 Task: Explore Luxury Penthouse Condos in Chicago with Panoramic Views.
Action: Mouse moved to (399, 271)
Screenshot: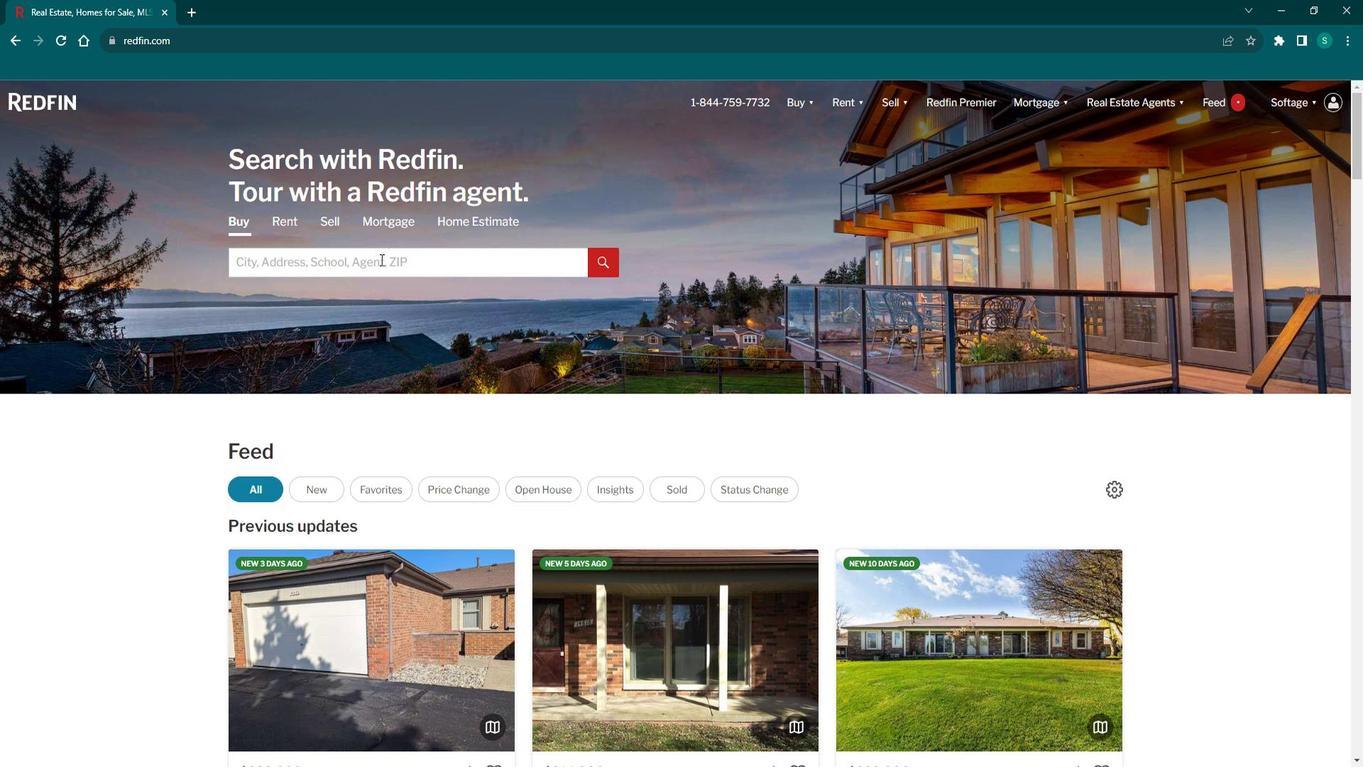 
Action: Mouse pressed left at (399, 271)
Screenshot: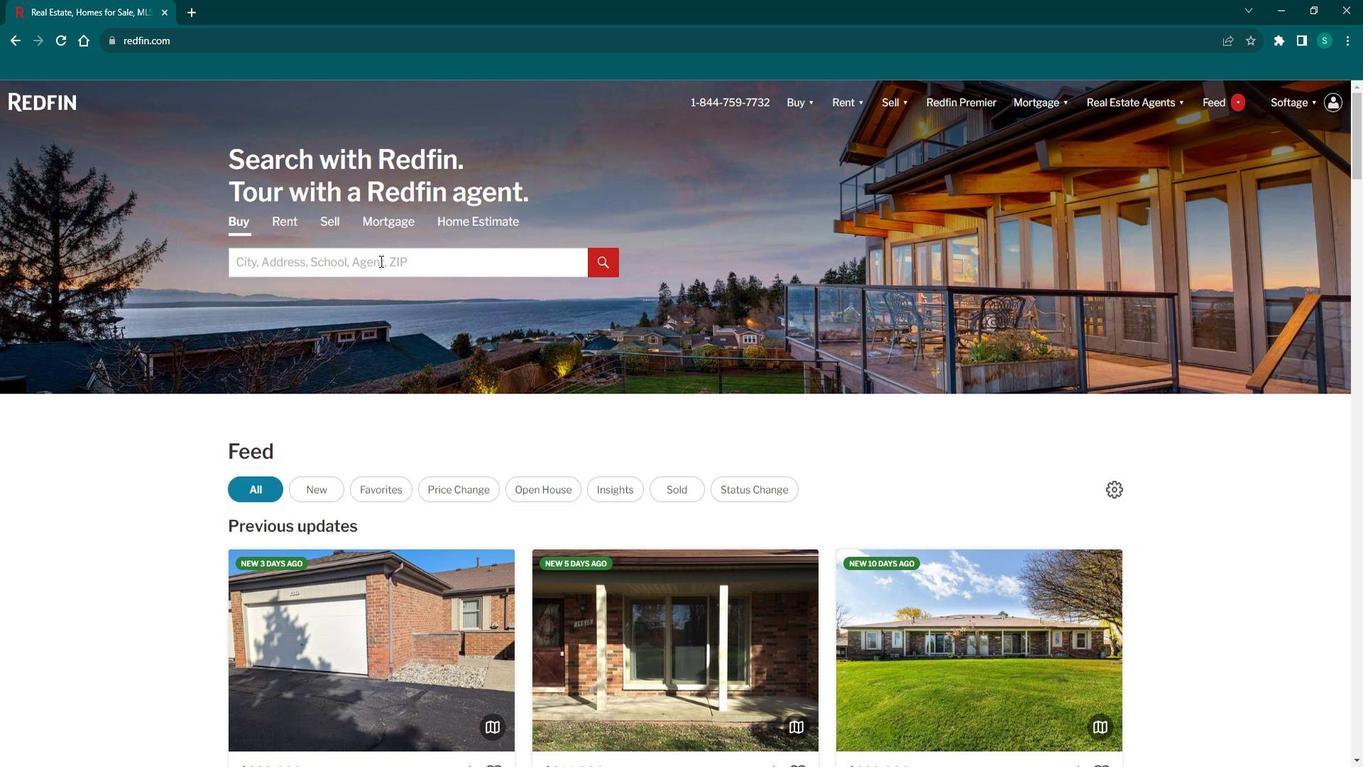 
Action: Key pressed <Key.caps_lock>C<Key.caps_lock>hicago
Screenshot: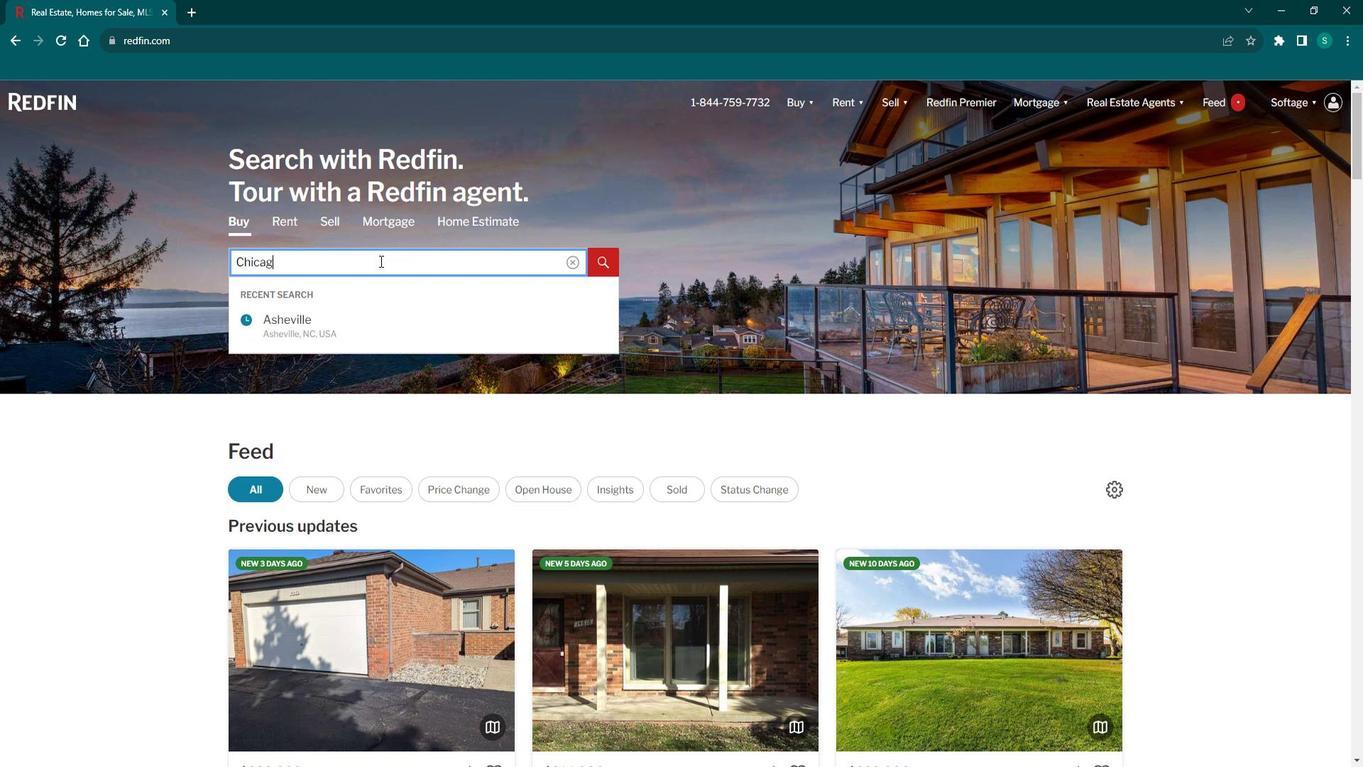 
Action: Mouse moved to (354, 326)
Screenshot: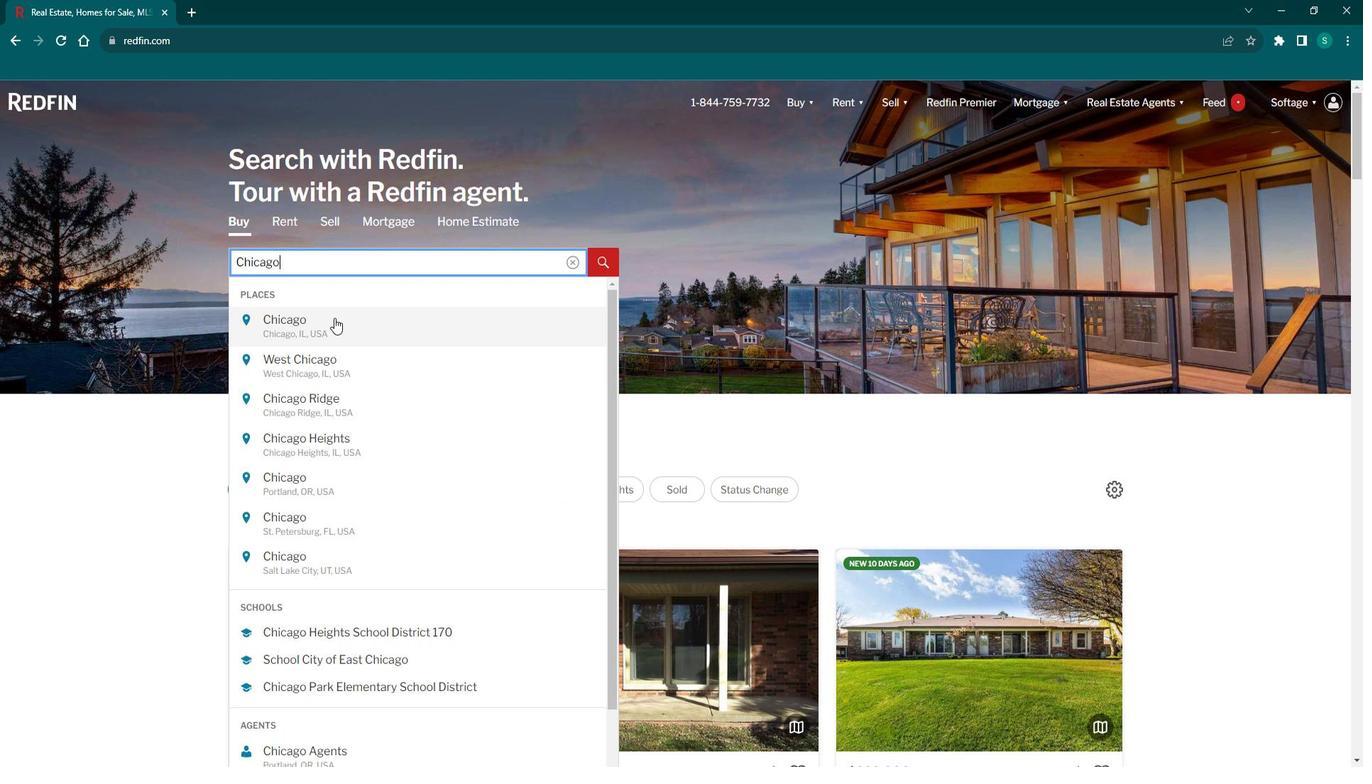 
Action: Mouse pressed left at (354, 326)
Screenshot: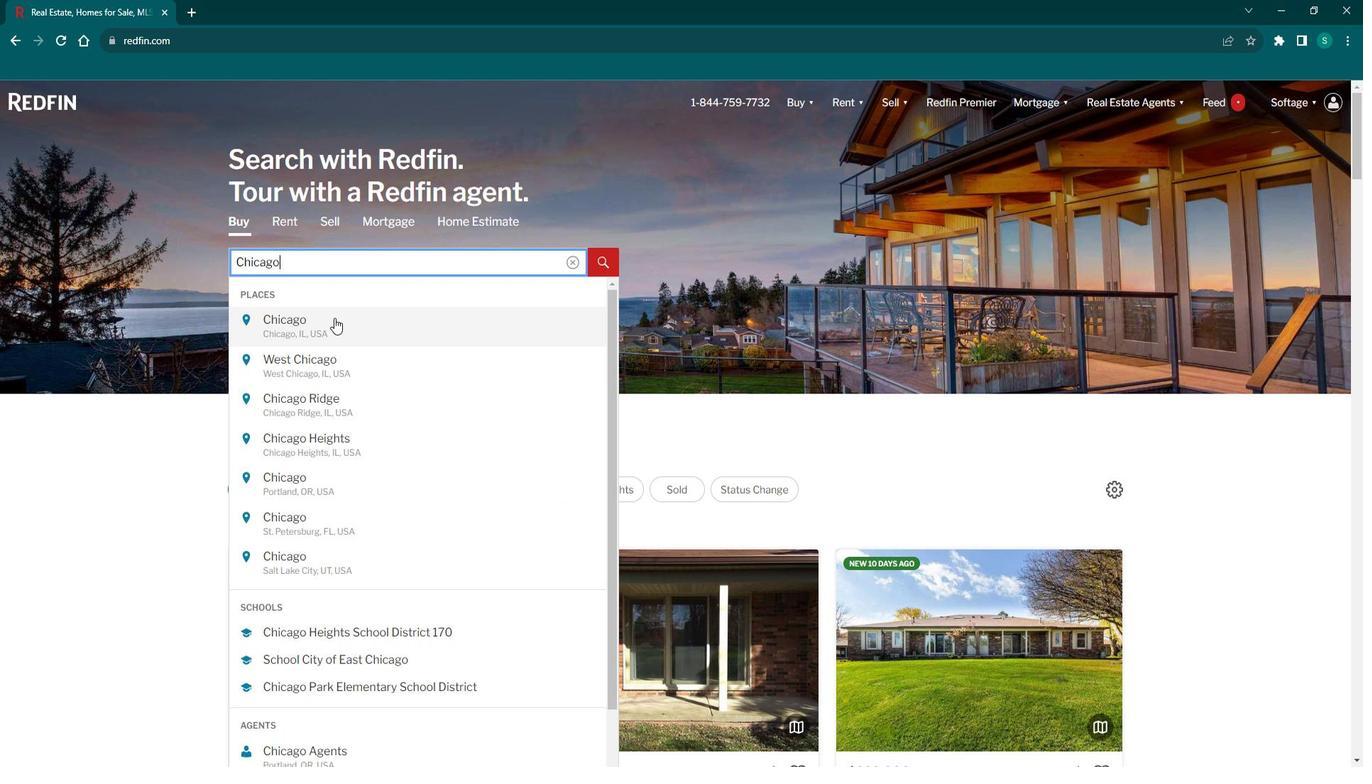 
Action: Mouse moved to (1235, 215)
Screenshot: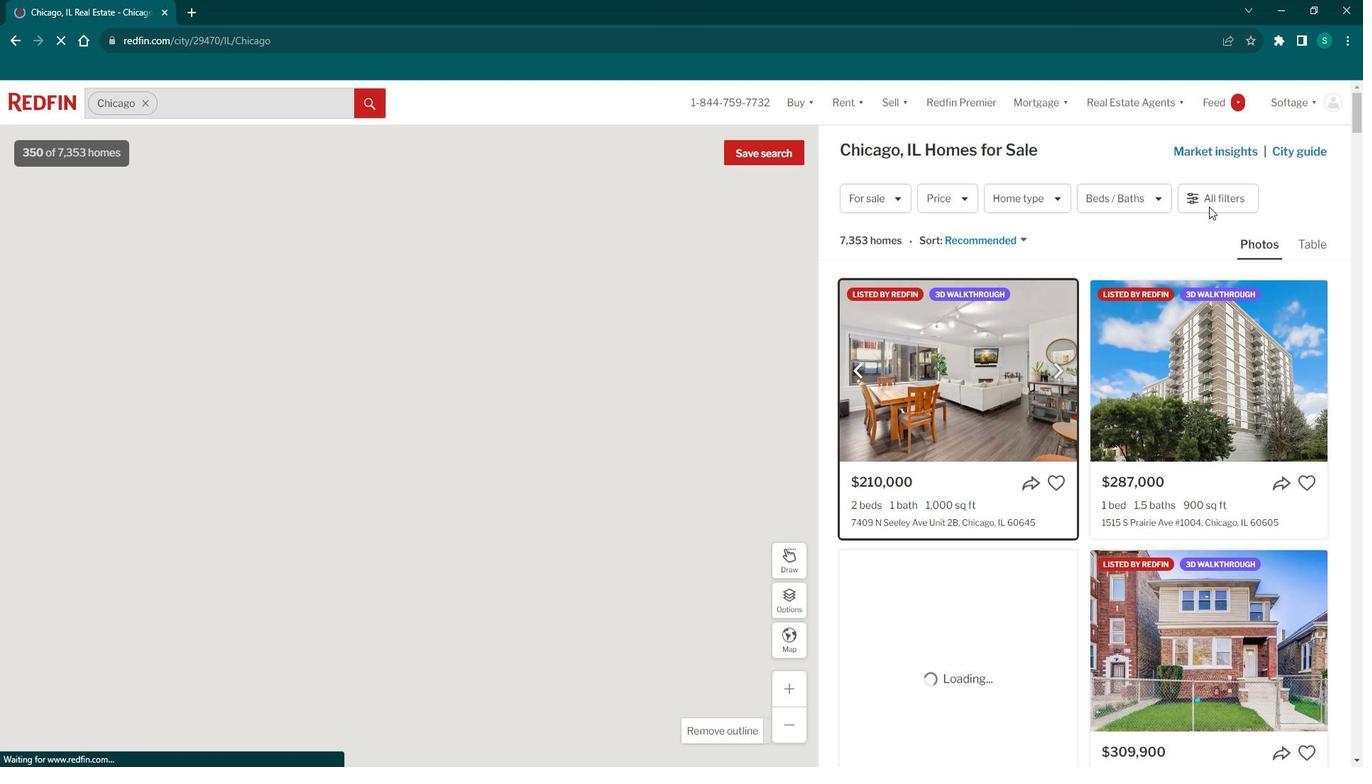 
Action: Mouse pressed left at (1235, 215)
Screenshot: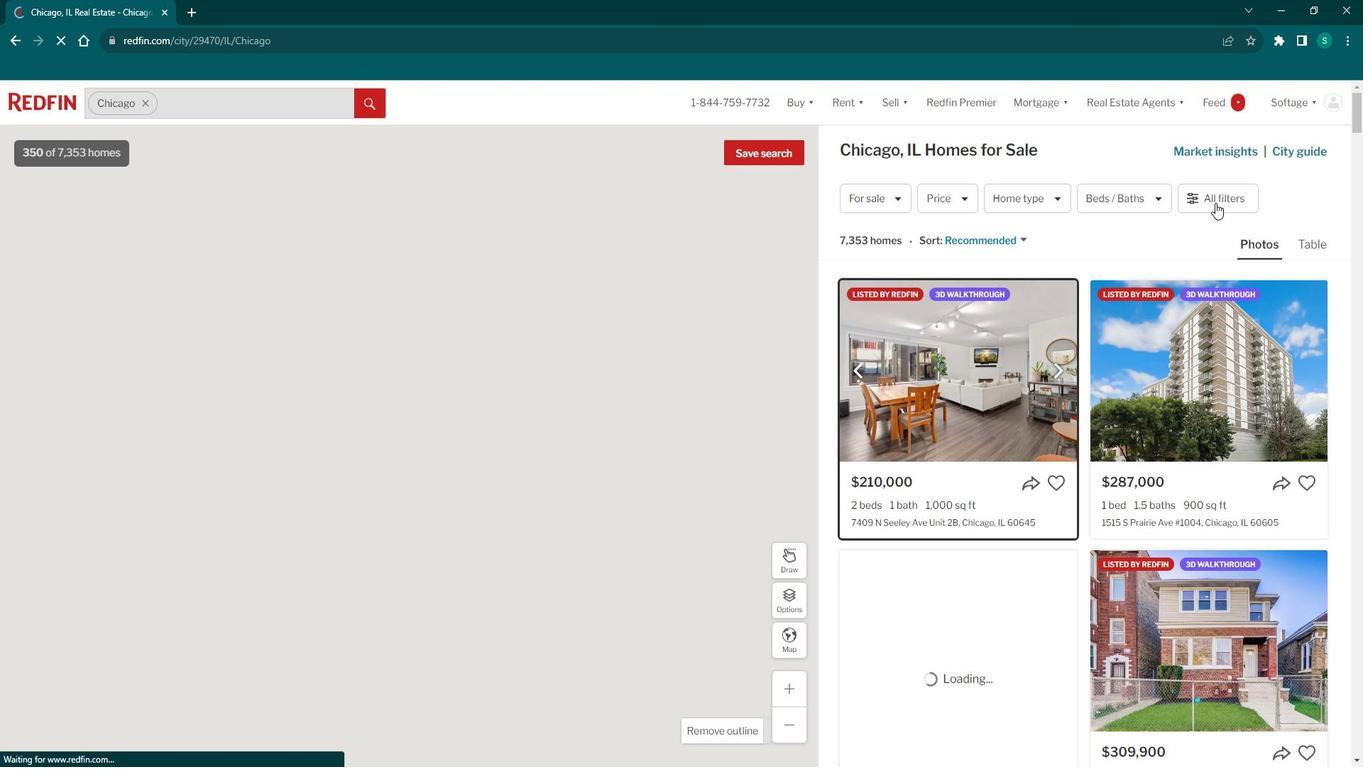 
Action: Mouse pressed left at (1235, 215)
Screenshot: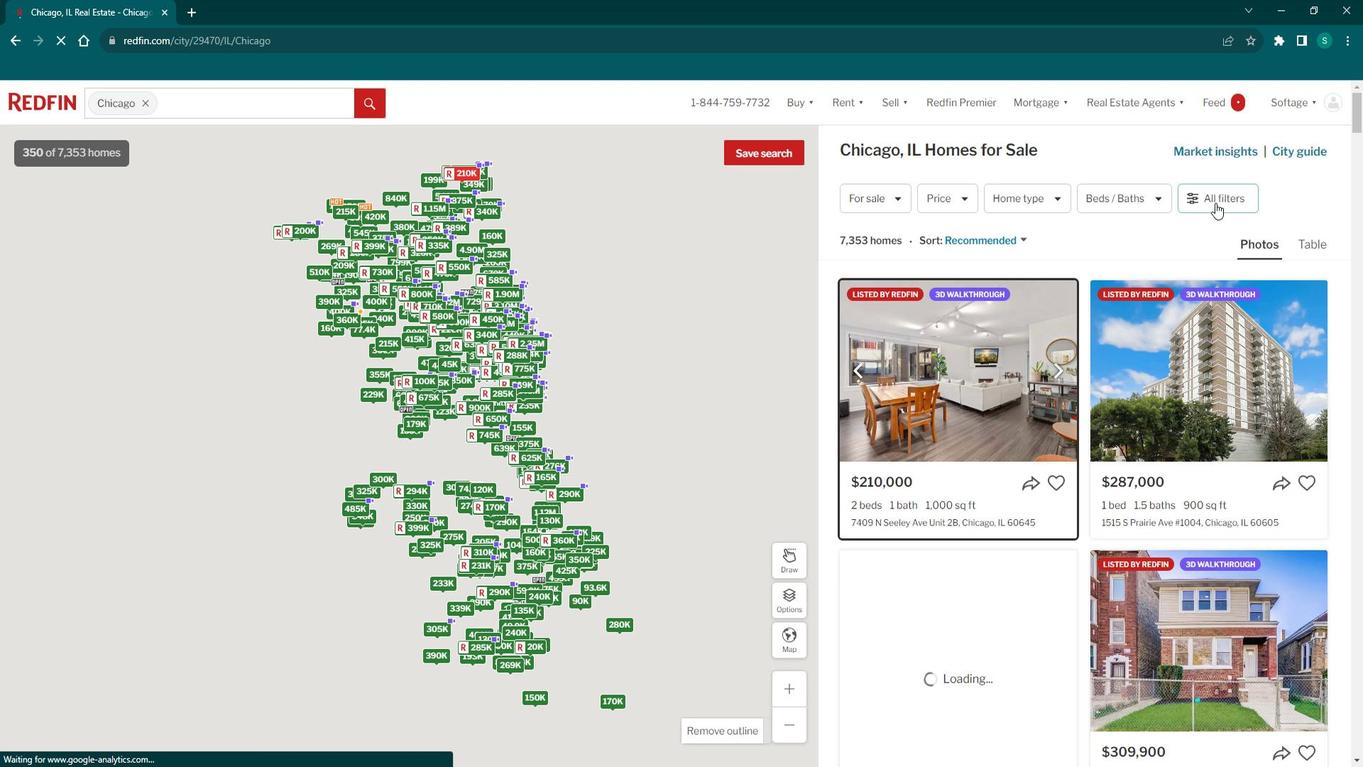 
Action: Mouse moved to (1240, 214)
Screenshot: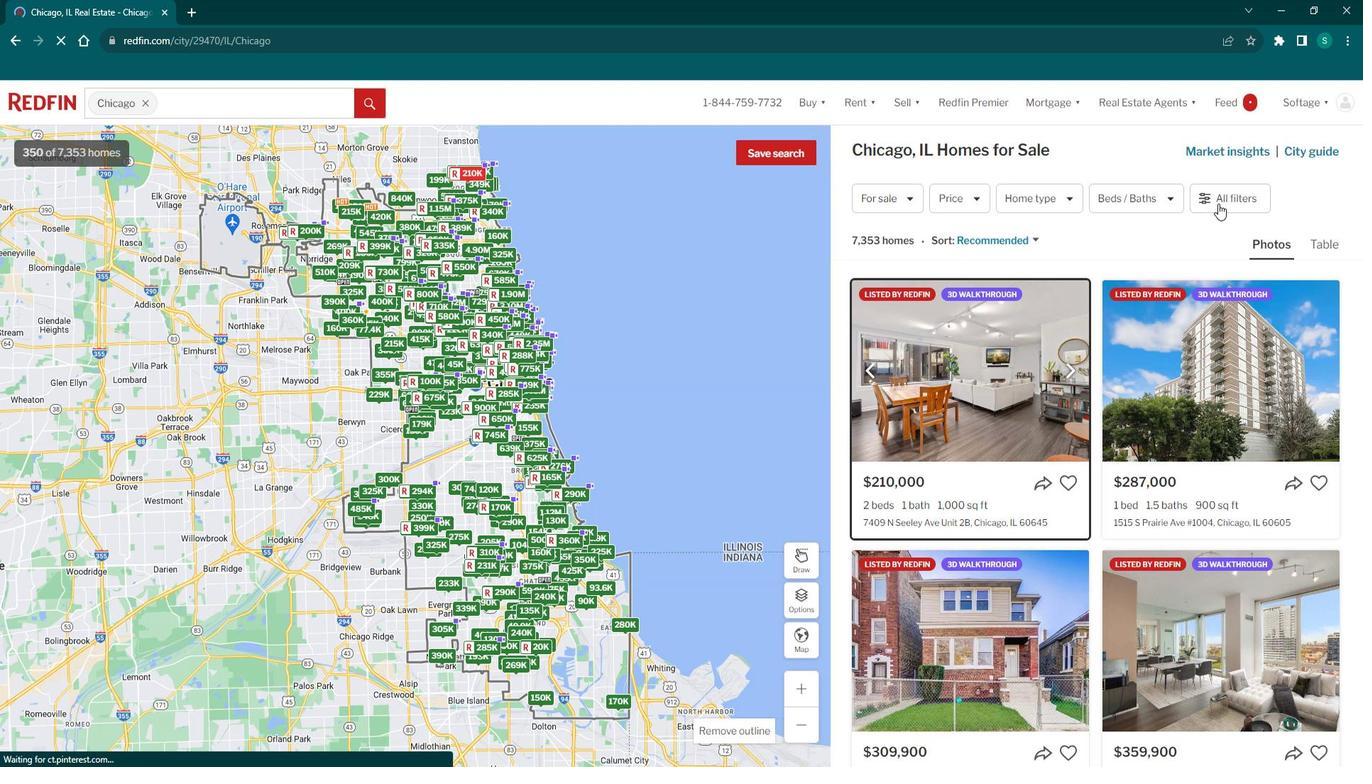 
Action: Mouse pressed left at (1240, 214)
Screenshot: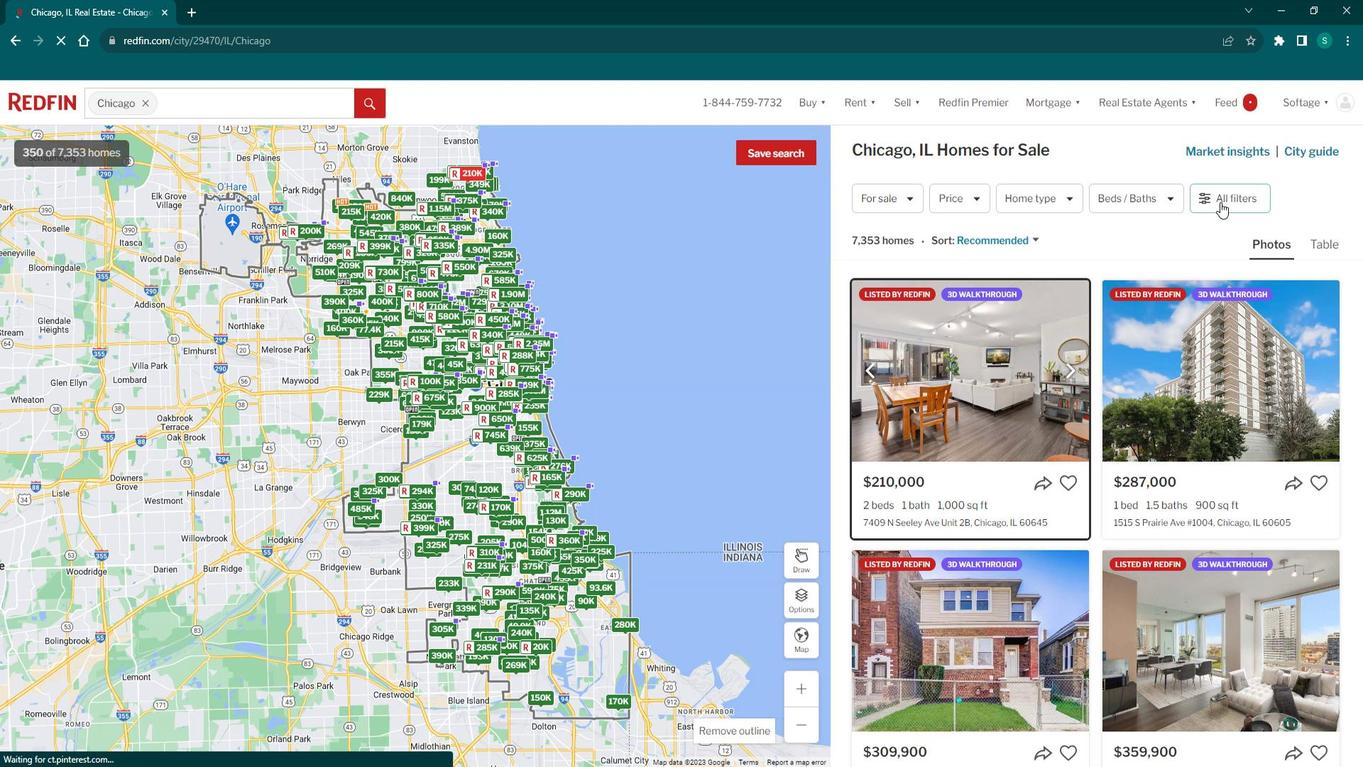 
Action: Mouse moved to (1007, 523)
Screenshot: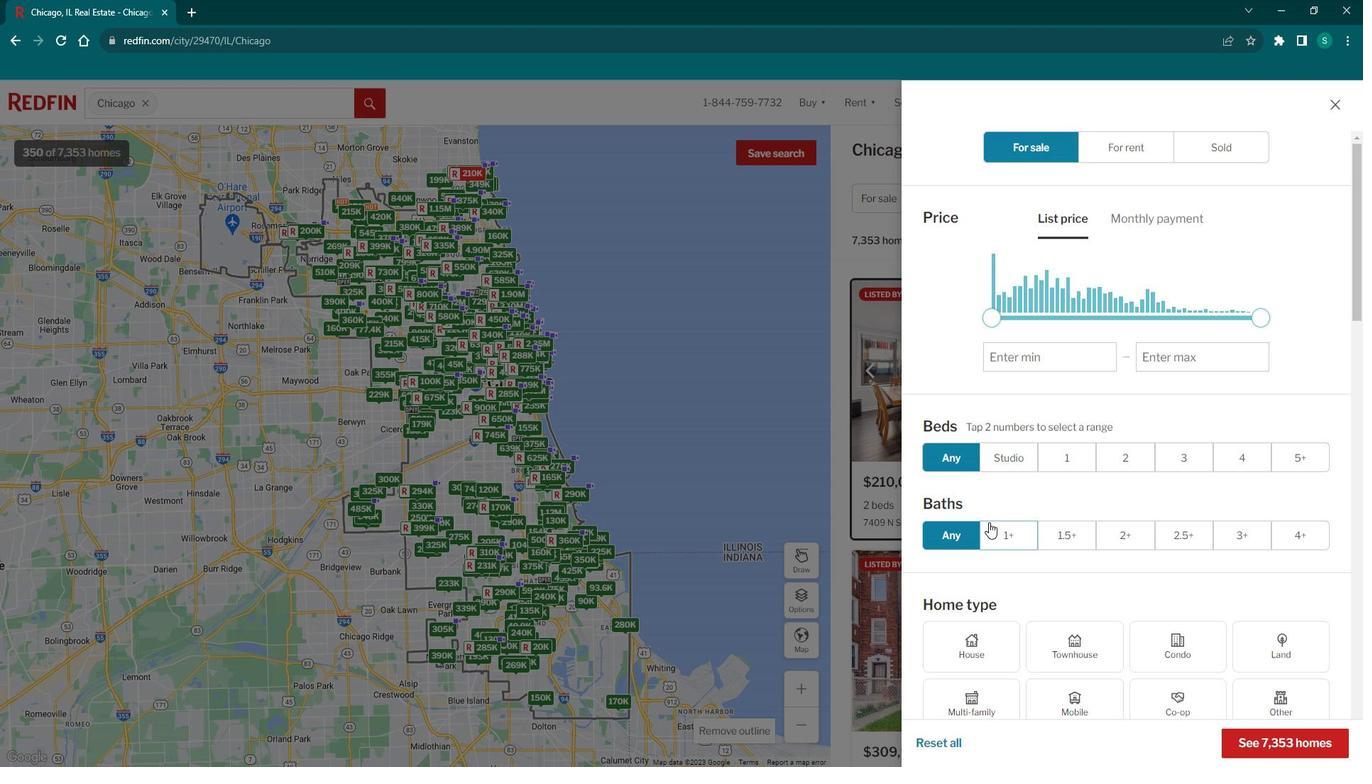 
Action: Mouse scrolled (1007, 522) with delta (0, 0)
Screenshot: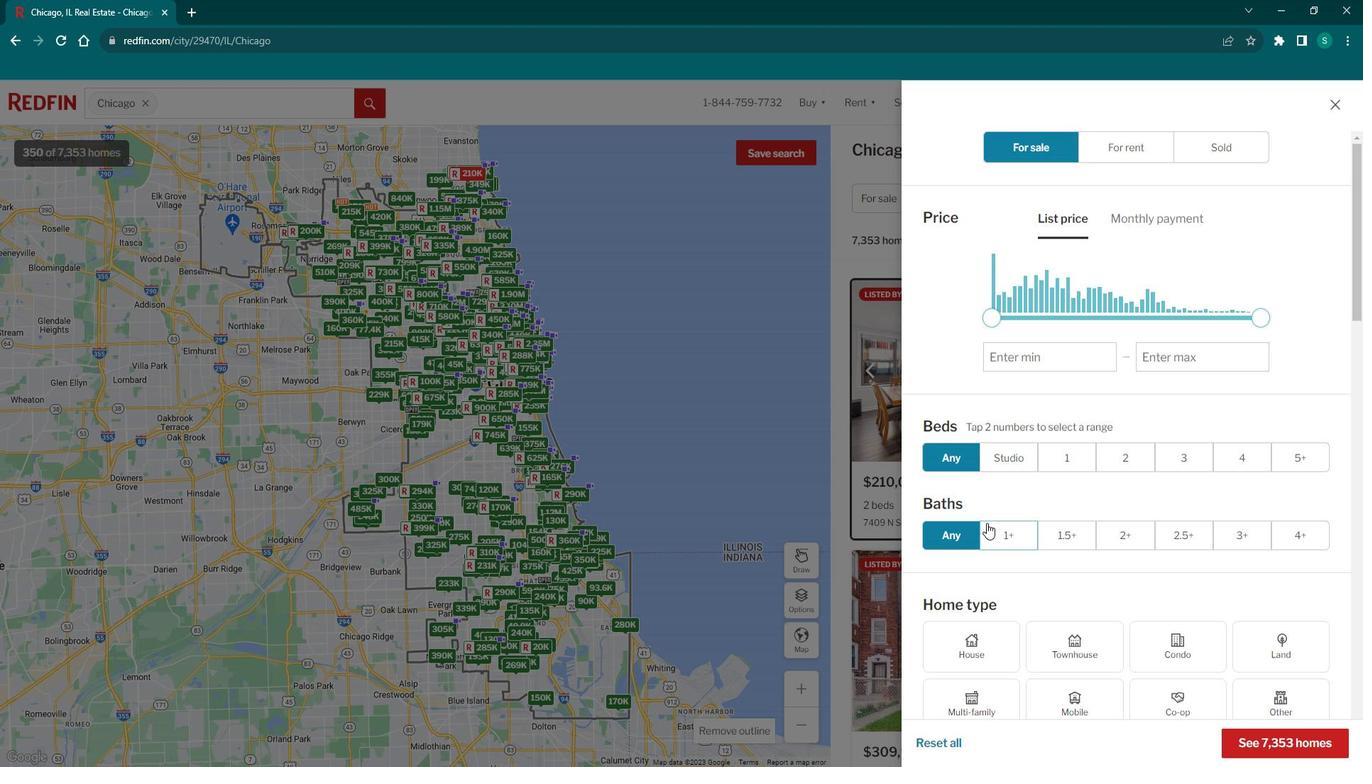 
Action: Mouse scrolled (1007, 522) with delta (0, 0)
Screenshot: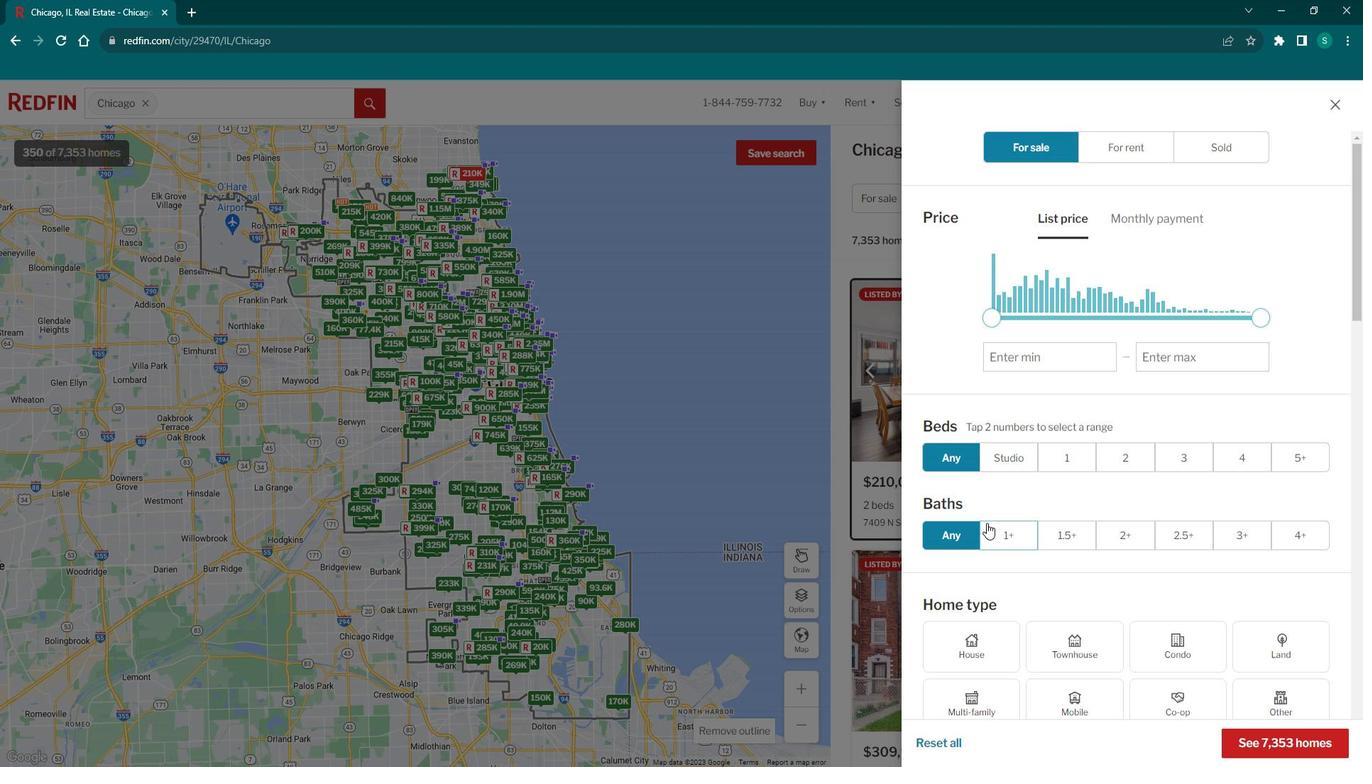 
Action: Mouse scrolled (1007, 522) with delta (0, 0)
Screenshot: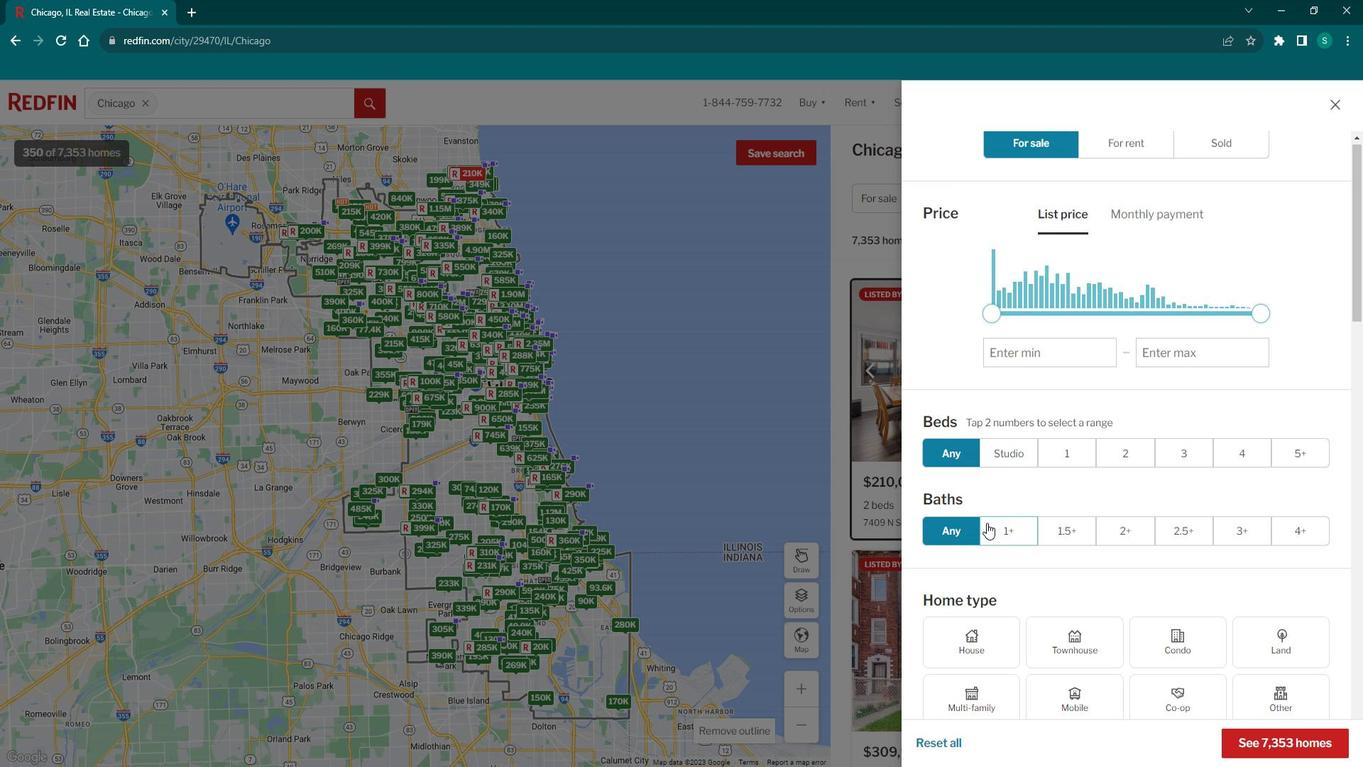 
Action: Mouse moved to (1226, 443)
Screenshot: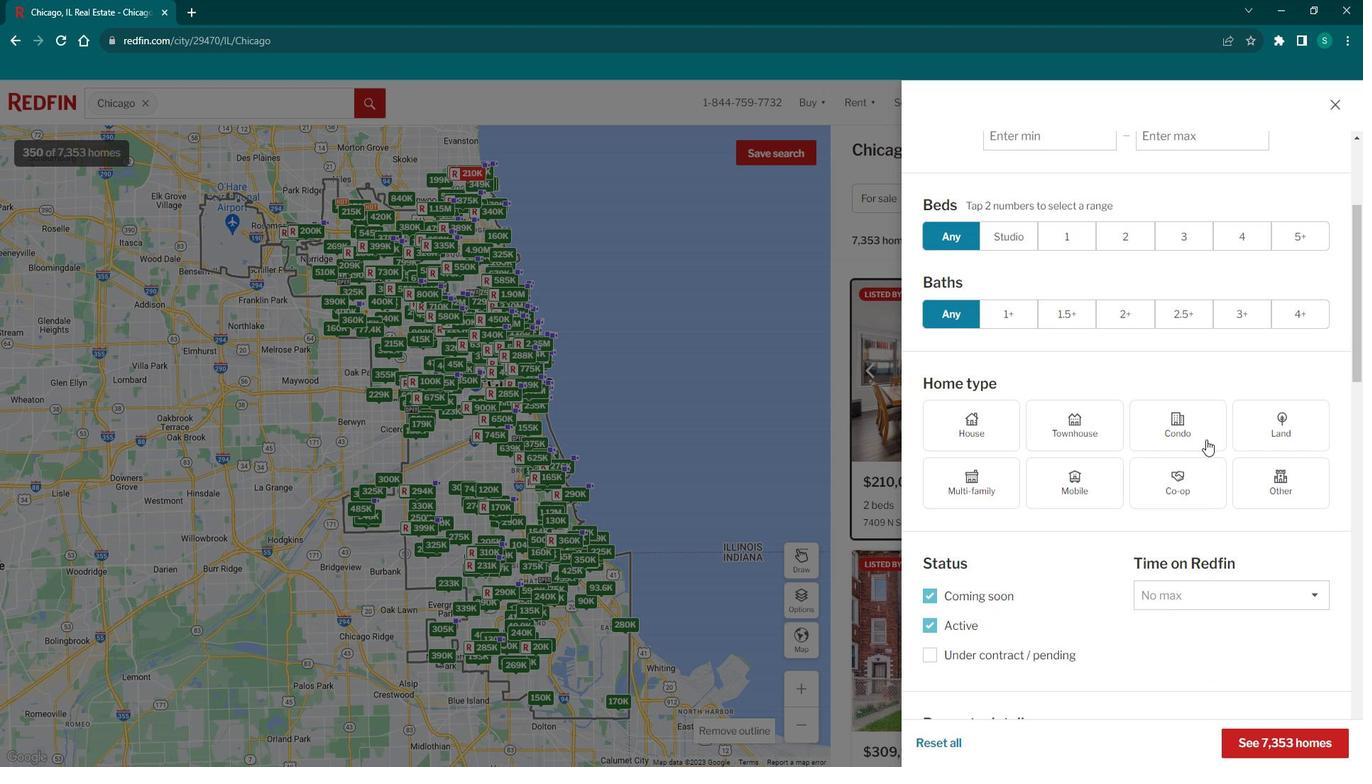 
Action: Mouse pressed left at (1226, 443)
Screenshot: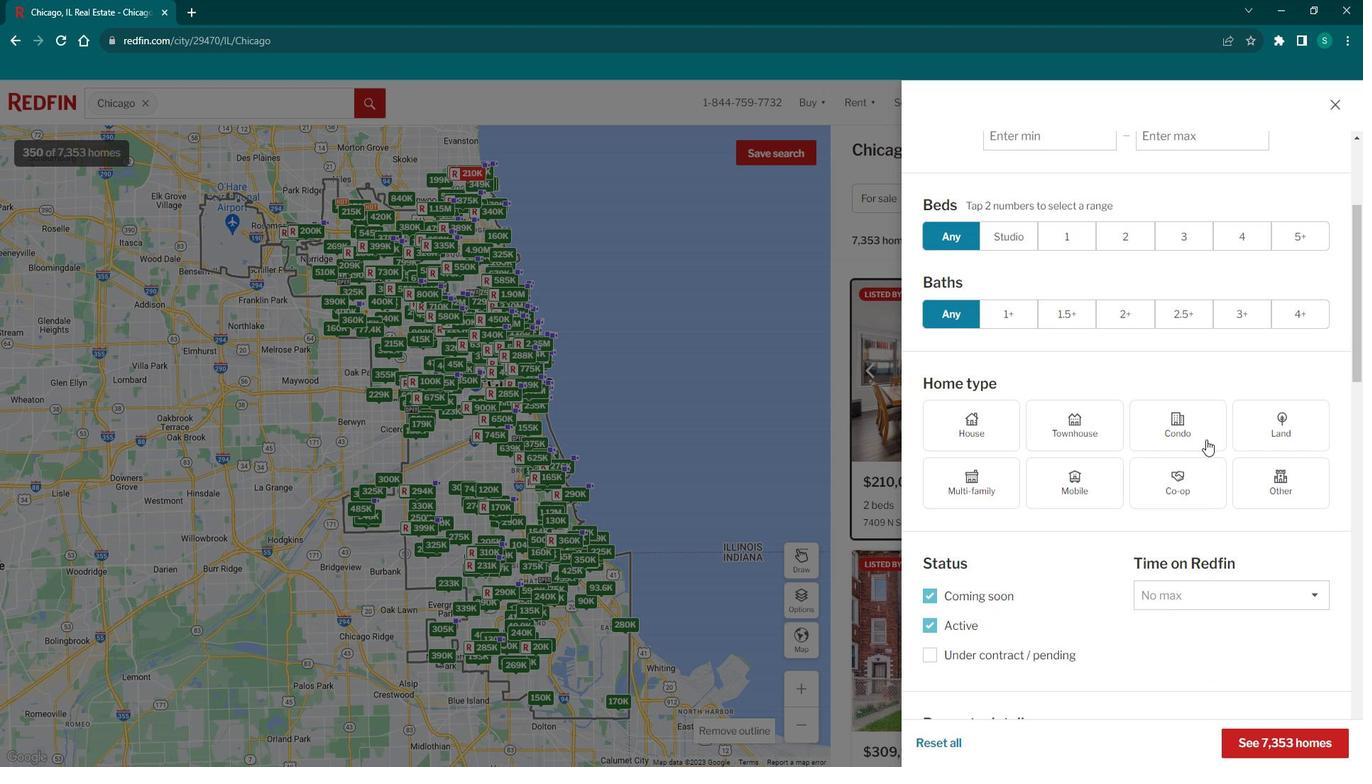 
Action: Mouse scrolled (1226, 442) with delta (0, 0)
Screenshot: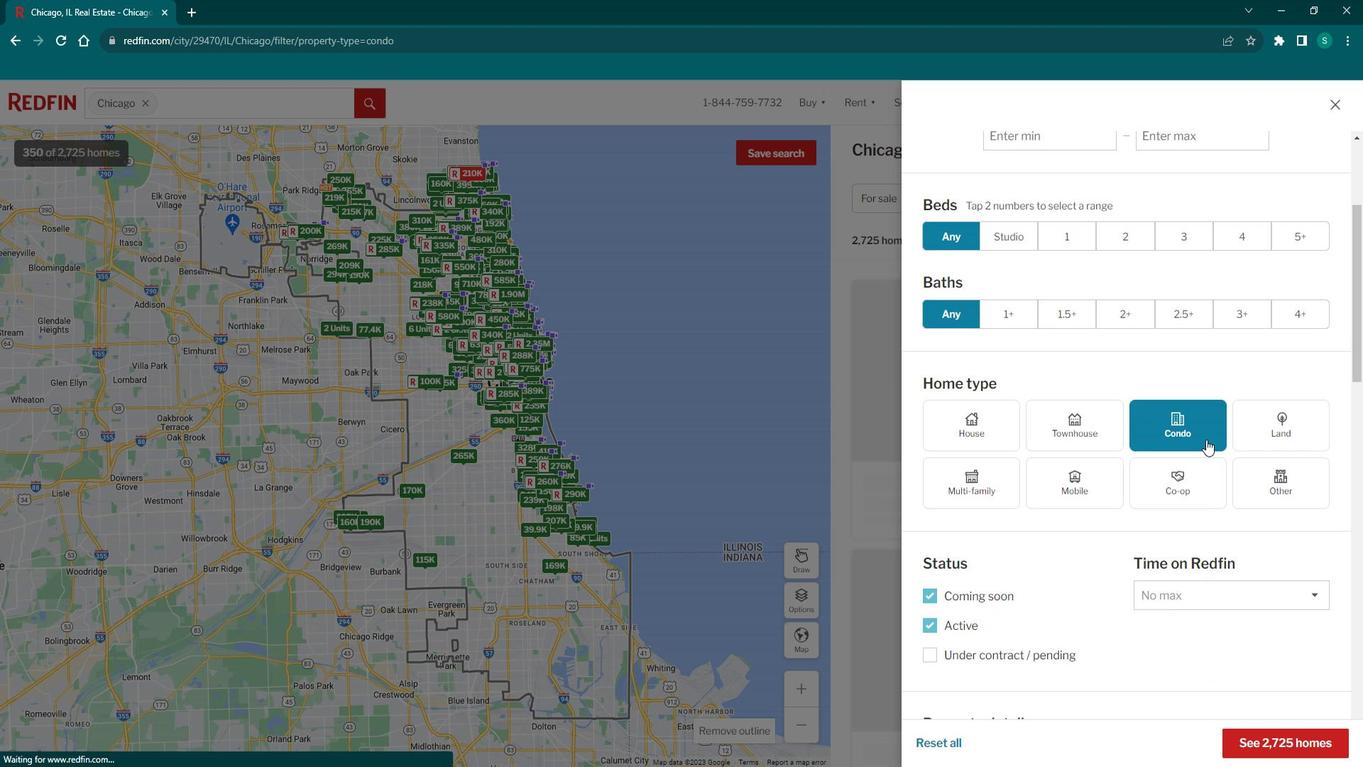 
Action: Mouse scrolled (1226, 442) with delta (0, 0)
Screenshot: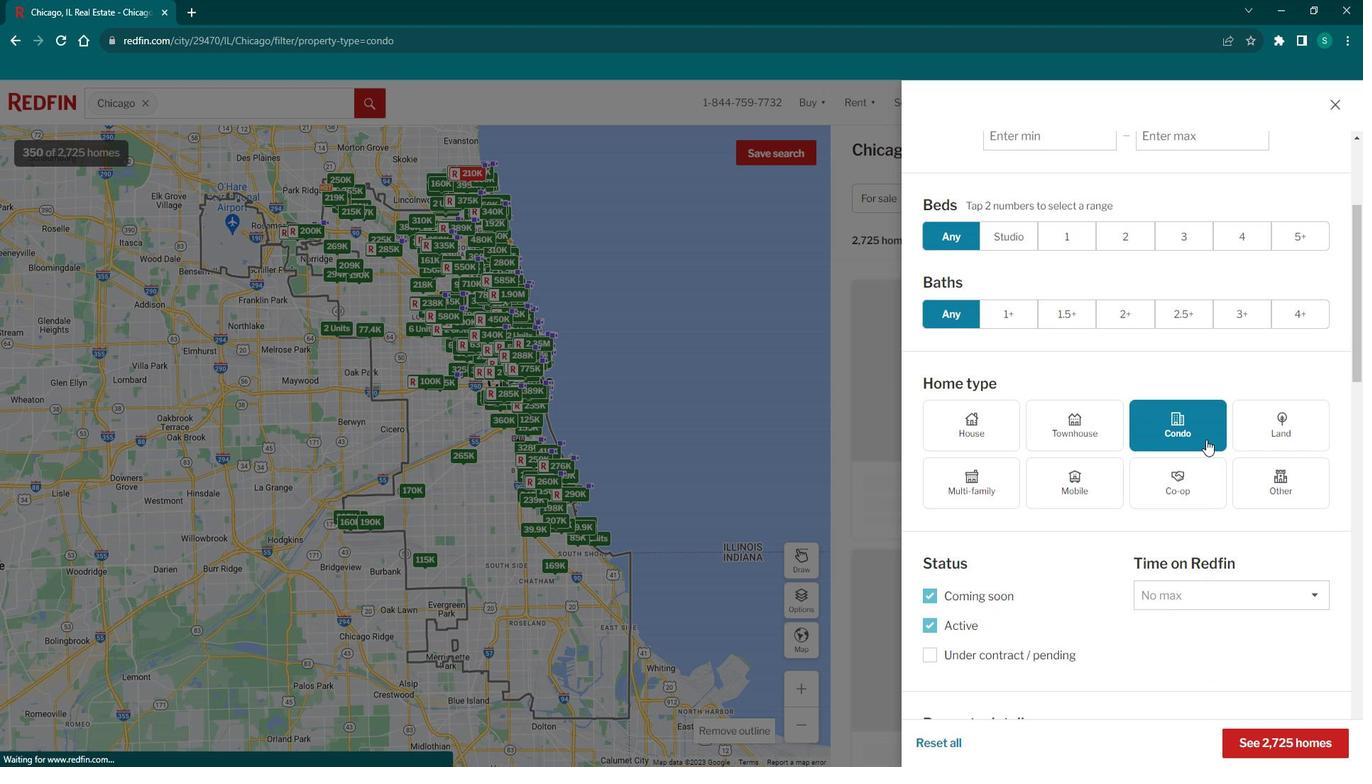 
Action: Mouse scrolled (1226, 442) with delta (0, 0)
Screenshot: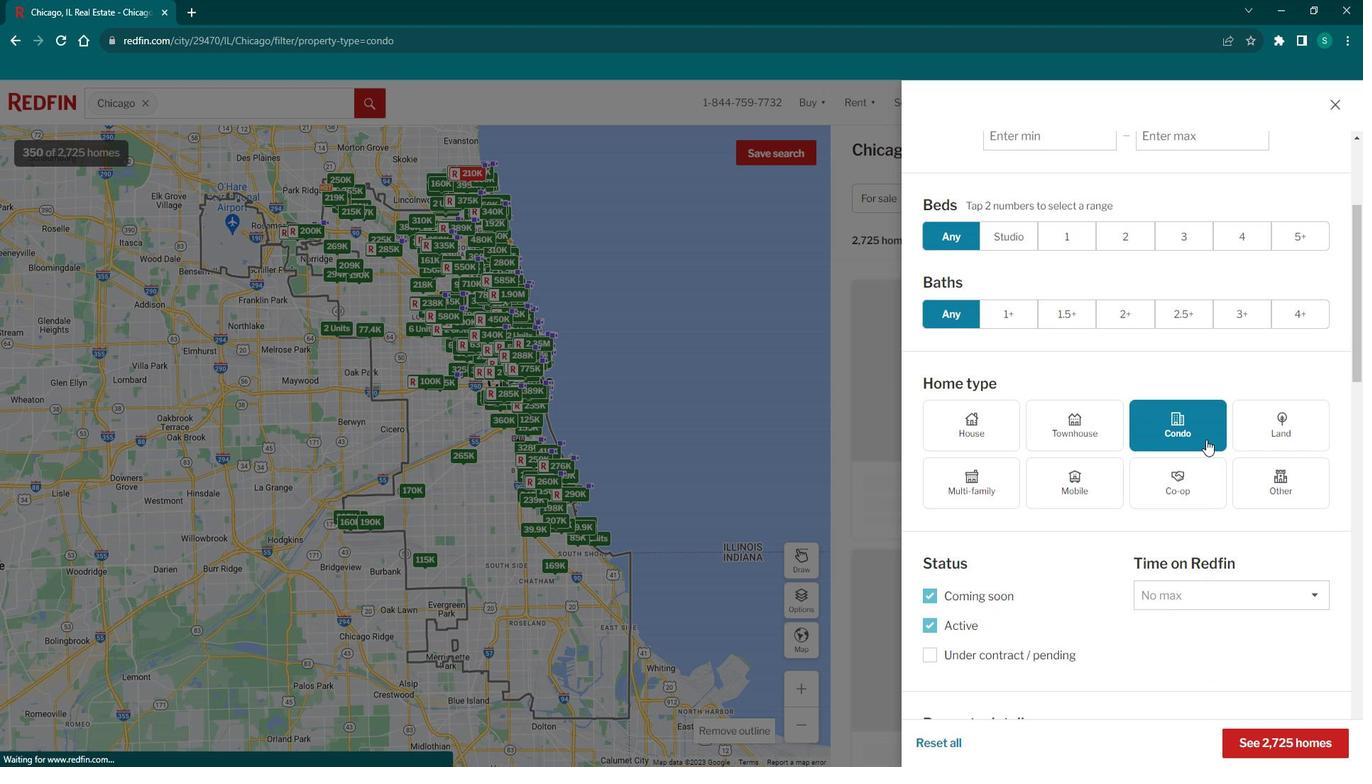 
Action: Mouse scrolled (1226, 442) with delta (0, 0)
Screenshot: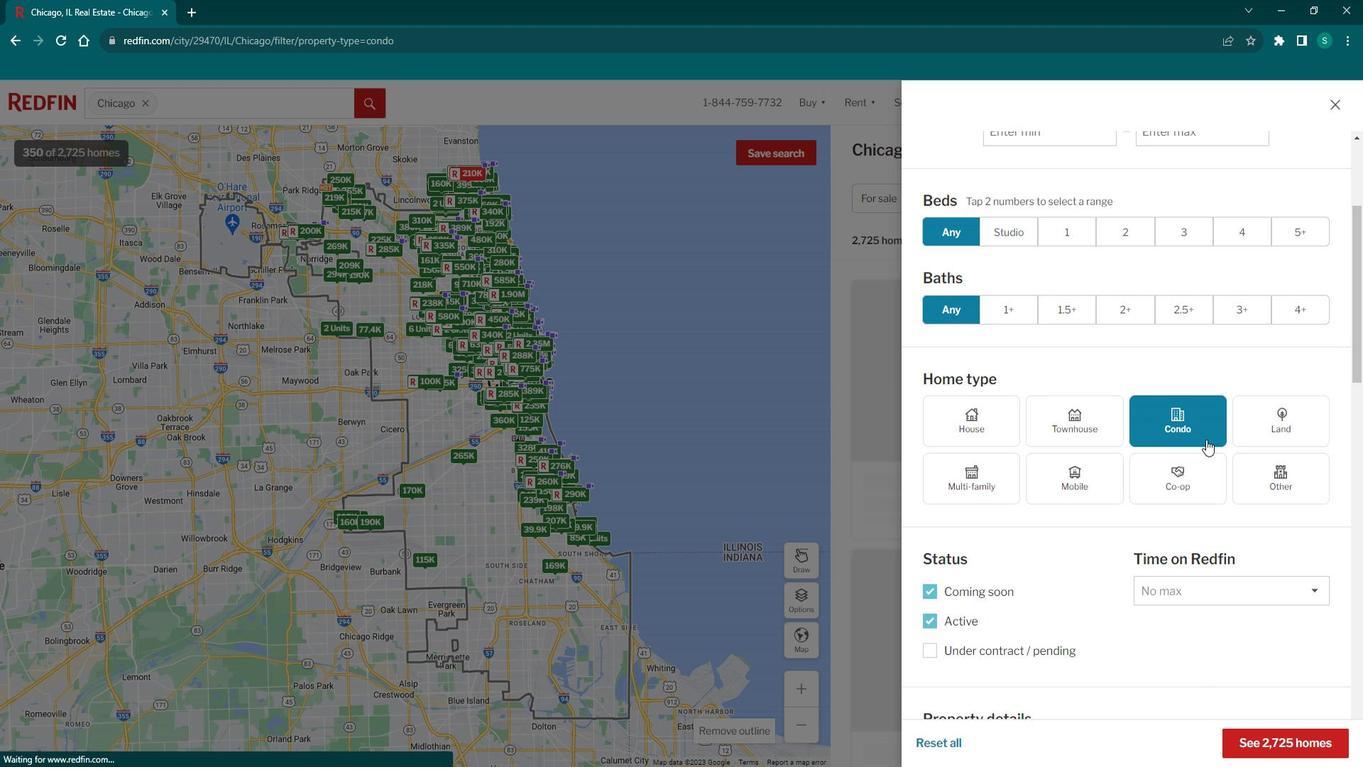 
Action: Mouse scrolled (1226, 442) with delta (0, 0)
Screenshot: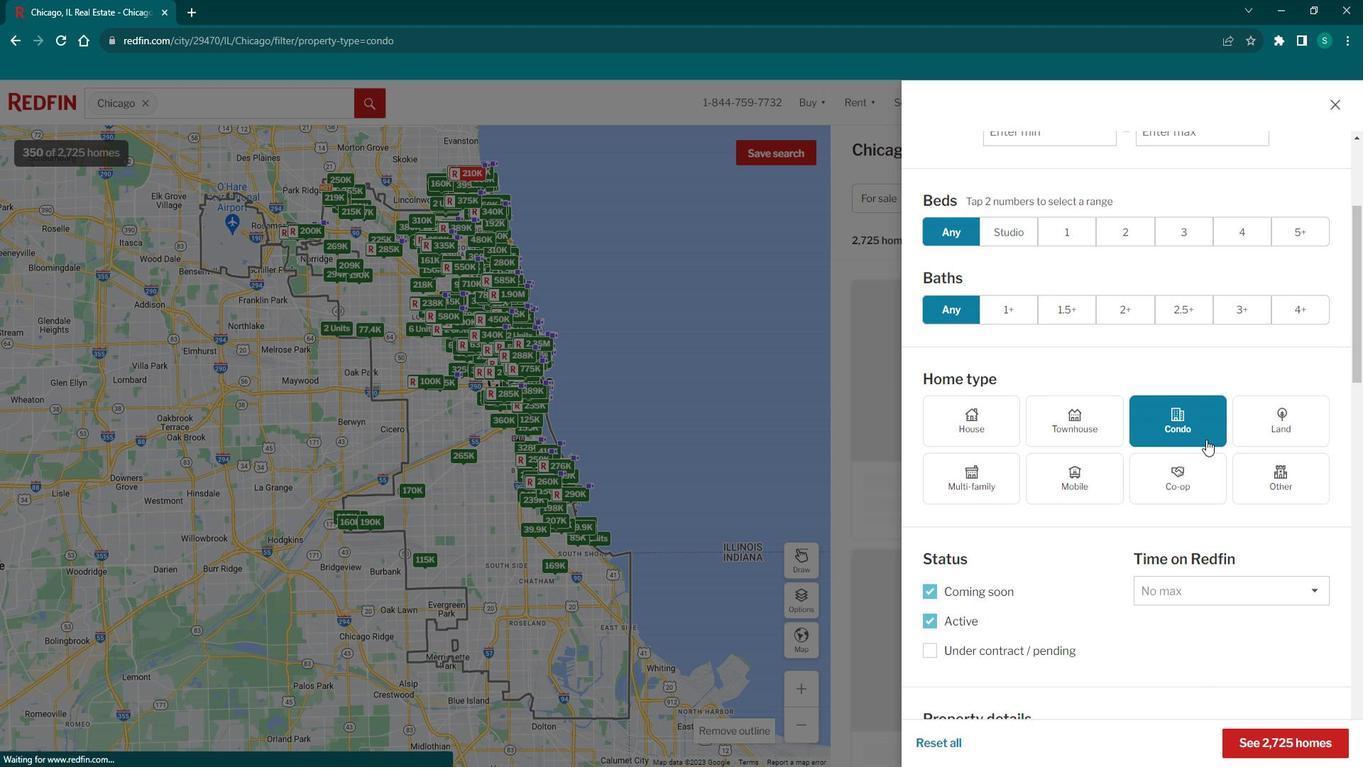 
Action: Mouse scrolled (1226, 443) with delta (0, 0)
Screenshot: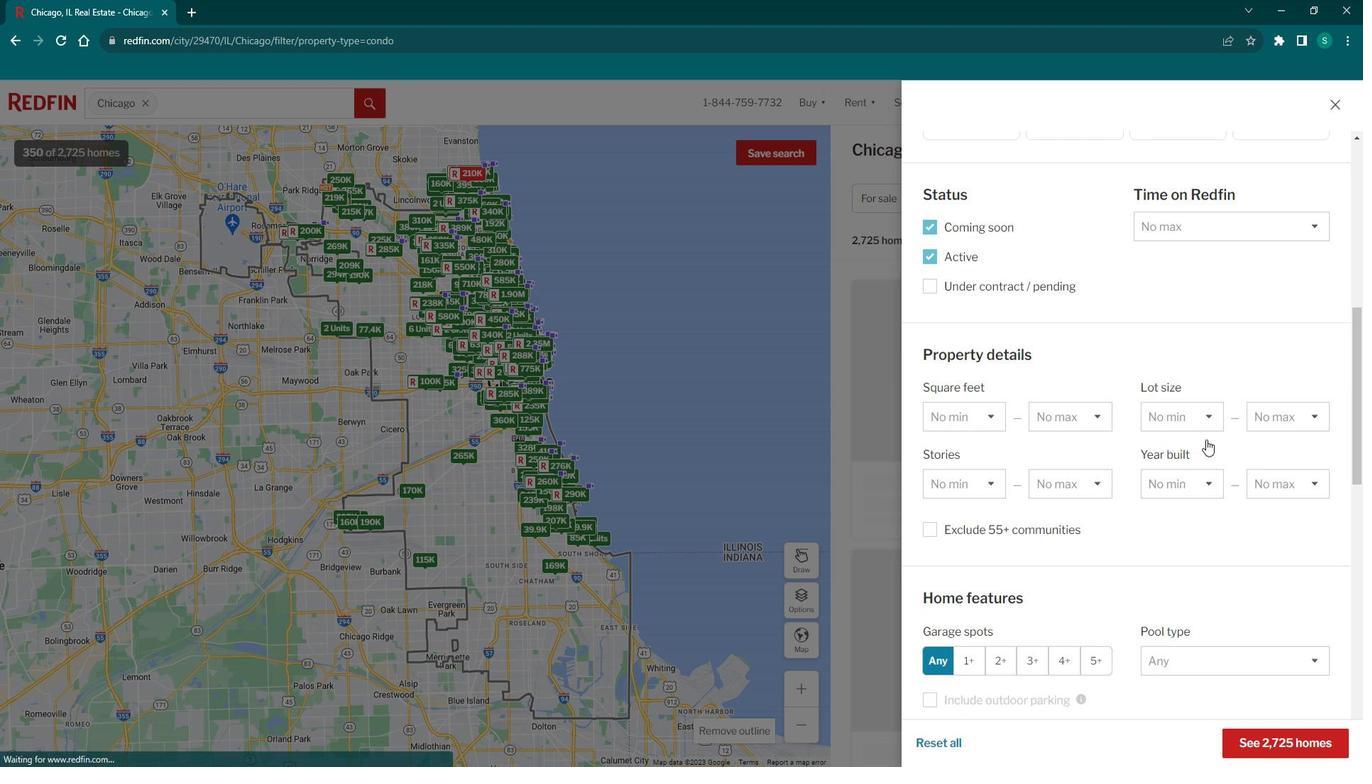 
Action: Mouse scrolled (1226, 443) with delta (0, 0)
Screenshot: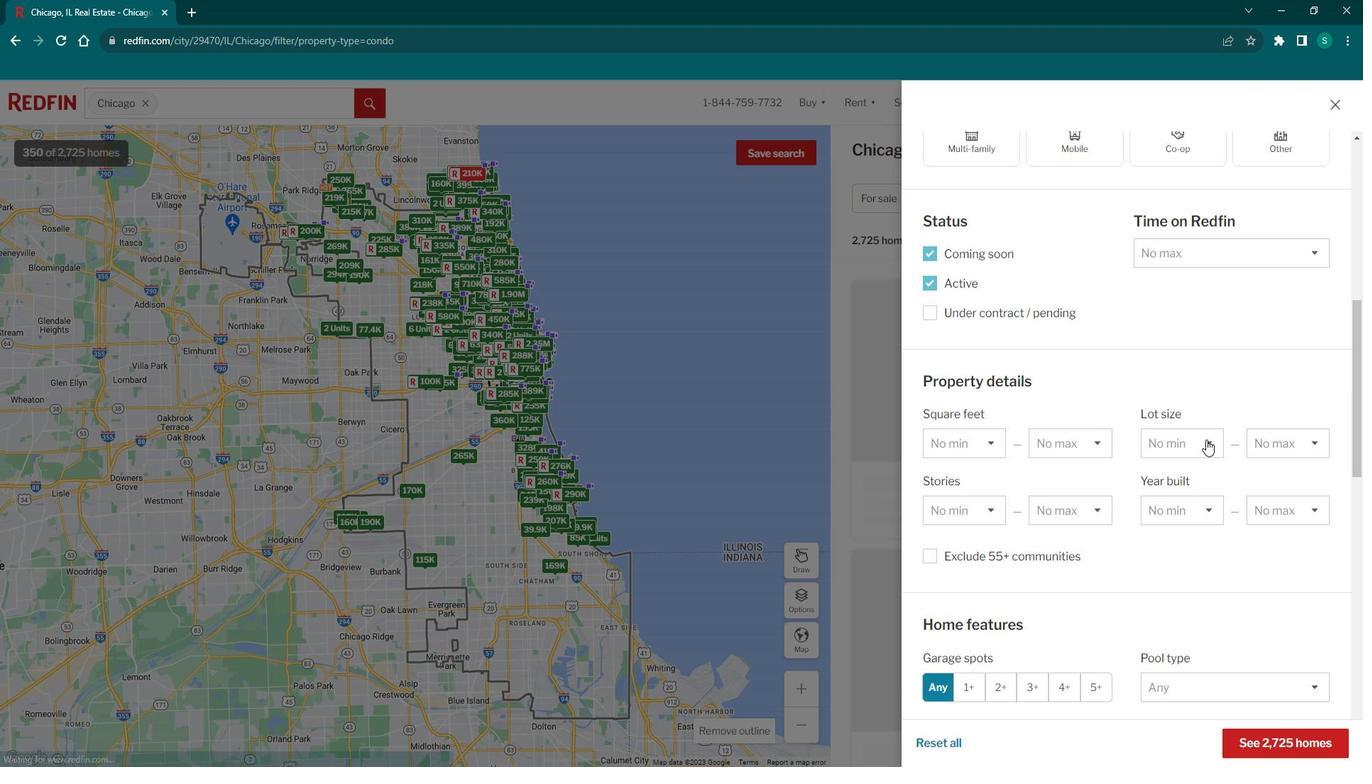 
Action: Mouse scrolled (1226, 443) with delta (0, 0)
Screenshot: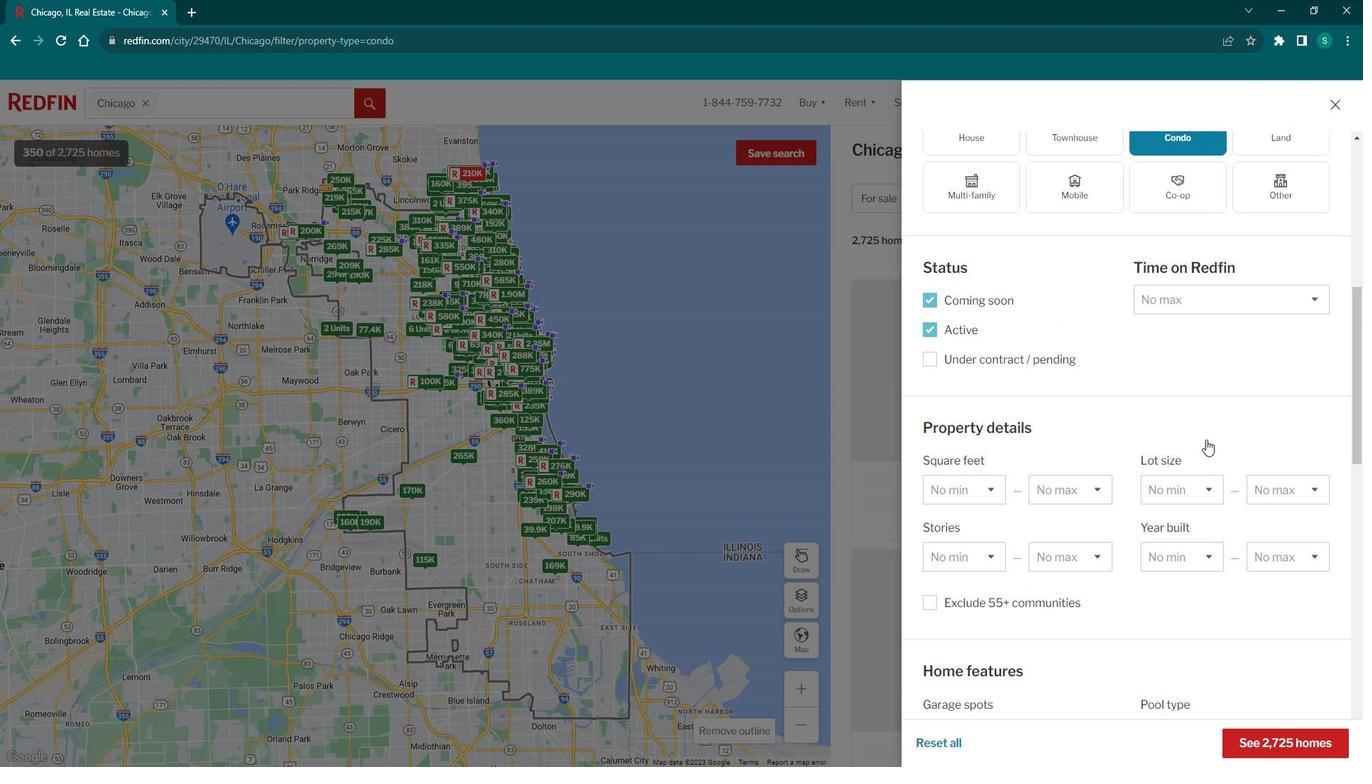 
Action: Mouse scrolled (1226, 443) with delta (0, 0)
Screenshot: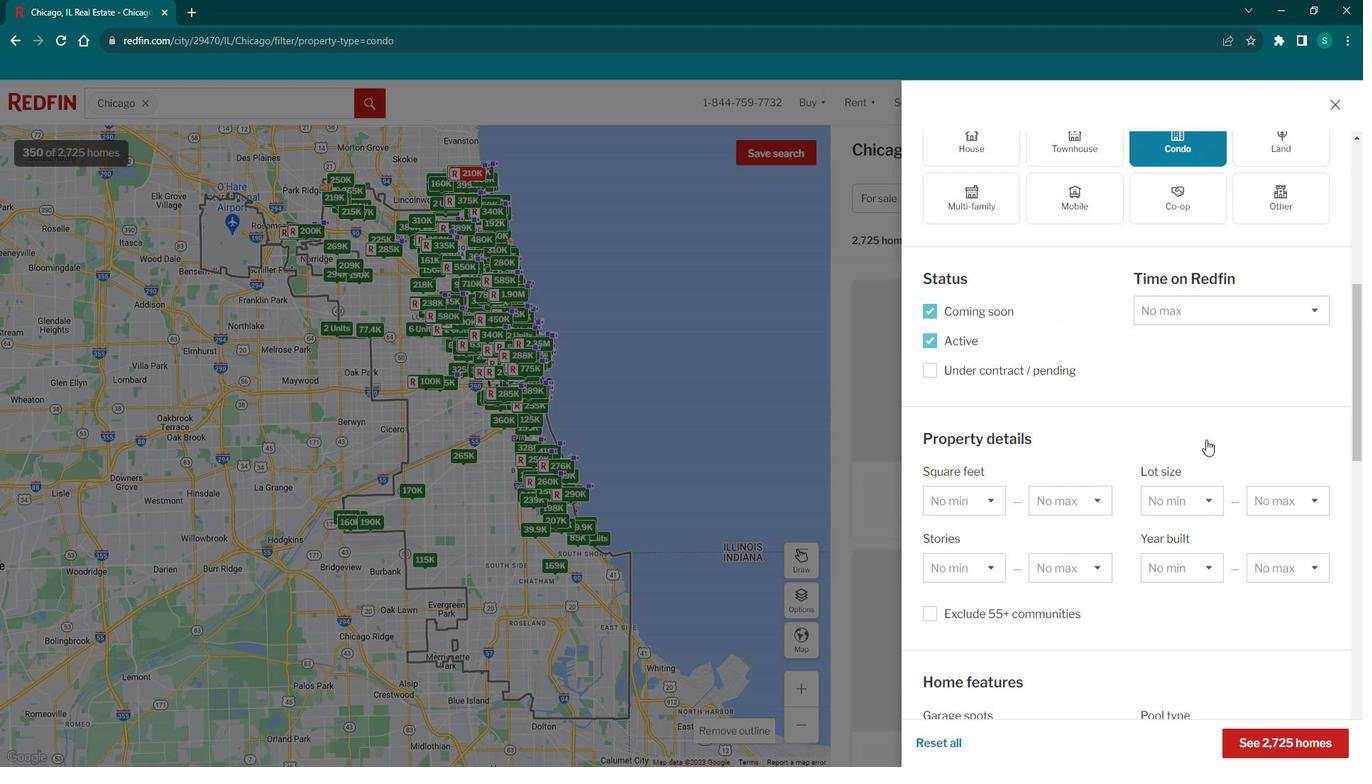 
Action: Mouse scrolled (1226, 443) with delta (0, 0)
Screenshot: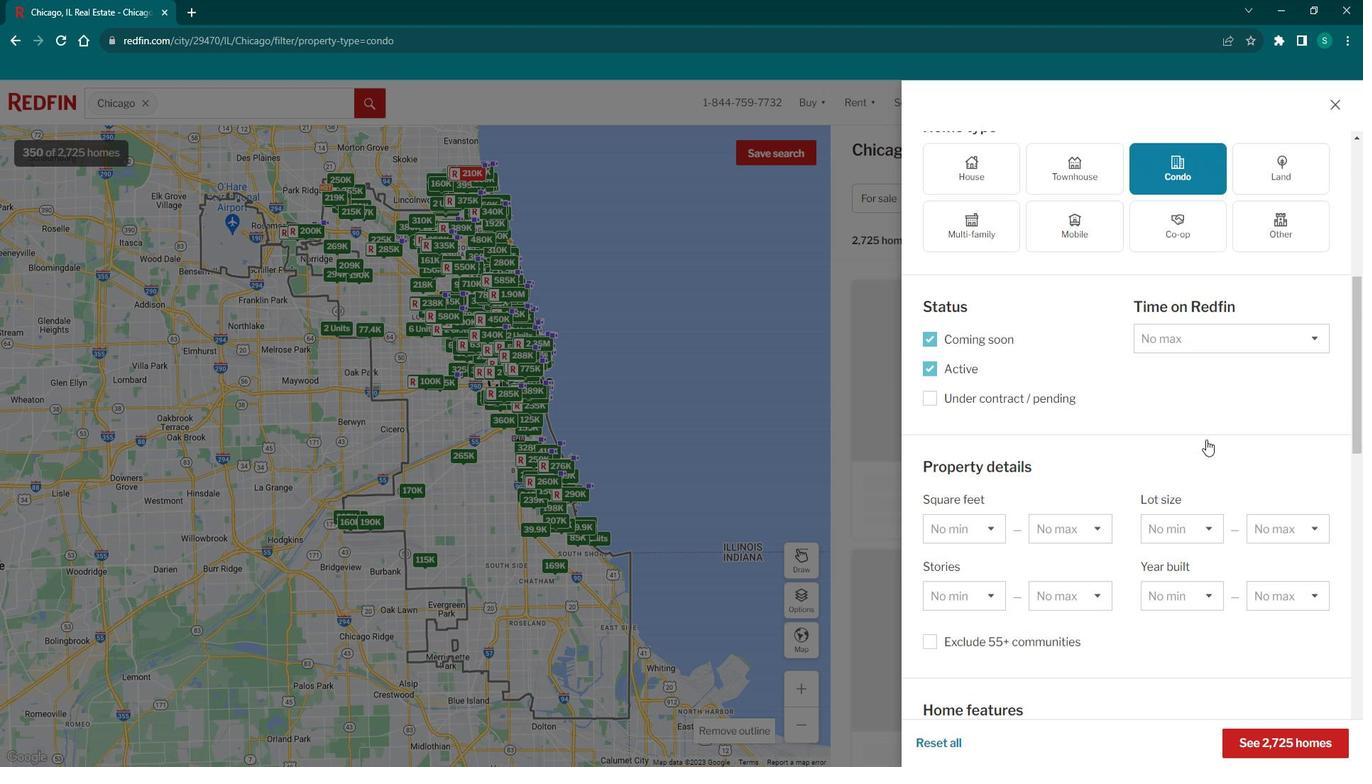 
Action: Mouse scrolled (1226, 443) with delta (0, 0)
Screenshot: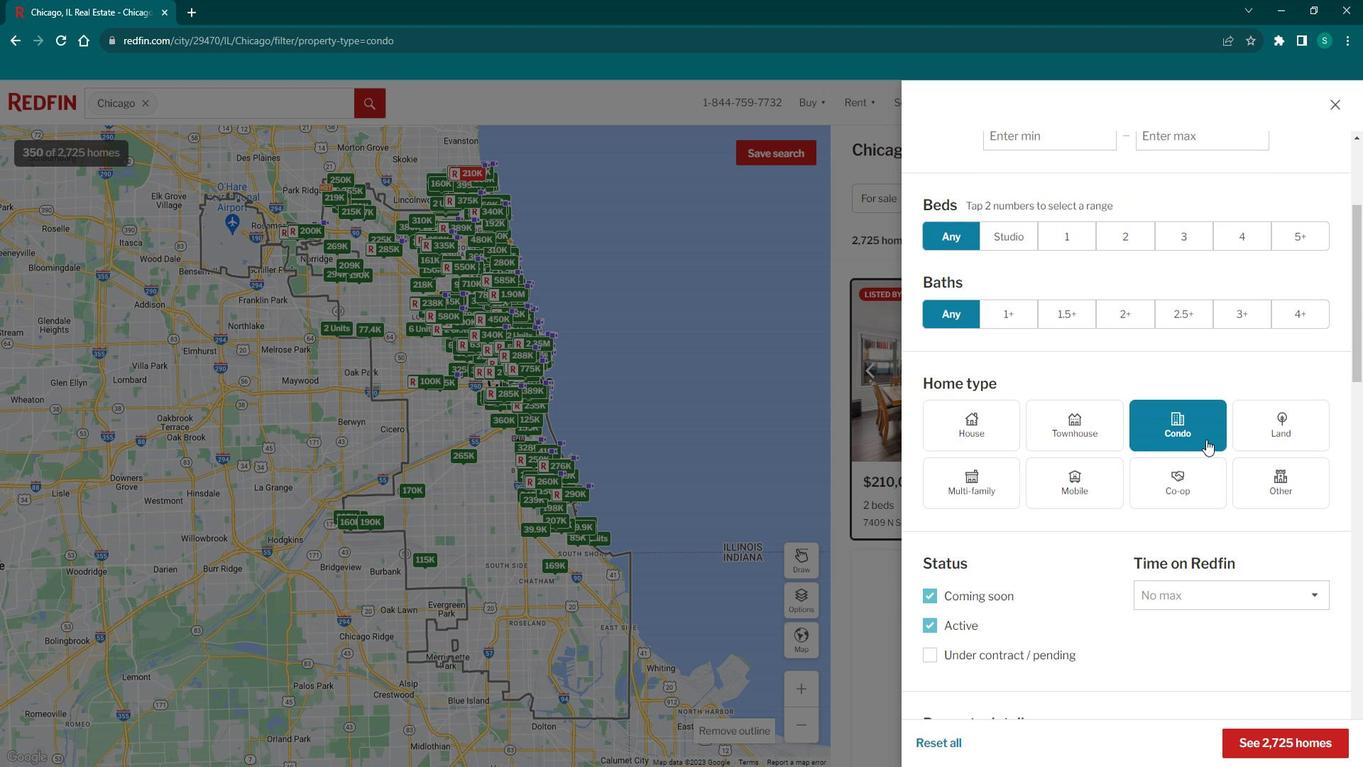 
Action: Mouse scrolled (1226, 442) with delta (0, 0)
Screenshot: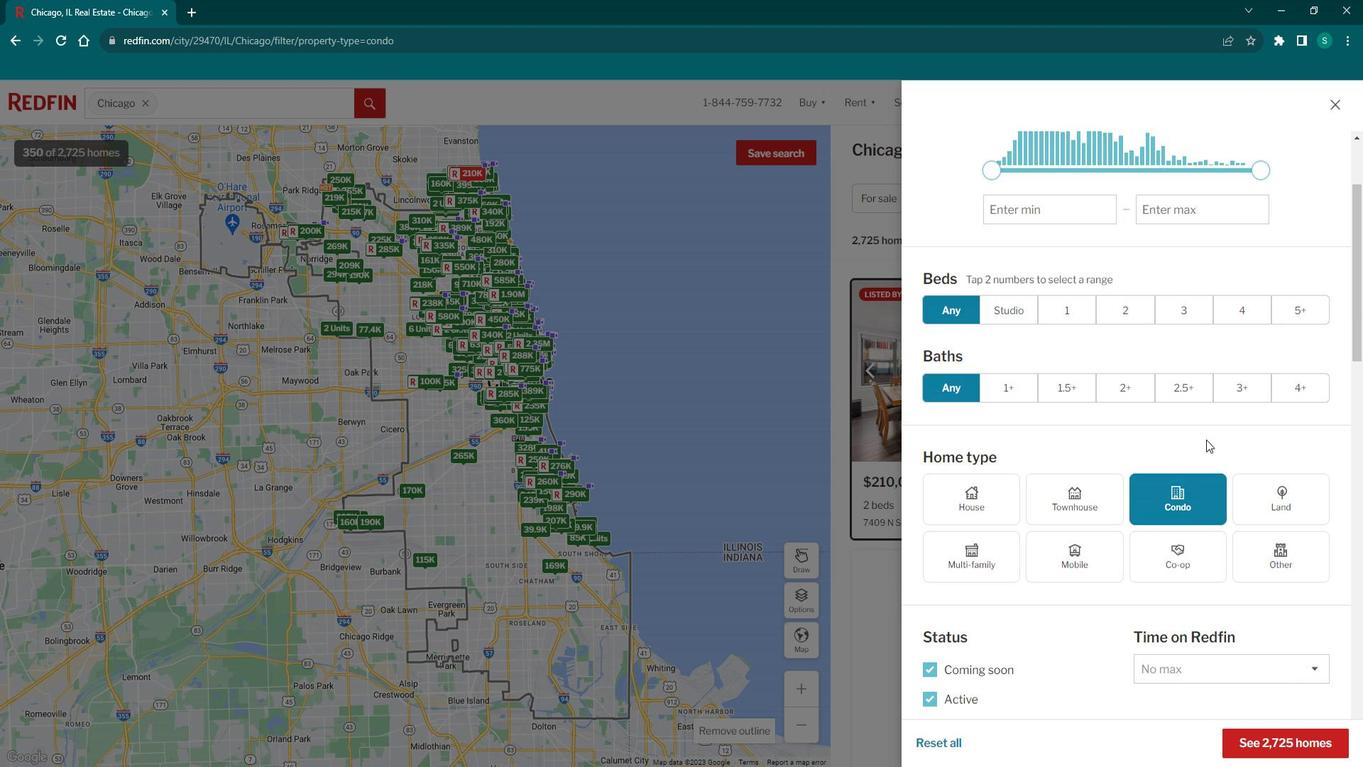
Action: Mouse scrolled (1226, 442) with delta (0, 0)
Screenshot: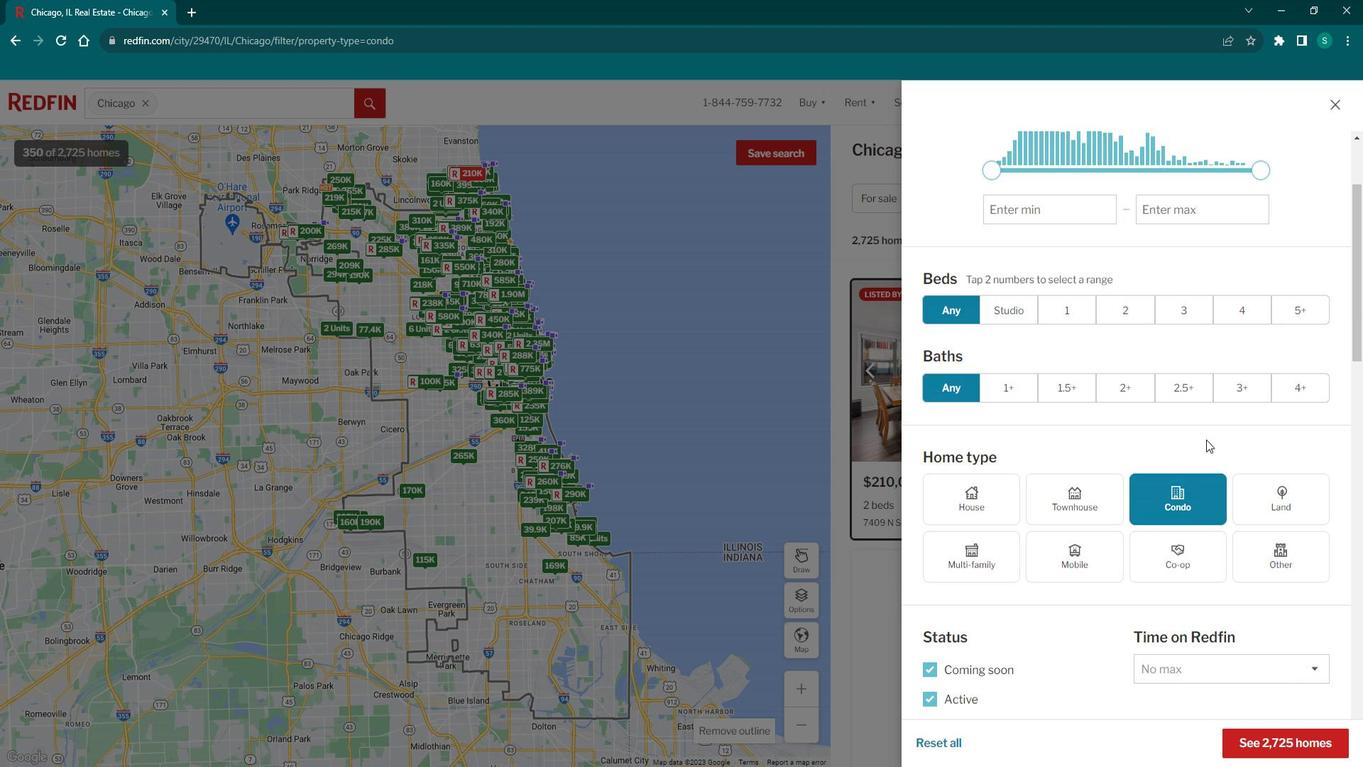 
Action: Mouse scrolled (1226, 442) with delta (0, 0)
Screenshot: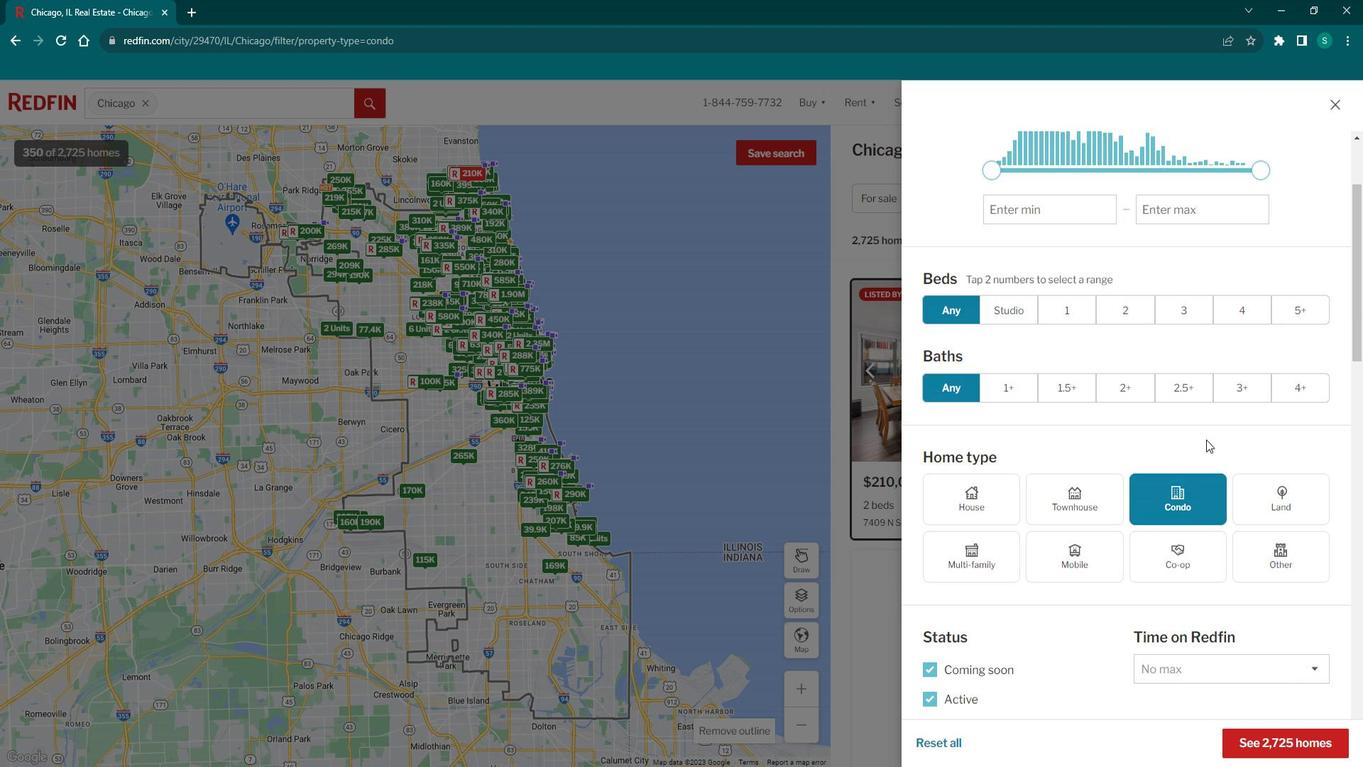 
Action: Mouse scrolled (1226, 442) with delta (0, 0)
Screenshot: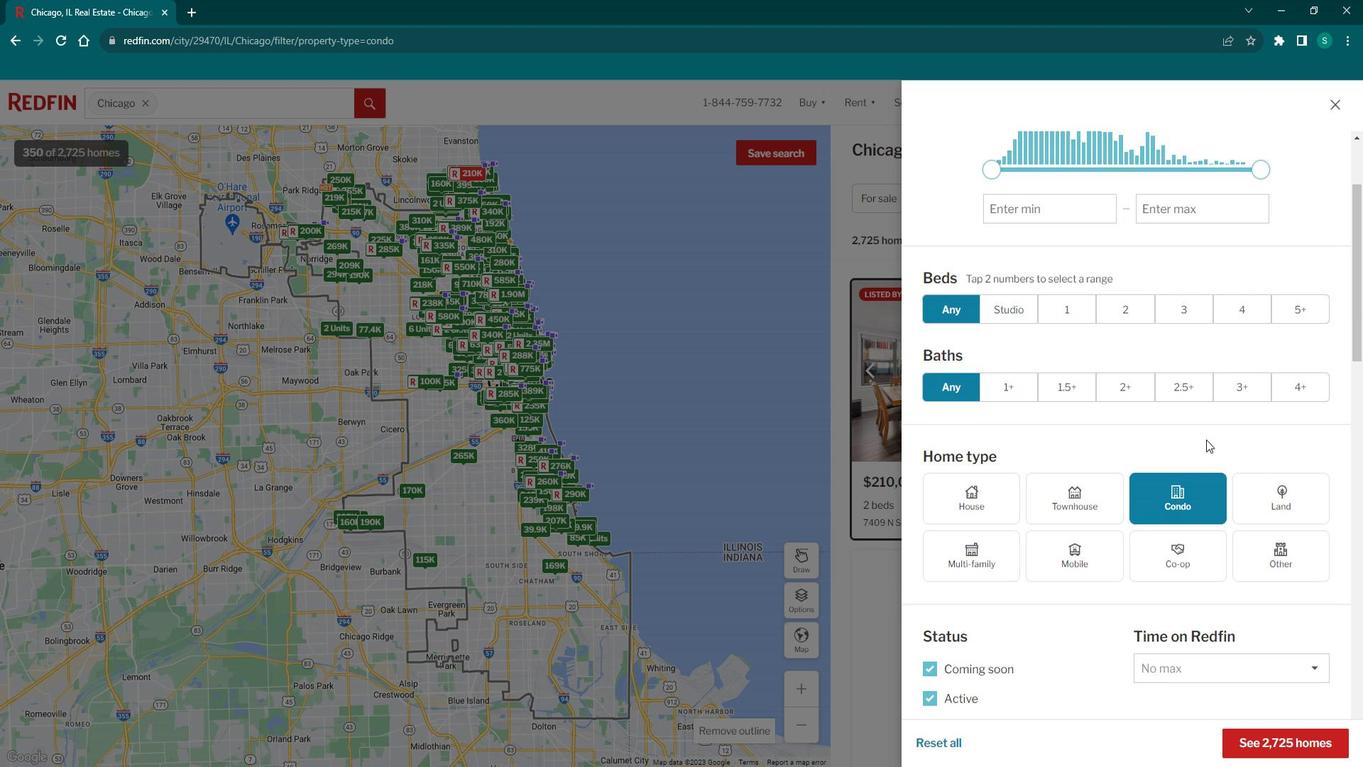 
Action: Mouse scrolled (1226, 442) with delta (0, 0)
Screenshot: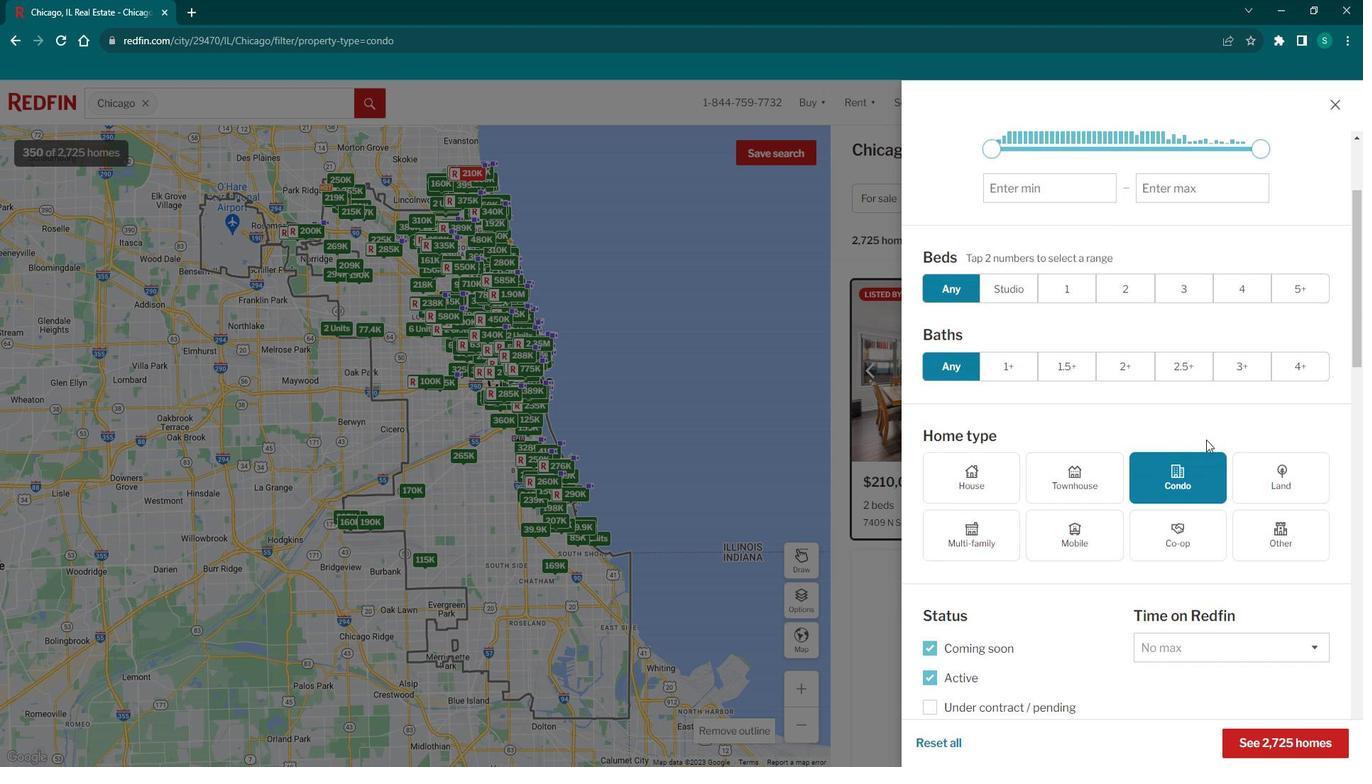 
Action: Mouse scrolled (1226, 442) with delta (0, 0)
Screenshot: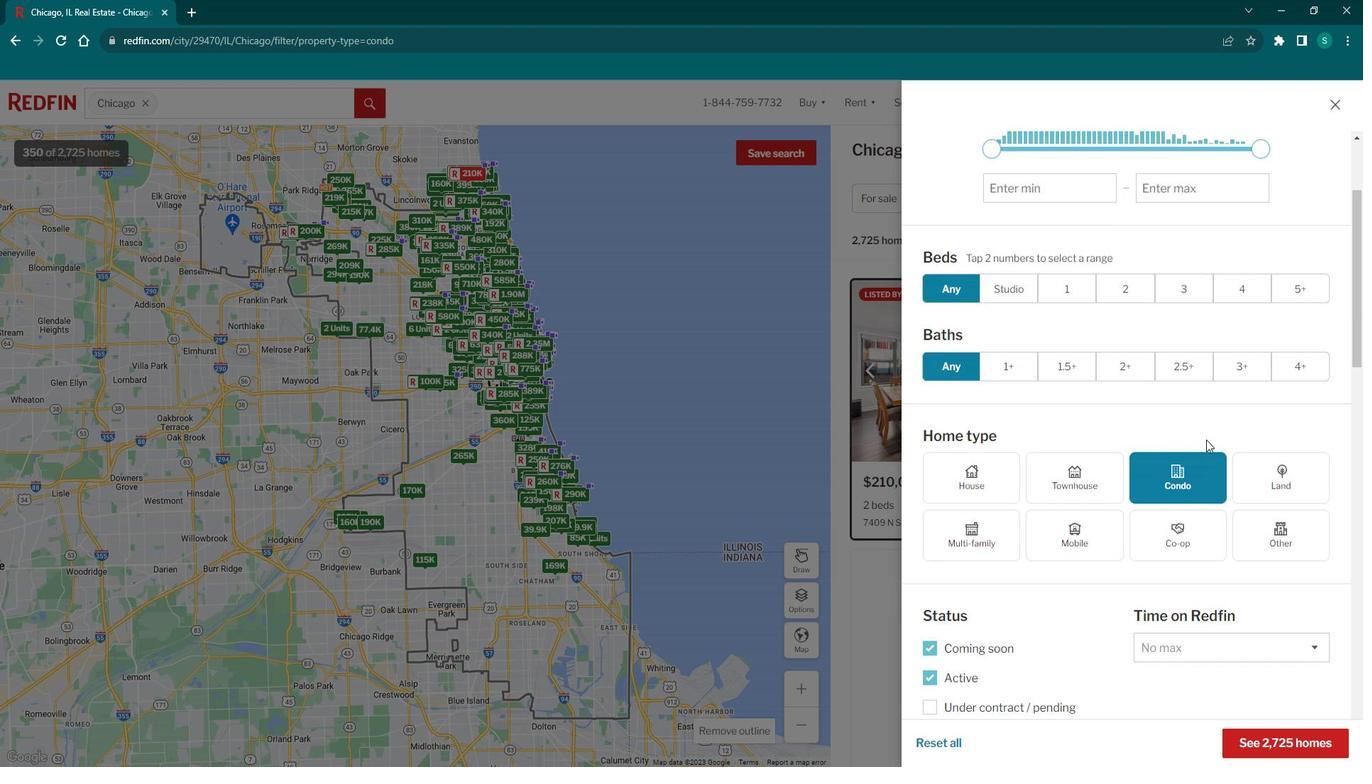 
Action: Mouse scrolled (1226, 442) with delta (0, 0)
Screenshot: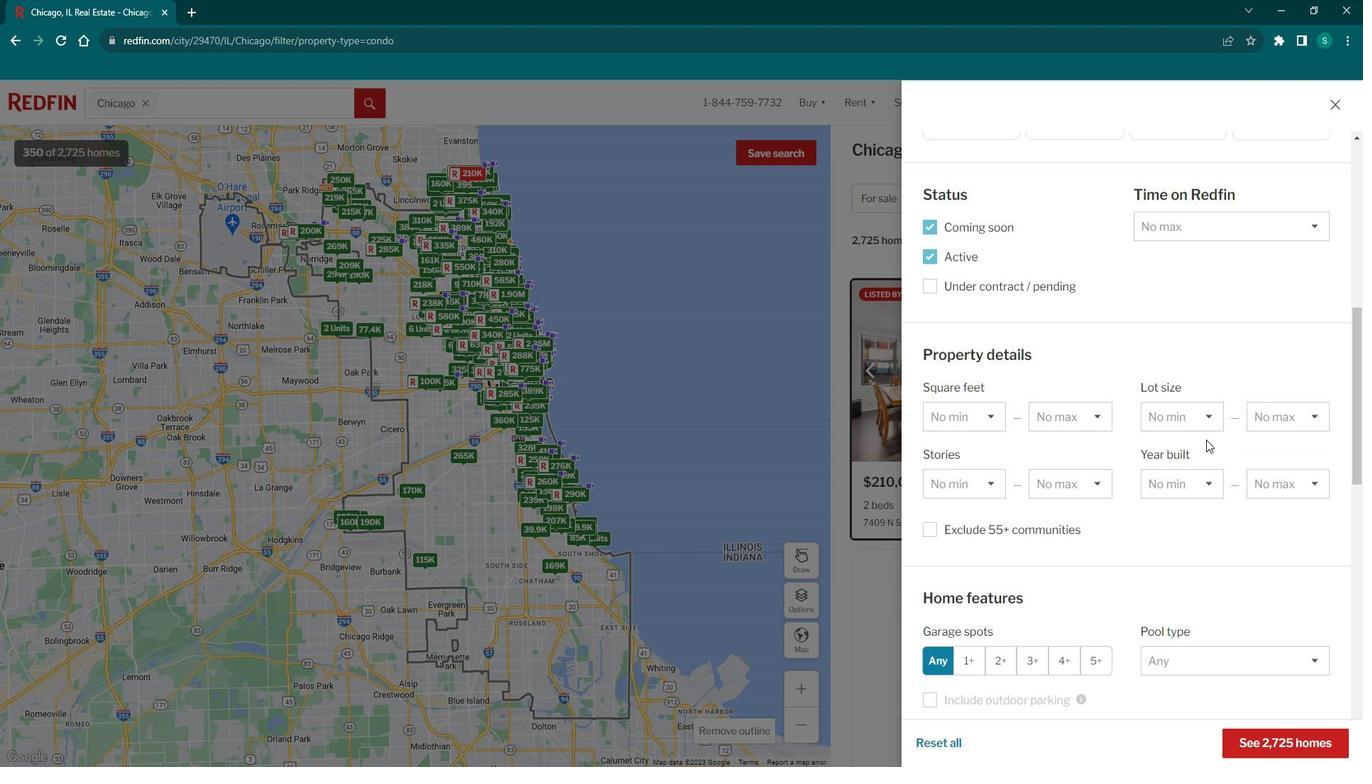 
Action: Mouse scrolled (1226, 442) with delta (0, 0)
Screenshot: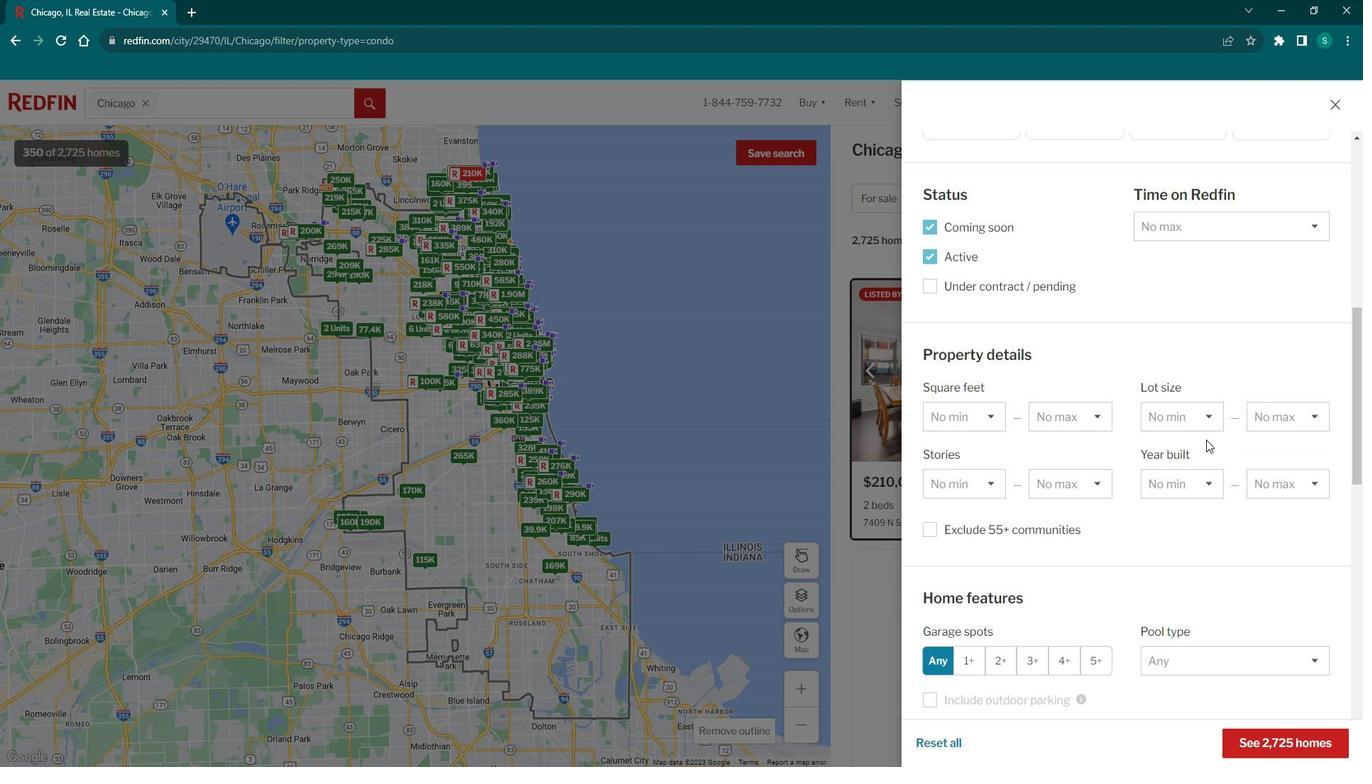 
Action: Mouse scrolled (1226, 442) with delta (0, 0)
Screenshot: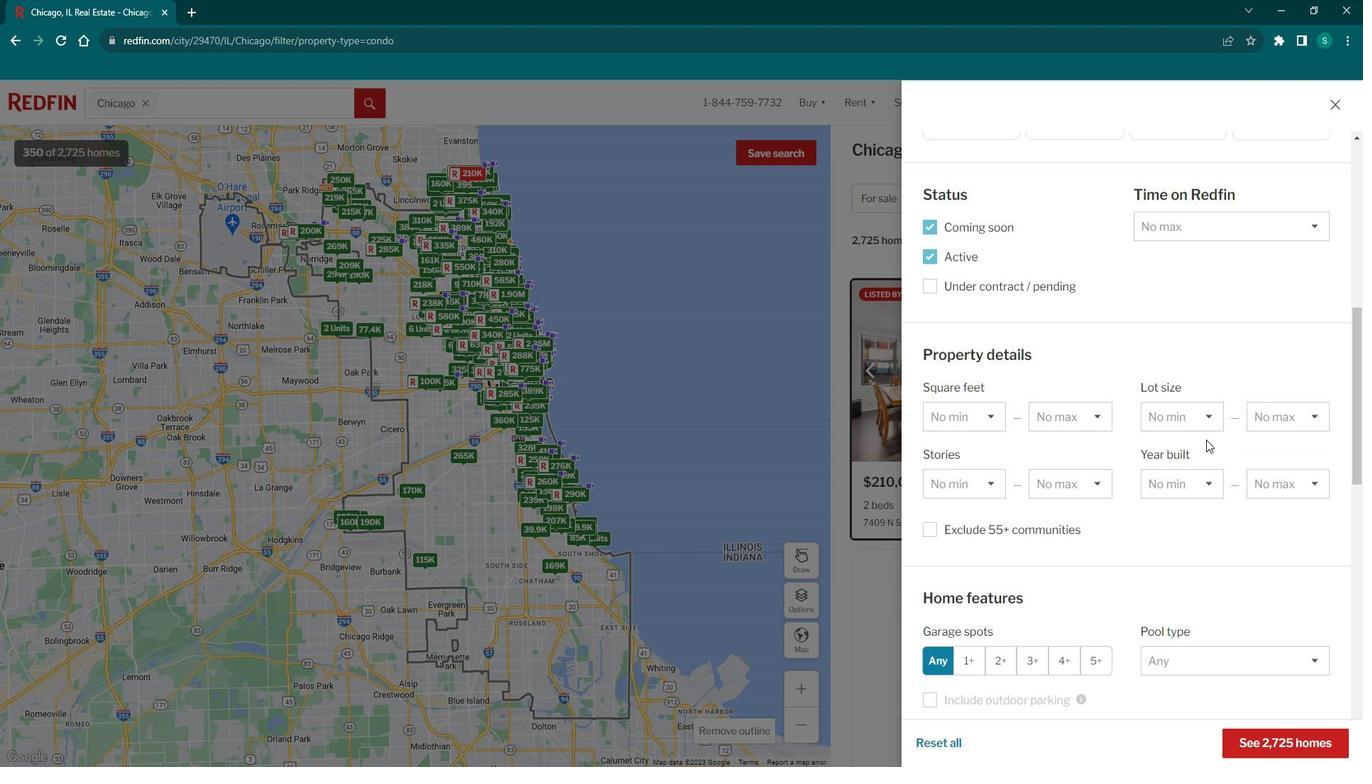 
Action: Mouse moved to (1316, 736)
Screenshot: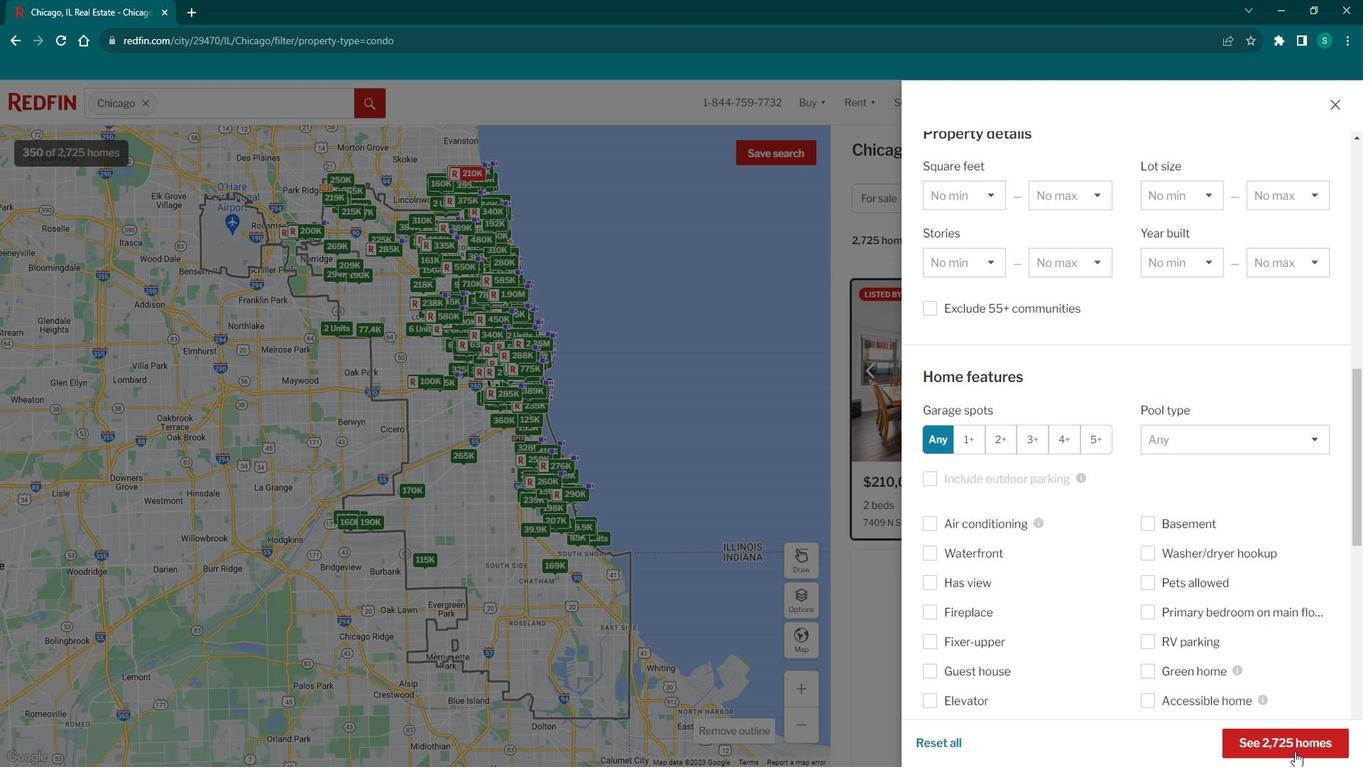 
Action: Mouse pressed left at (1316, 736)
Screenshot: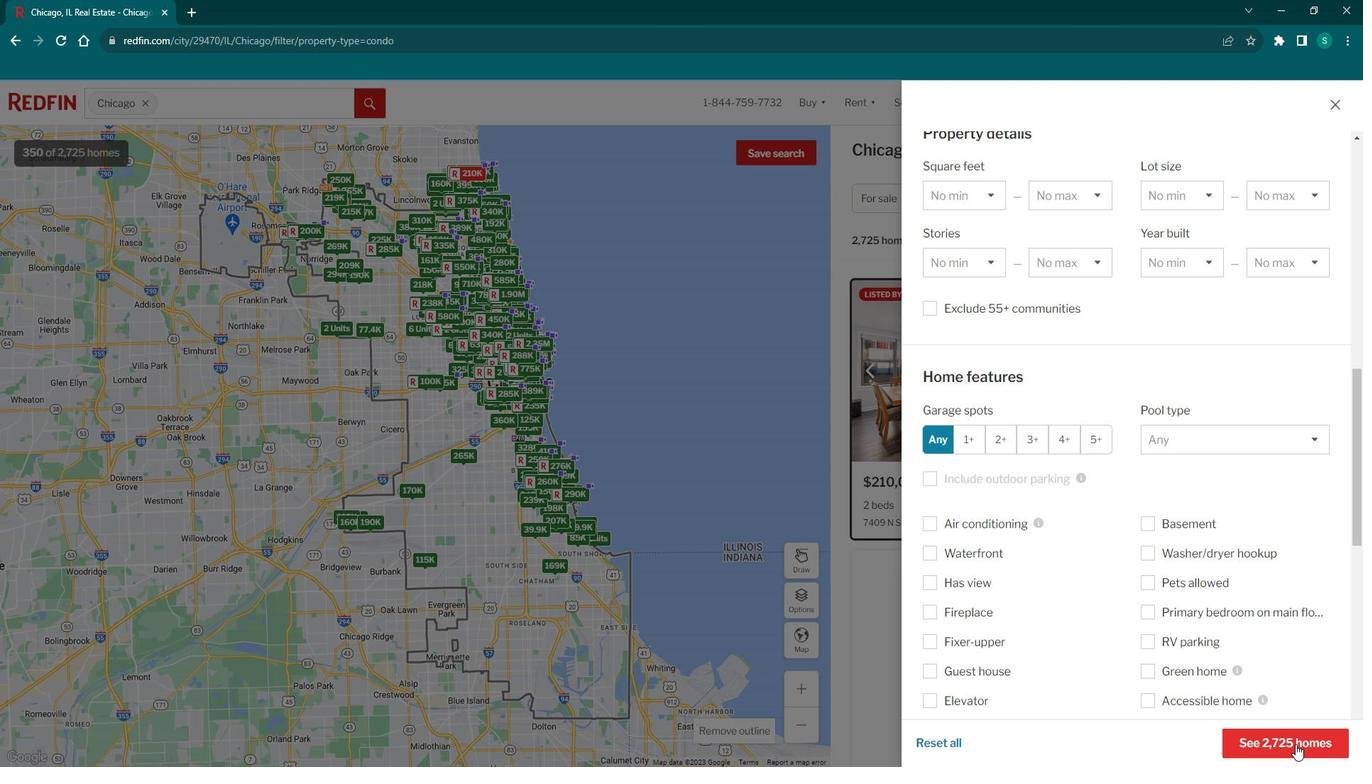 
Action: Mouse moved to (1243, 214)
Screenshot: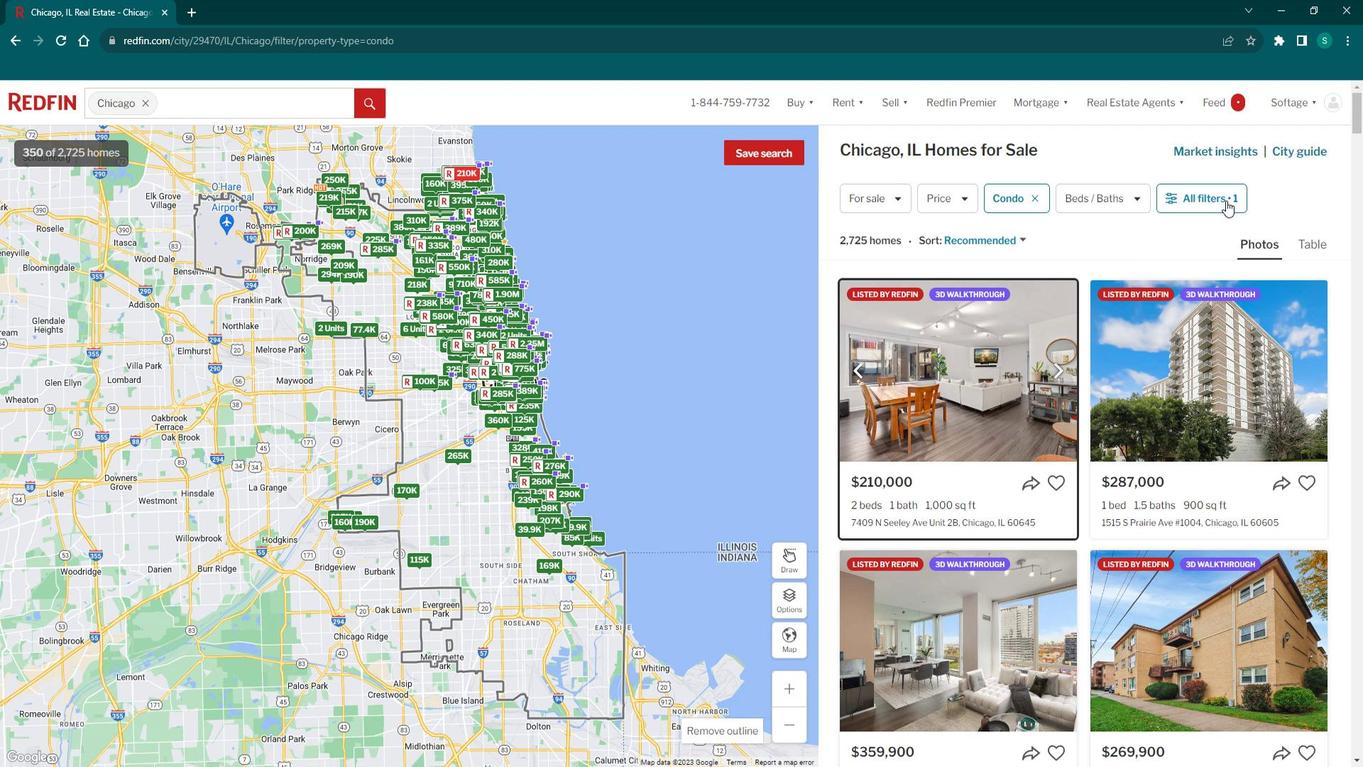 
Action: Mouse pressed left at (1243, 214)
Screenshot: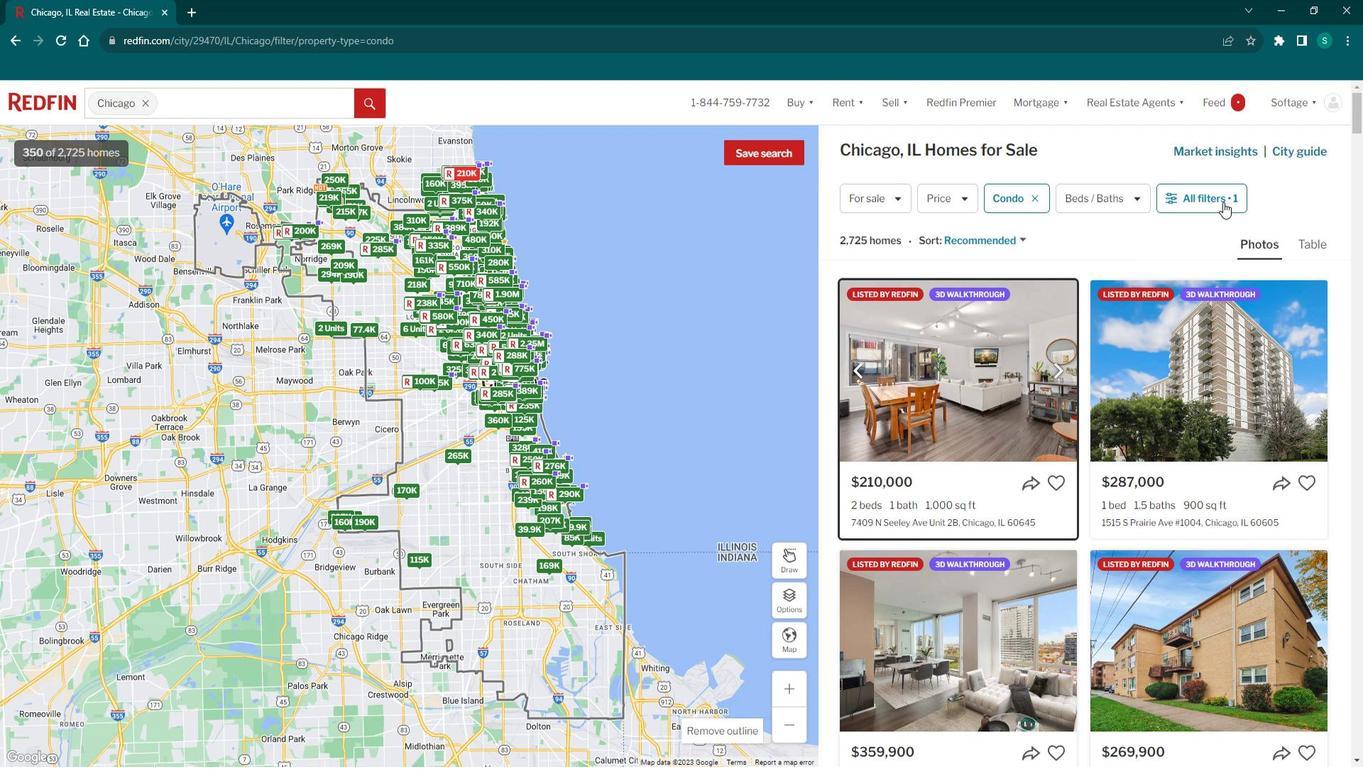 
Action: Mouse moved to (1017, 585)
Screenshot: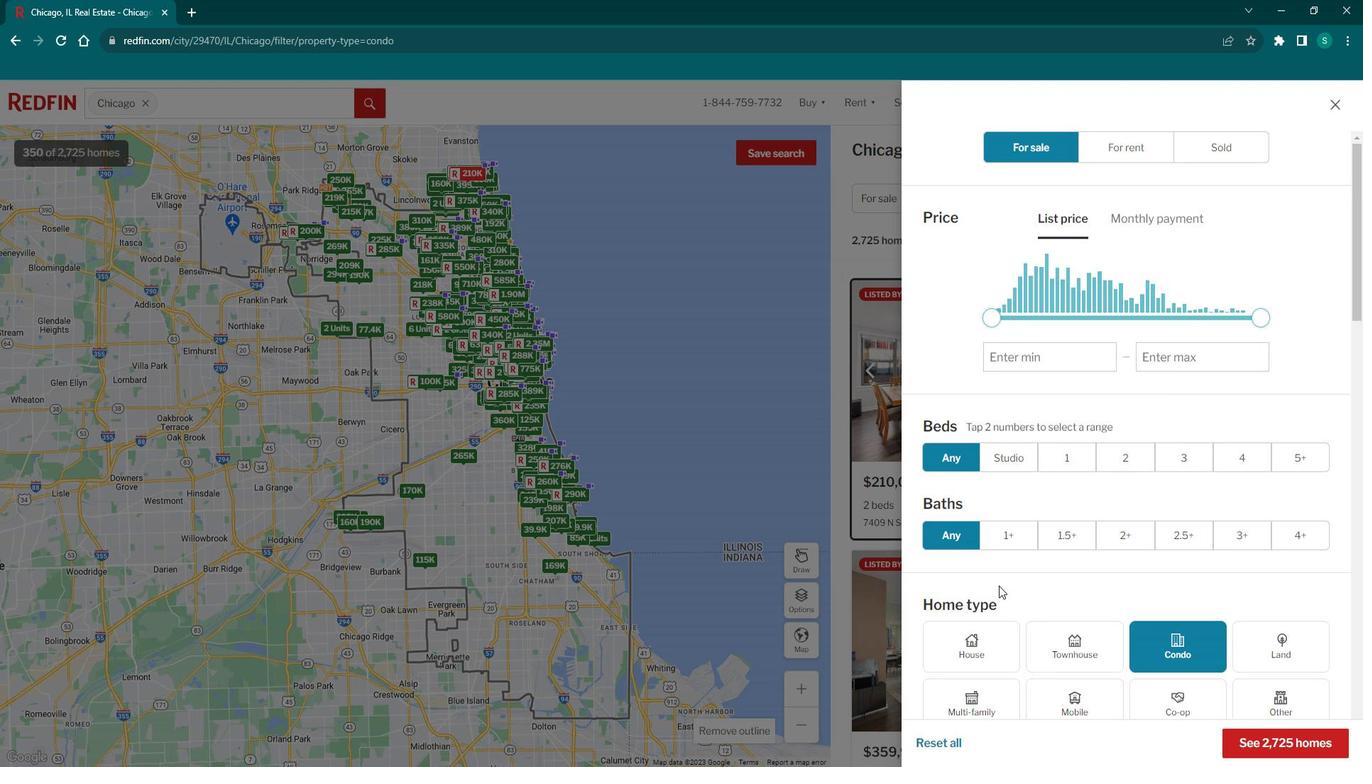 
Action: Mouse scrolled (1017, 584) with delta (0, 0)
Screenshot: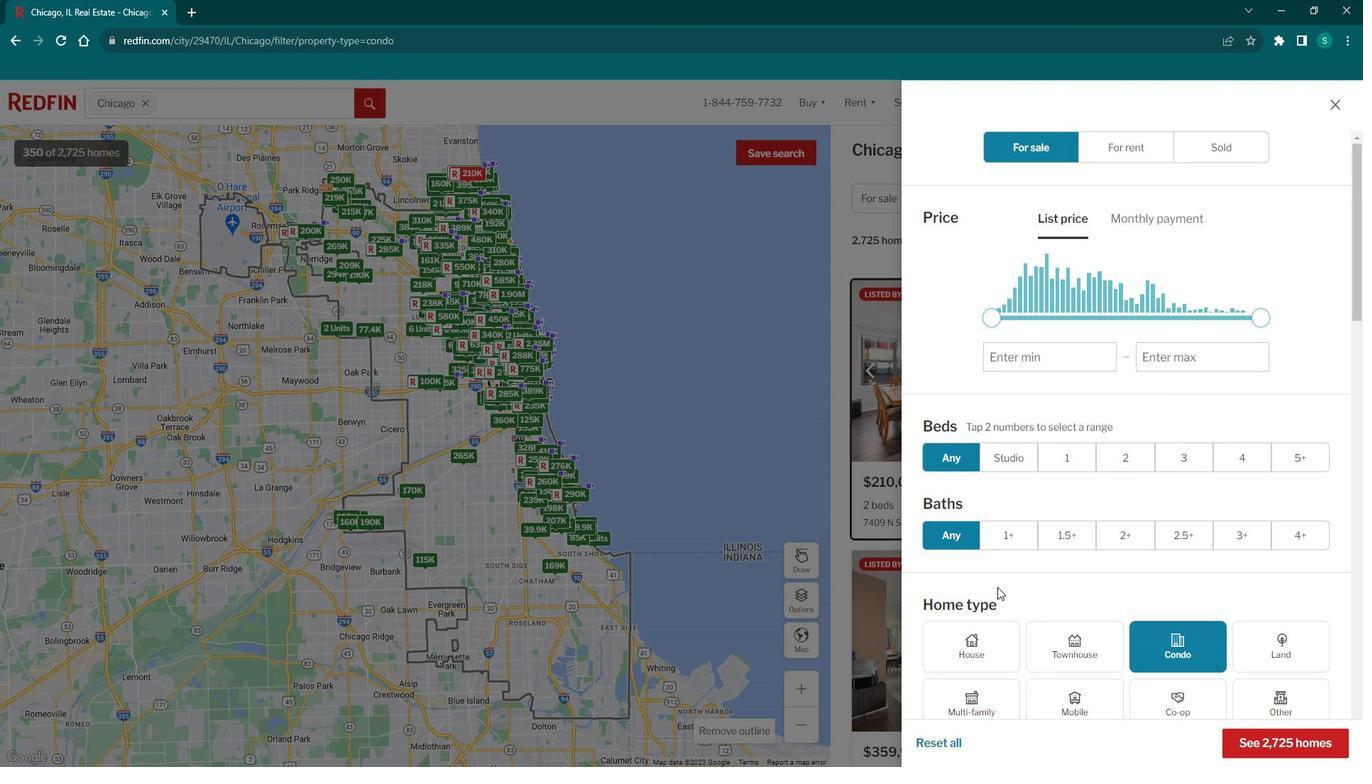 
Action: Mouse moved to (1017, 585)
Screenshot: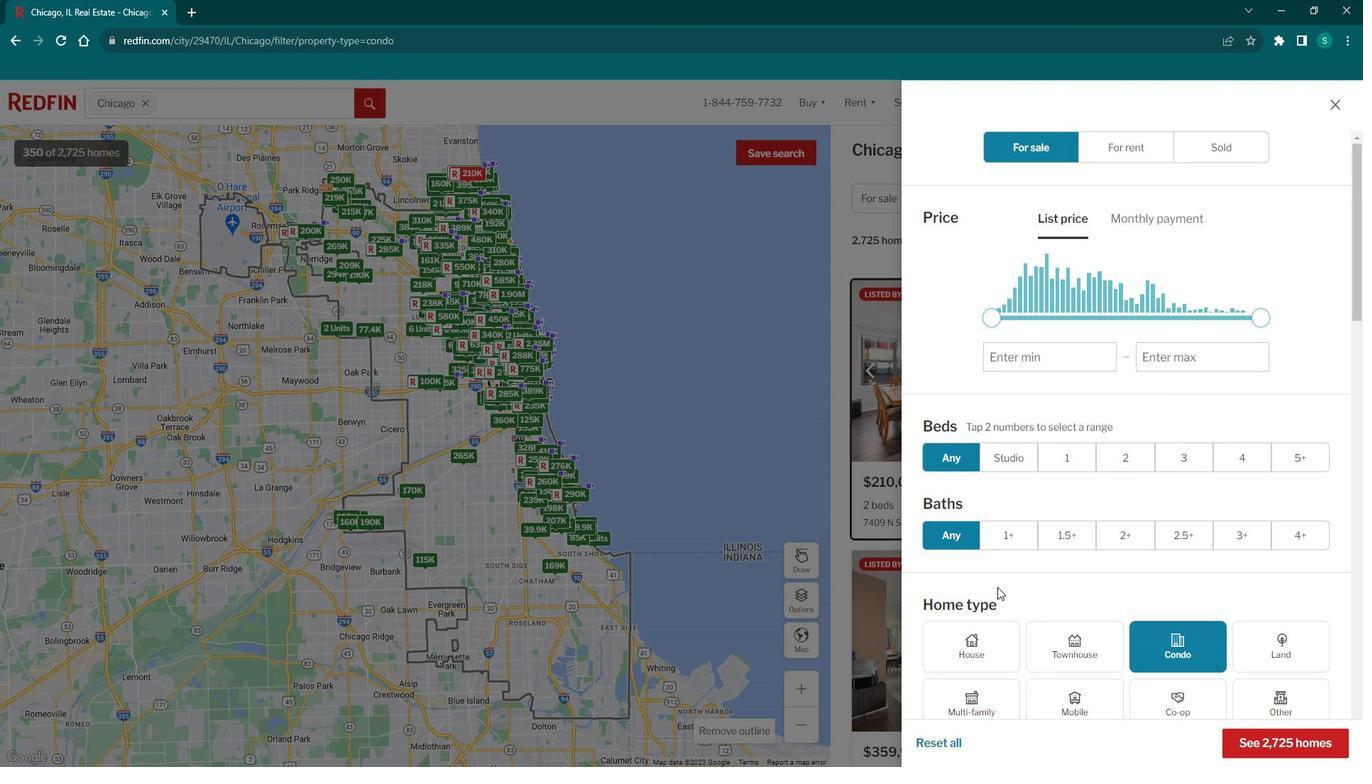 
Action: Mouse scrolled (1017, 584) with delta (0, 0)
Screenshot: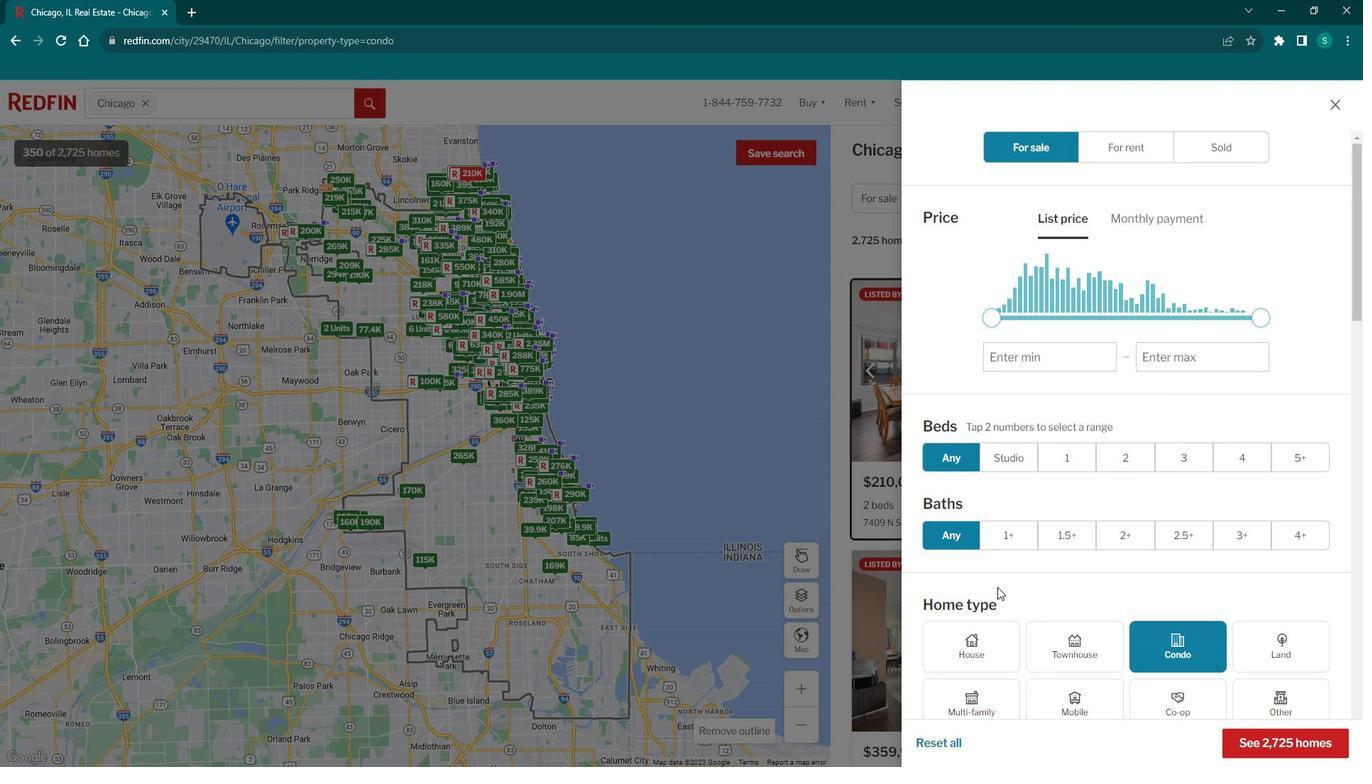 
Action: Mouse moved to (1017, 585)
Screenshot: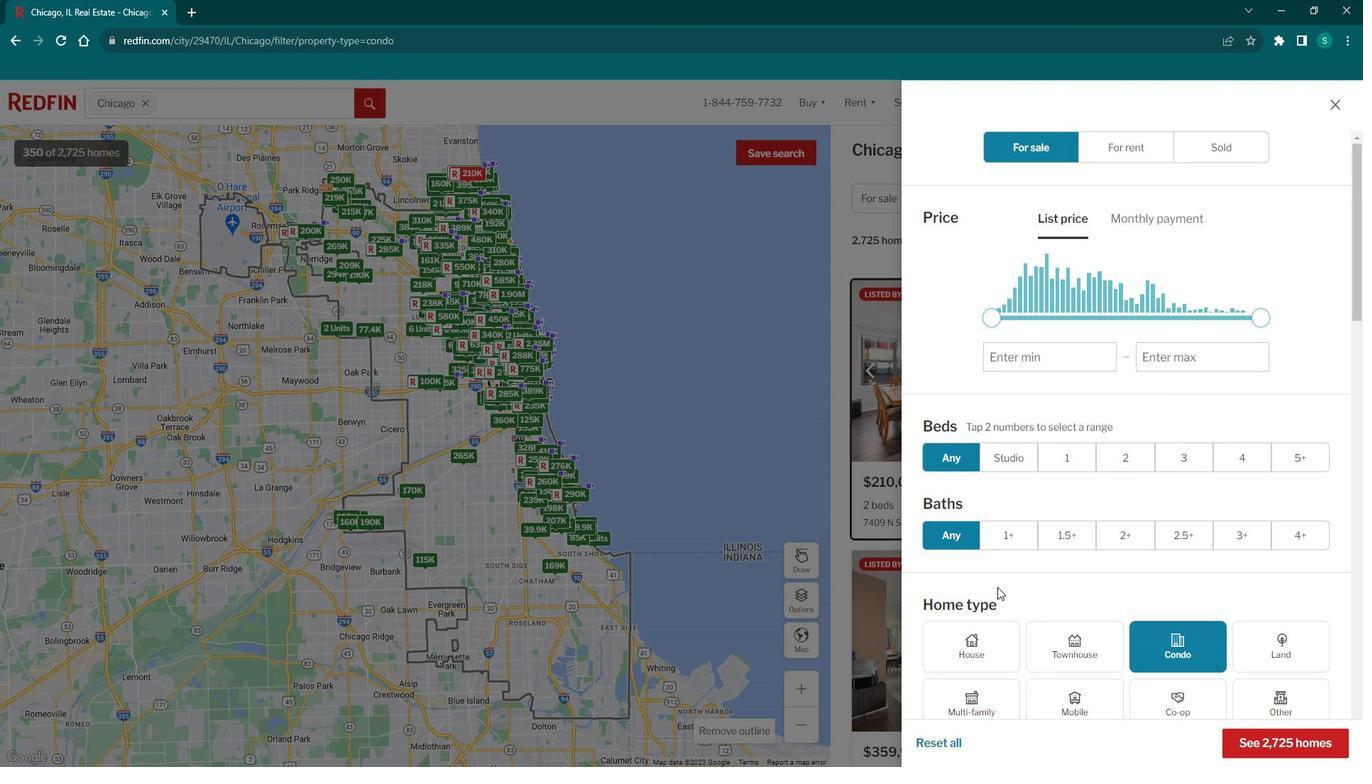 
Action: Mouse scrolled (1017, 584) with delta (0, 0)
Screenshot: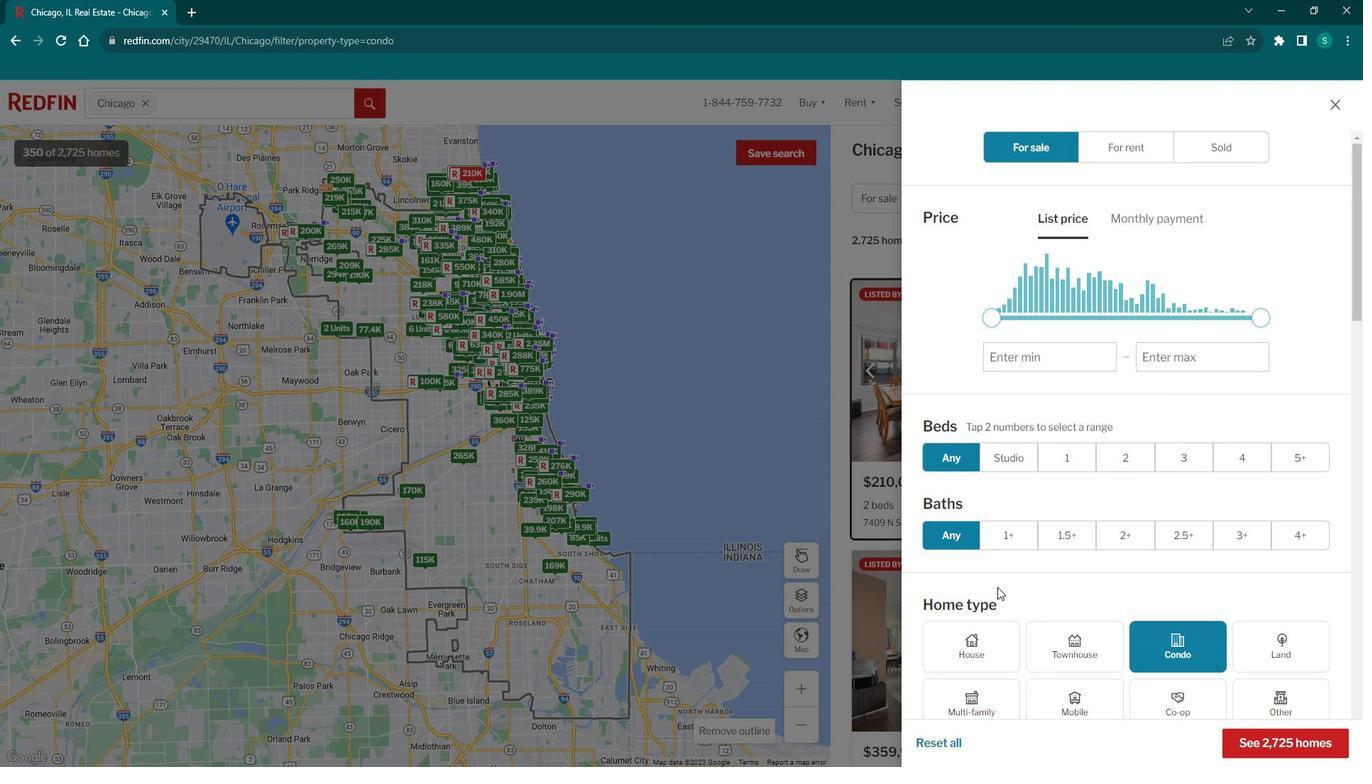 
Action: Mouse moved to (1016, 585)
Screenshot: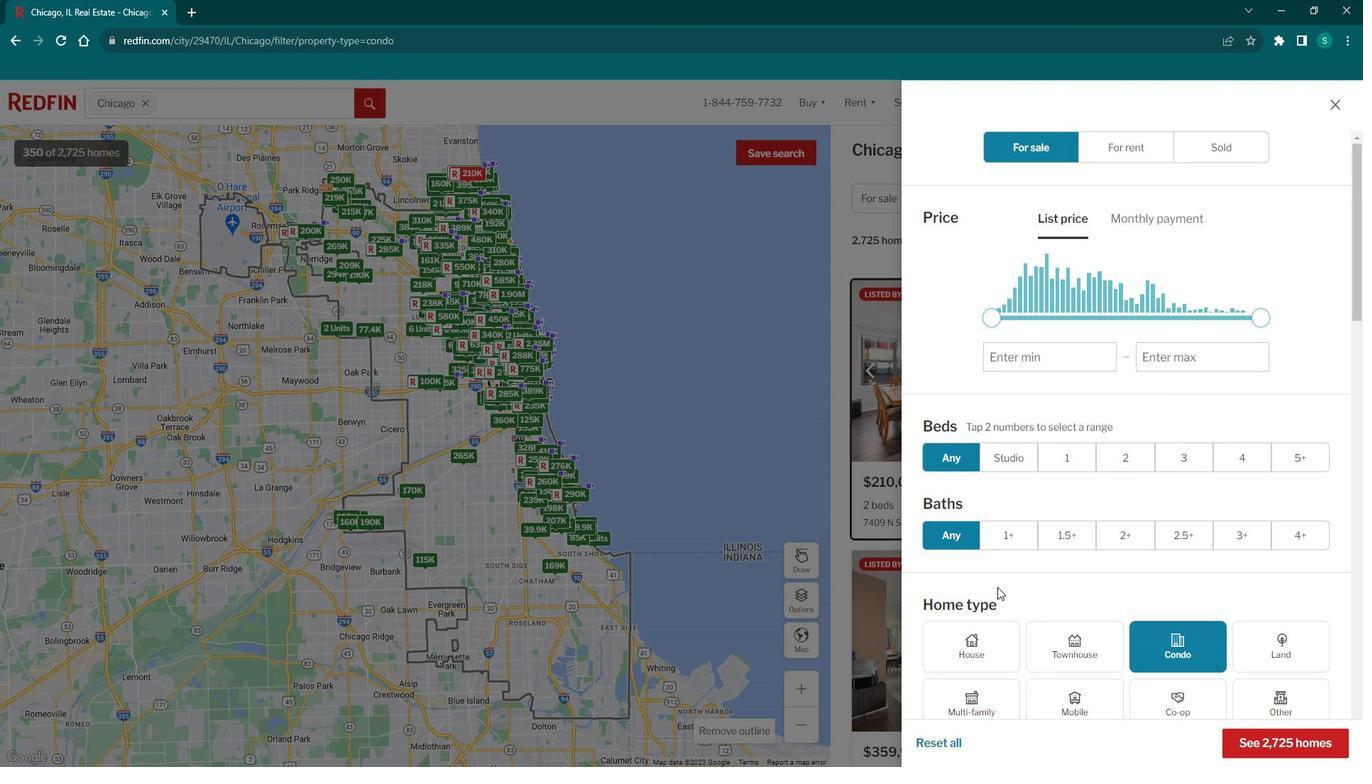 
Action: Mouse scrolled (1016, 584) with delta (0, 0)
Screenshot: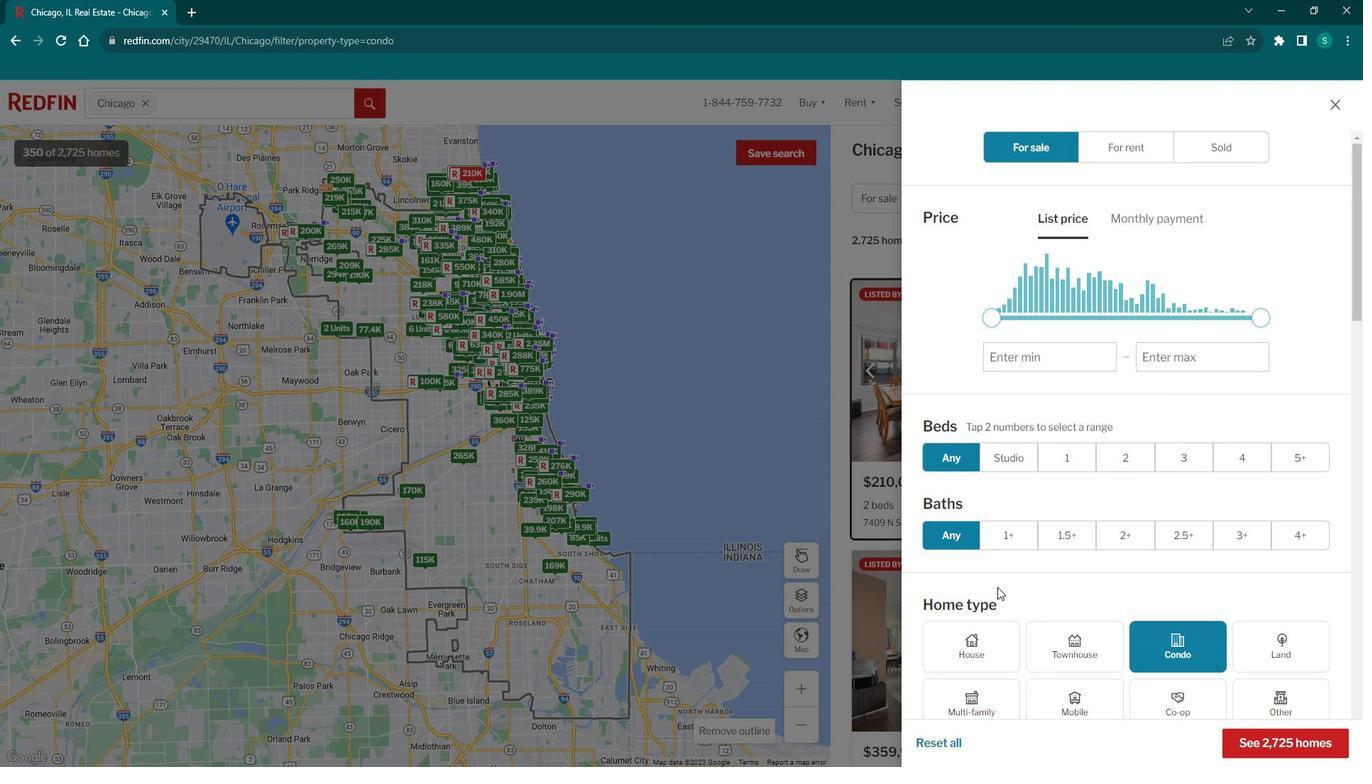 
Action: Mouse moved to (1014, 585)
Screenshot: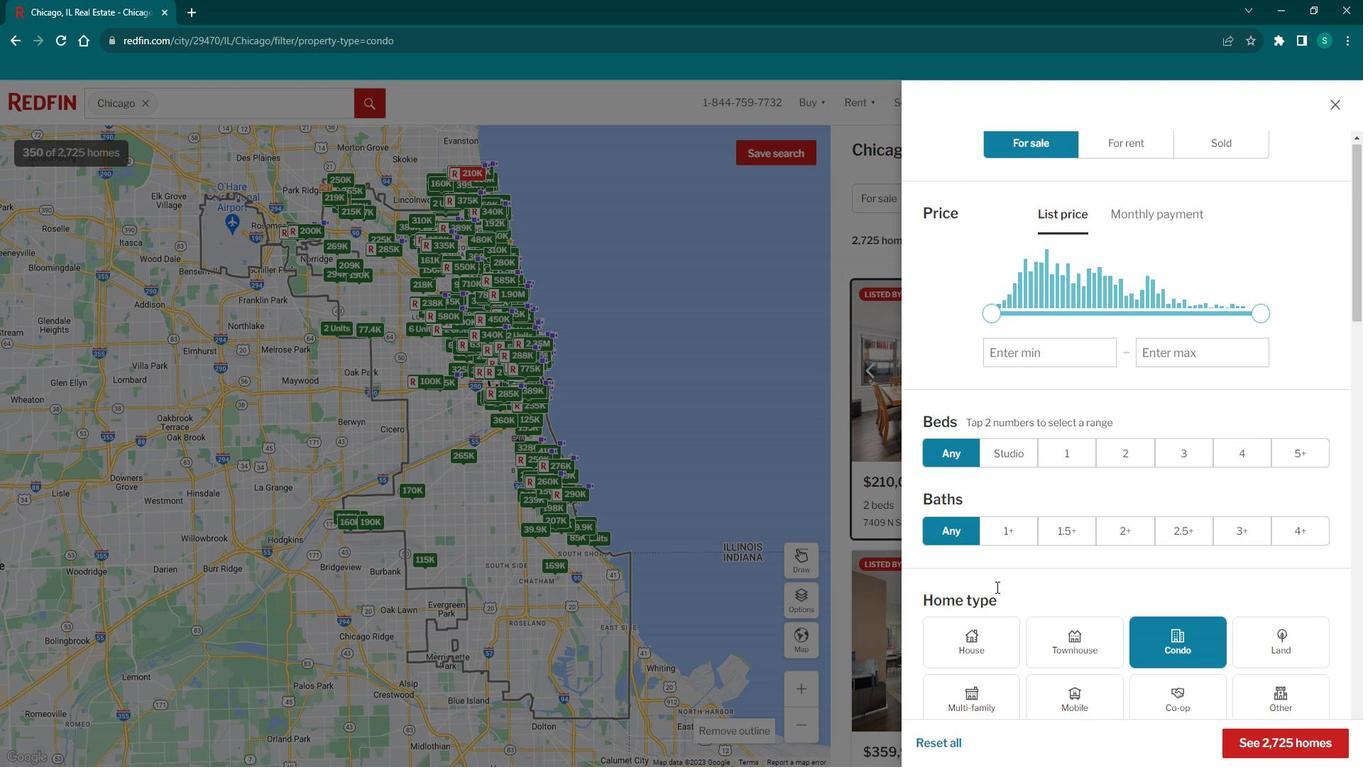 
Action: Mouse scrolled (1014, 584) with delta (0, 0)
Screenshot: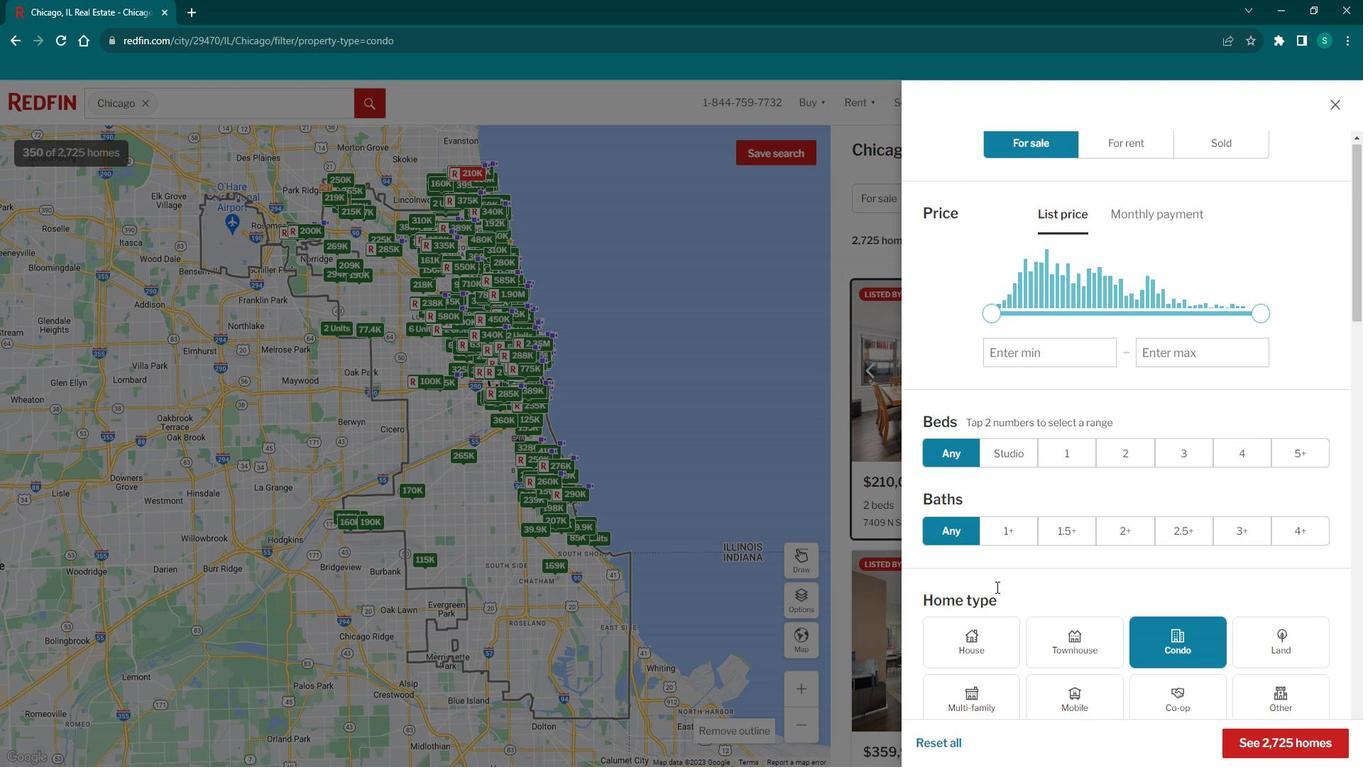 
Action: Mouse moved to (960, 483)
Screenshot: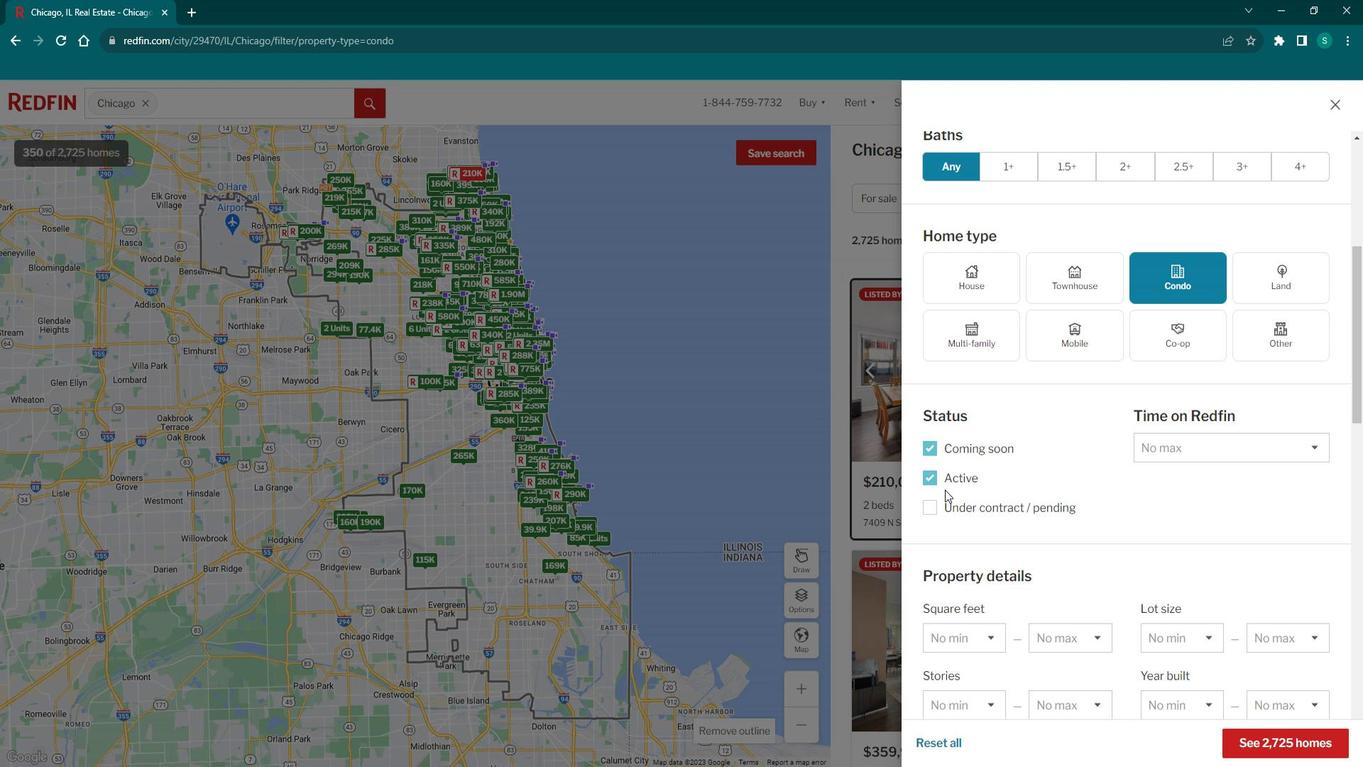 
Action: Mouse scrolled (960, 482) with delta (0, 0)
Screenshot: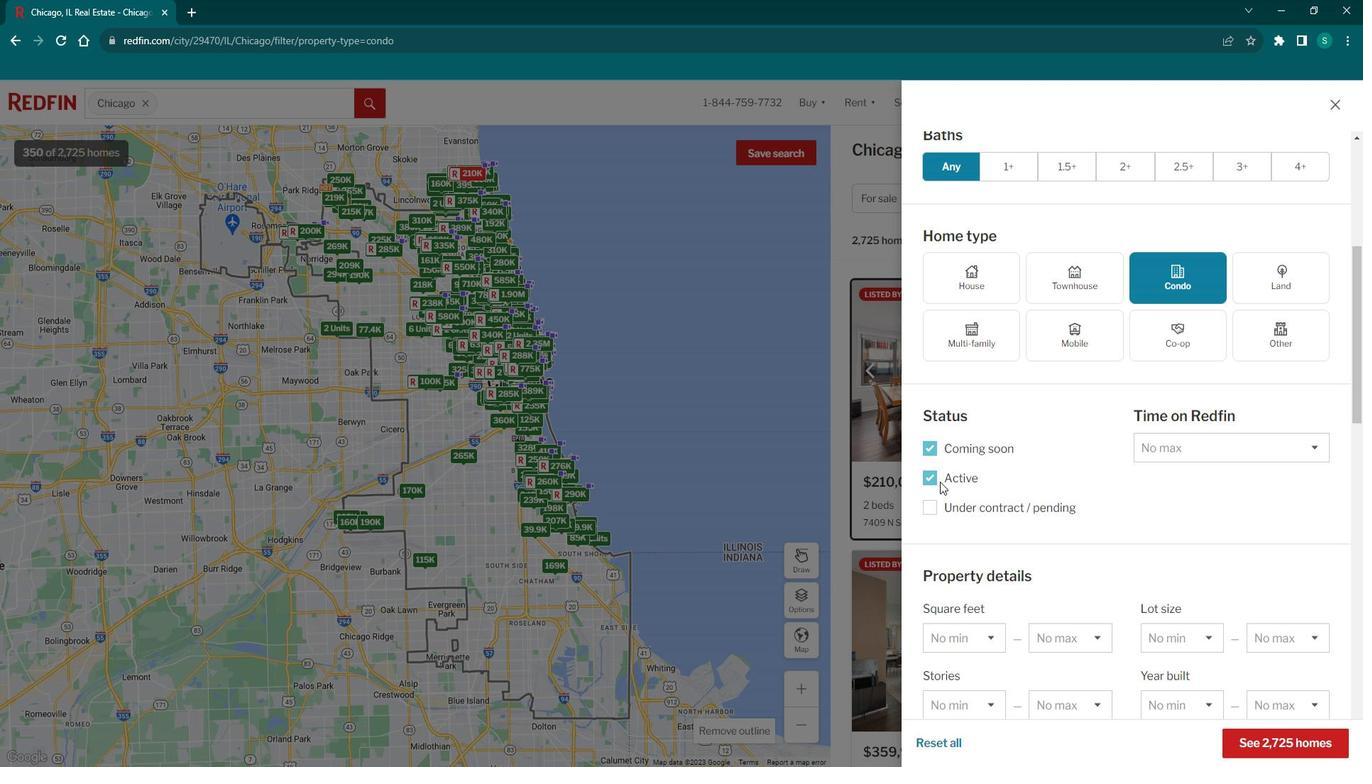 
Action: Mouse scrolled (960, 482) with delta (0, 0)
Screenshot: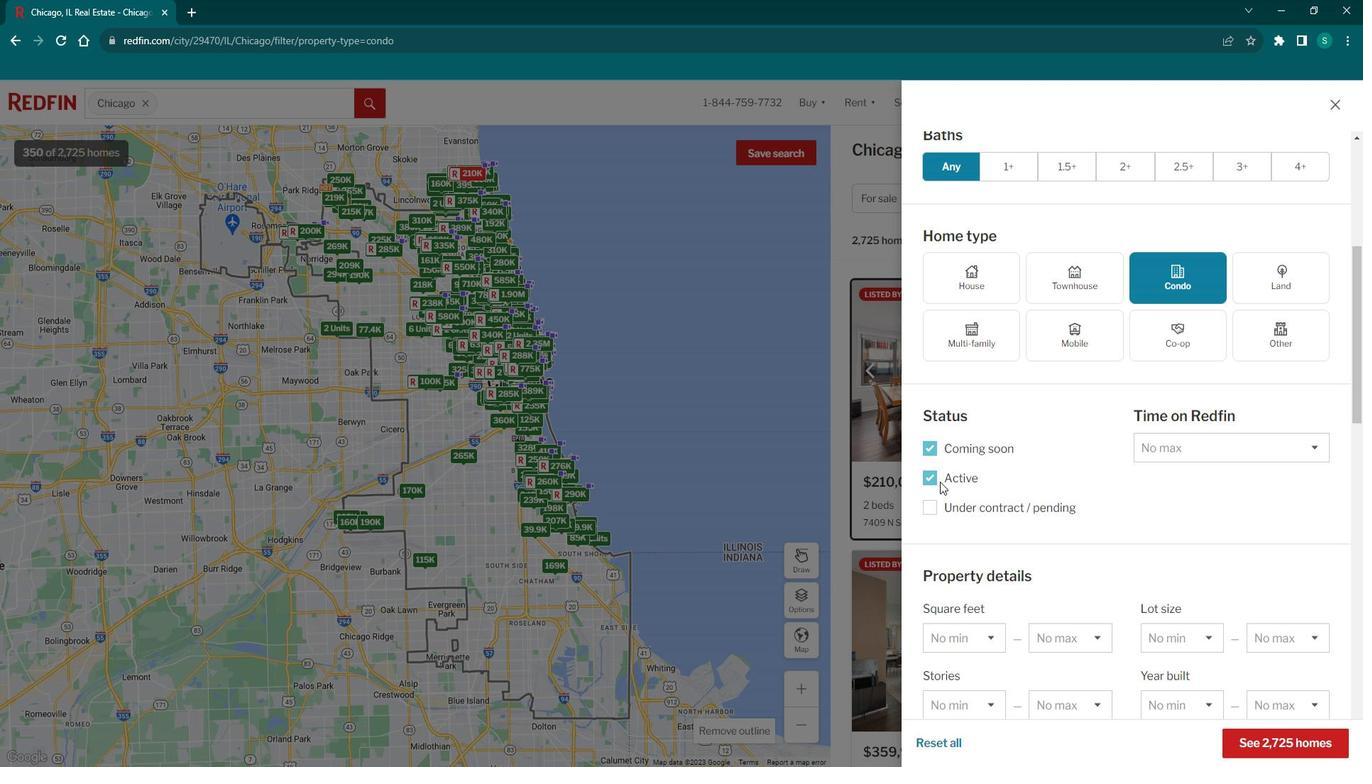 
Action: Mouse scrolled (960, 482) with delta (0, 0)
Screenshot: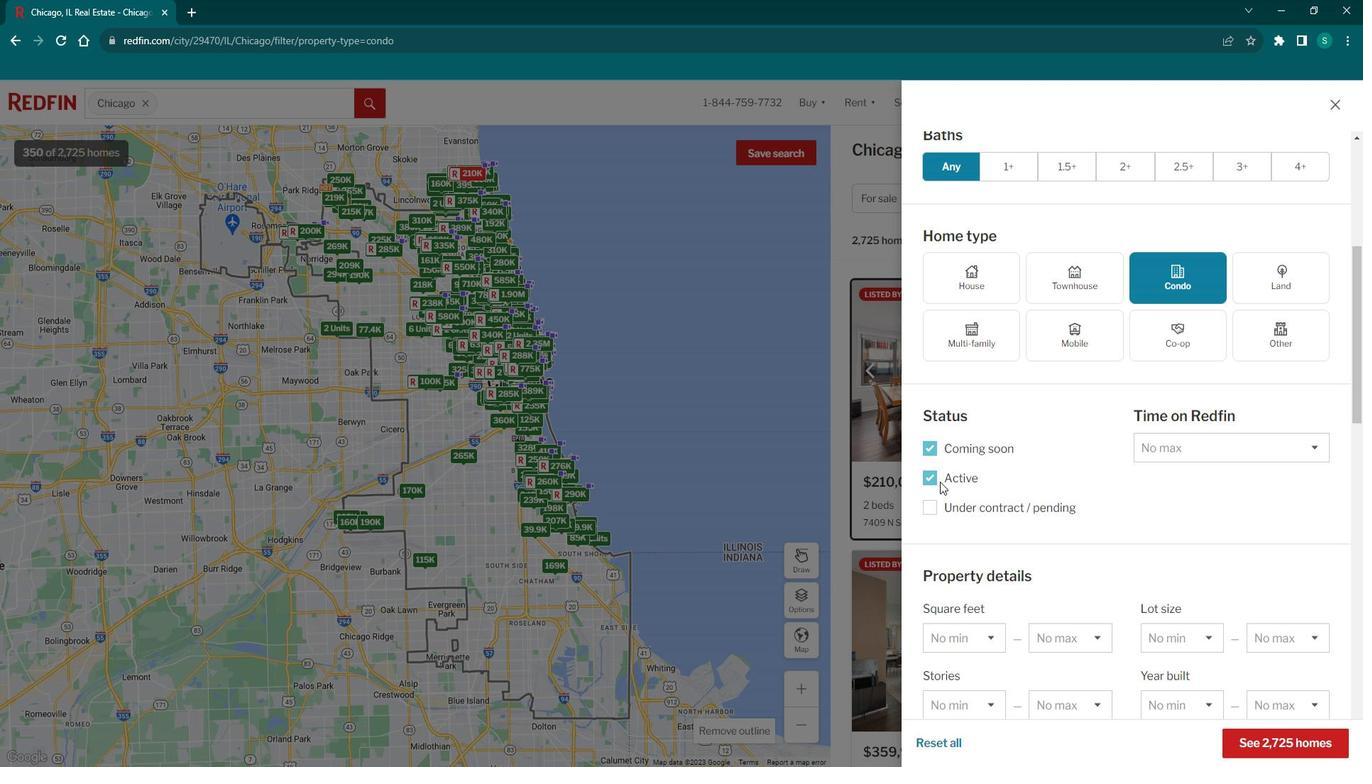 
Action: Mouse scrolled (960, 482) with delta (0, 0)
Screenshot: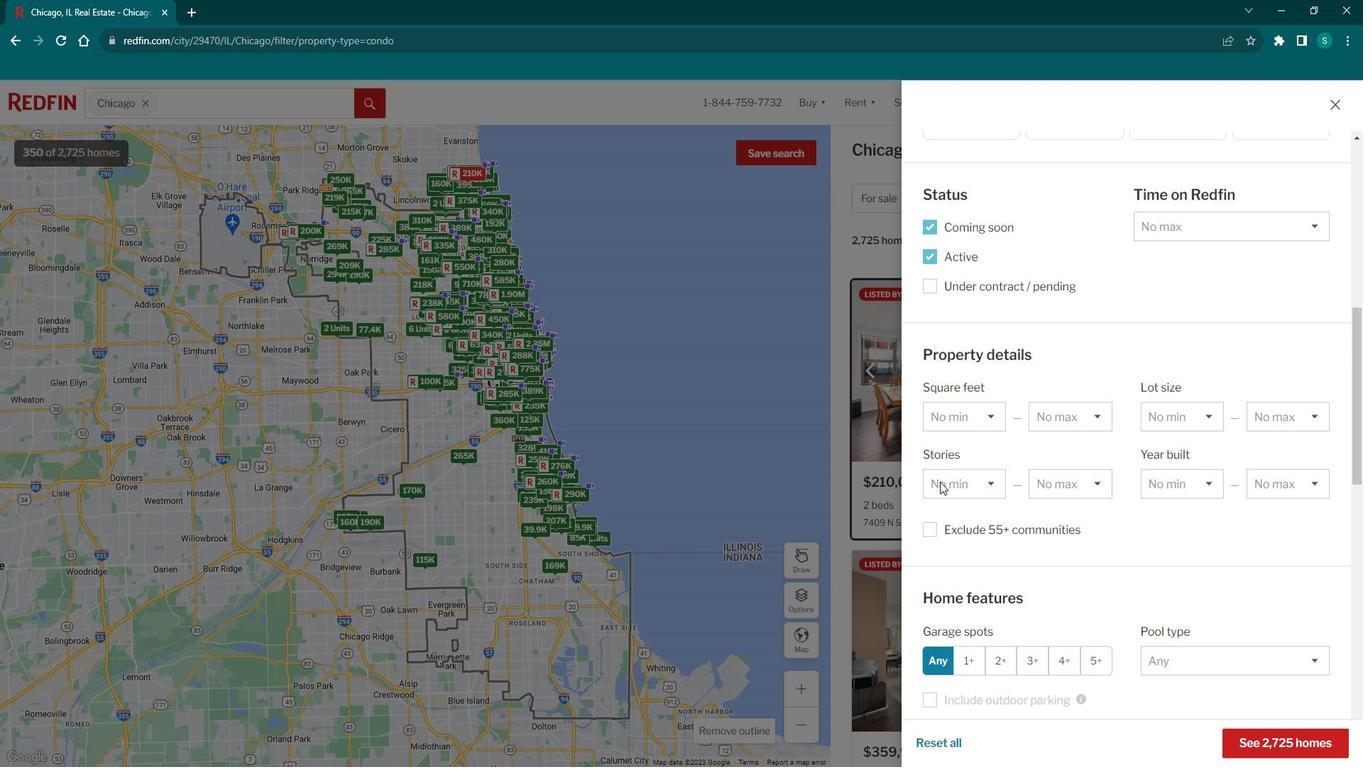 
Action: Mouse scrolled (960, 482) with delta (0, 0)
Screenshot: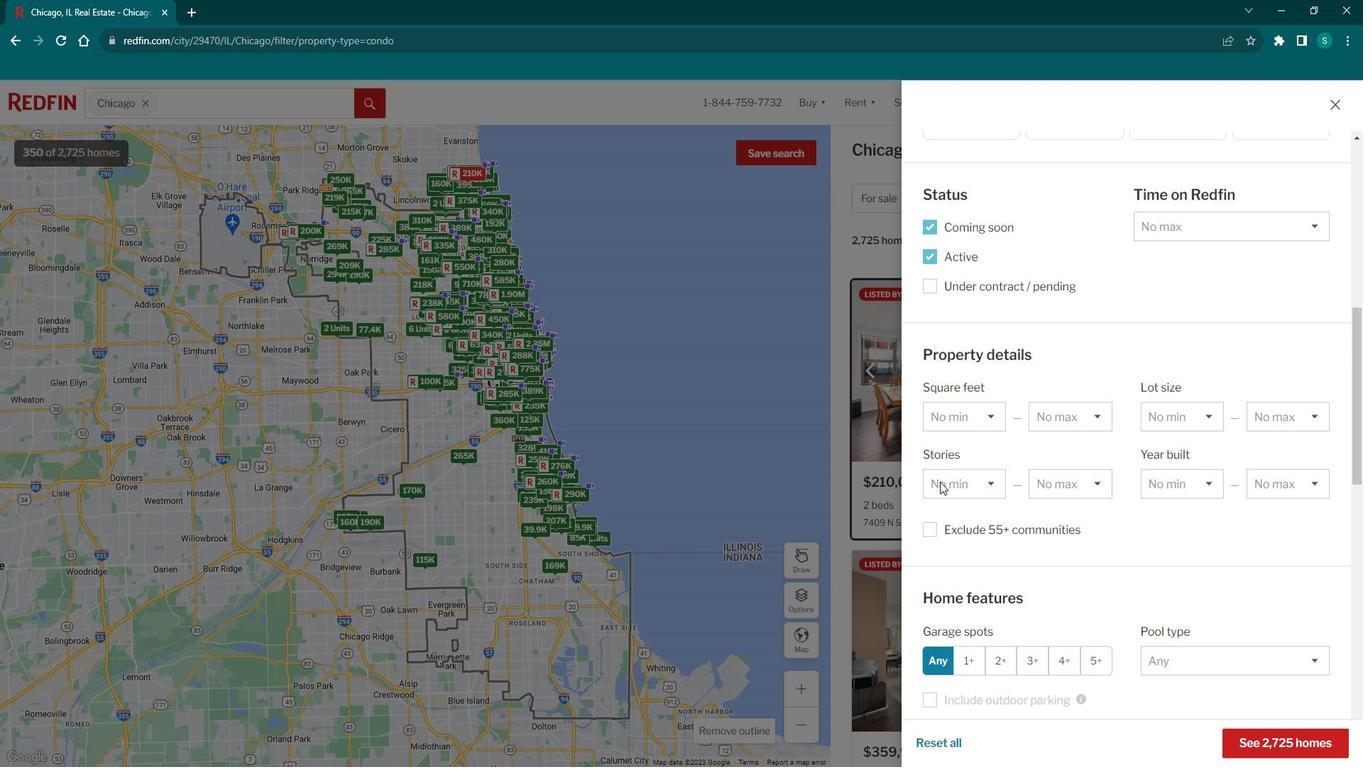 
Action: Mouse scrolled (960, 482) with delta (0, 0)
Screenshot: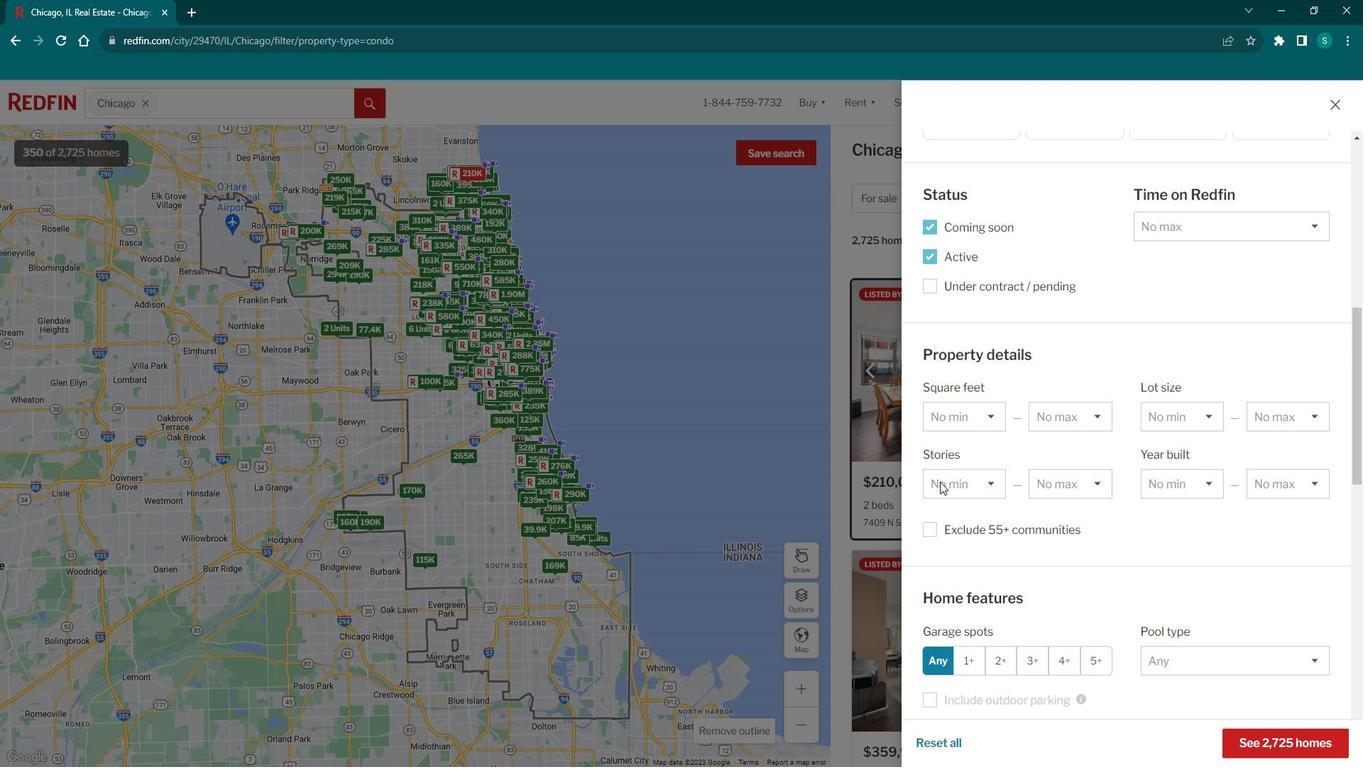 
Action: Mouse scrolled (960, 482) with delta (0, 0)
Screenshot: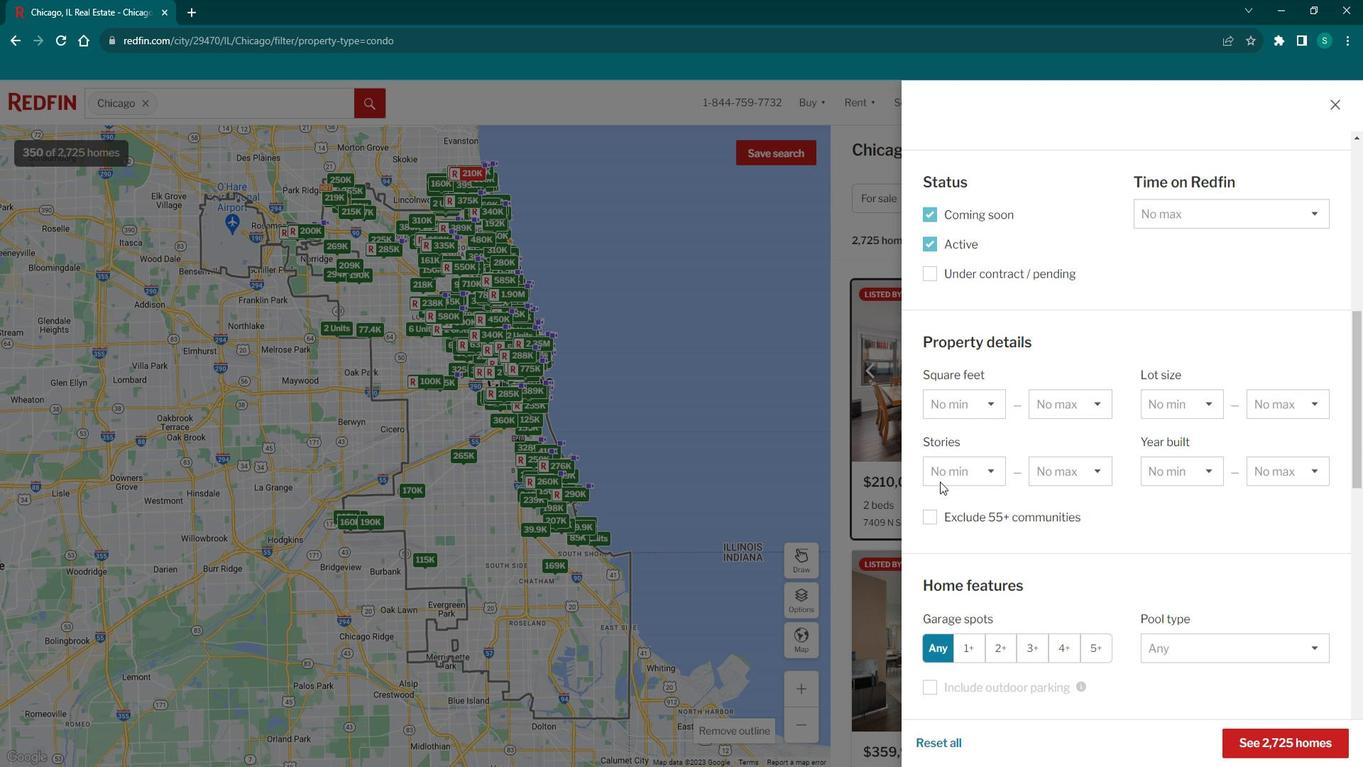 
Action: Mouse moved to (947, 510)
Screenshot: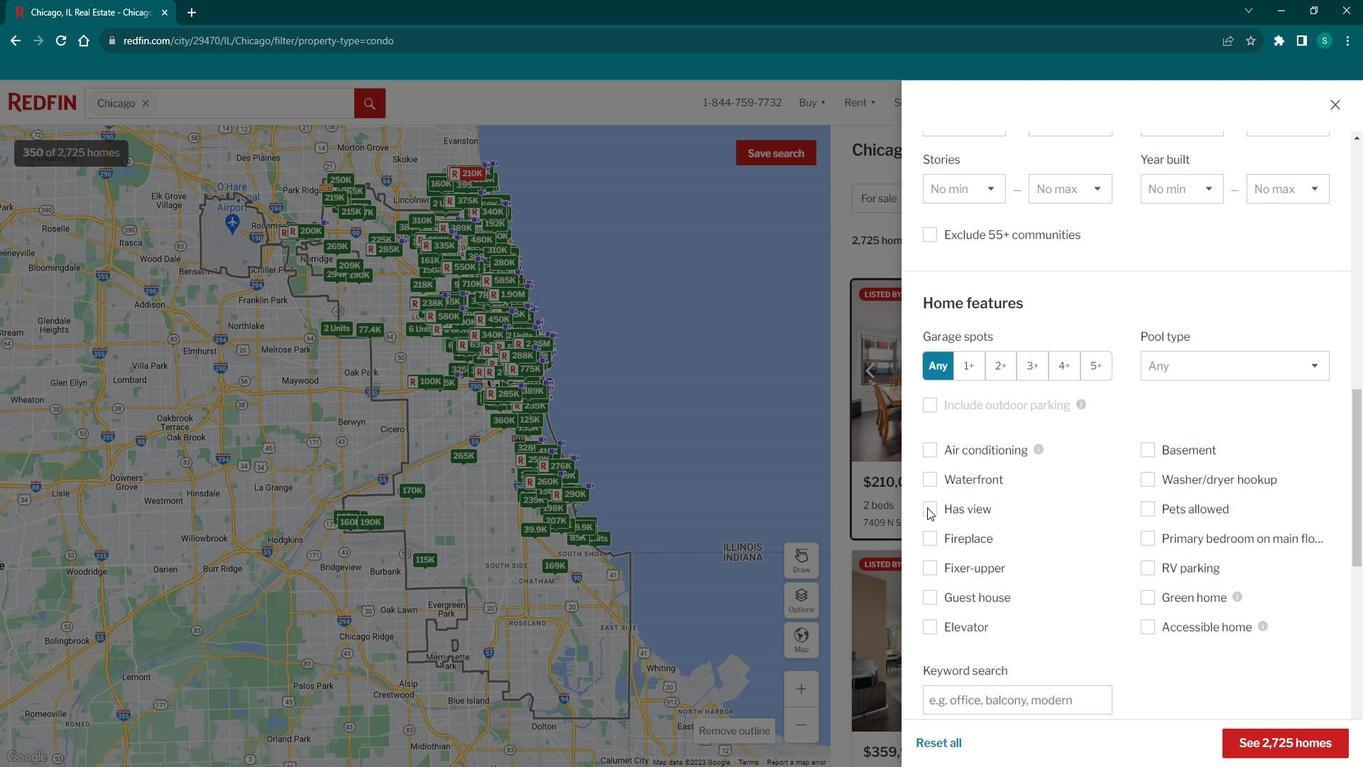 
Action: Mouse pressed left at (947, 510)
Screenshot: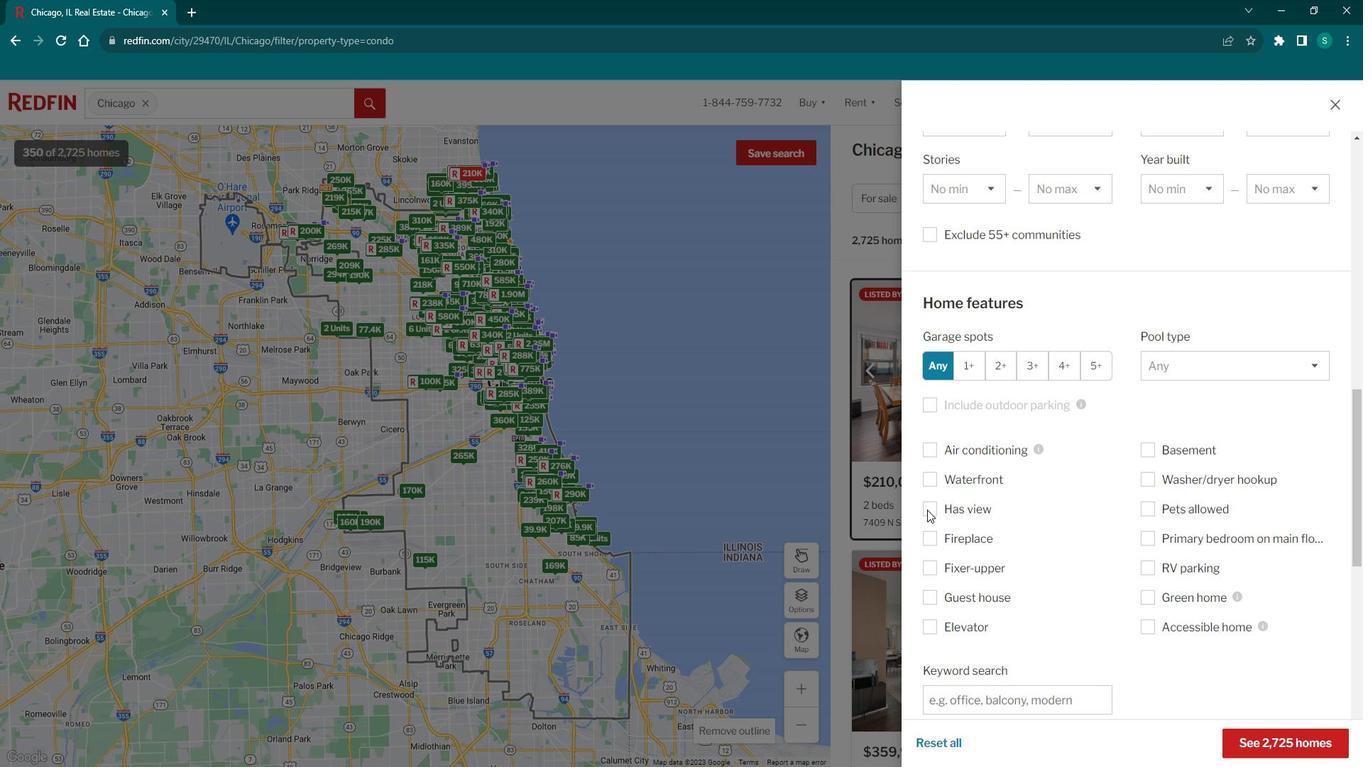 
Action: Mouse moved to (1274, 732)
Screenshot: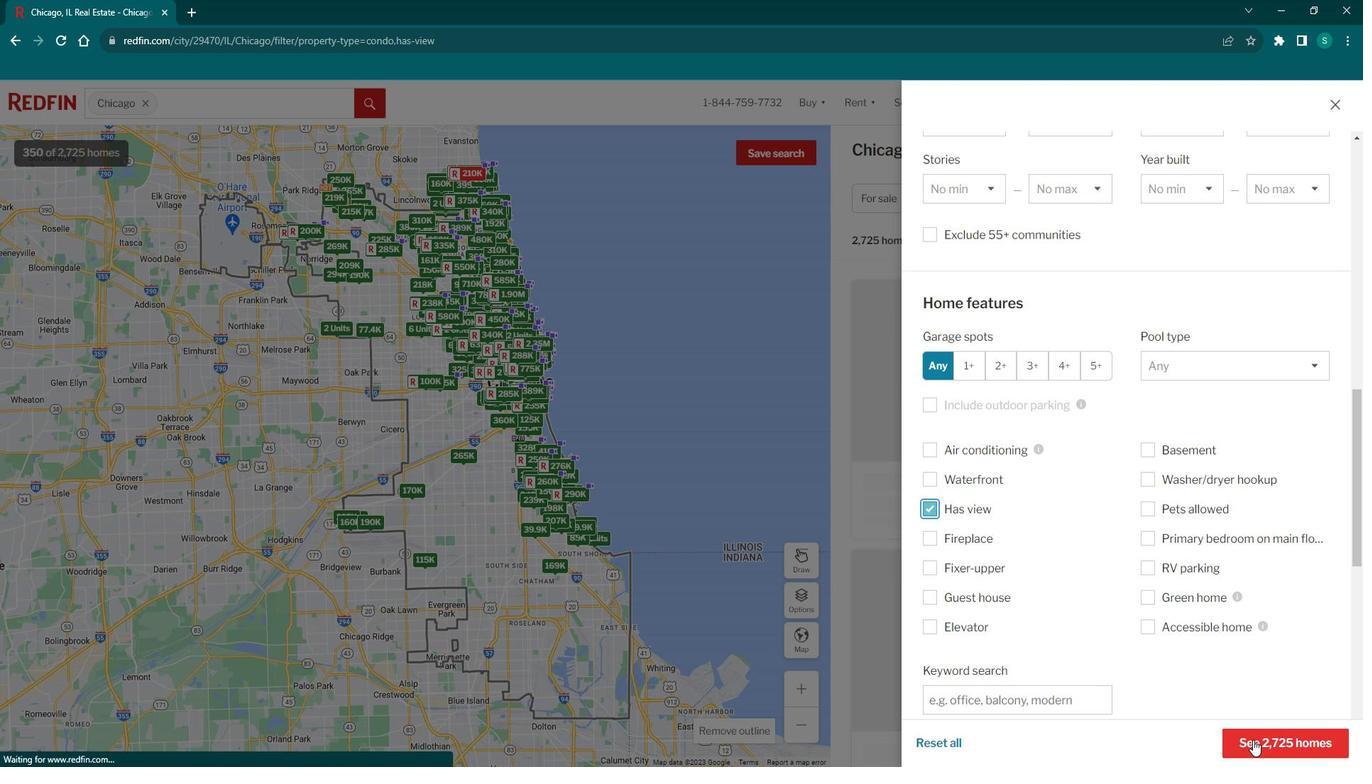 
Action: Mouse pressed left at (1274, 732)
Screenshot: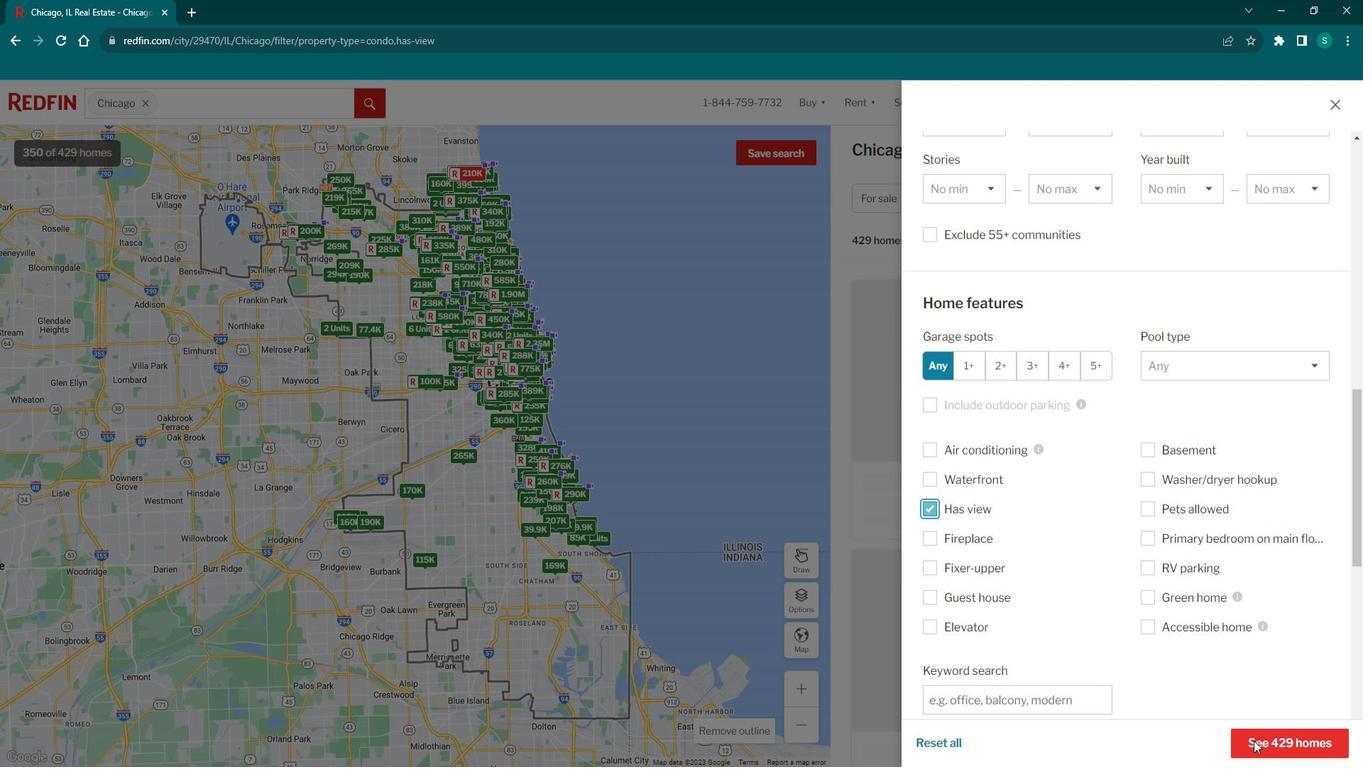 
Action: Mouse moved to (1024, 519)
Screenshot: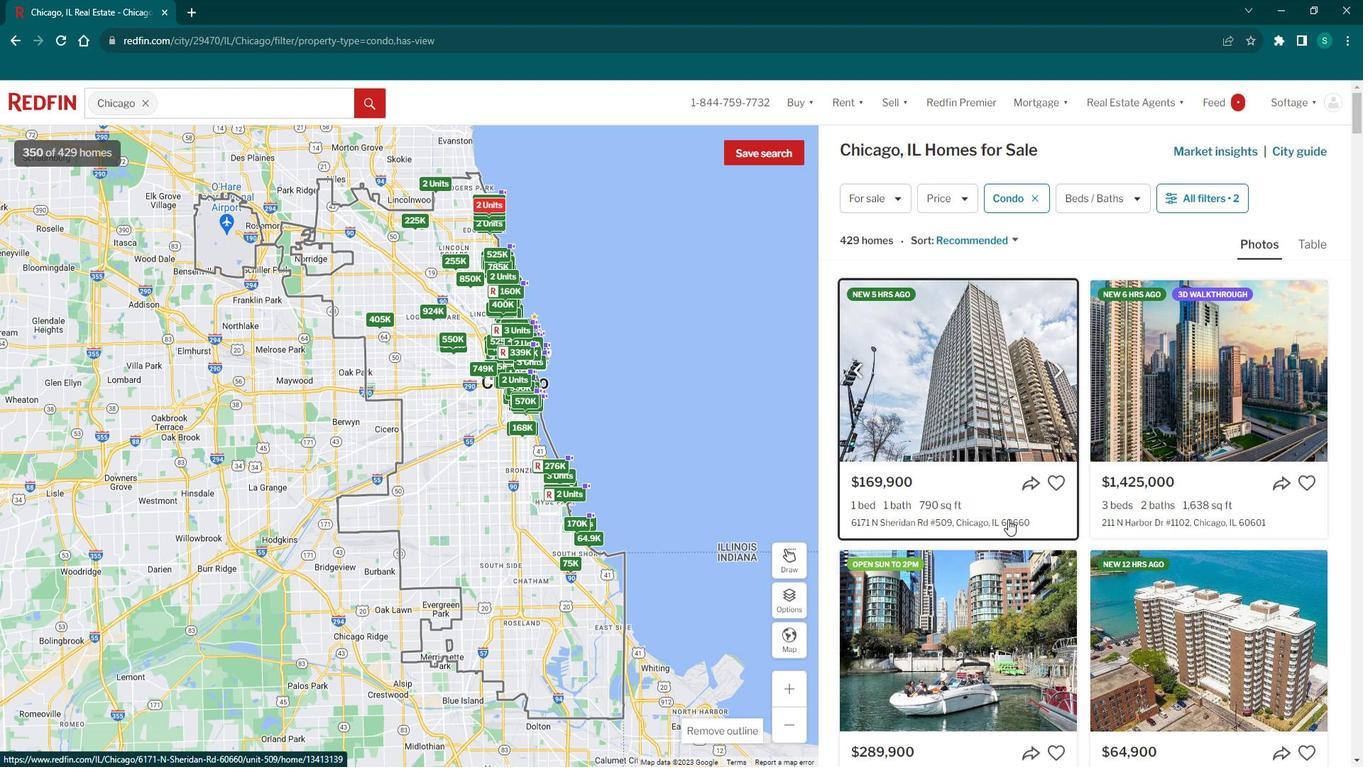 
Action: Mouse scrolled (1024, 519) with delta (0, 0)
Screenshot: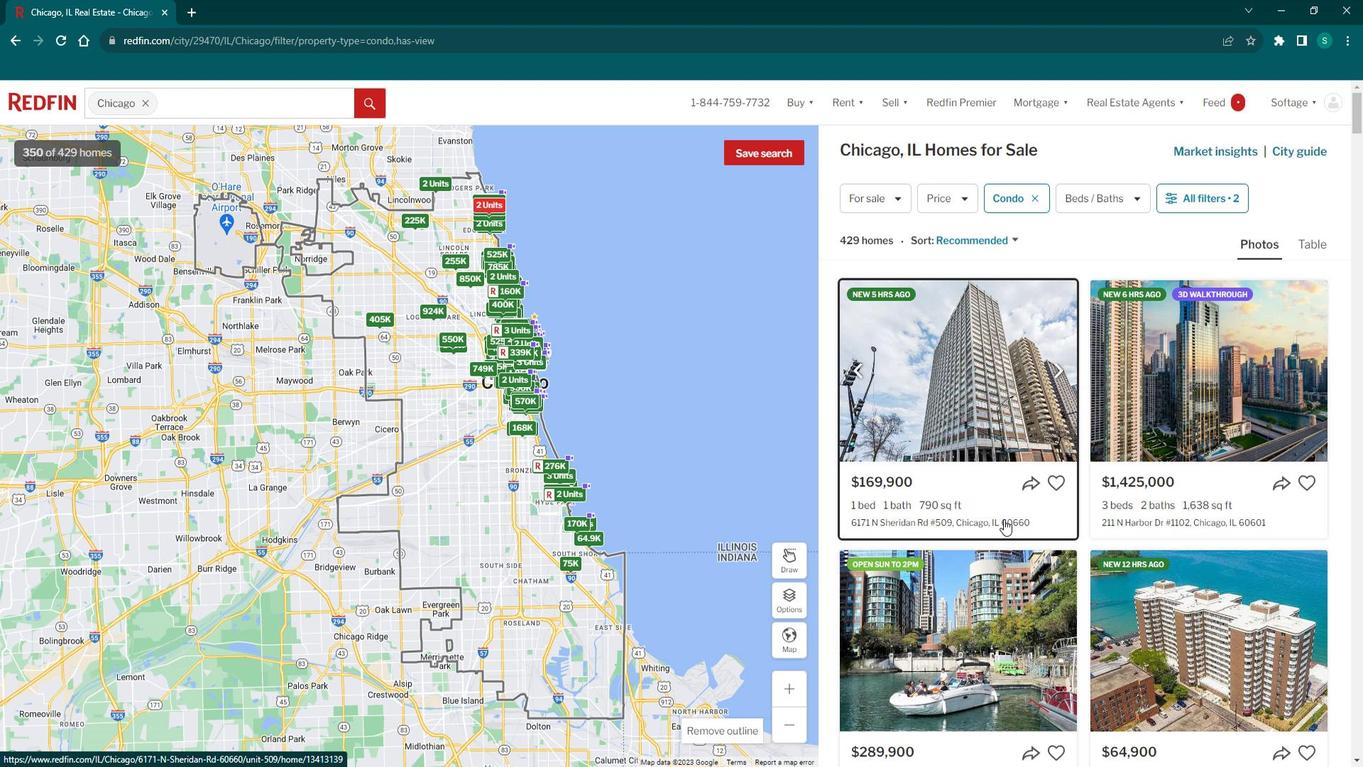 
Action: Mouse scrolled (1024, 519) with delta (0, 0)
Screenshot: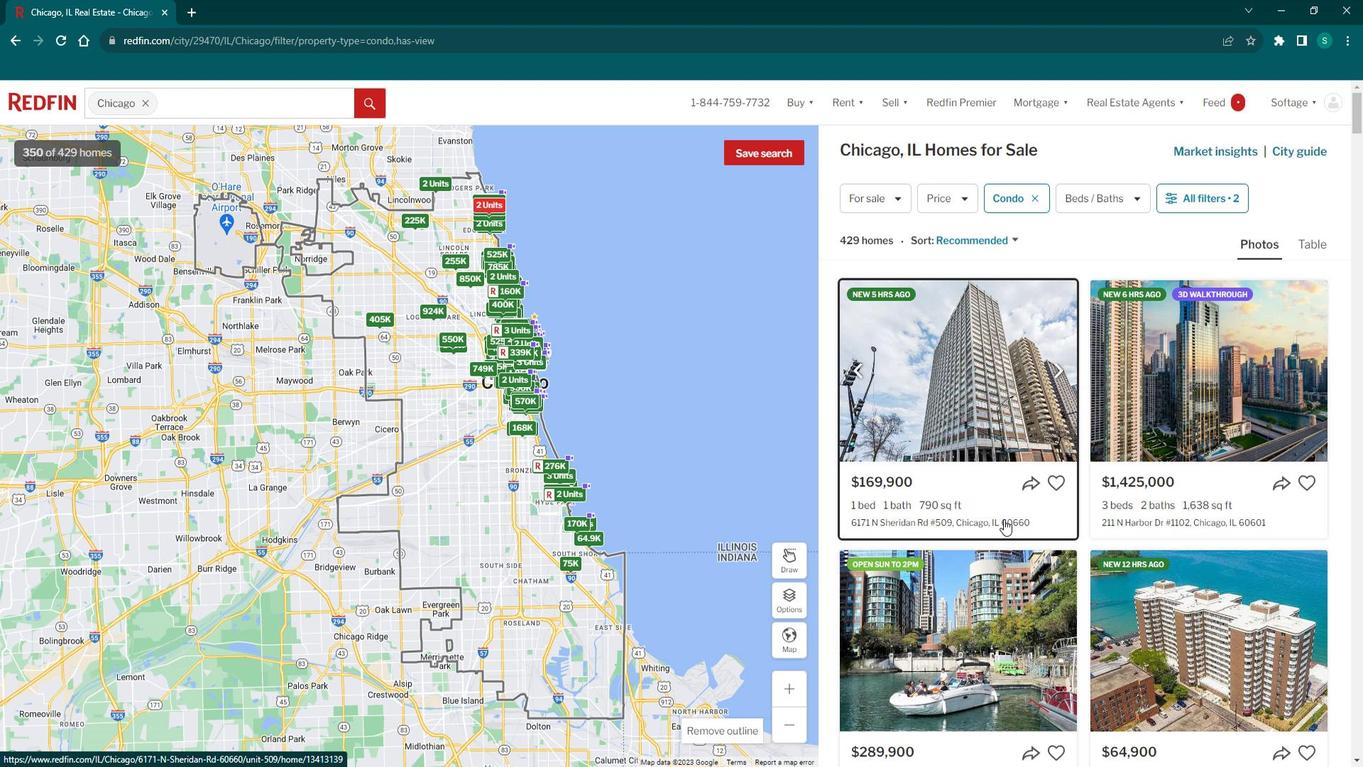 
Action: Mouse scrolled (1024, 519) with delta (0, 0)
Screenshot: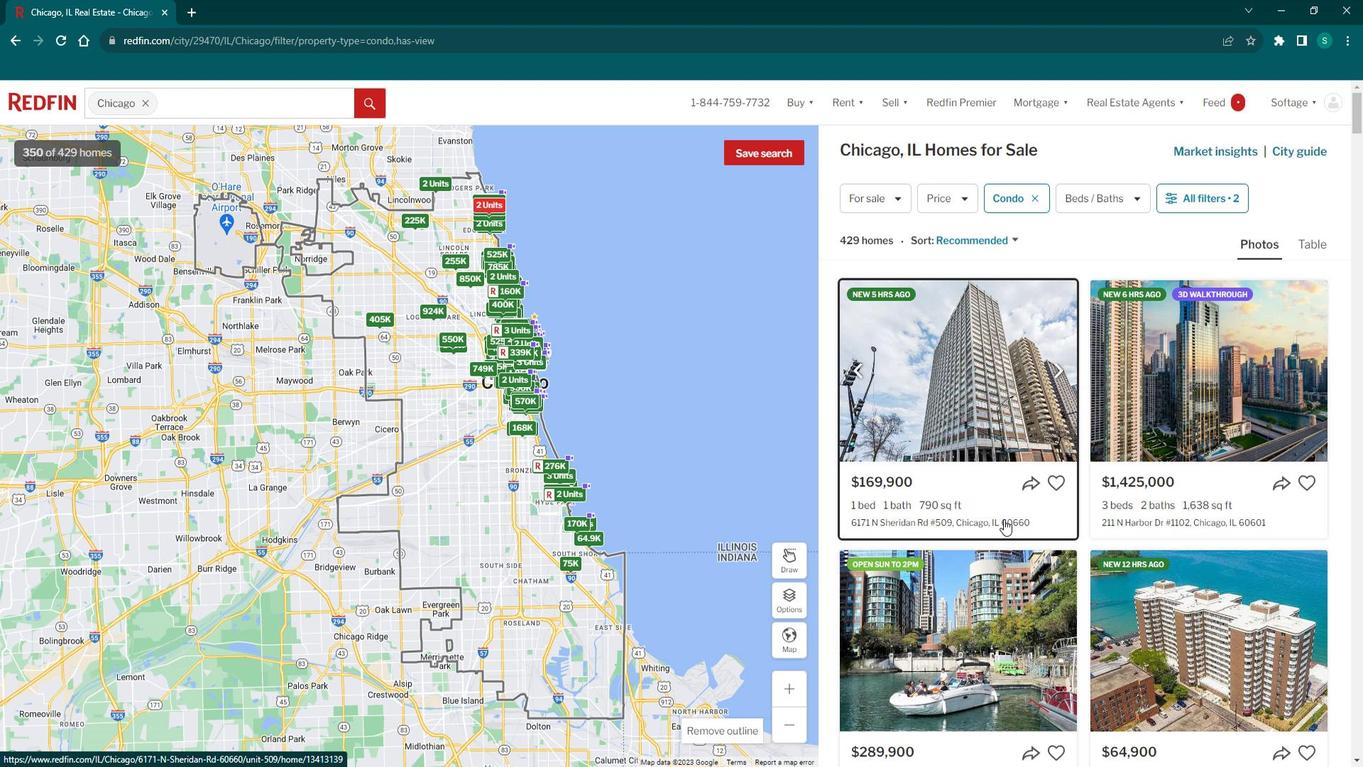 
Action: Mouse scrolled (1024, 519) with delta (0, 0)
Screenshot: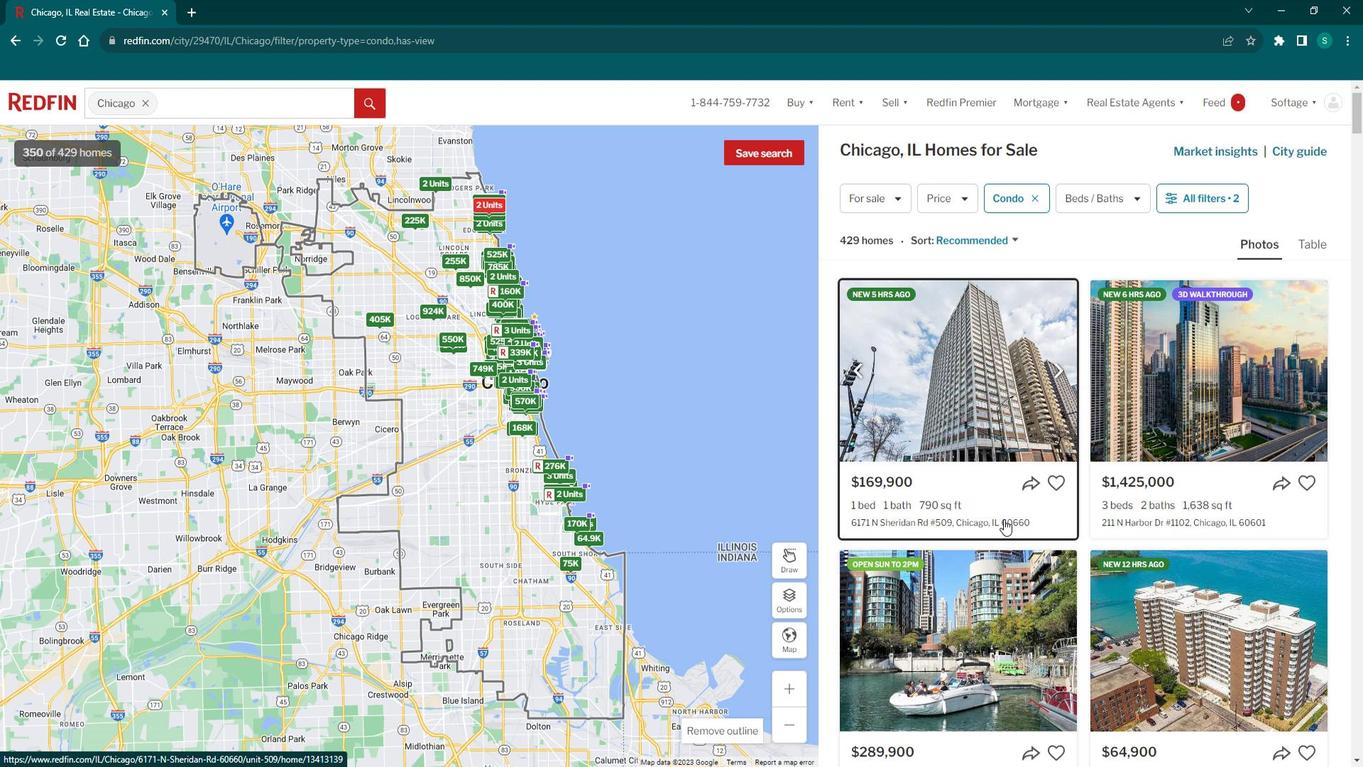 
Action: Mouse scrolled (1024, 519) with delta (0, 0)
Screenshot: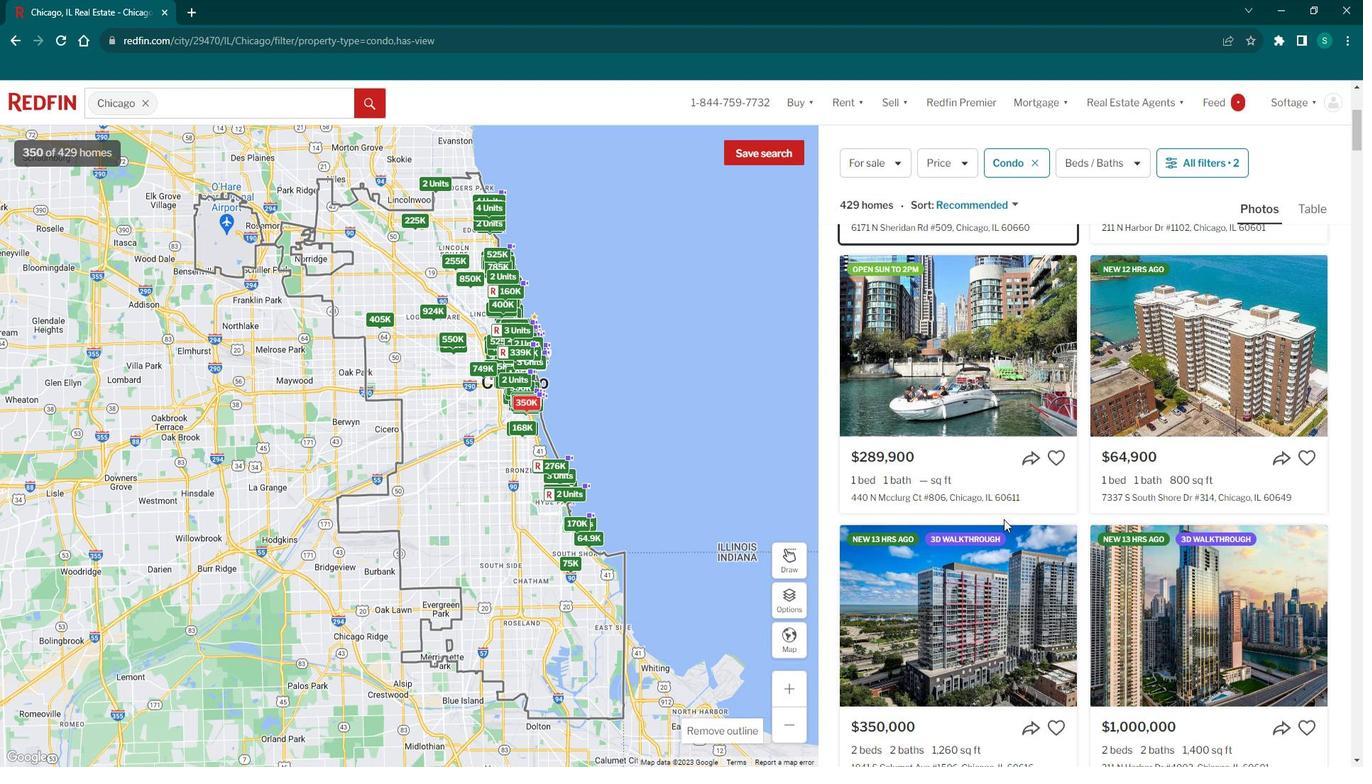
Action: Mouse scrolled (1024, 519) with delta (0, 0)
Screenshot: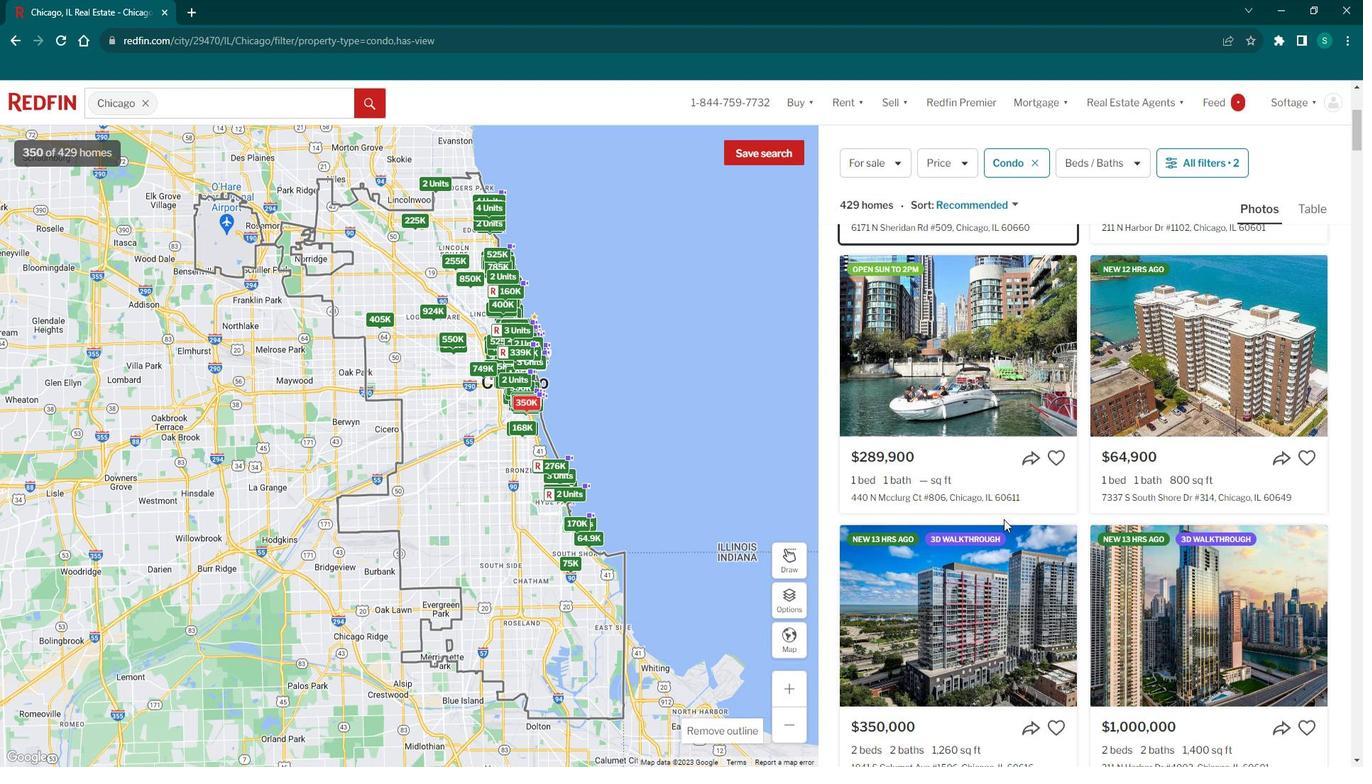 
Action: Mouse scrolled (1024, 519) with delta (0, 0)
Screenshot: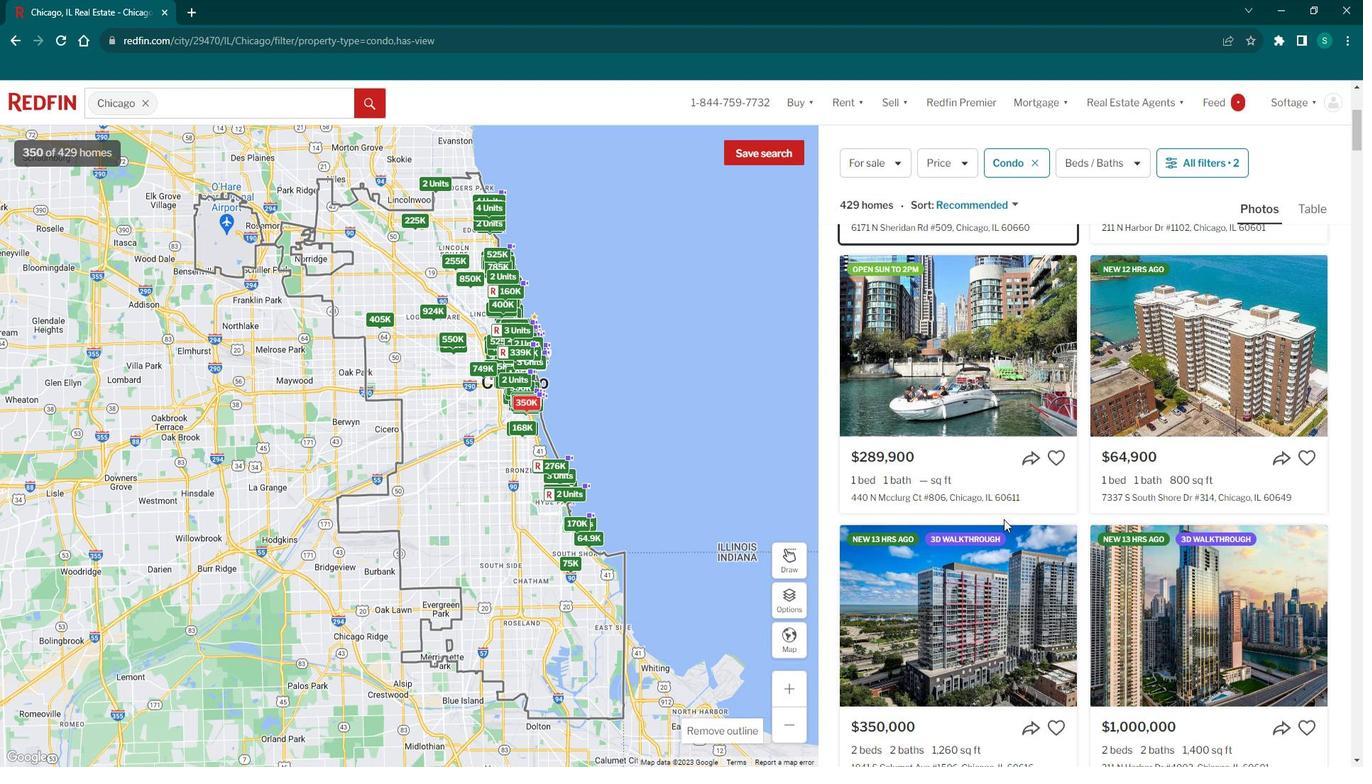 
Action: Mouse scrolled (1024, 519) with delta (0, 0)
Screenshot: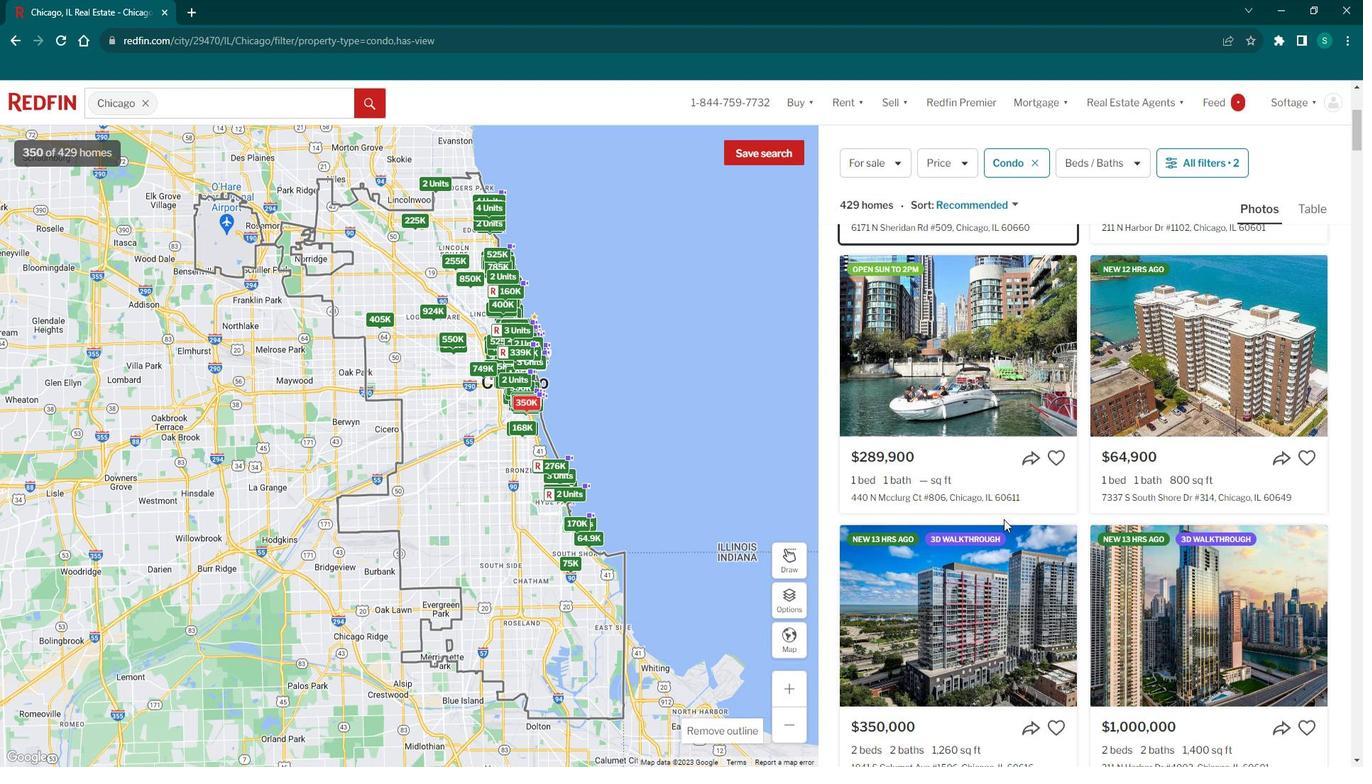 
Action: Mouse moved to (1231, 554)
Screenshot: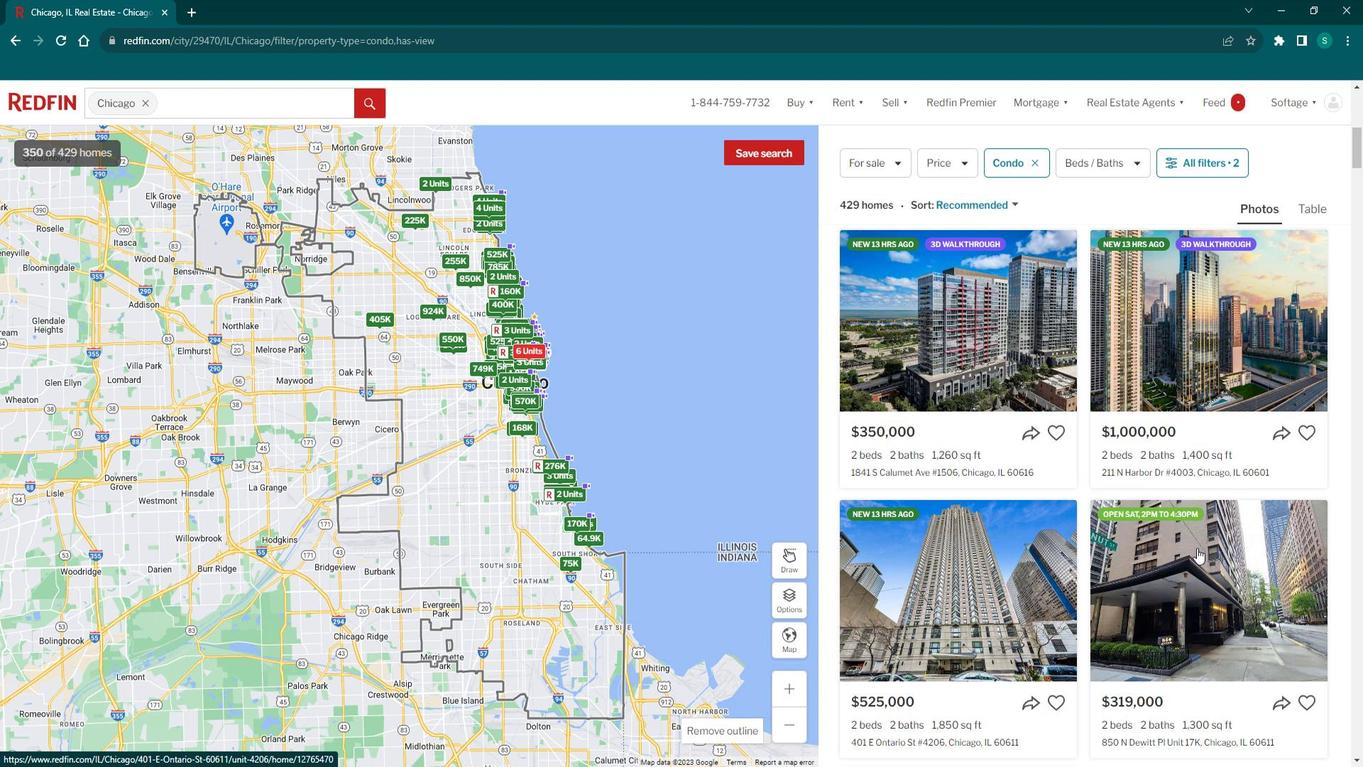 
Action: Mouse pressed left at (1231, 554)
Screenshot: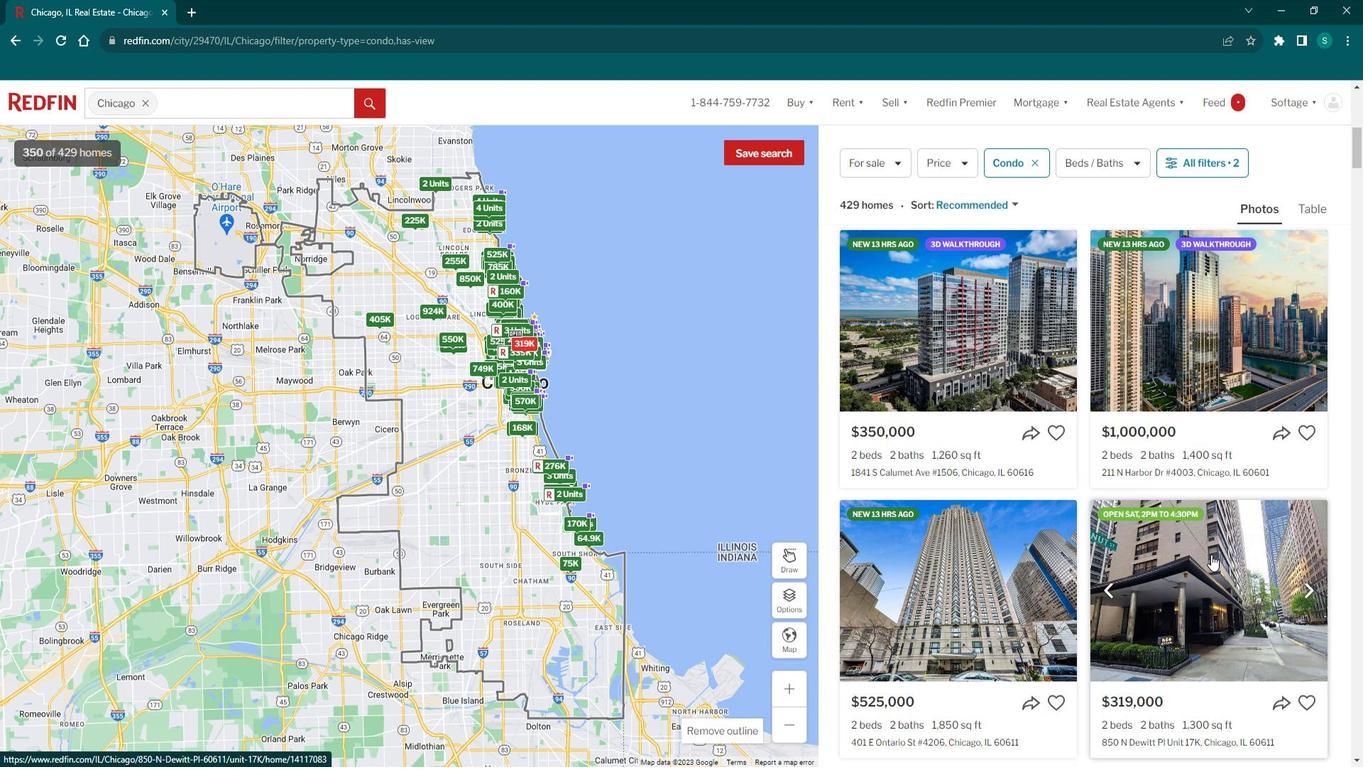 
Action: Mouse moved to (452, 394)
Screenshot: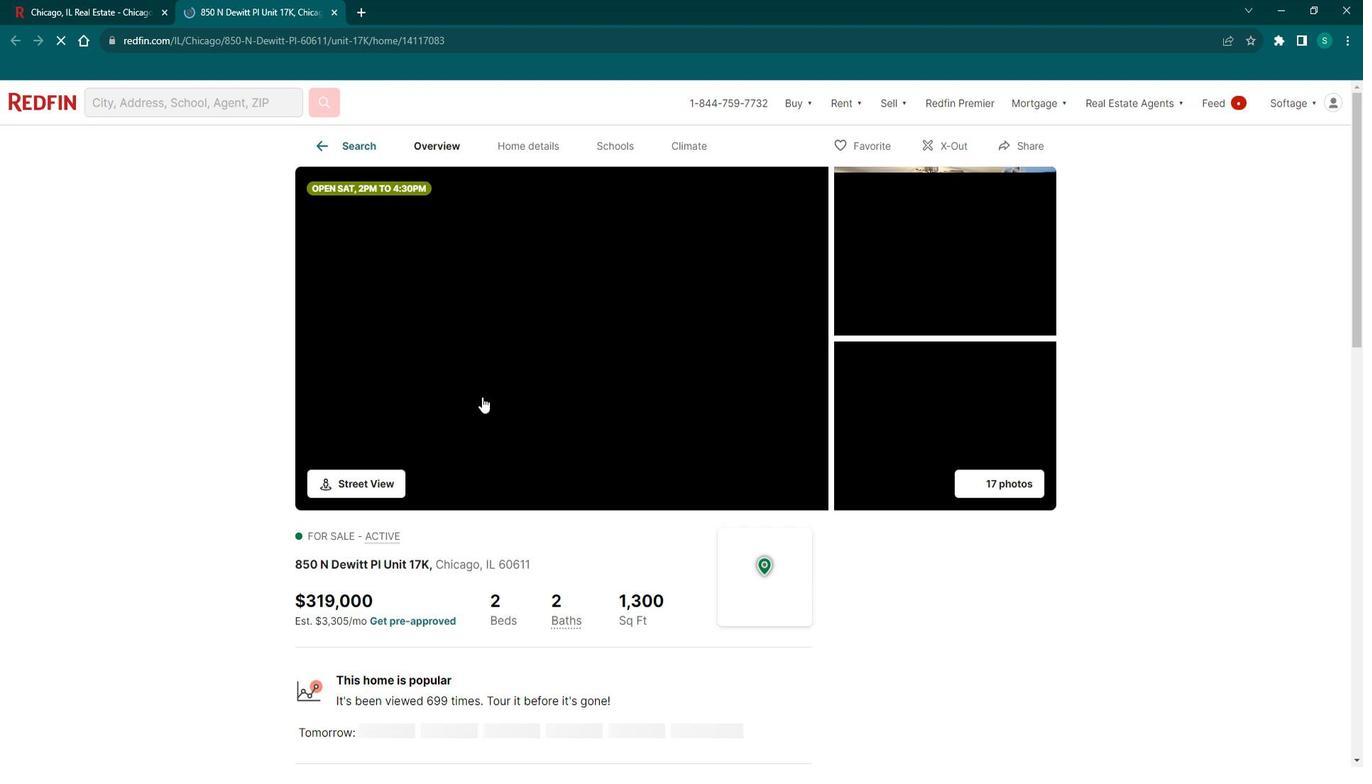 
Action: Mouse scrolled (452, 394) with delta (0, 0)
Screenshot: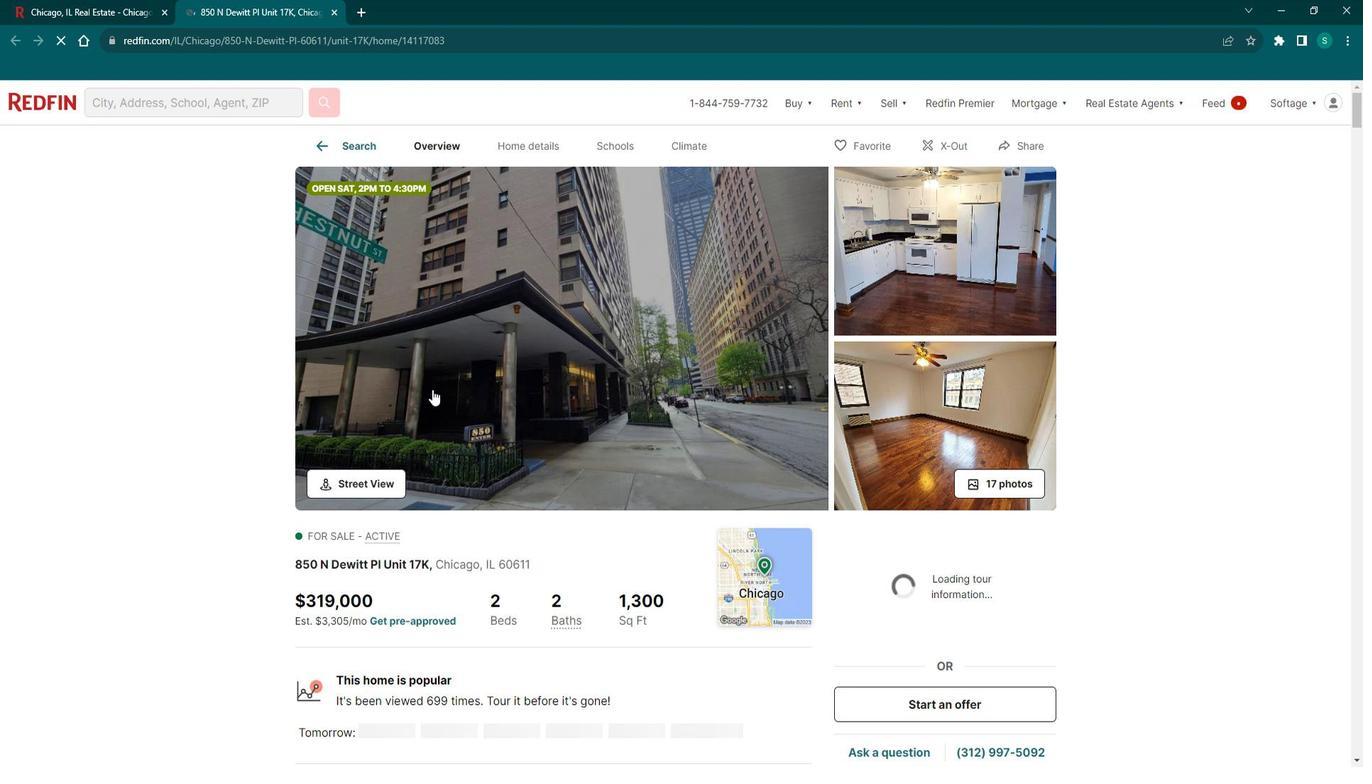 
Action: Mouse scrolled (452, 394) with delta (0, 0)
Screenshot: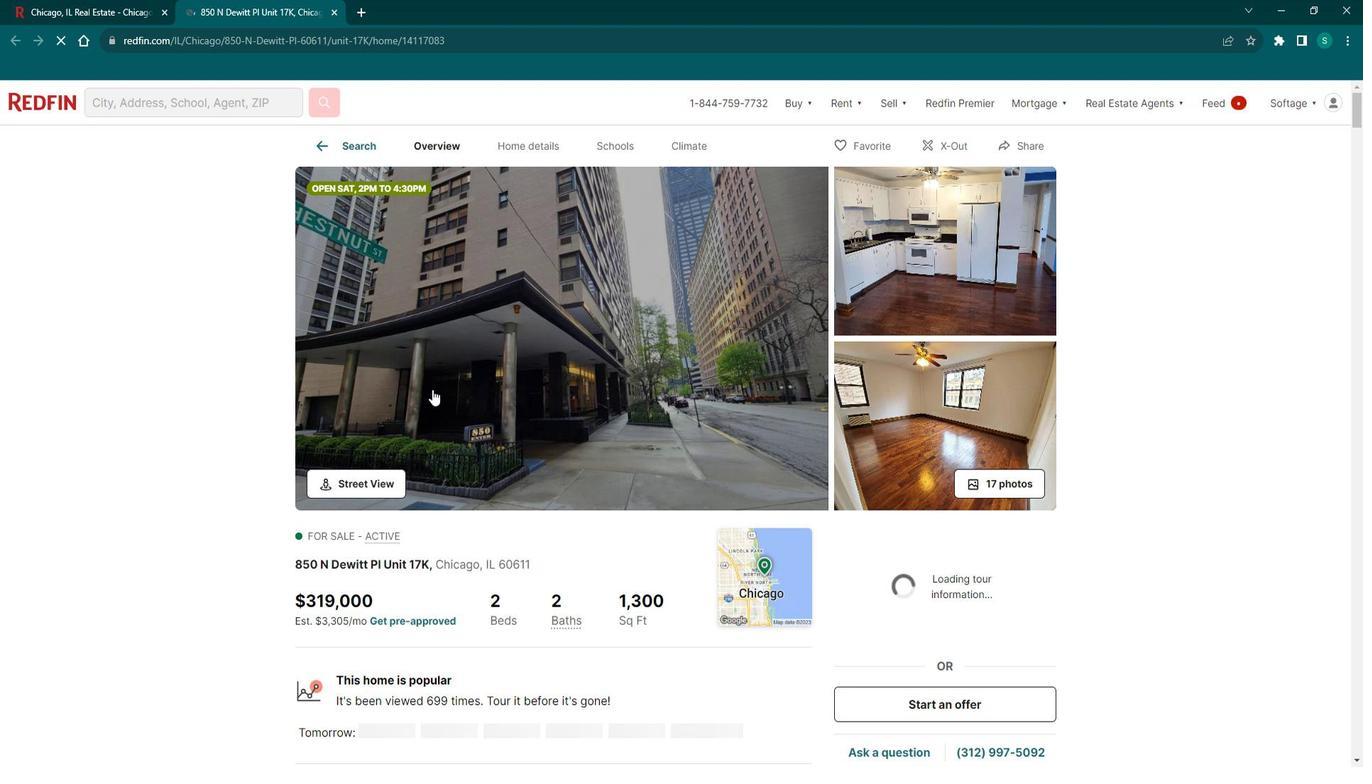 
Action: Mouse scrolled (452, 394) with delta (0, 0)
Screenshot: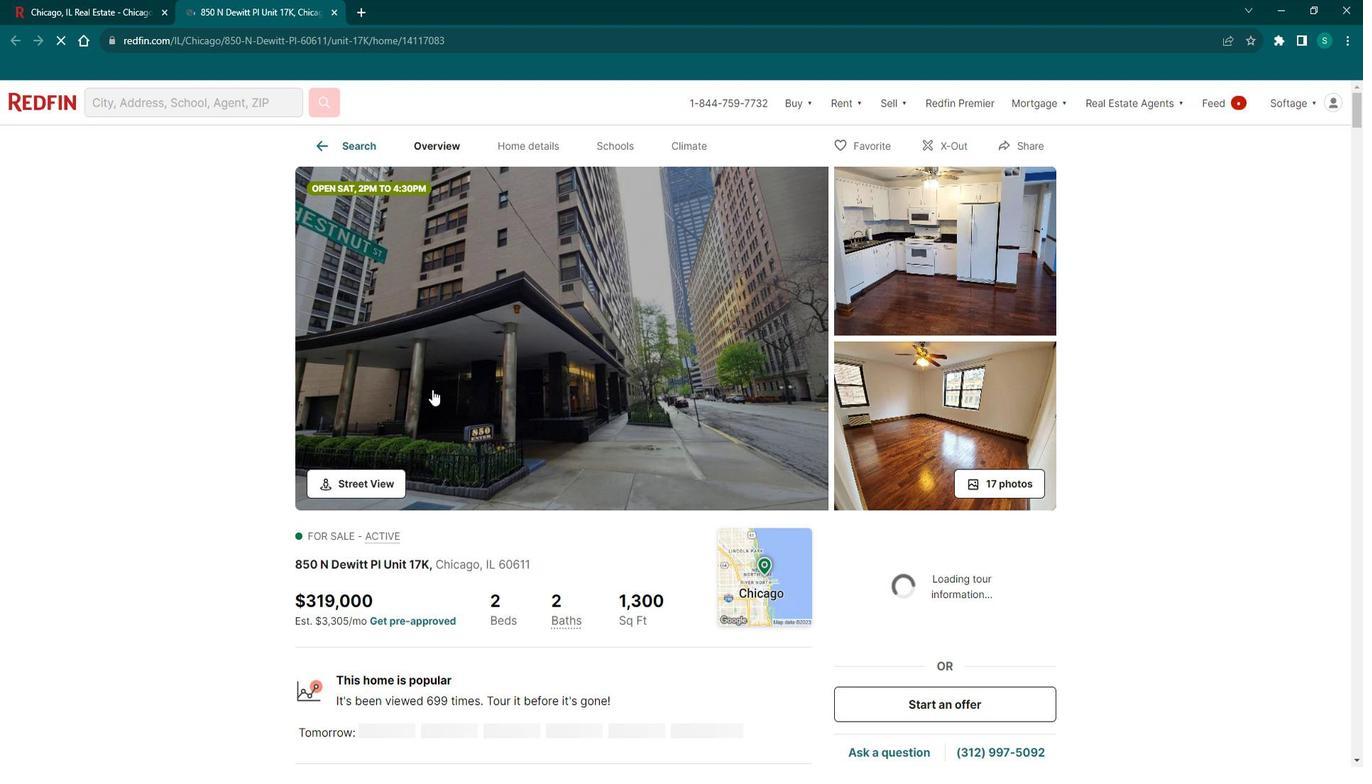 
Action: Mouse scrolled (452, 394) with delta (0, 0)
Screenshot: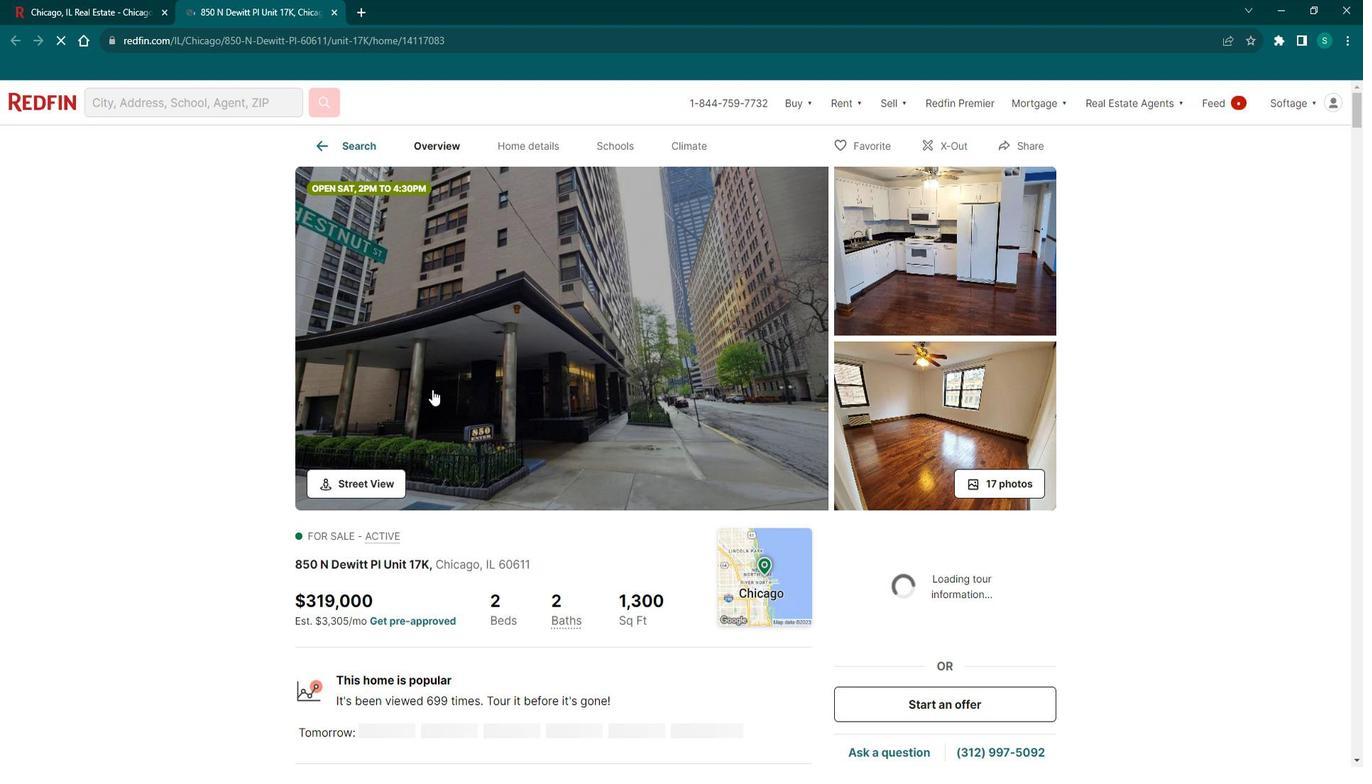 
Action: Mouse scrolled (452, 394) with delta (0, 0)
Screenshot: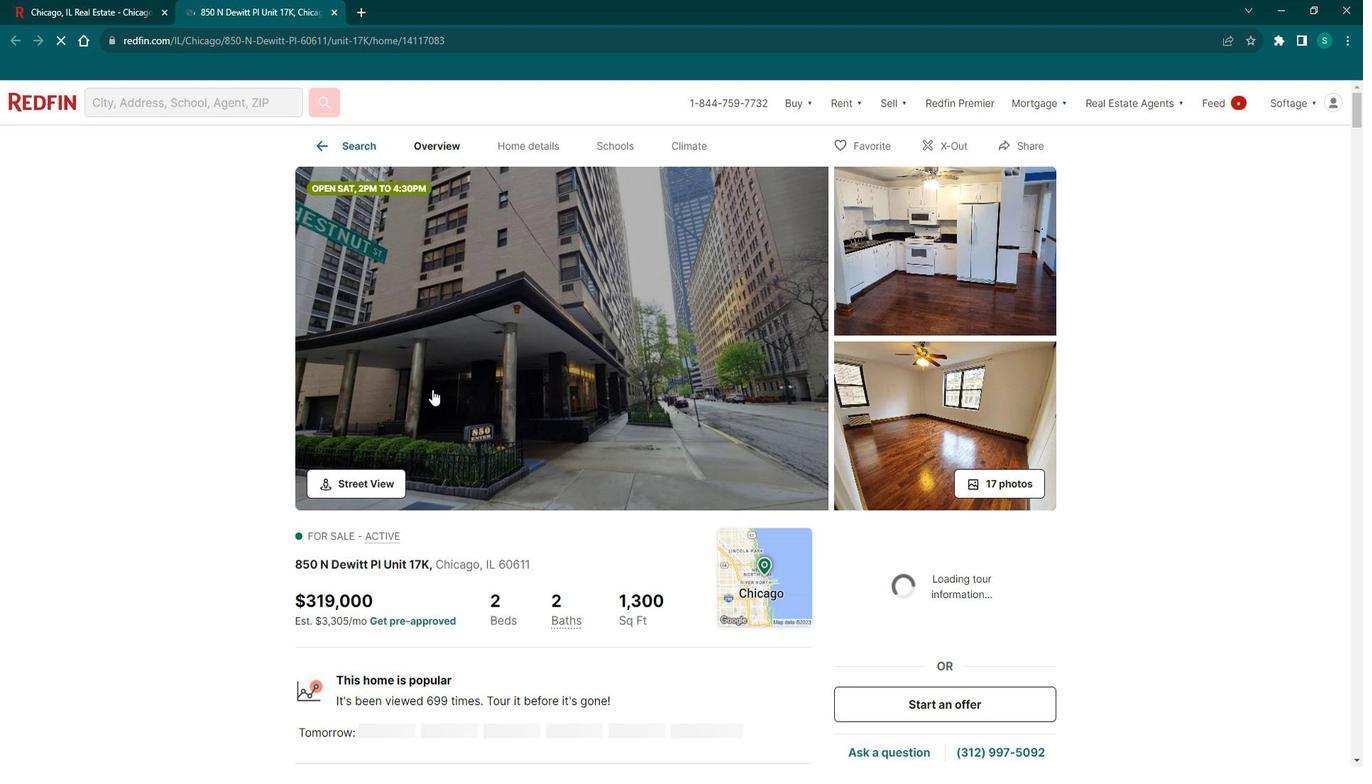 
Action: Mouse moved to (375, 546)
Screenshot: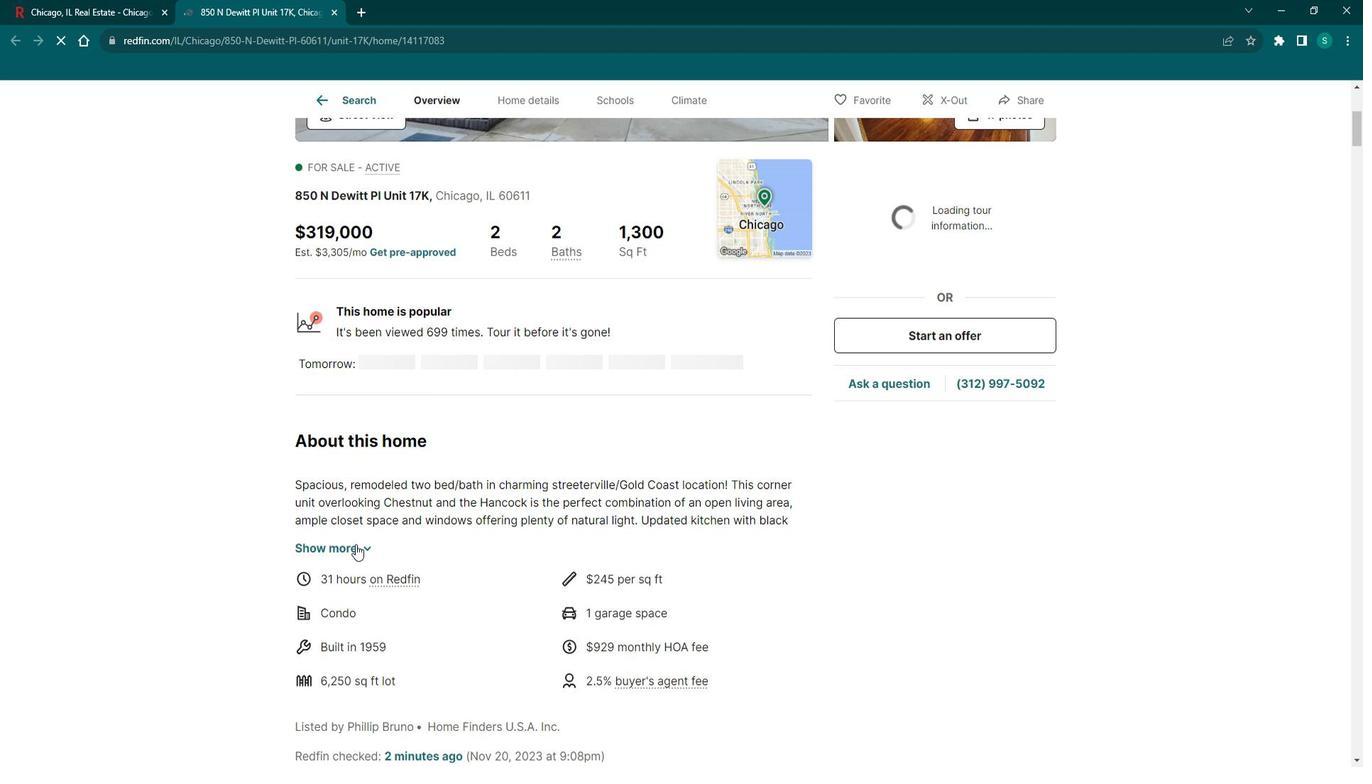 
Action: Mouse pressed left at (375, 546)
Screenshot: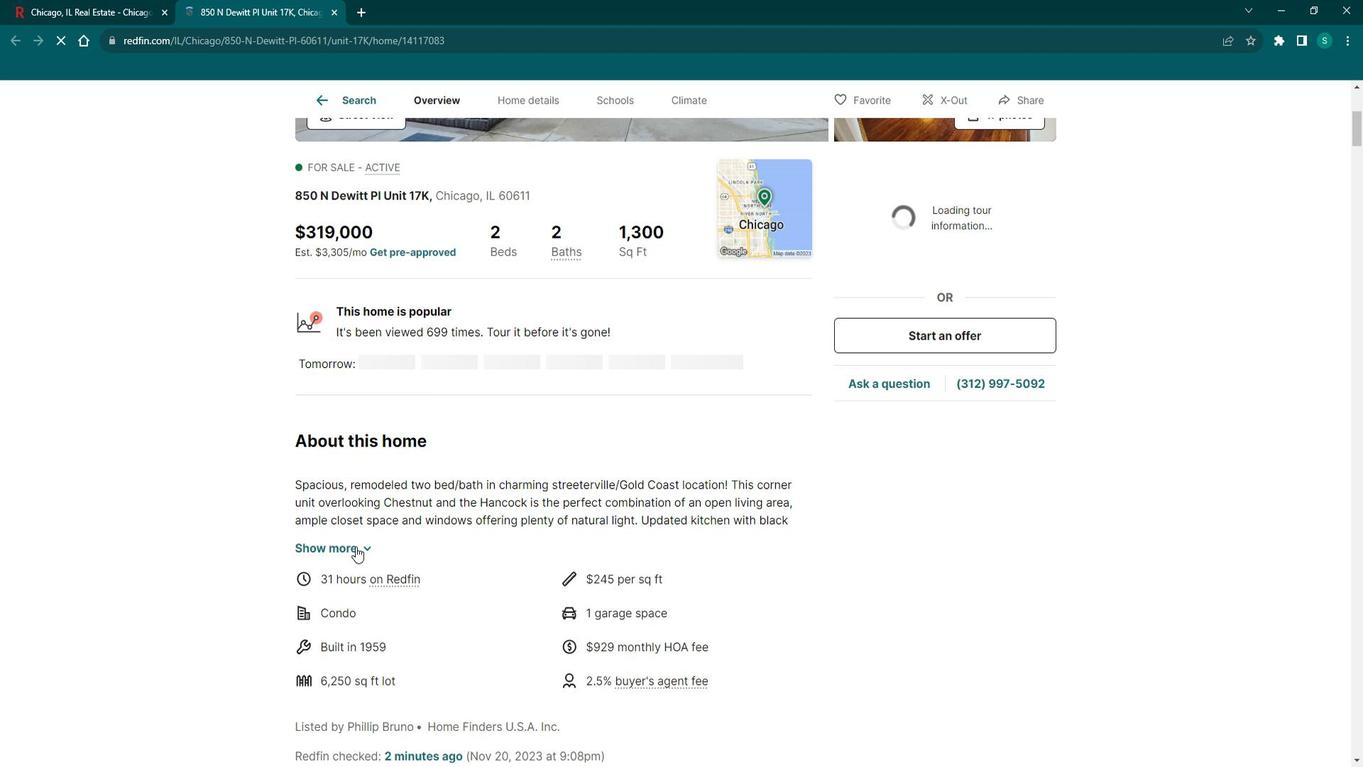 
Action: Mouse moved to (407, 536)
Screenshot: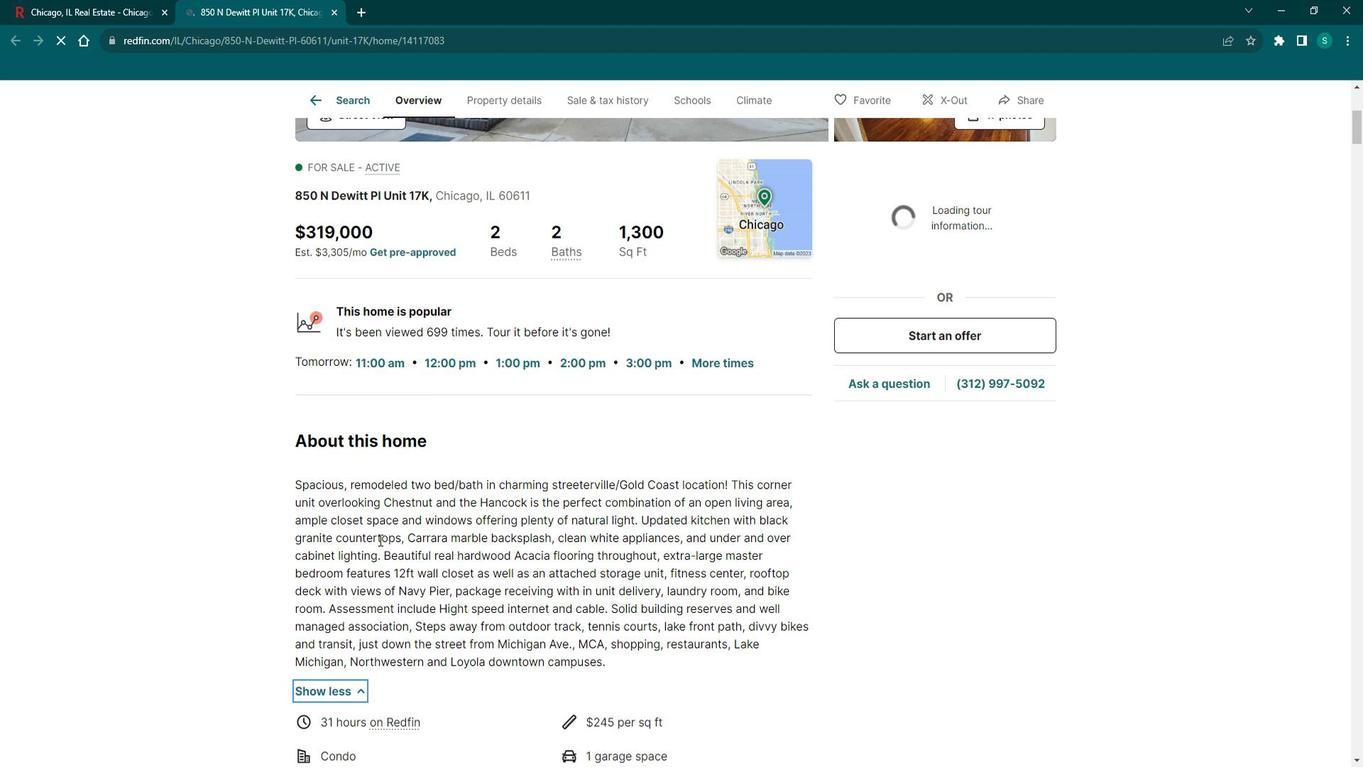 
Action: Mouse scrolled (407, 536) with delta (0, 0)
Screenshot: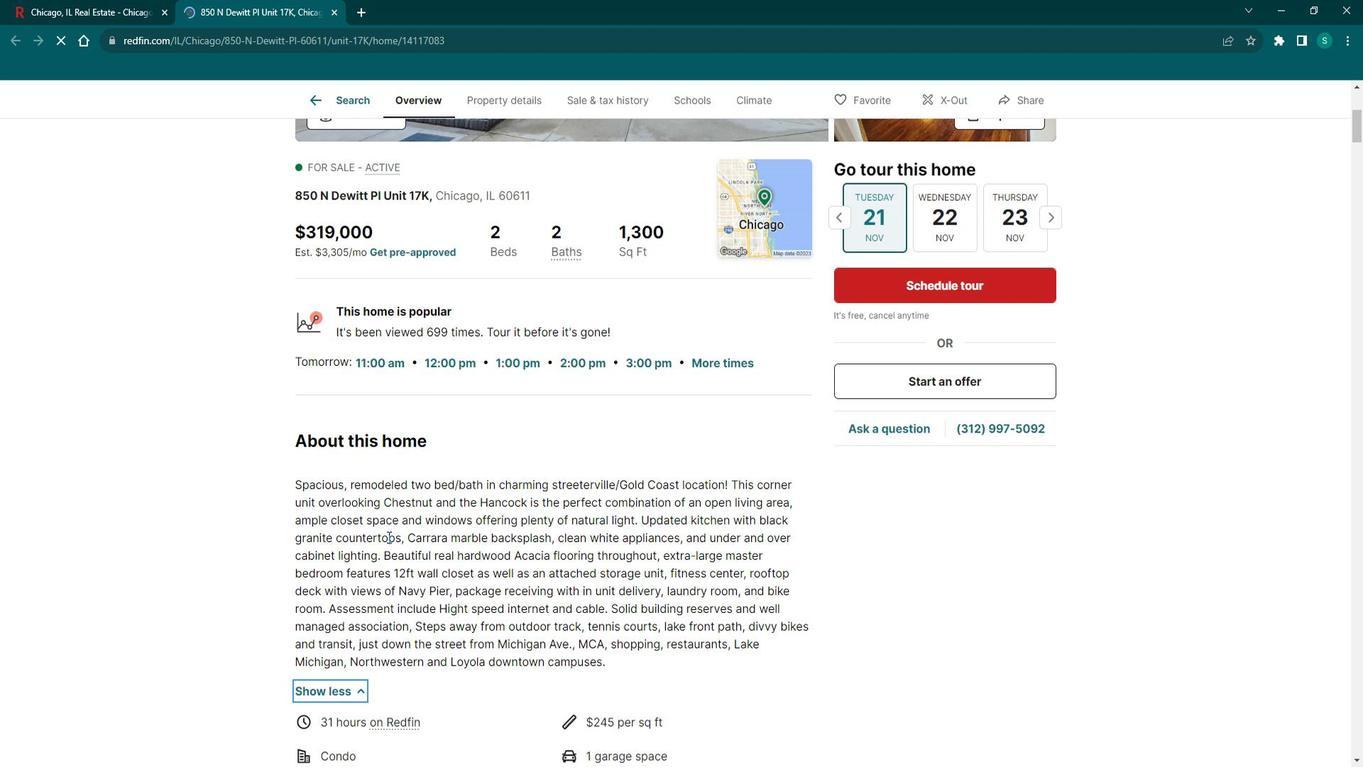
Action: Mouse scrolled (407, 536) with delta (0, 0)
Screenshot: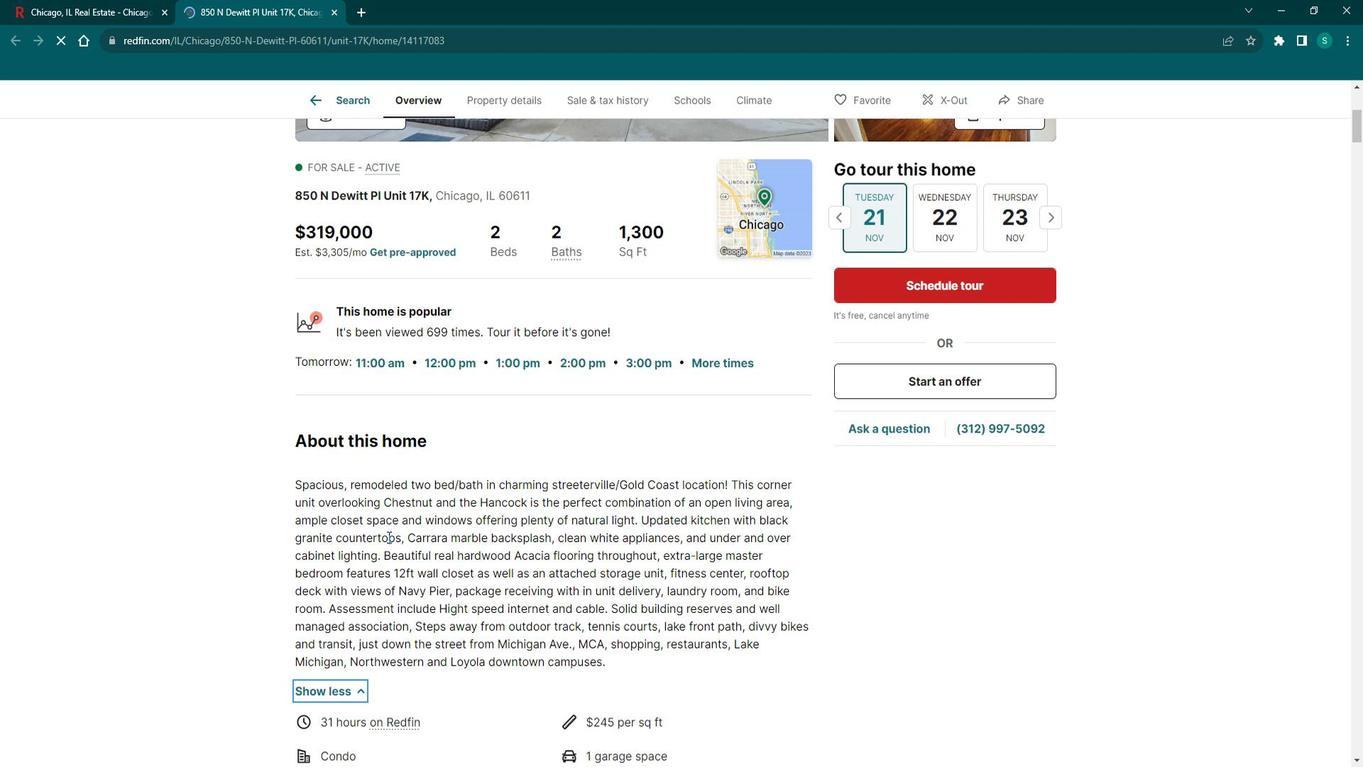 
Action: Mouse scrolled (407, 536) with delta (0, 0)
Screenshot: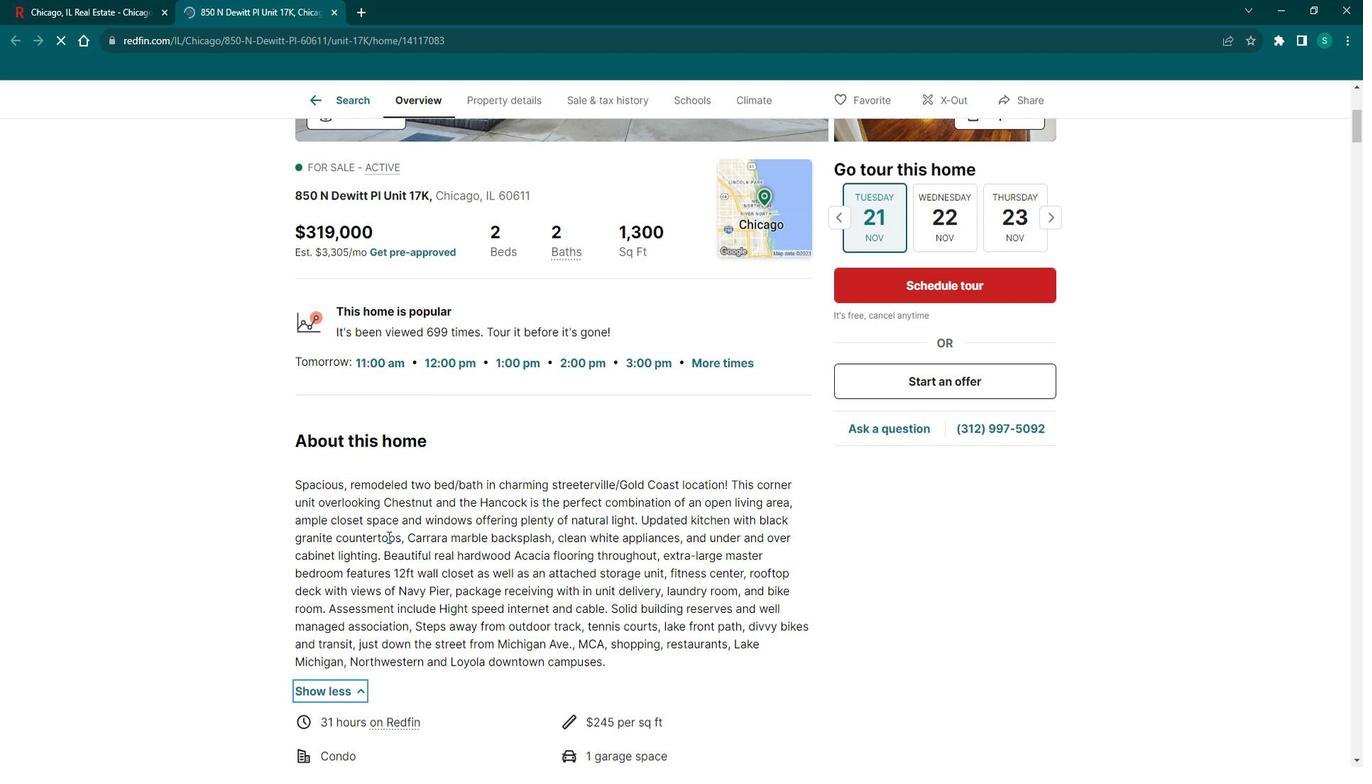 
Action: Mouse scrolled (407, 536) with delta (0, 0)
Screenshot: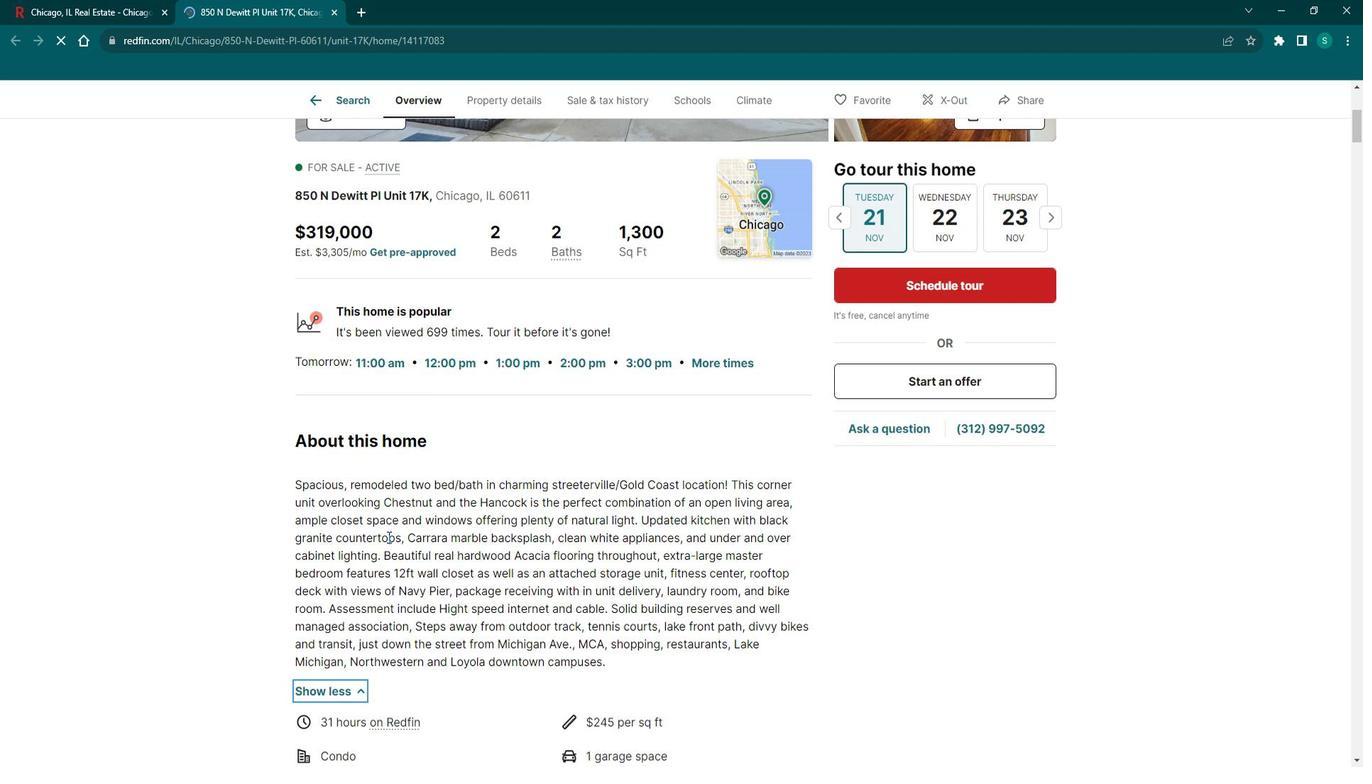 
Action: Mouse scrolled (407, 536) with delta (0, 0)
Screenshot: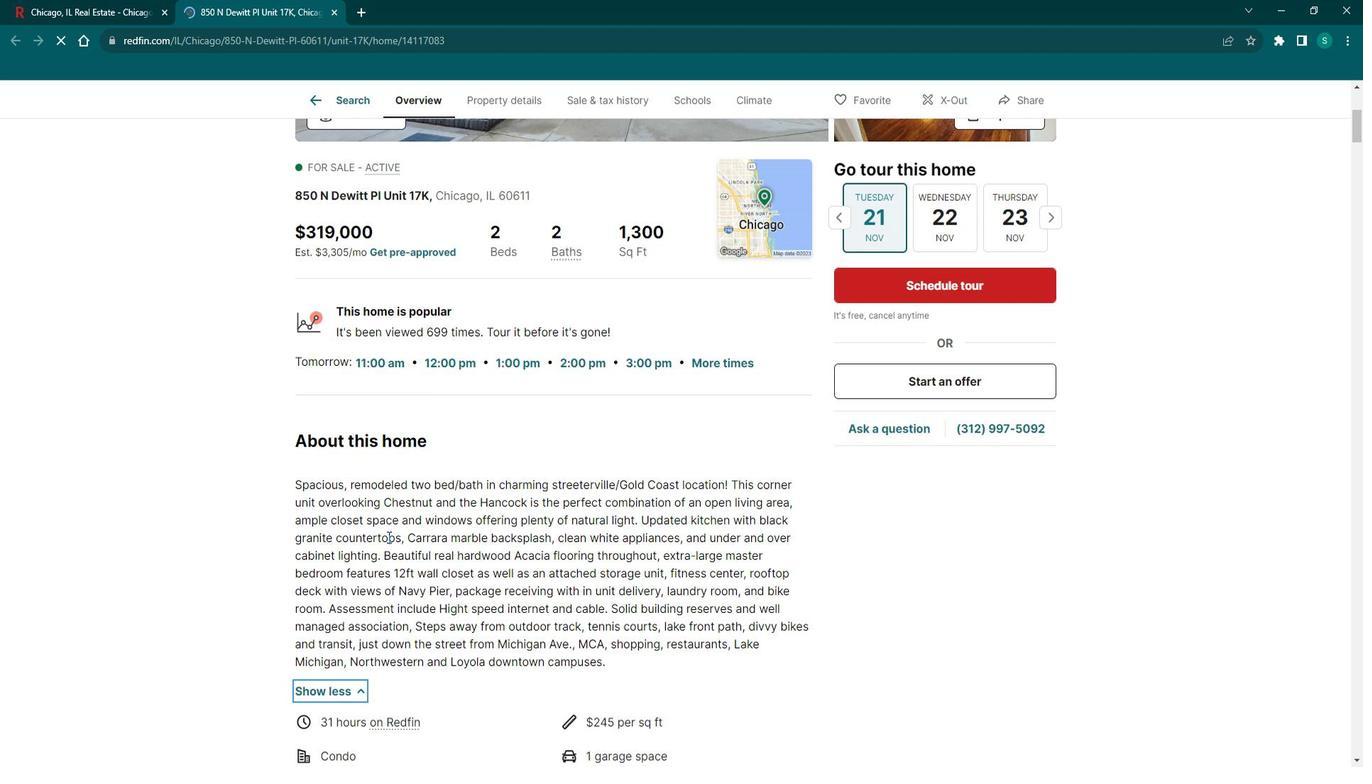 
Action: Mouse scrolled (407, 536) with delta (0, 0)
Screenshot: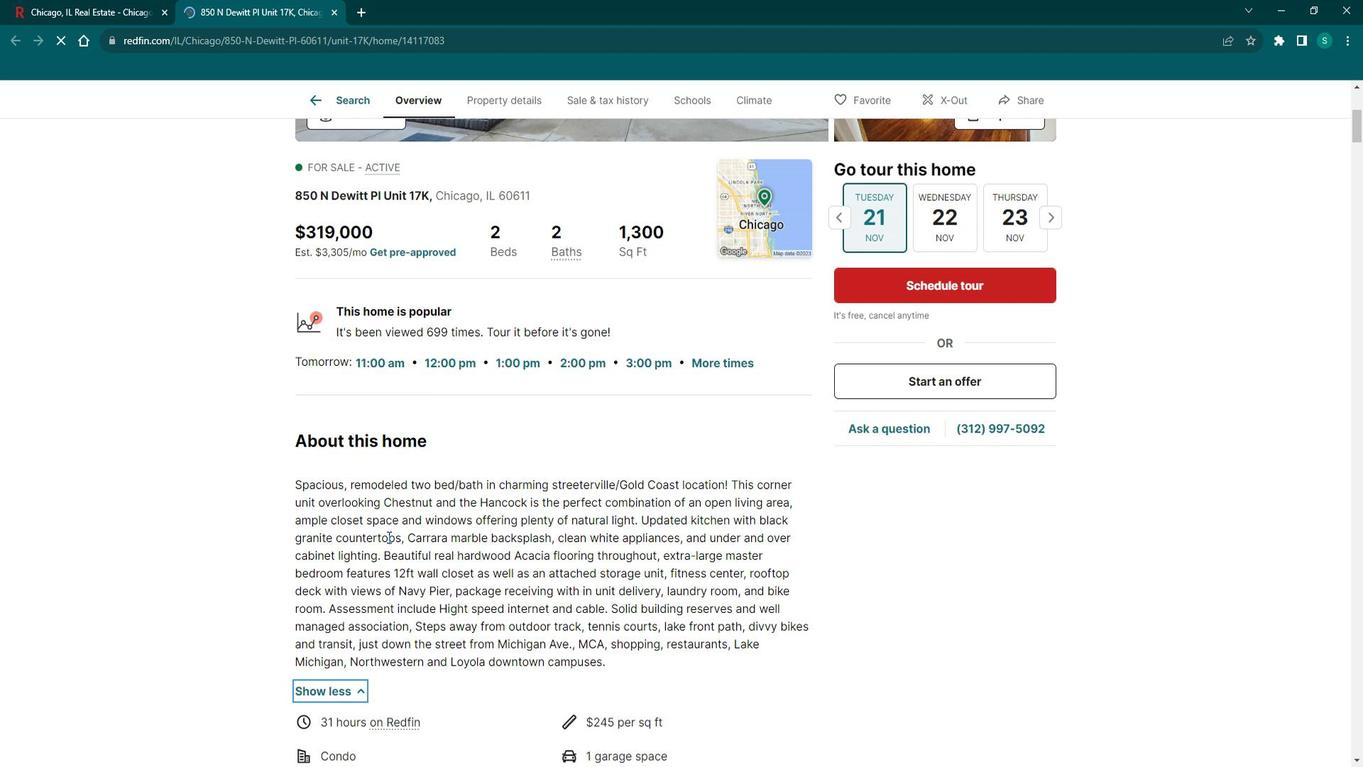 
Action: Mouse scrolled (407, 536) with delta (0, 0)
Screenshot: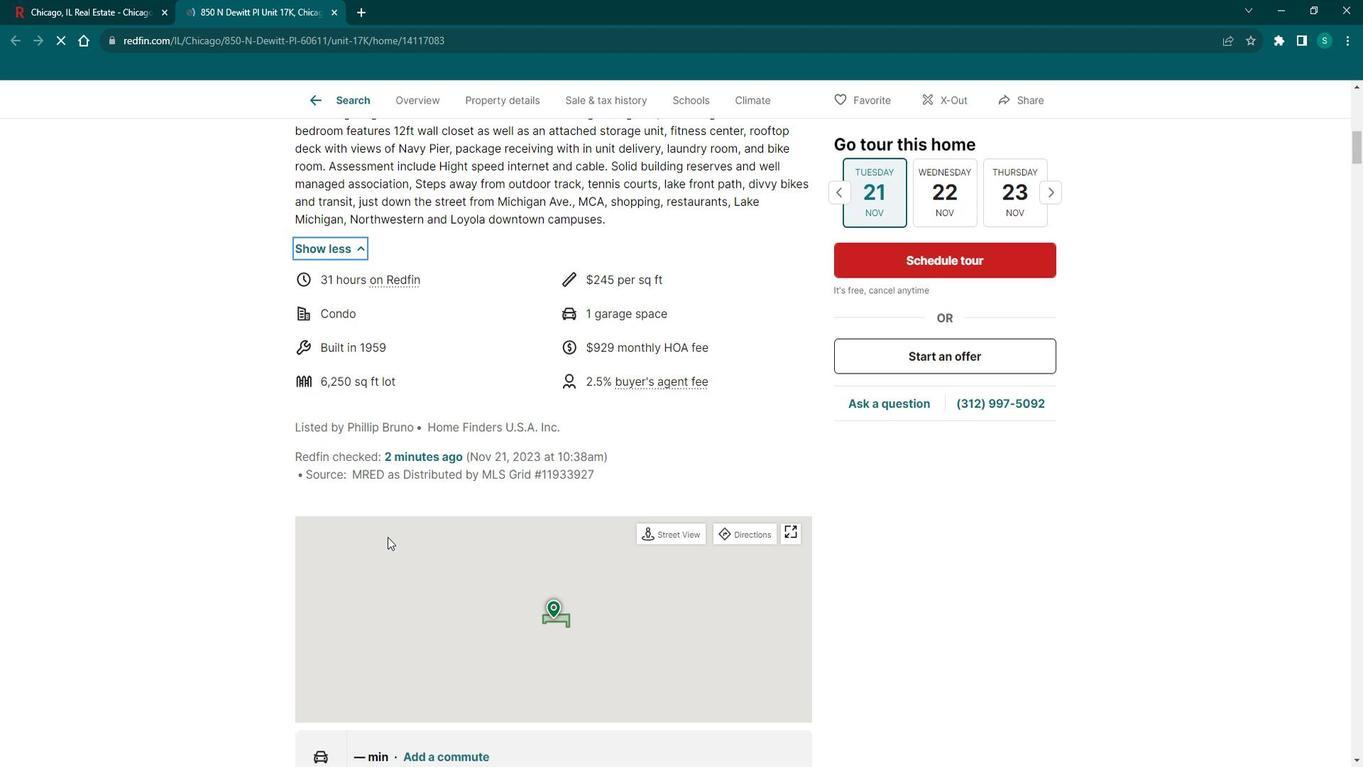 
Action: Mouse scrolled (407, 536) with delta (0, 0)
Screenshot: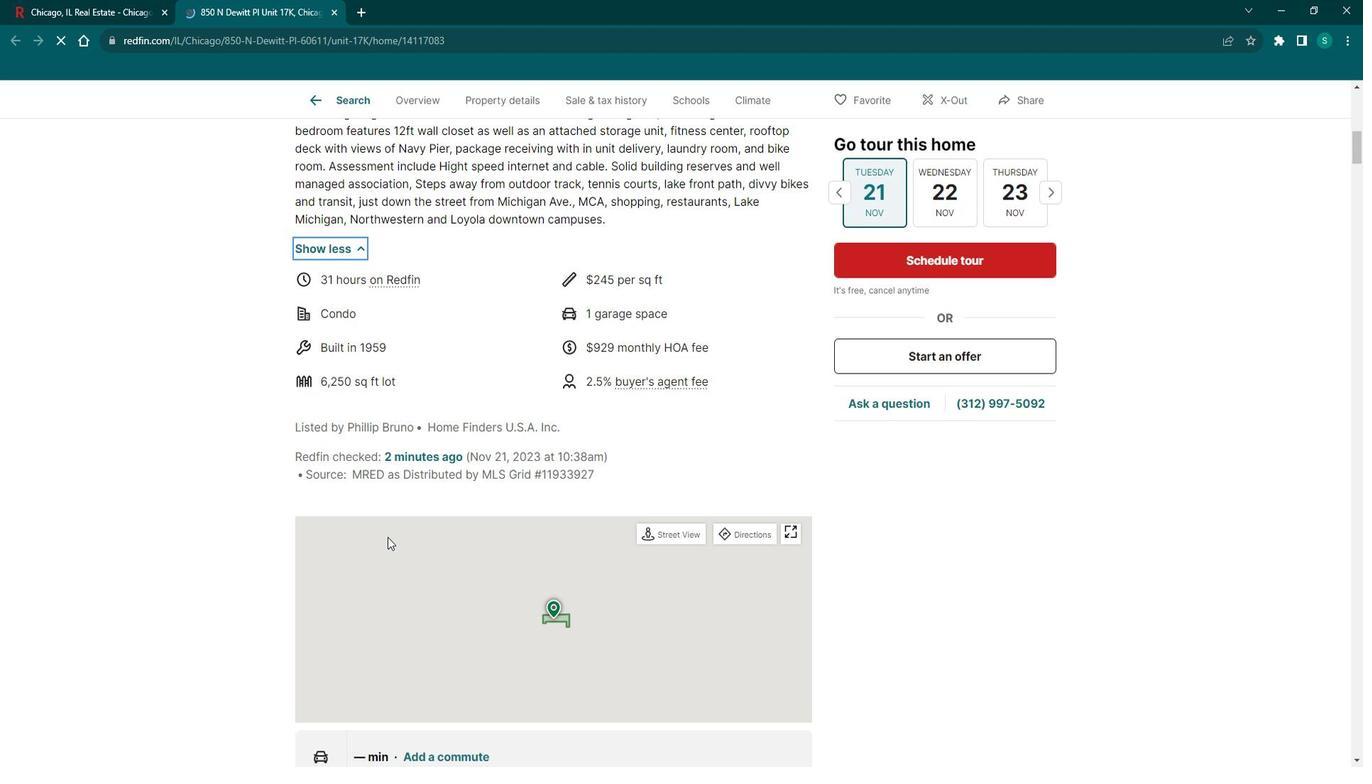 
Action: Mouse scrolled (407, 536) with delta (0, 0)
Screenshot: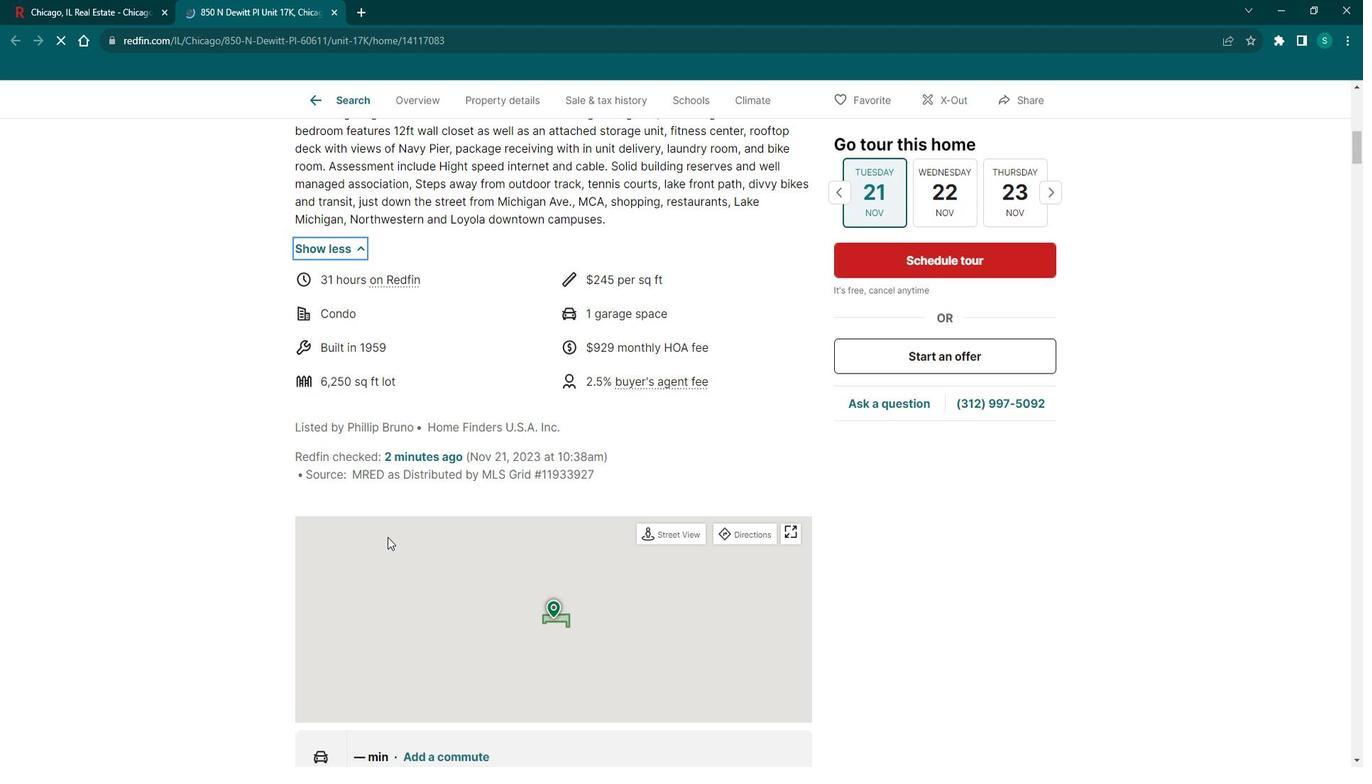 
Action: Mouse scrolled (407, 536) with delta (0, 0)
Screenshot: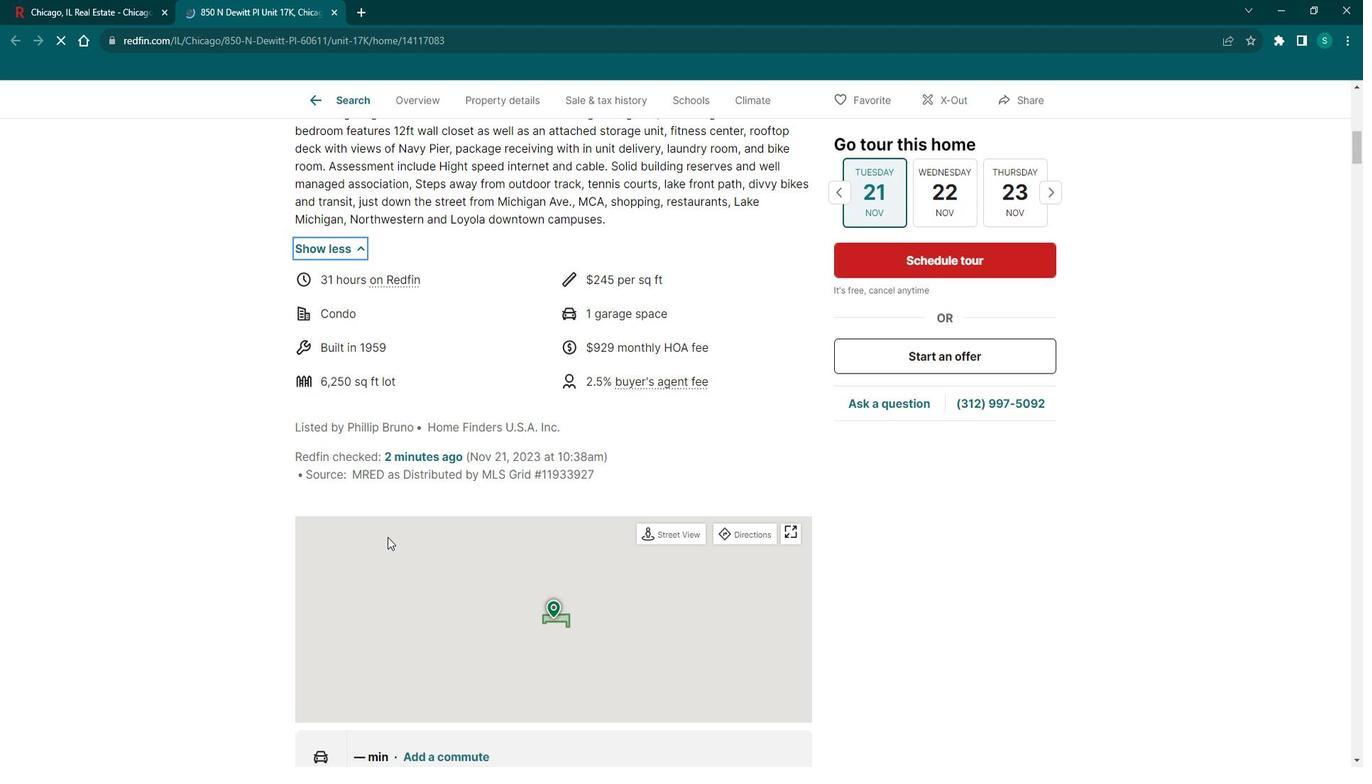 
Action: Mouse scrolled (407, 536) with delta (0, 0)
Screenshot: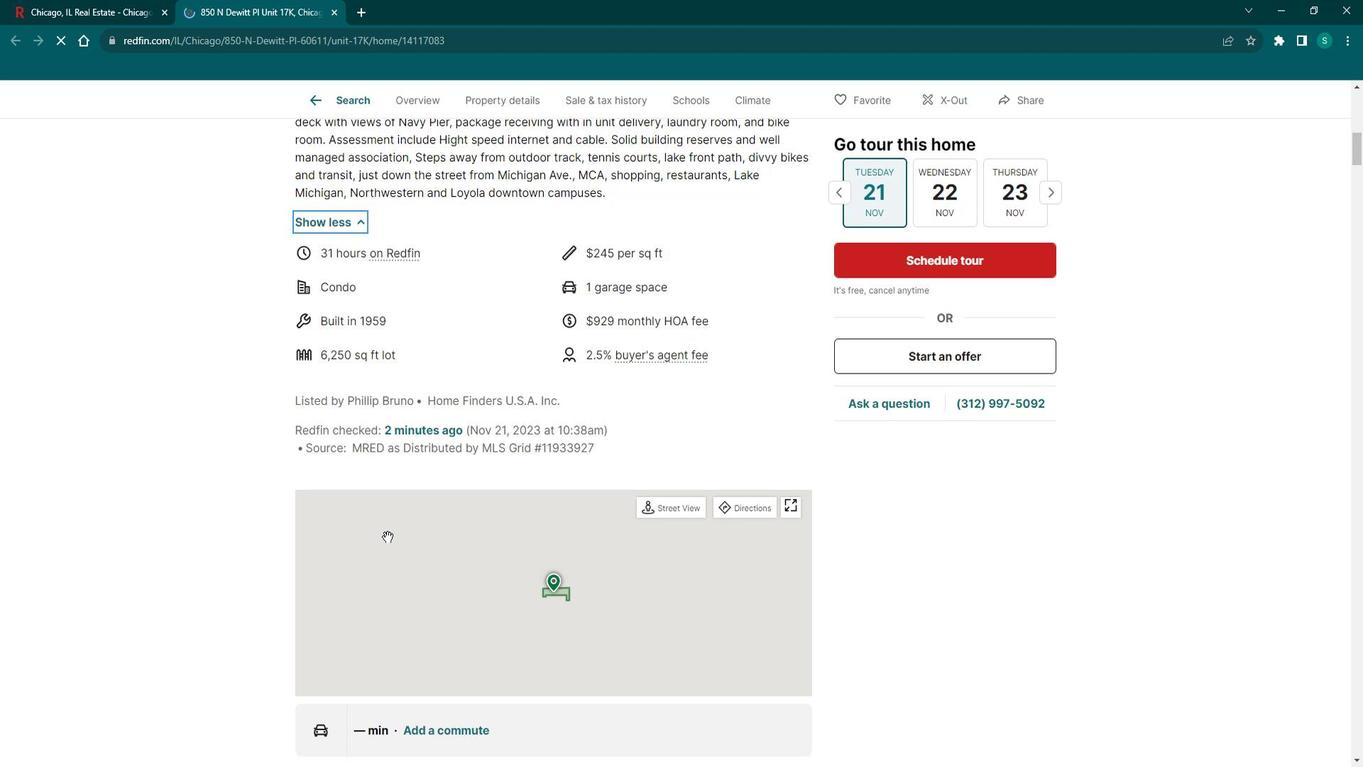 
Action: Mouse scrolled (407, 536) with delta (0, 0)
Screenshot: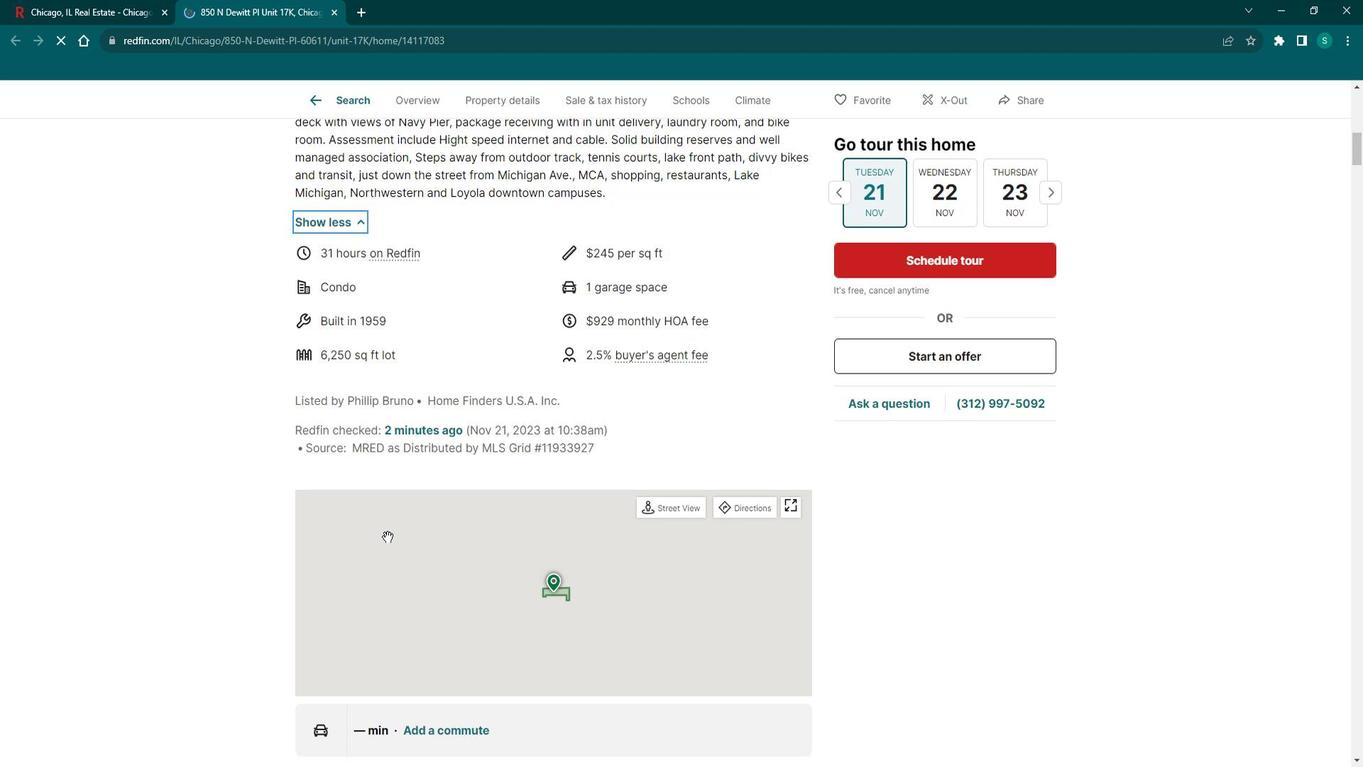 
Action: Mouse moved to (408, 536)
Screenshot: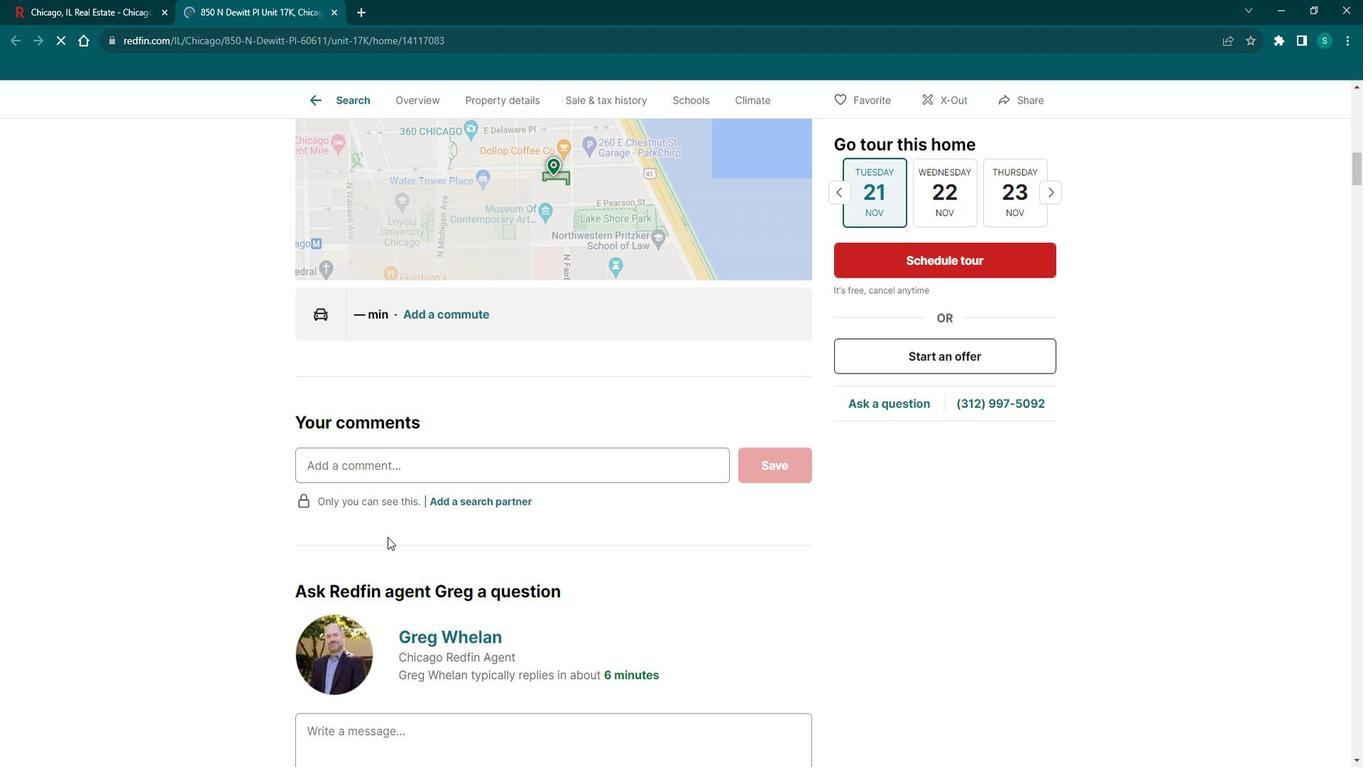 
Action: Mouse scrolled (408, 536) with delta (0, 0)
Screenshot: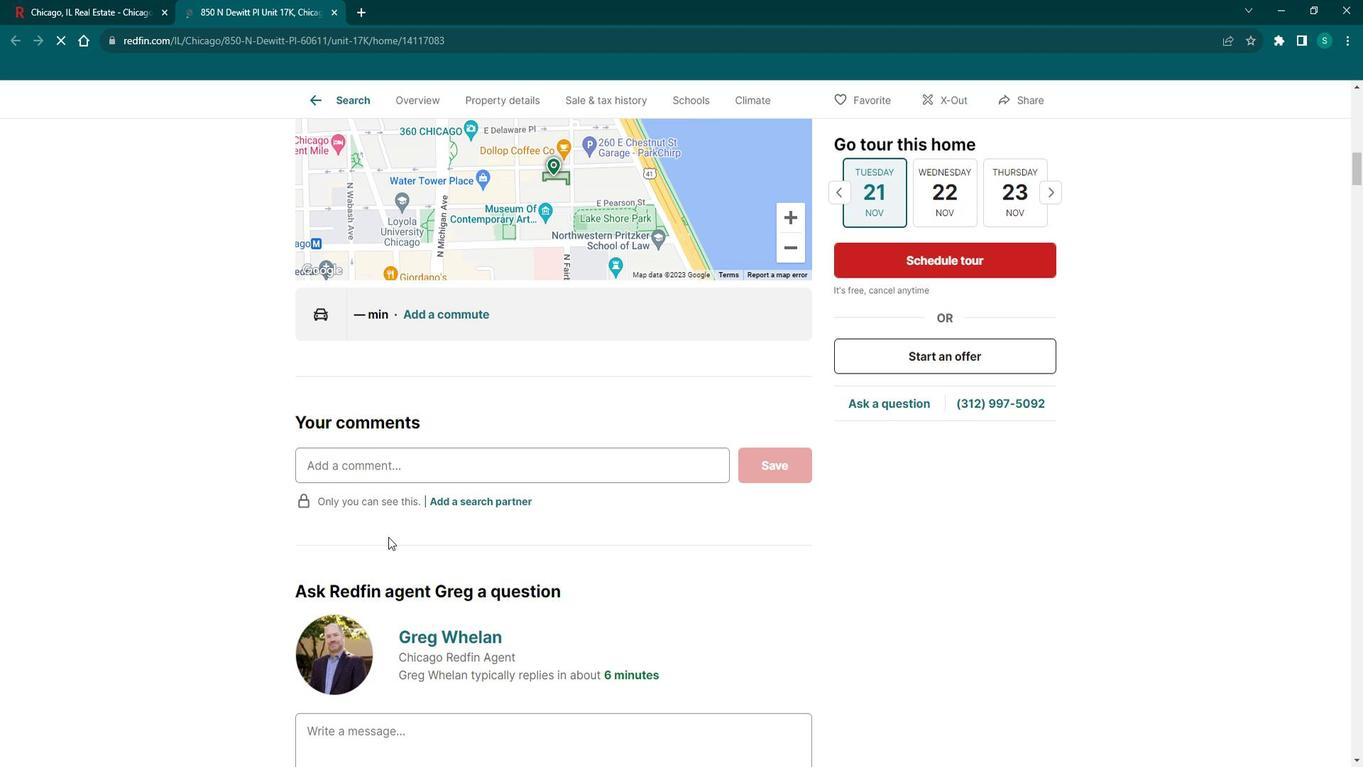 
Action: Mouse scrolled (408, 536) with delta (0, 0)
Screenshot: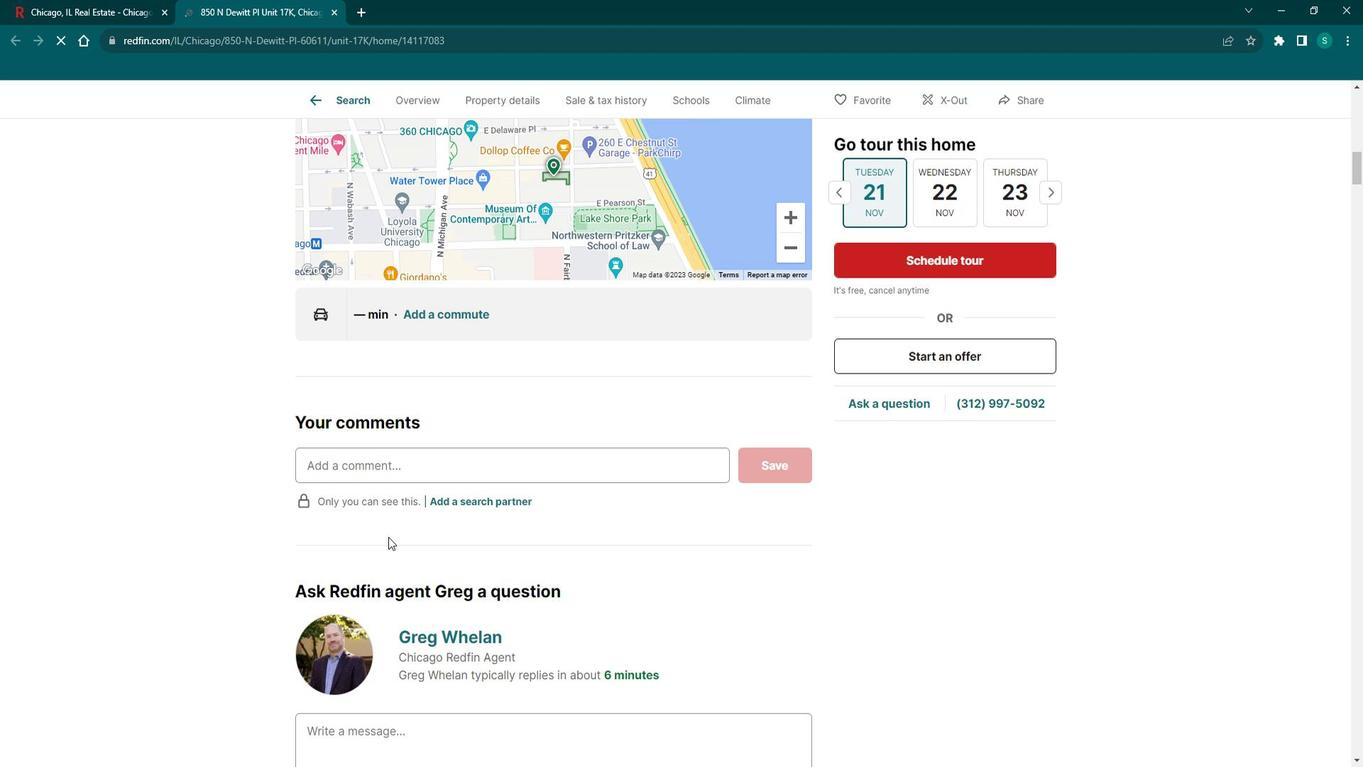 
Action: Mouse scrolled (408, 536) with delta (0, 0)
Screenshot: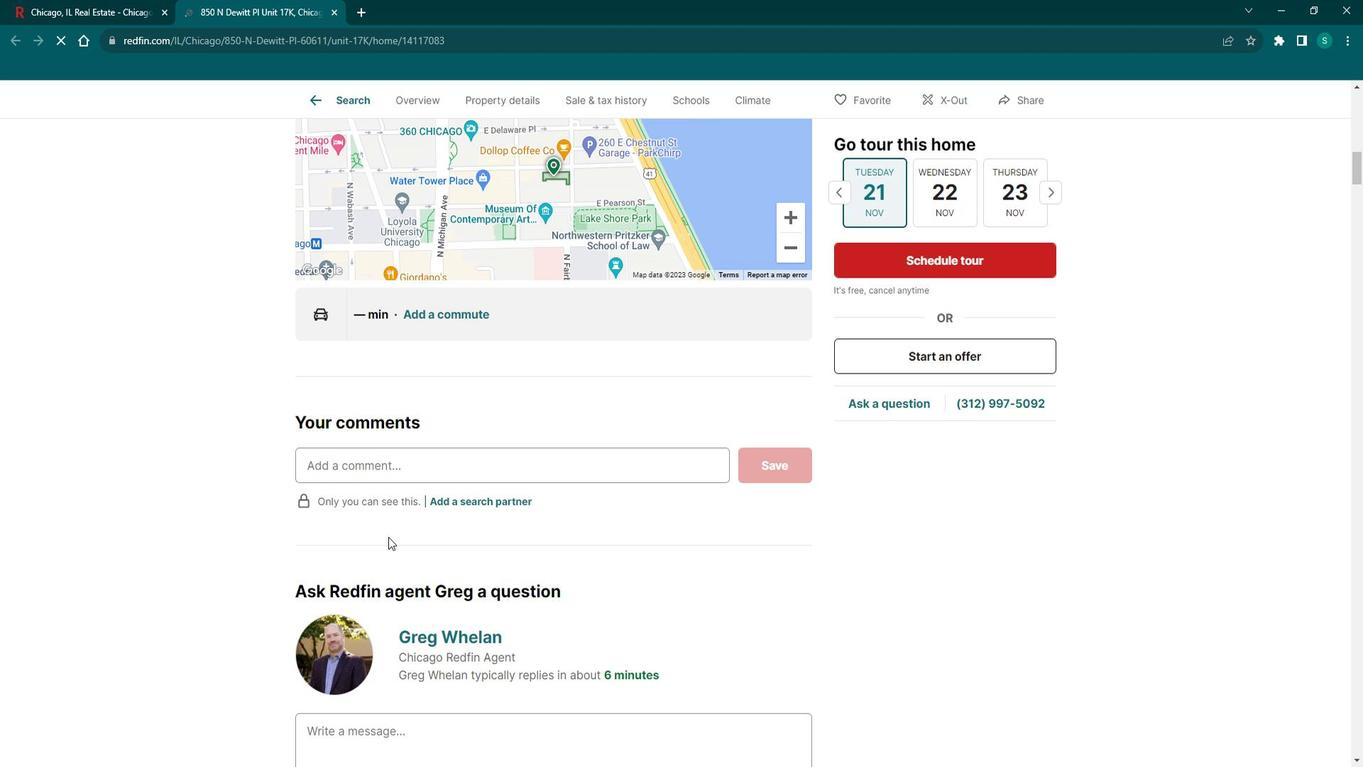 
Action: Mouse scrolled (408, 536) with delta (0, 0)
Screenshot: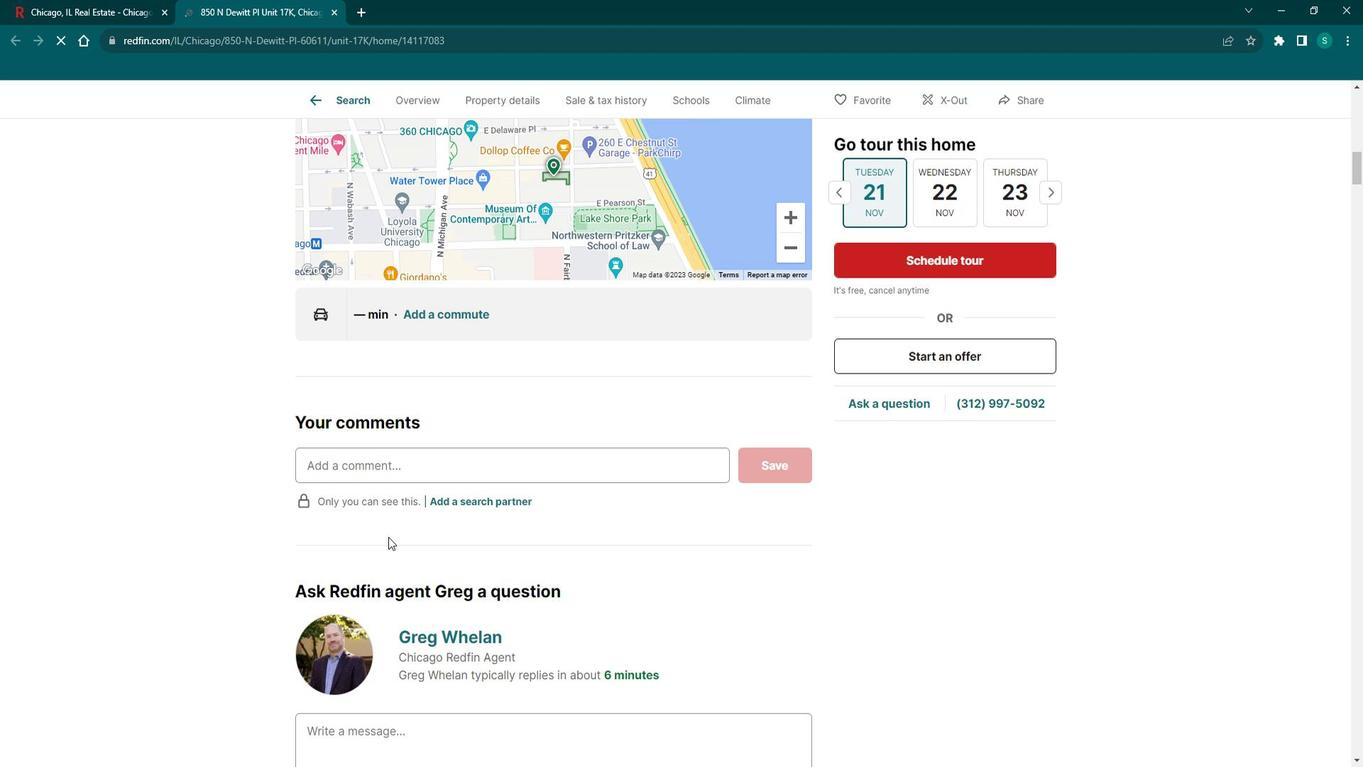 
Action: Mouse scrolled (408, 536) with delta (0, 0)
Screenshot: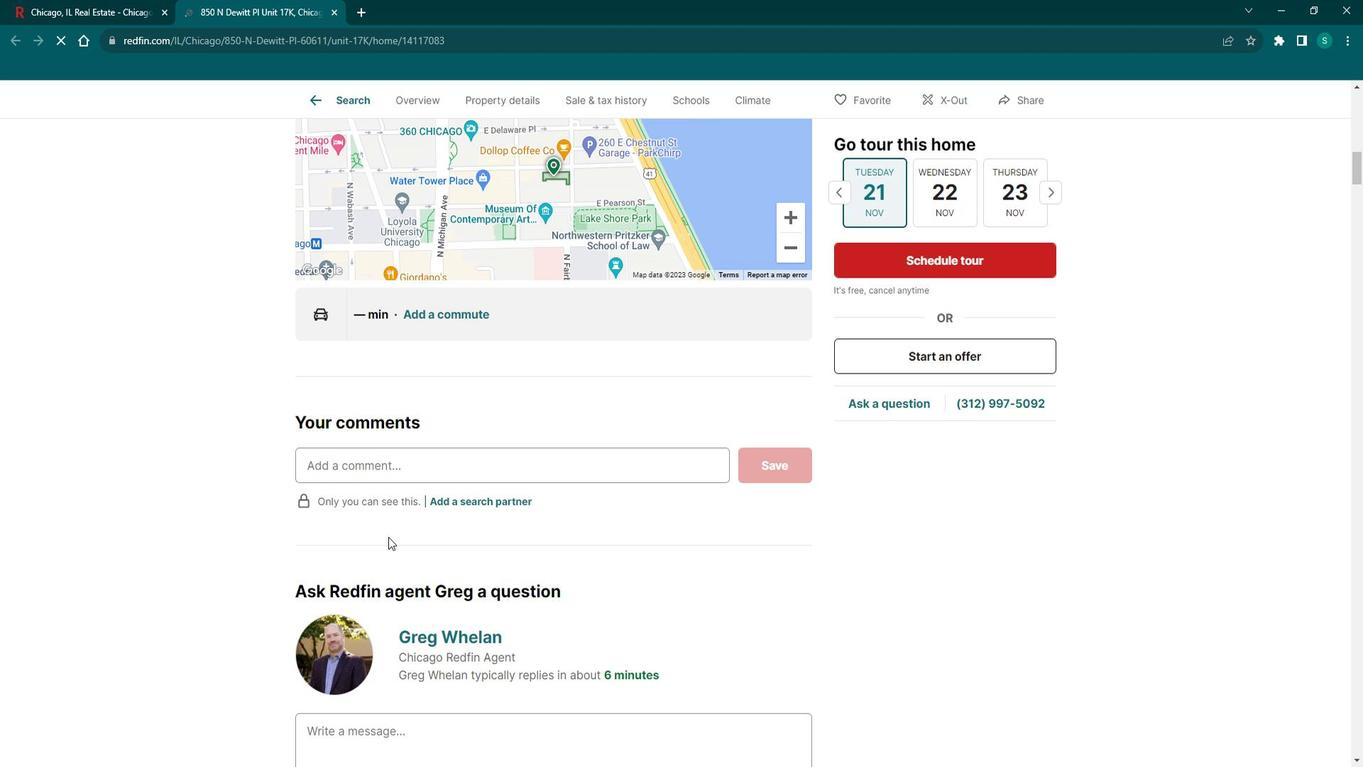 
Action: Mouse scrolled (408, 536) with delta (0, 0)
Screenshot: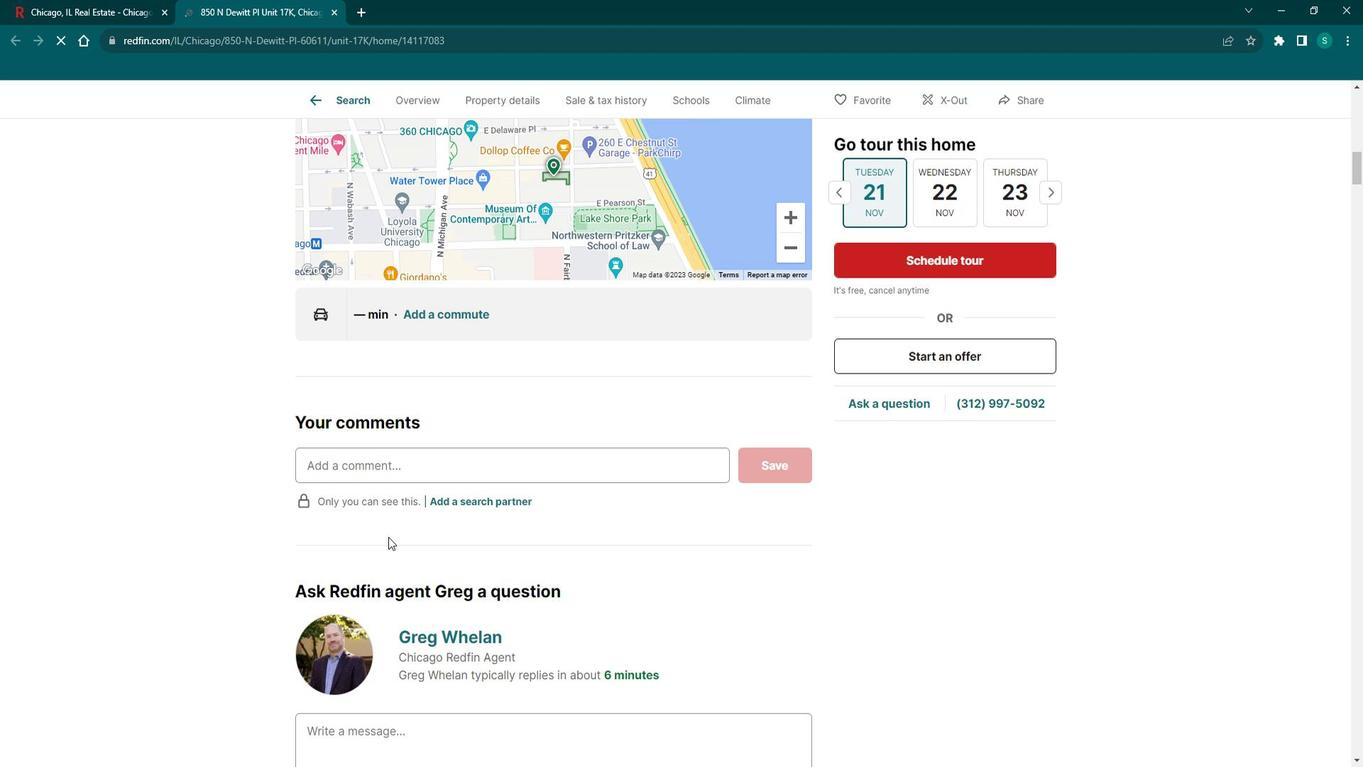 
Action: Mouse scrolled (408, 536) with delta (0, 0)
Screenshot: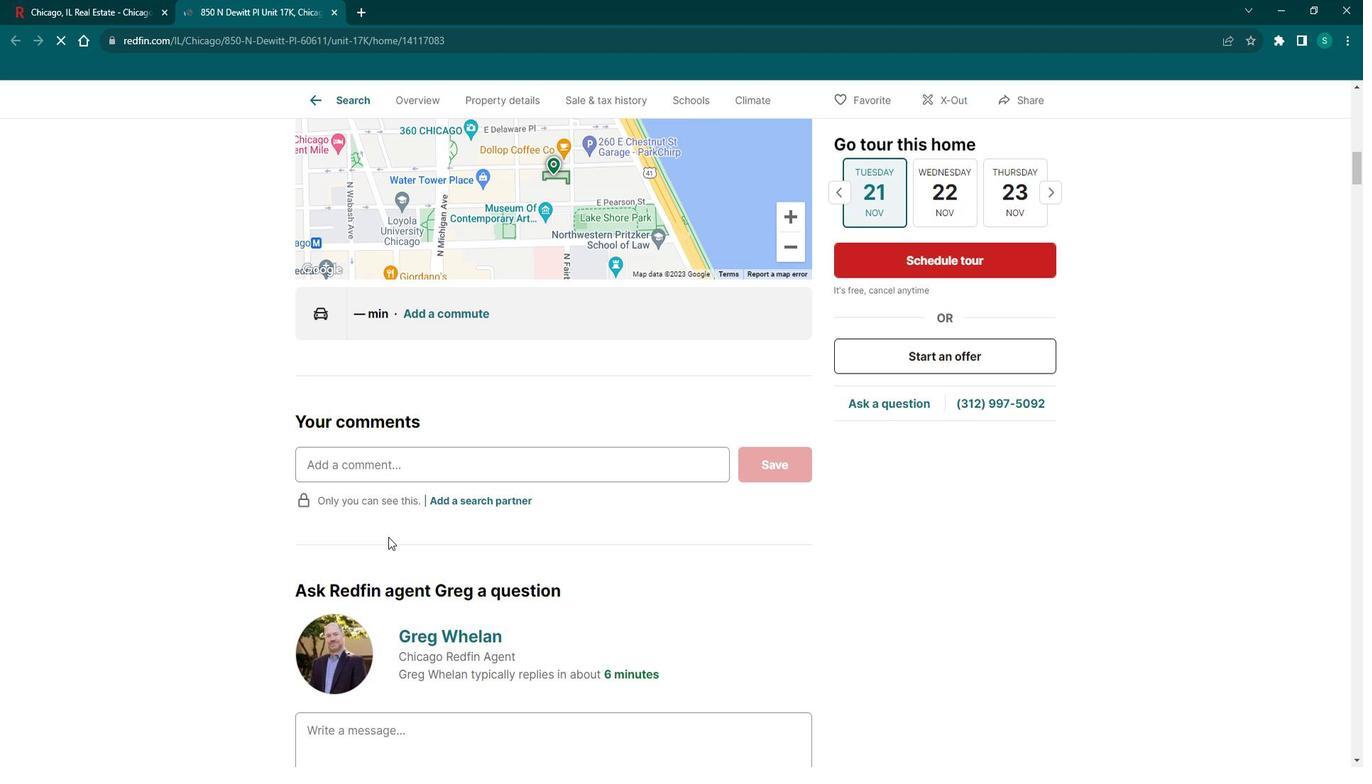 
Action: Mouse moved to (408, 536)
Screenshot: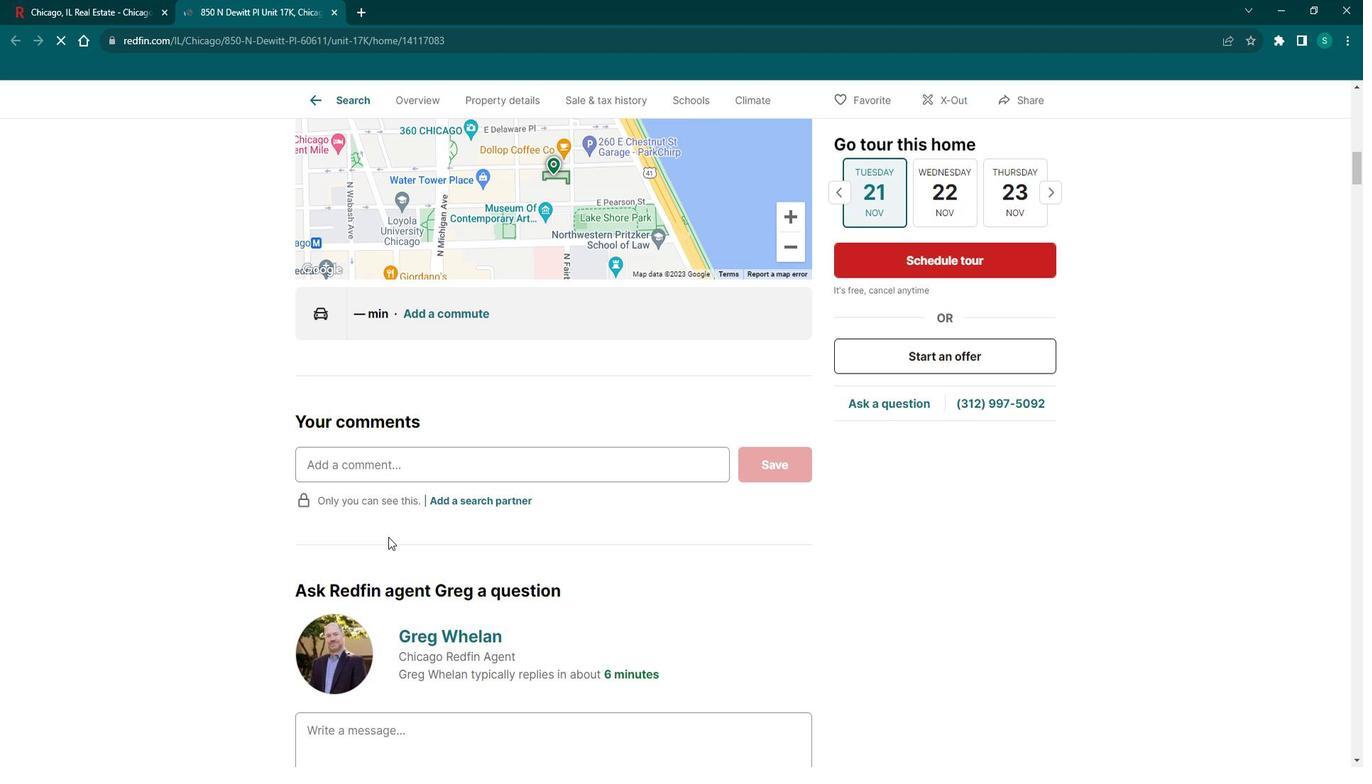 
Action: Mouse scrolled (408, 535) with delta (0, 0)
Screenshot: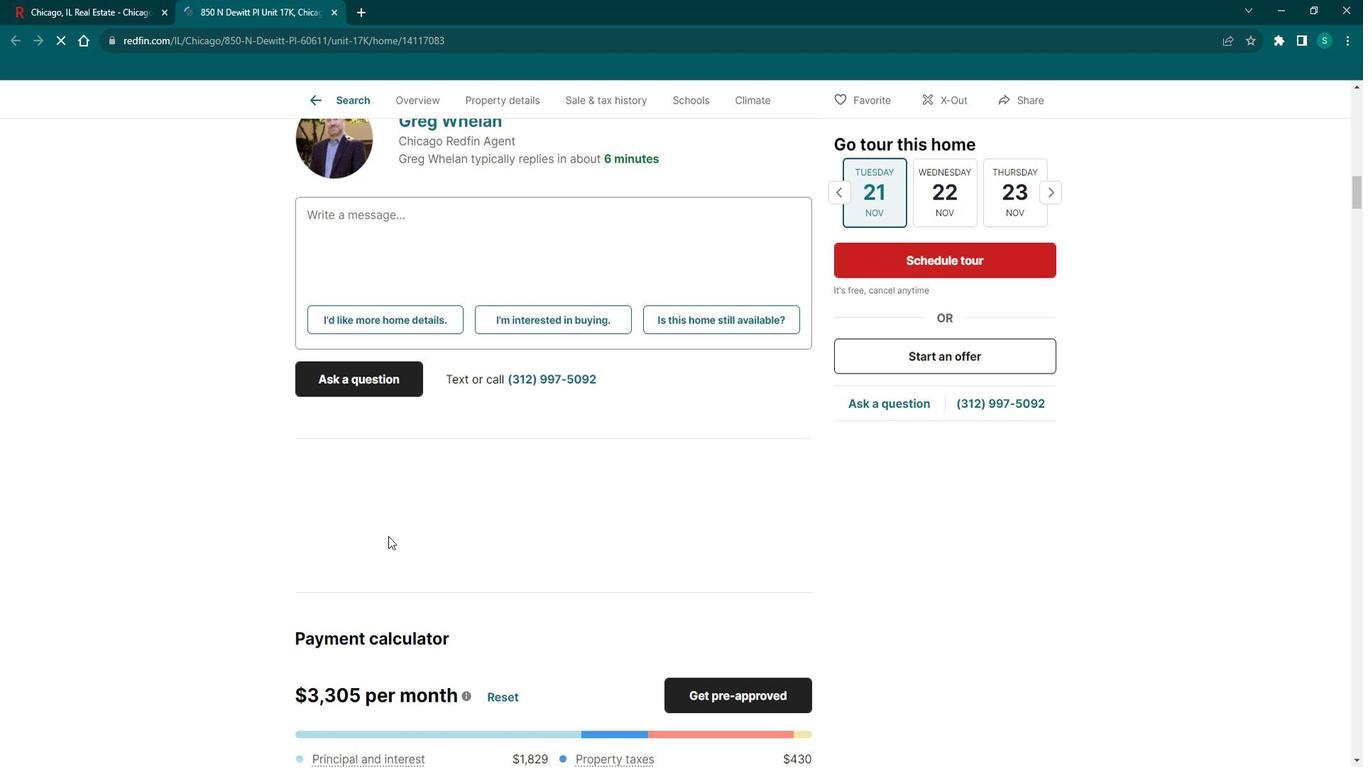
Action: Mouse scrolled (408, 535) with delta (0, 0)
Screenshot: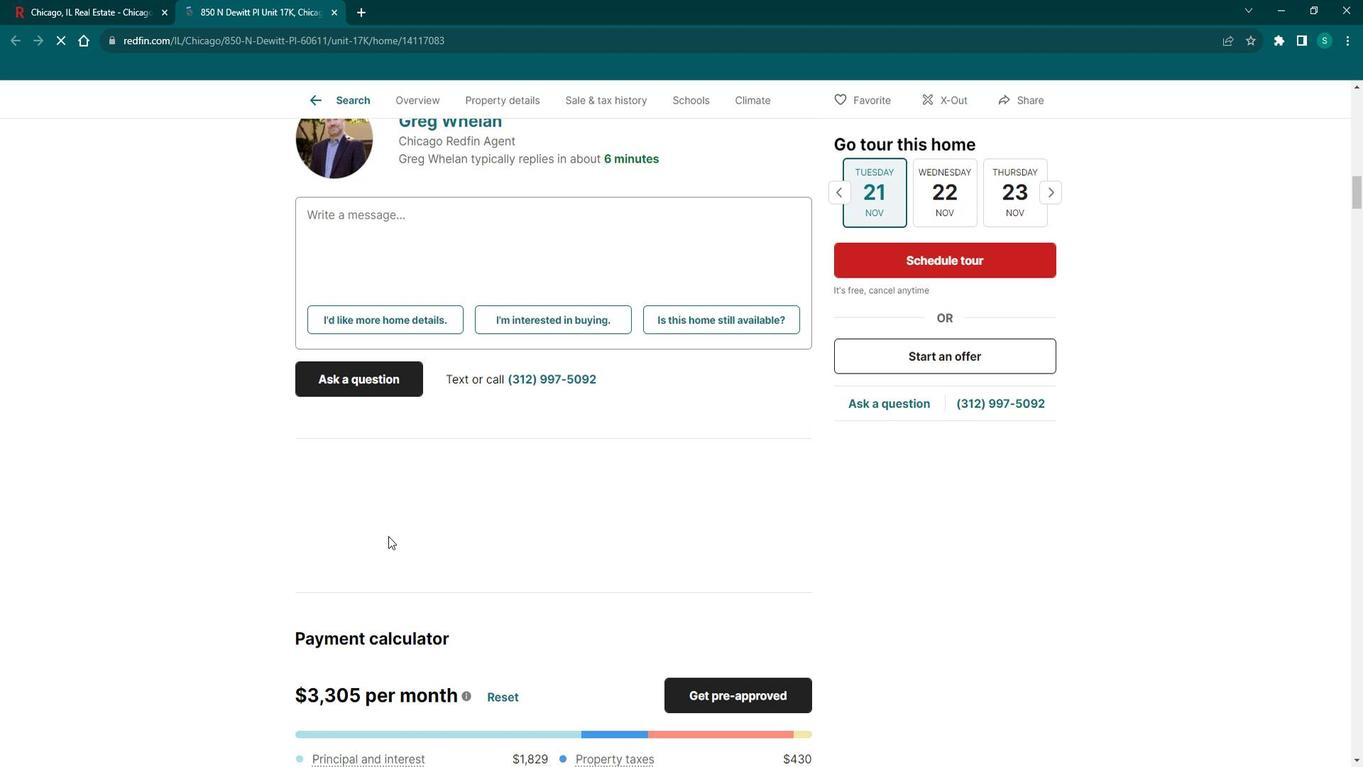 
Action: Mouse scrolled (408, 535) with delta (0, 0)
Screenshot: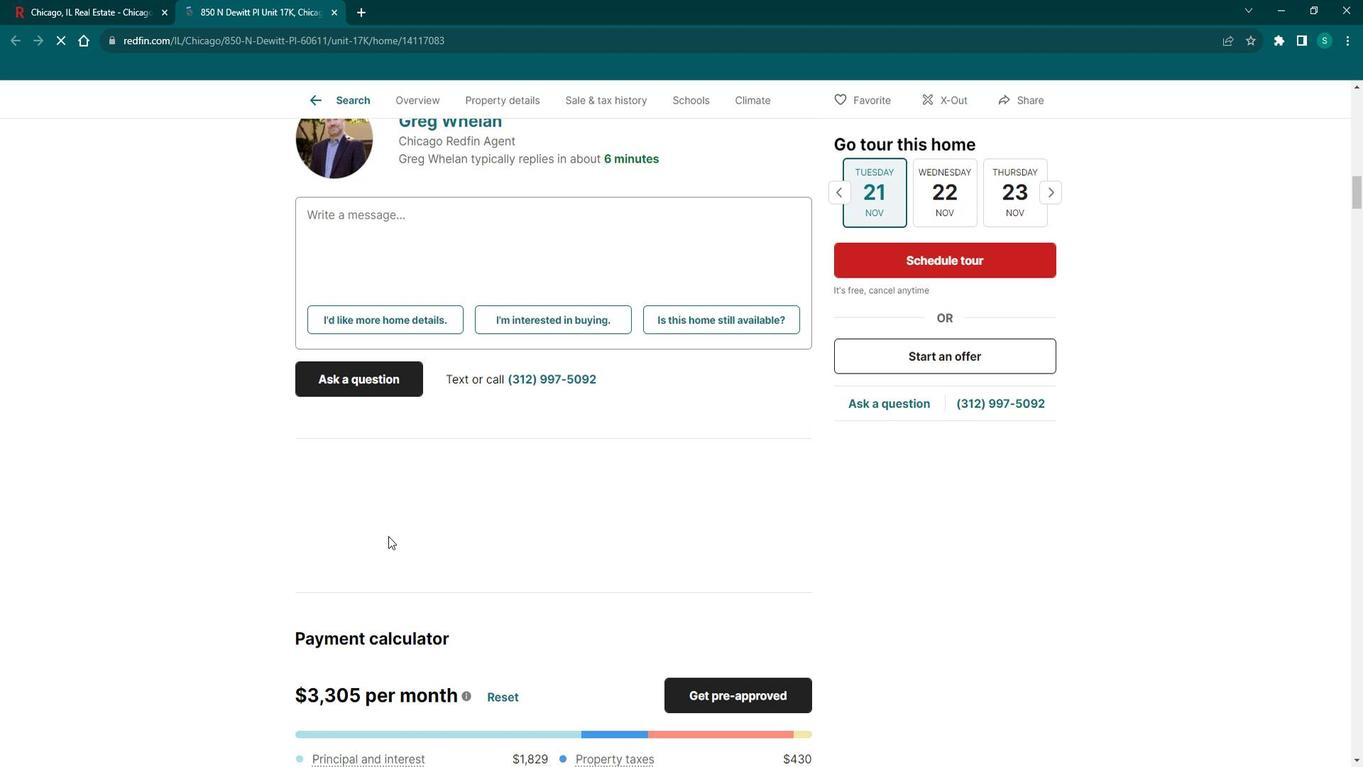 
Action: Mouse scrolled (408, 535) with delta (0, 0)
Screenshot: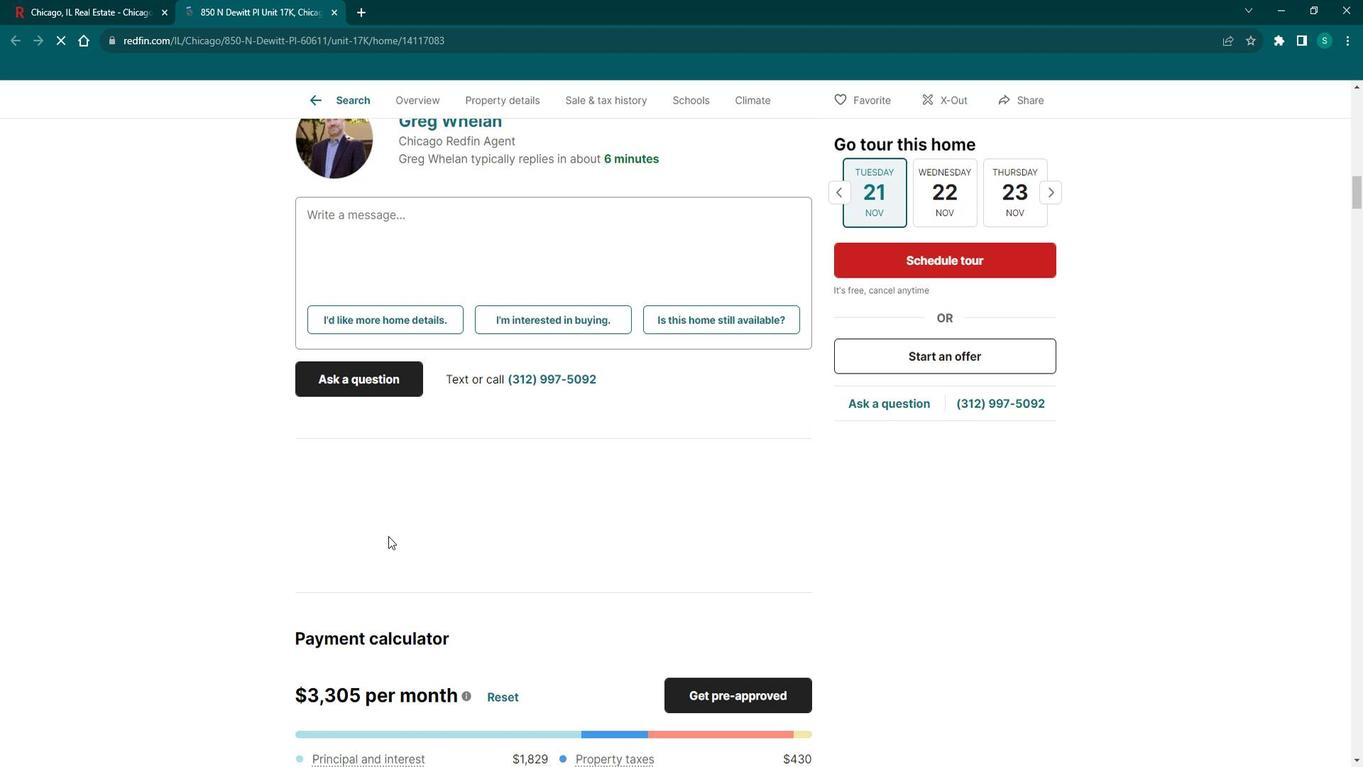 
Action: Mouse scrolled (408, 535) with delta (0, 0)
Screenshot: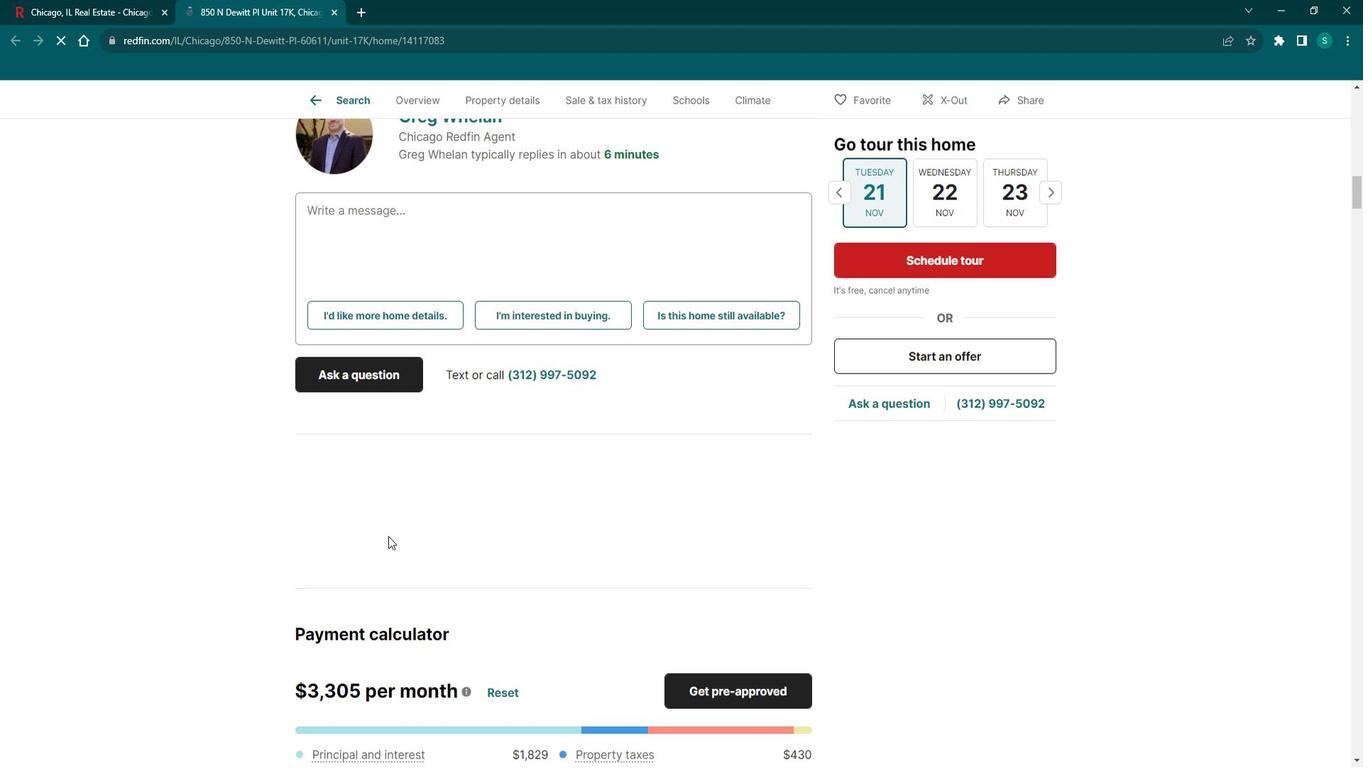 
Action: Mouse scrolled (408, 535) with delta (0, 0)
Screenshot: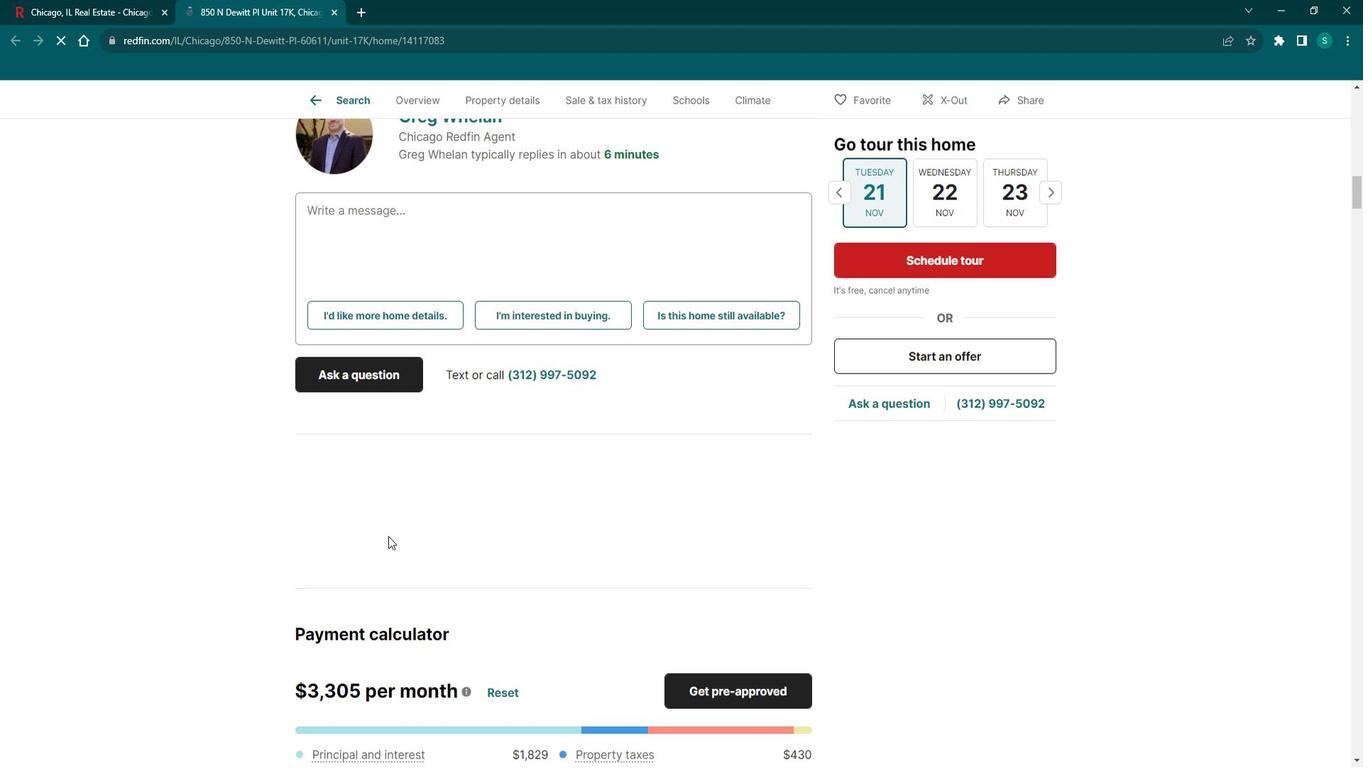 
Action: Mouse scrolled (408, 535) with delta (0, 0)
Screenshot: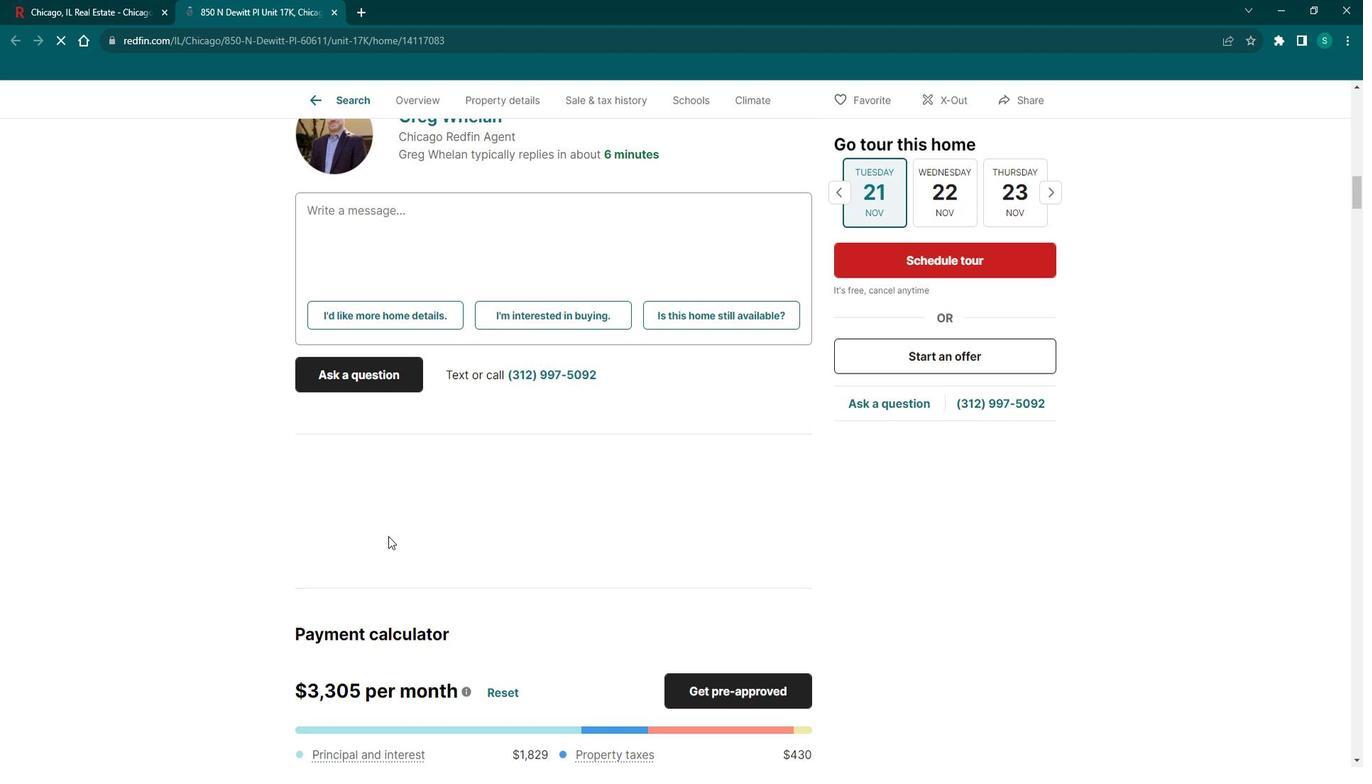 
Action: Mouse scrolled (408, 535) with delta (0, 0)
Screenshot: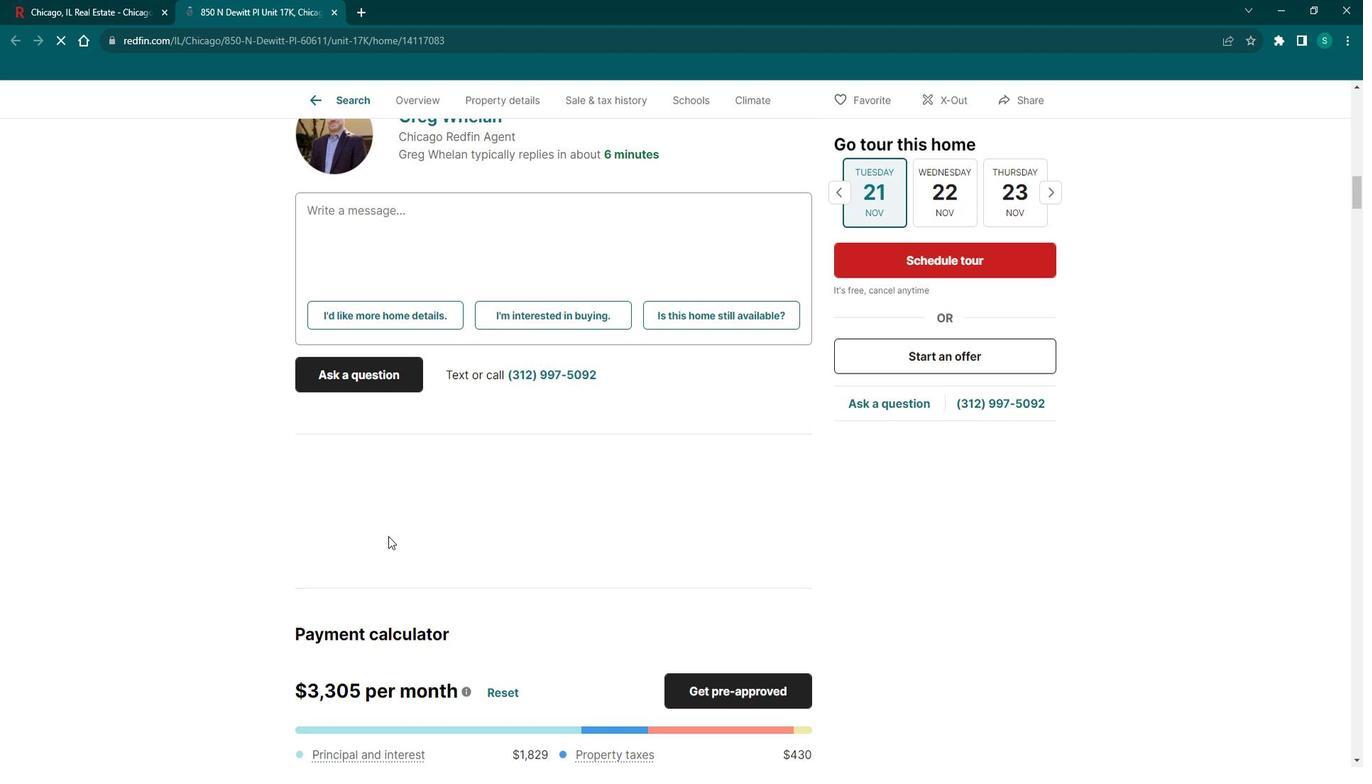 
Action: Mouse scrolled (408, 535) with delta (0, 0)
Screenshot: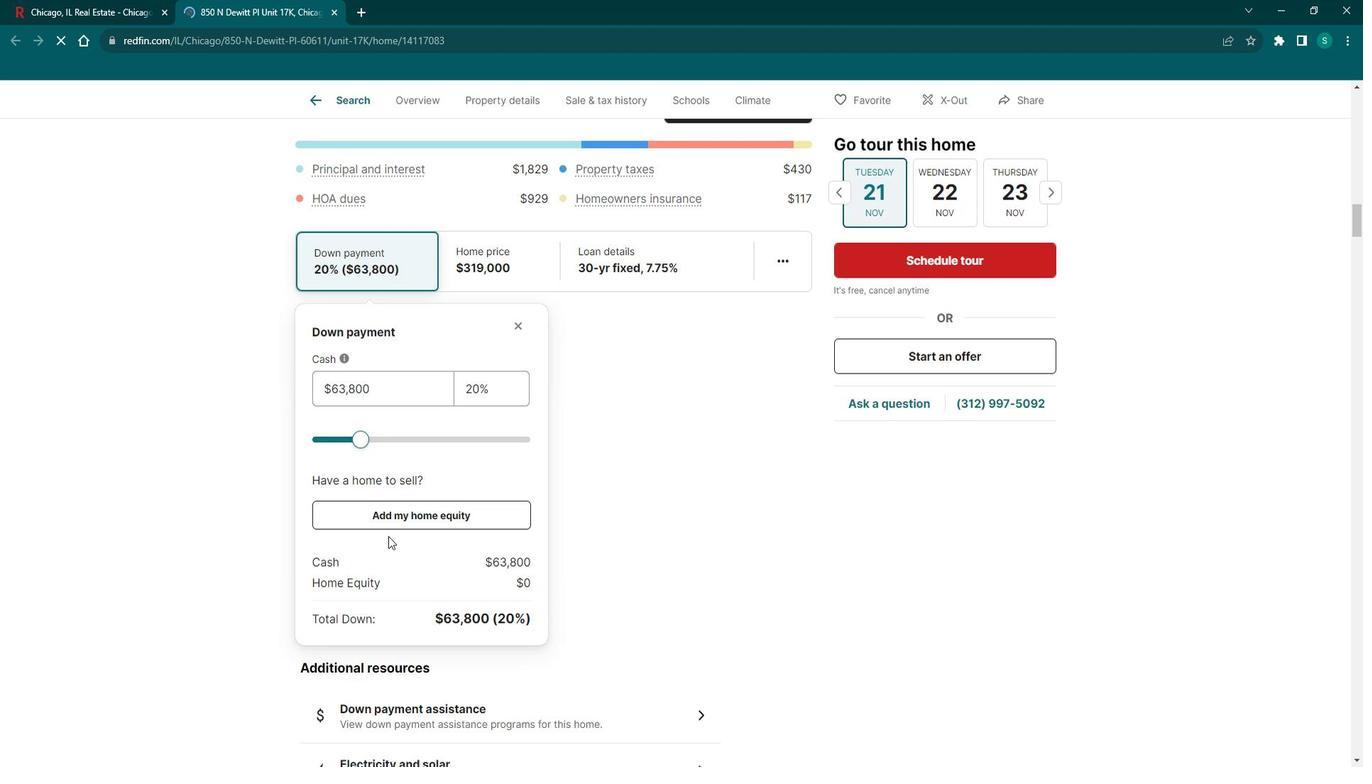 
Action: Mouse scrolled (408, 535) with delta (0, 0)
Screenshot: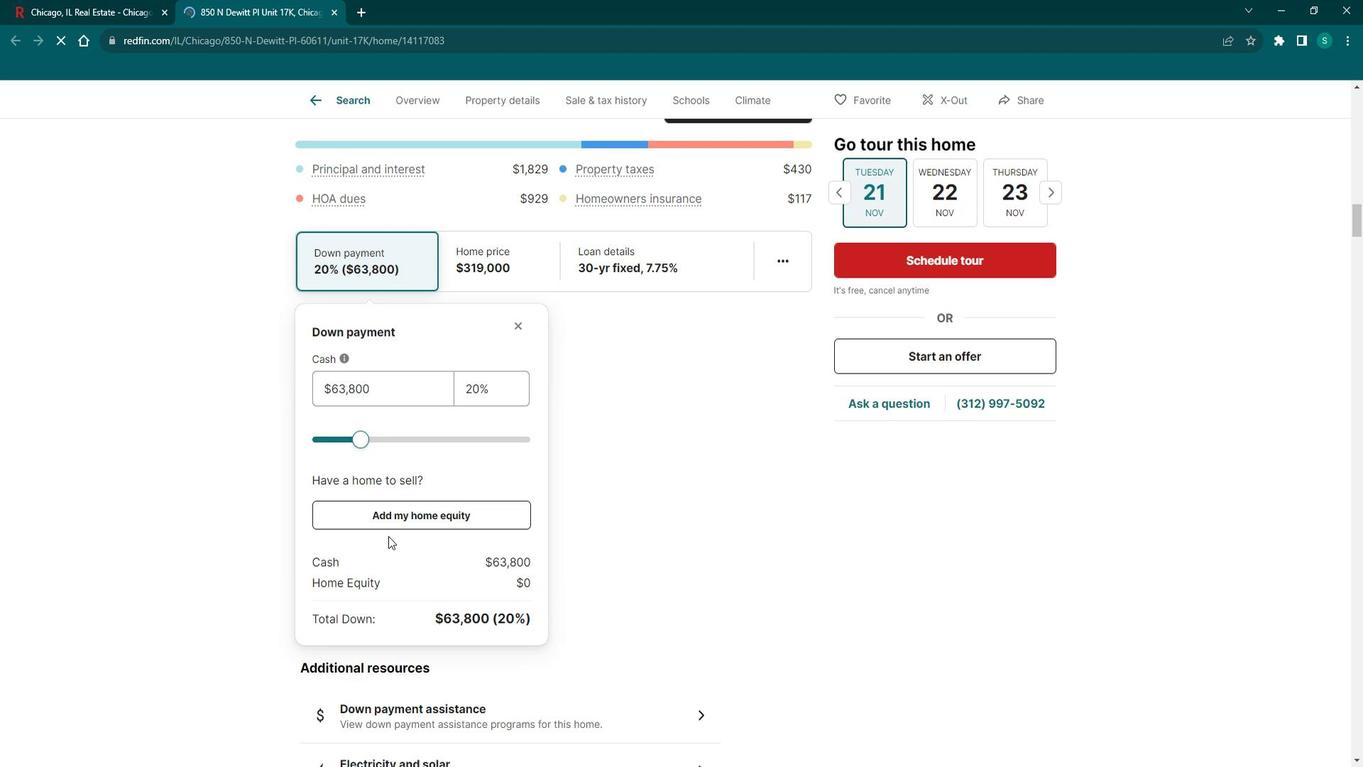
Action: Mouse scrolled (408, 535) with delta (0, 0)
Screenshot: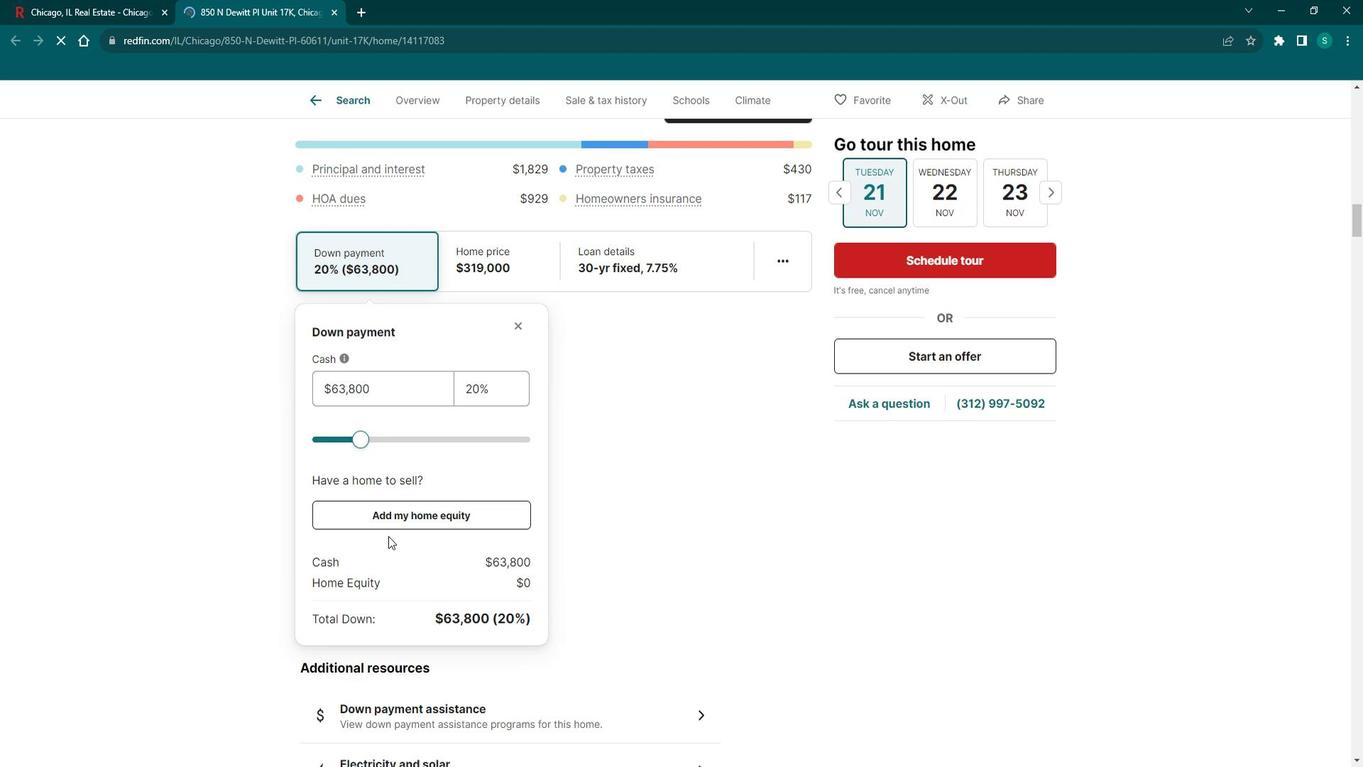
Action: Mouse scrolled (408, 535) with delta (0, 0)
Screenshot: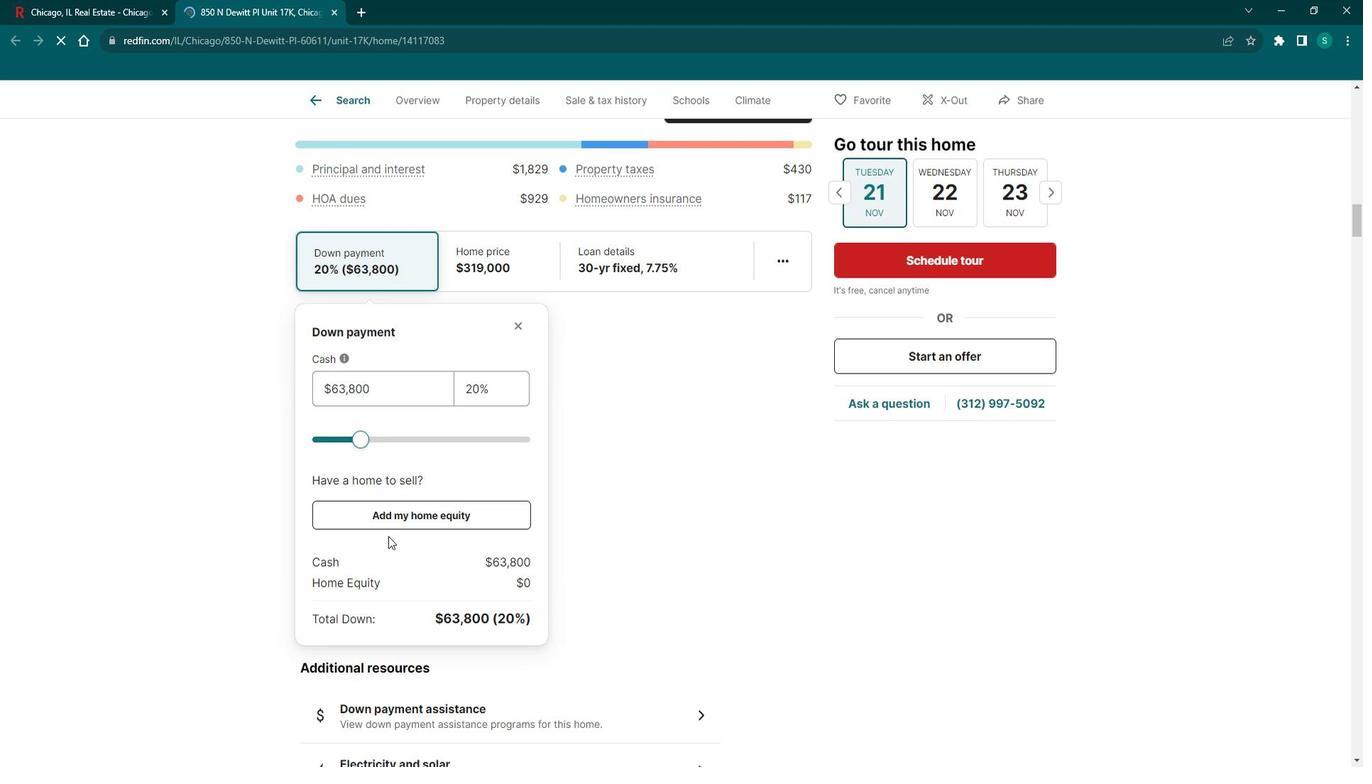 
Action: Mouse scrolled (408, 535) with delta (0, 0)
Screenshot: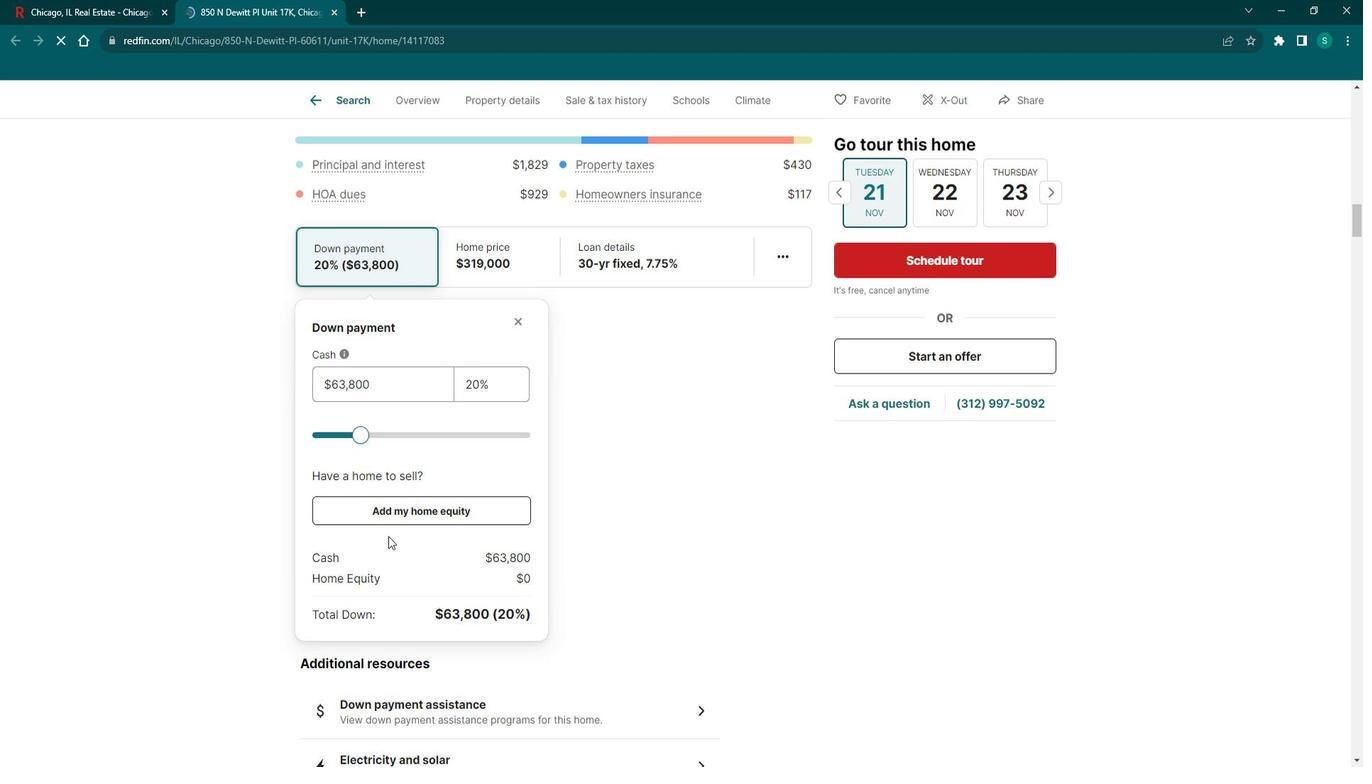 
Action: Mouse scrolled (408, 535) with delta (0, 0)
Screenshot: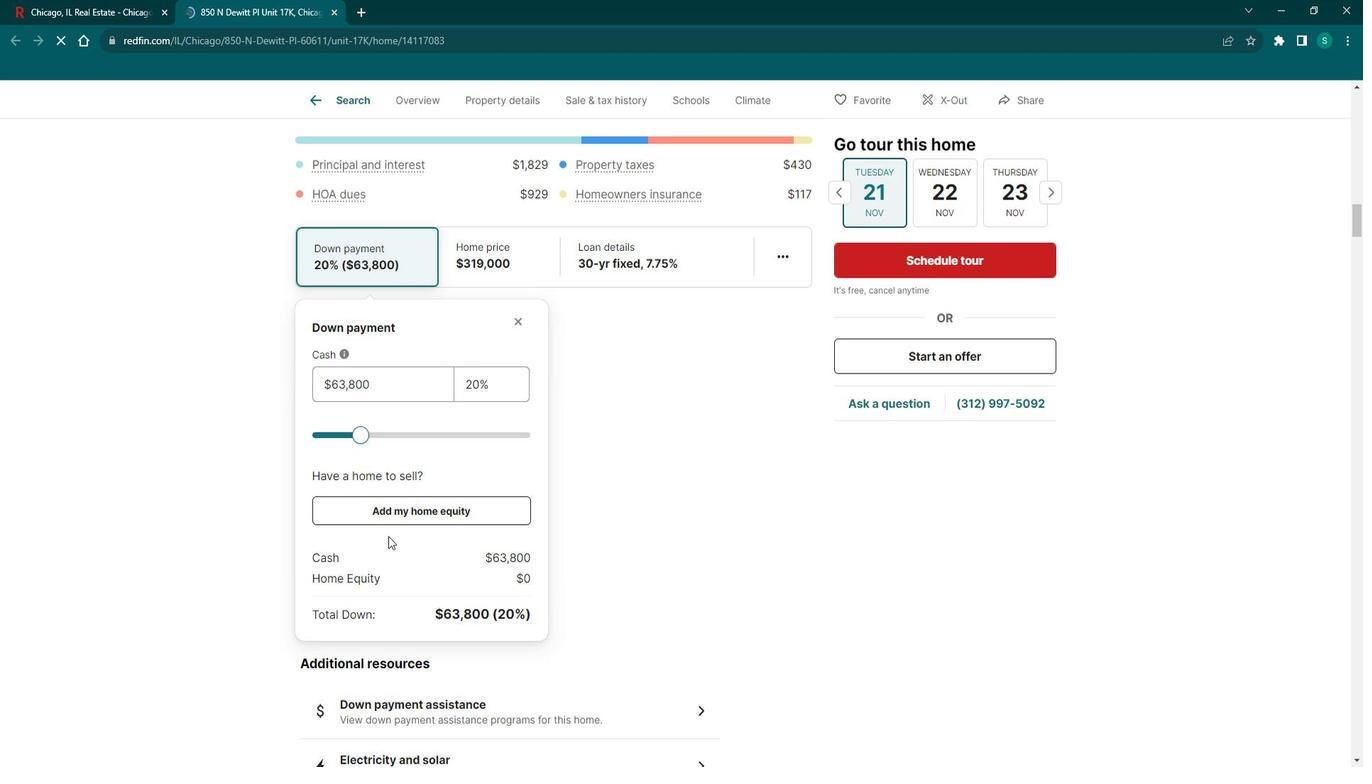 
Action: Mouse scrolled (408, 535) with delta (0, 0)
Screenshot: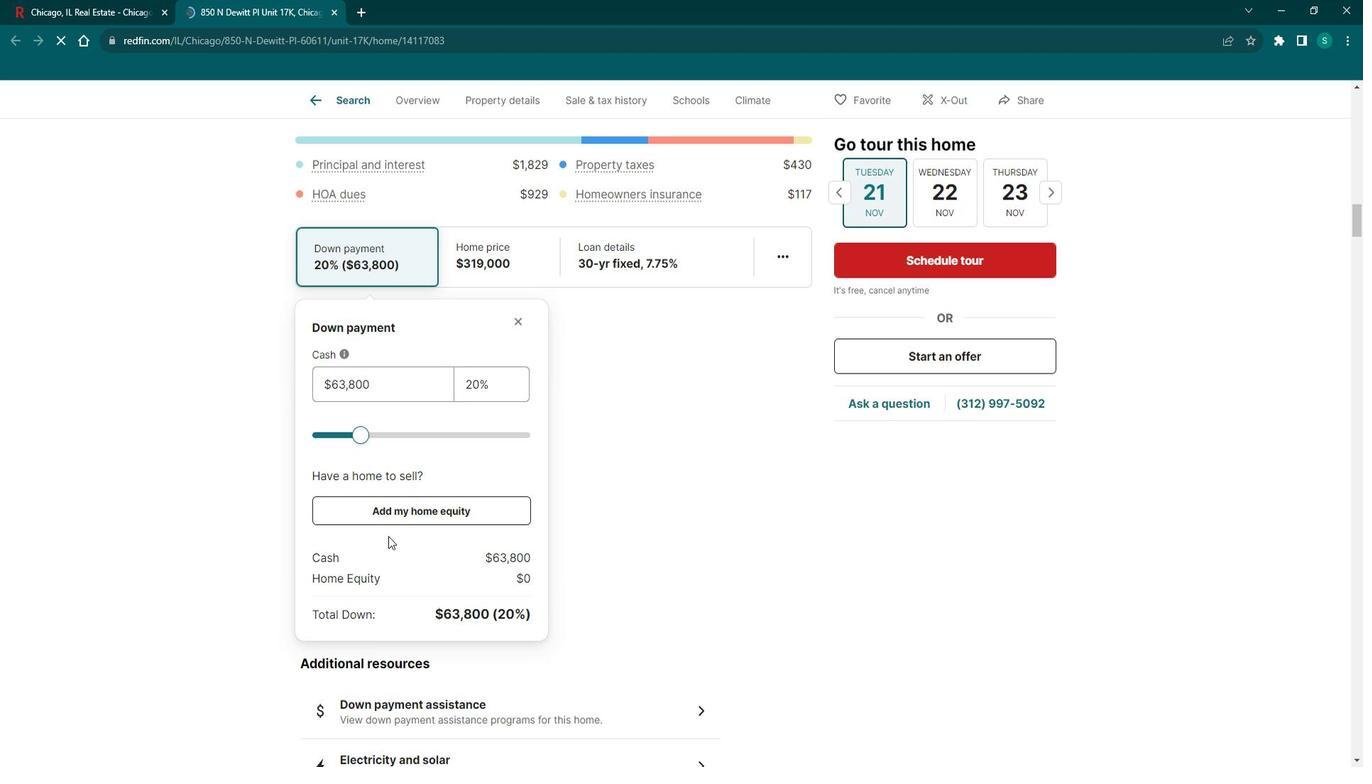 
Action: Mouse scrolled (408, 535) with delta (0, 0)
Screenshot: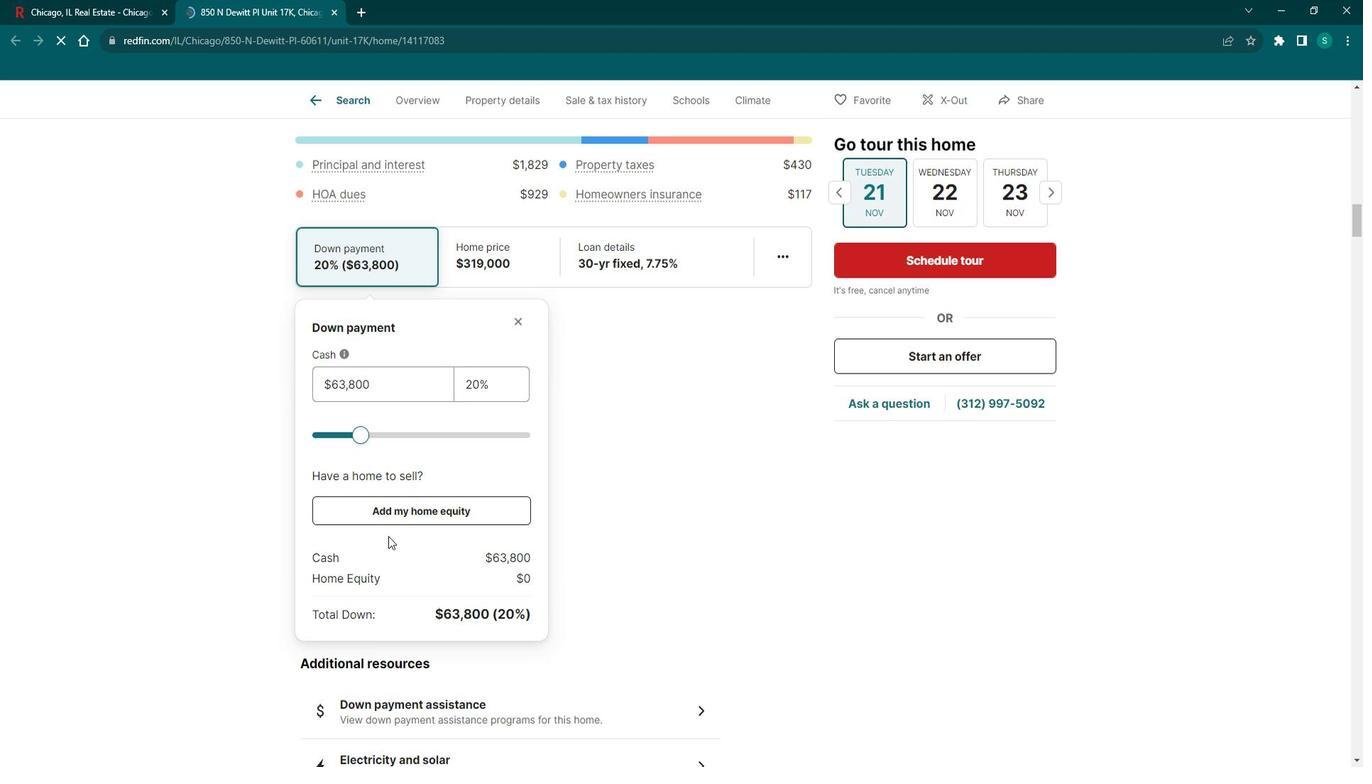 
Action: Mouse scrolled (408, 535) with delta (0, 0)
Screenshot: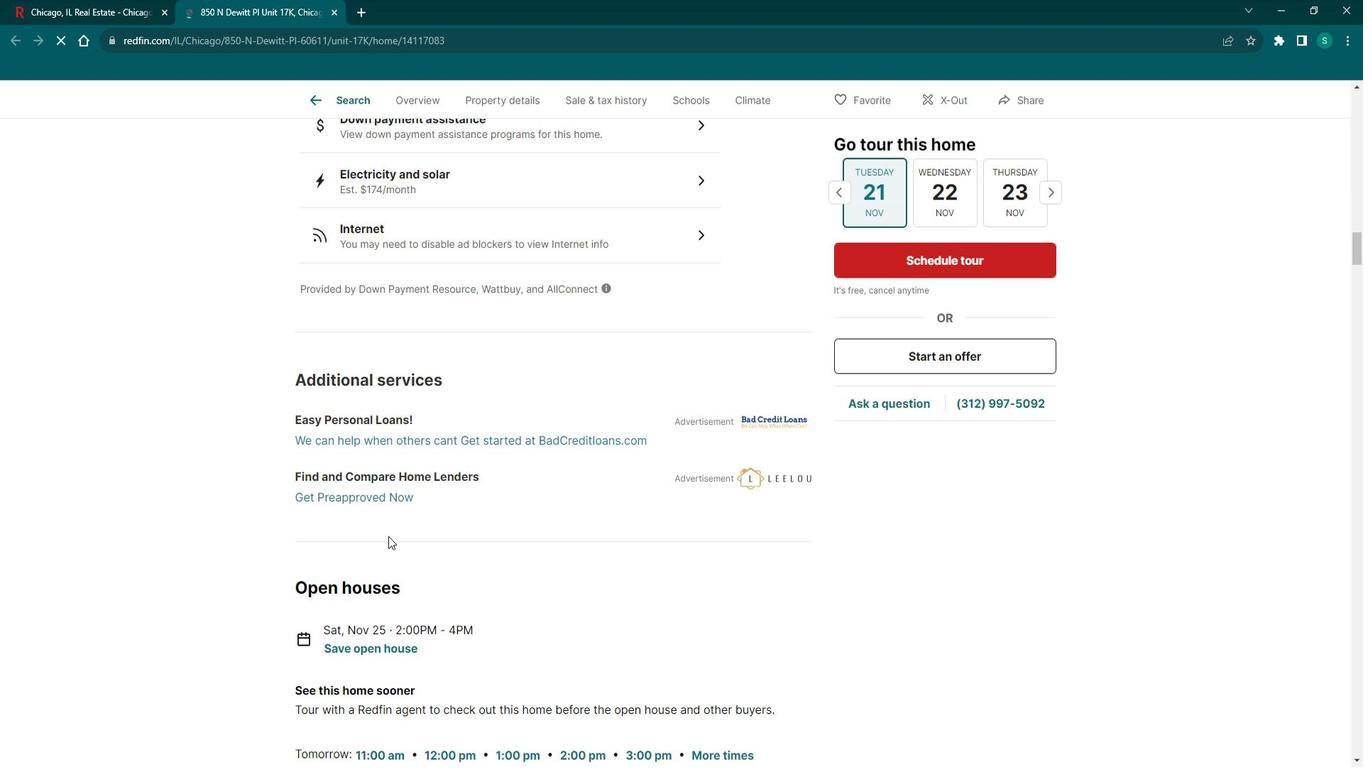 
Action: Mouse scrolled (408, 535) with delta (0, 0)
Screenshot: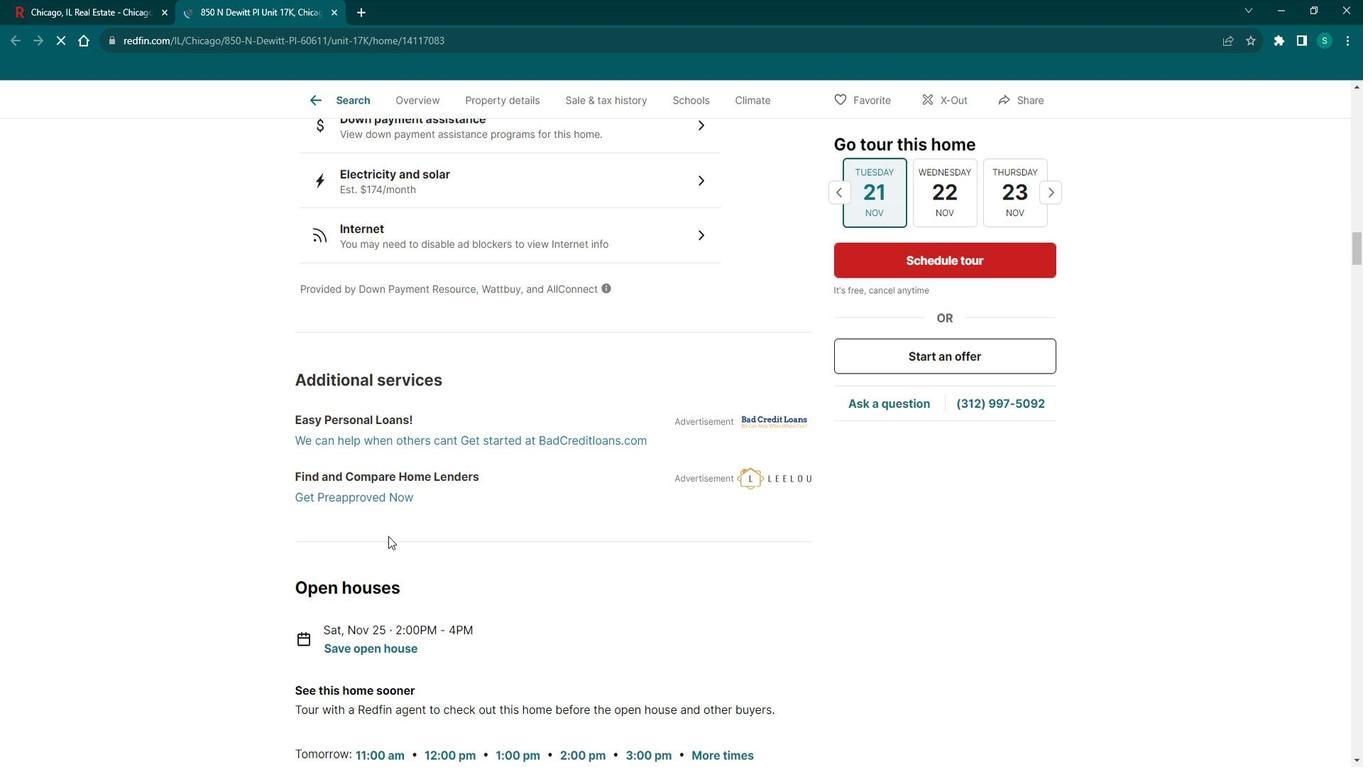 
Action: Mouse scrolled (408, 535) with delta (0, 0)
Screenshot: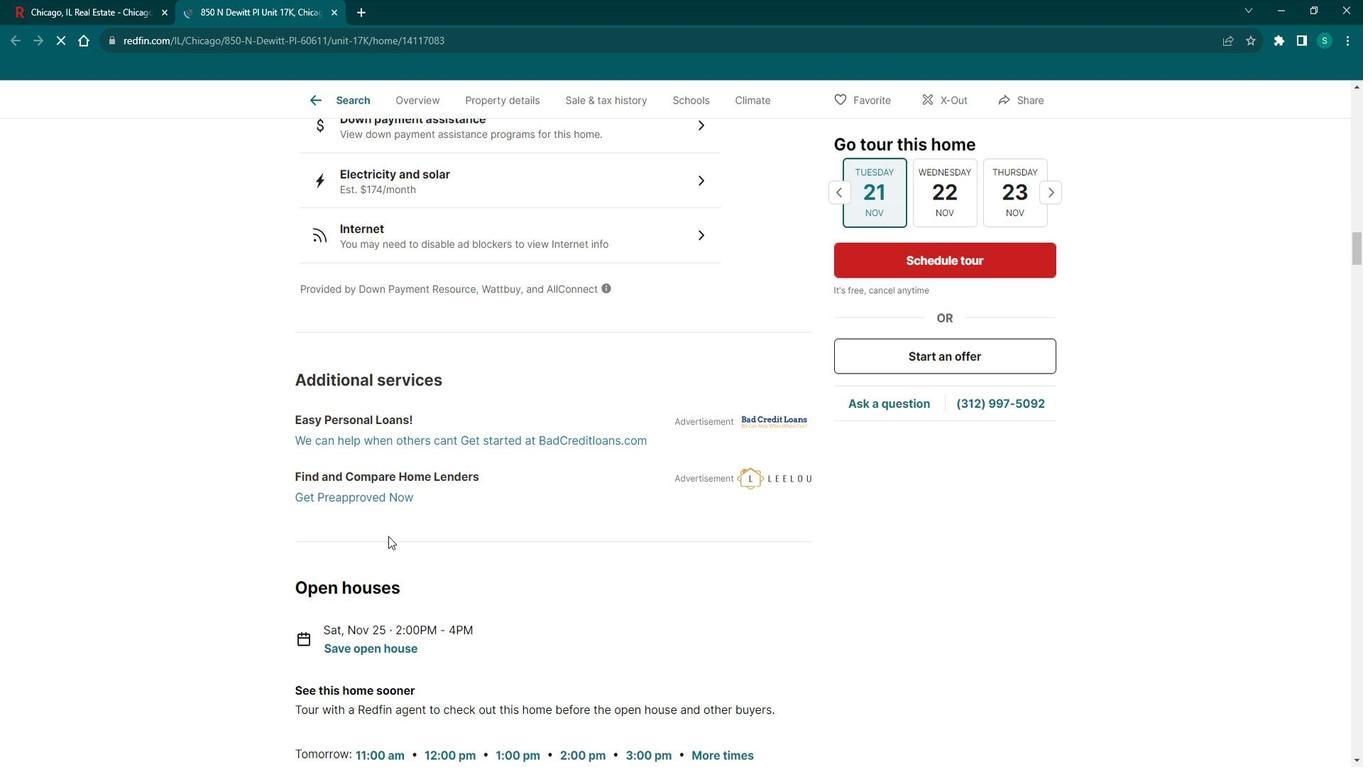 
Action: Mouse scrolled (408, 535) with delta (0, 0)
Screenshot: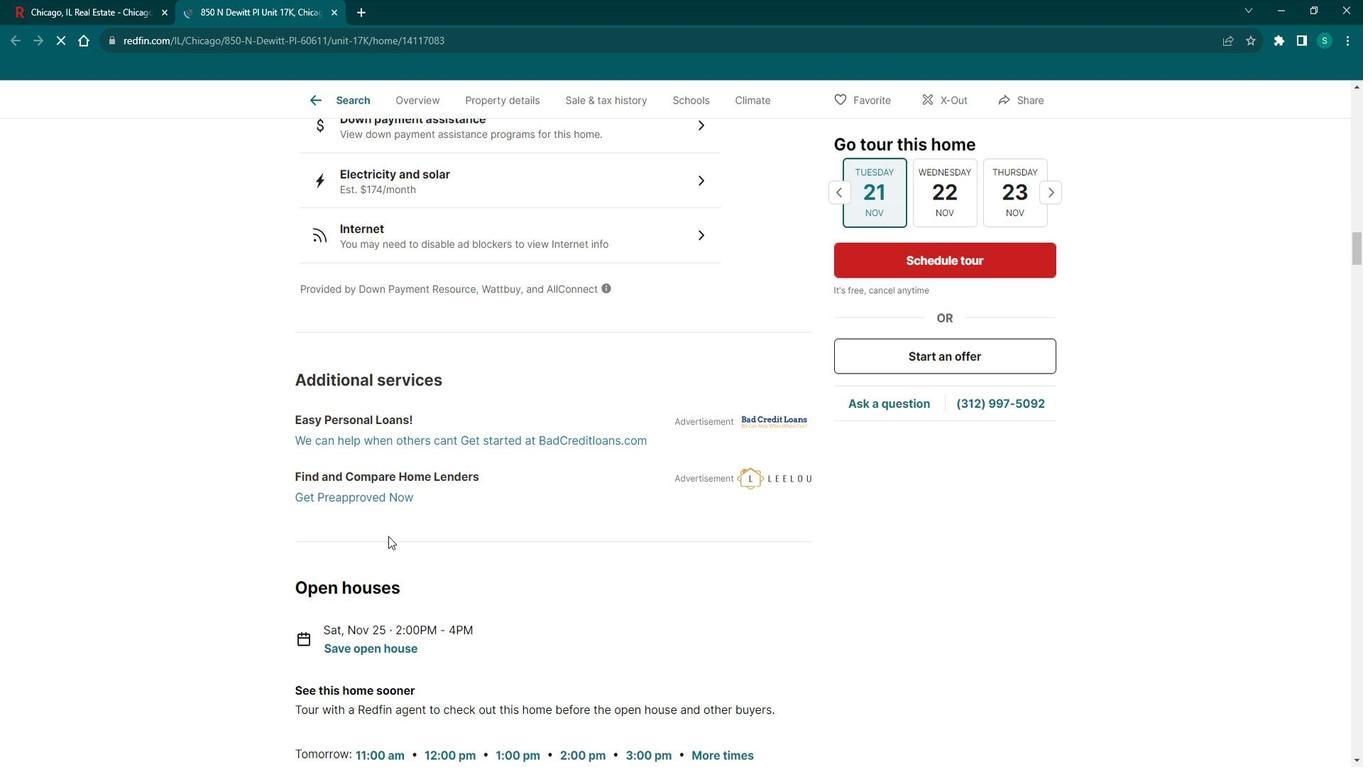 
Action: Mouse scrolled (408, 535) with delta (0, 0)
Screenshot: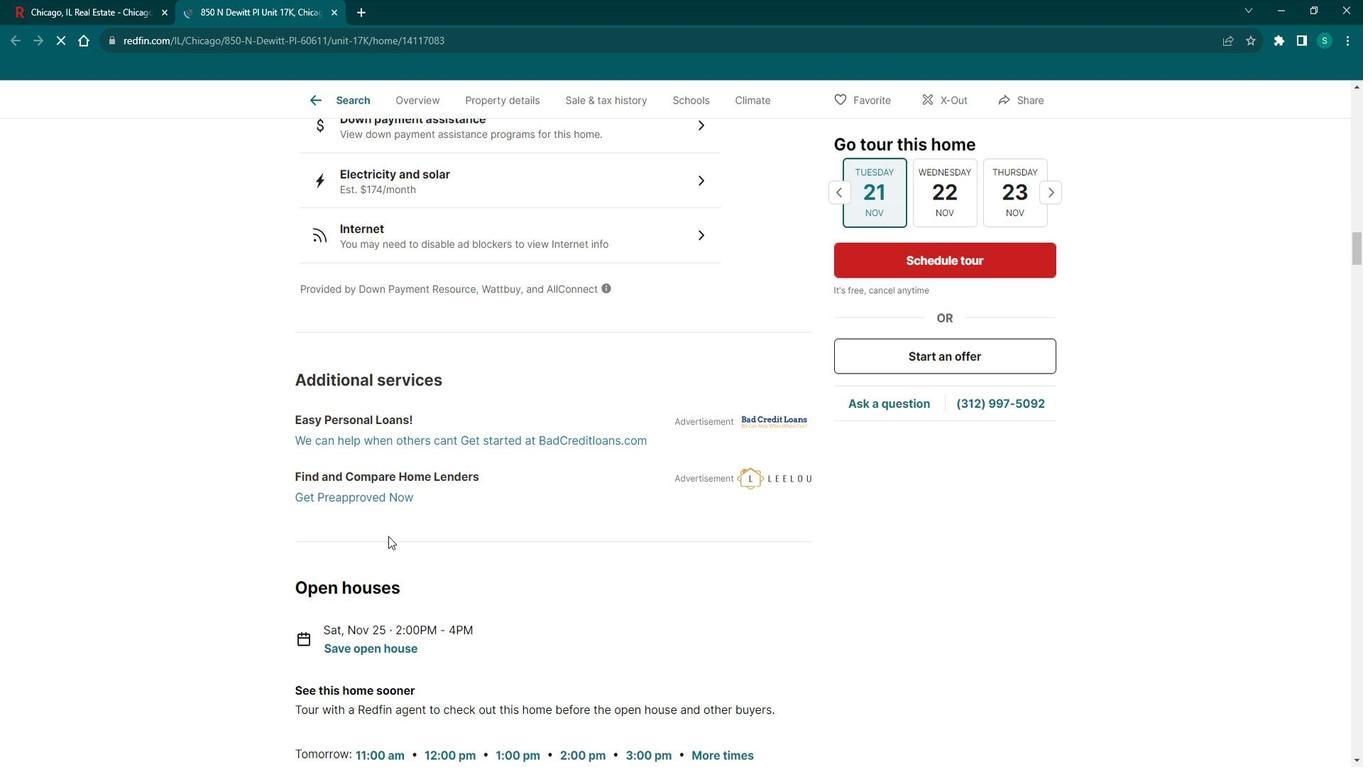 
Action: Mouse scrolled (408, 535) with delta (0, 0)
Screenshot: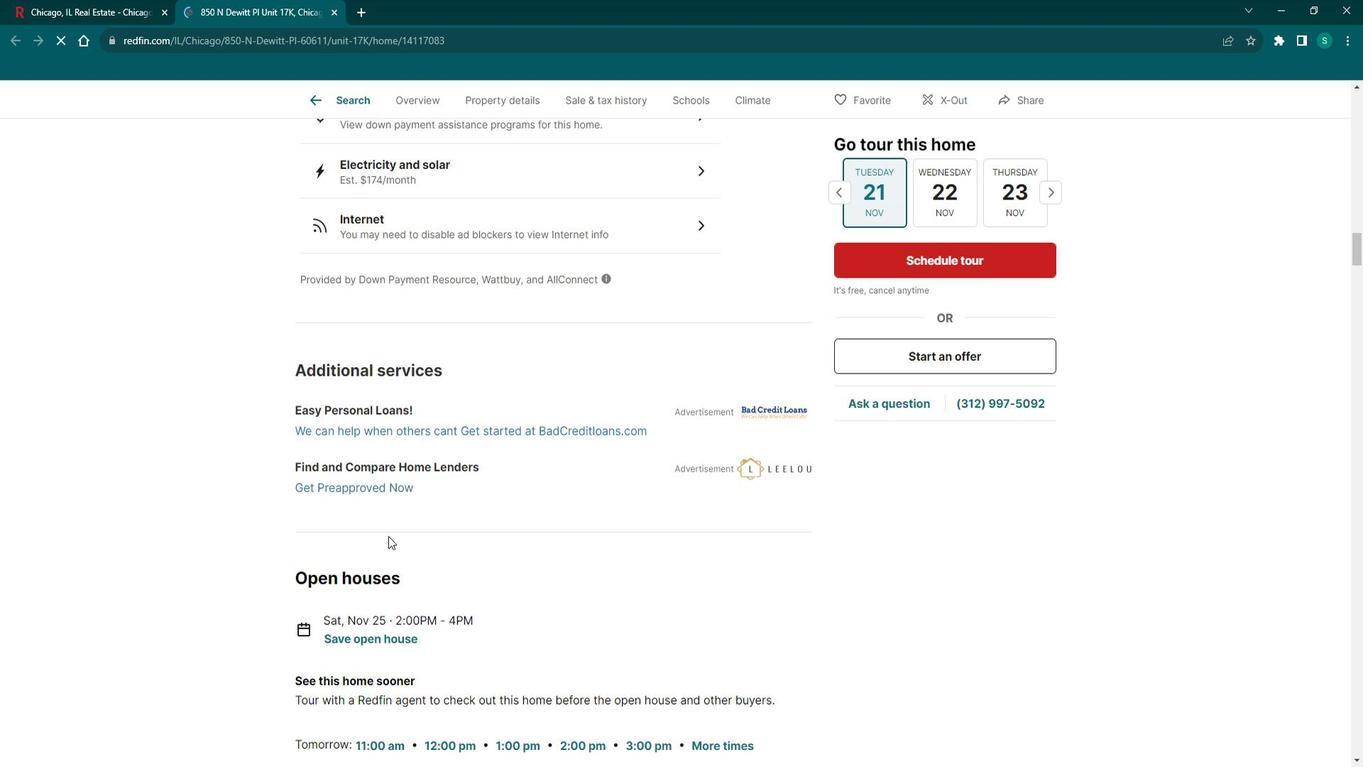 
Action: Mouse scrolled (408, 535) with delta (0, 0)
Screenshot: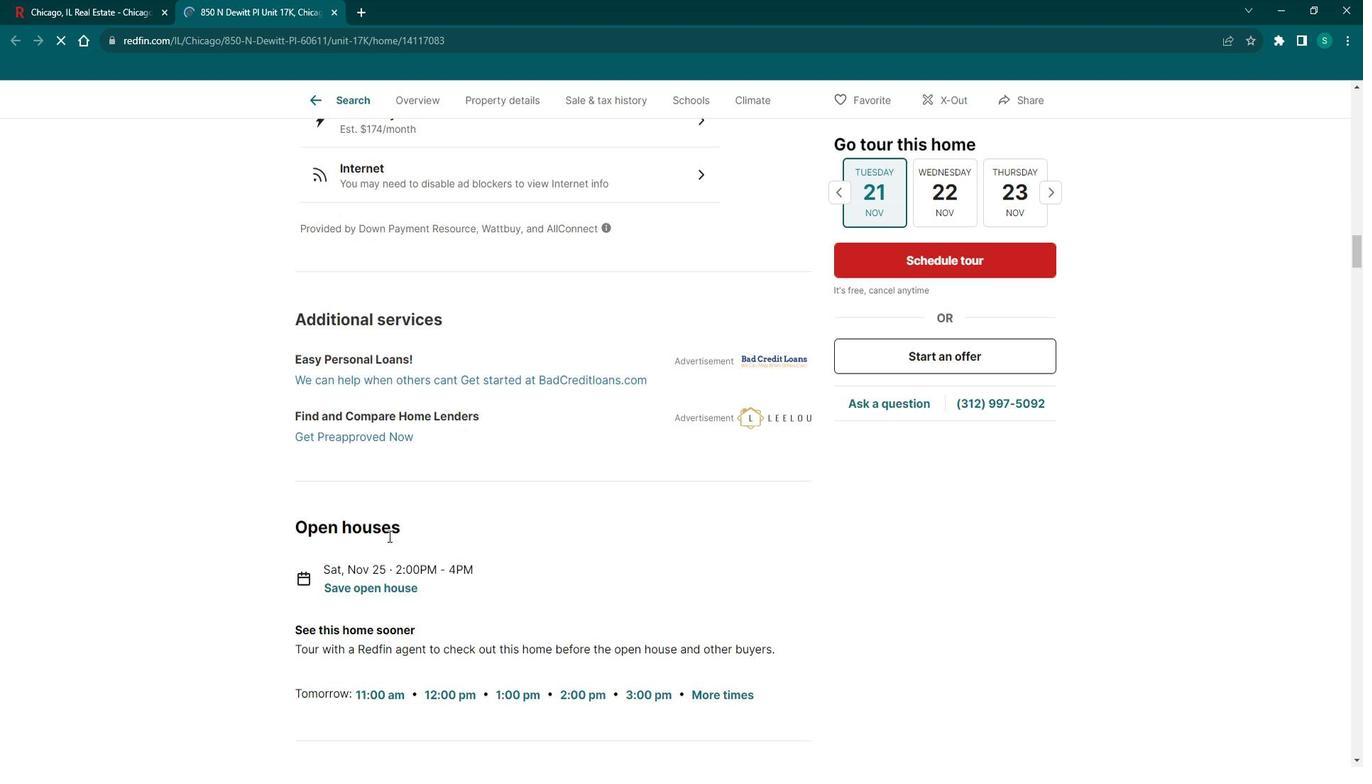 
Action: Mouse moved to (408, 535)
Screenshot: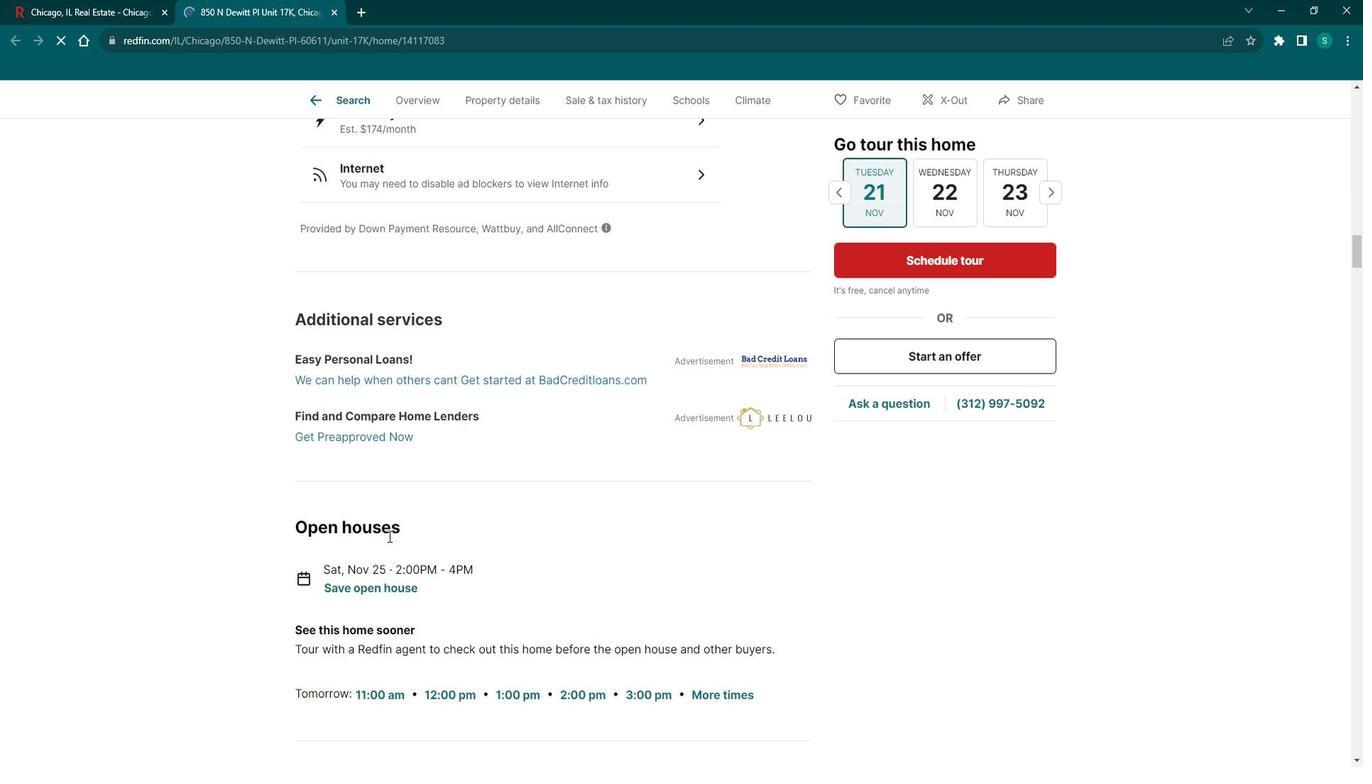 
Action: Mouse scrolled (408, 536) with delta (0, 0)
Screenshot: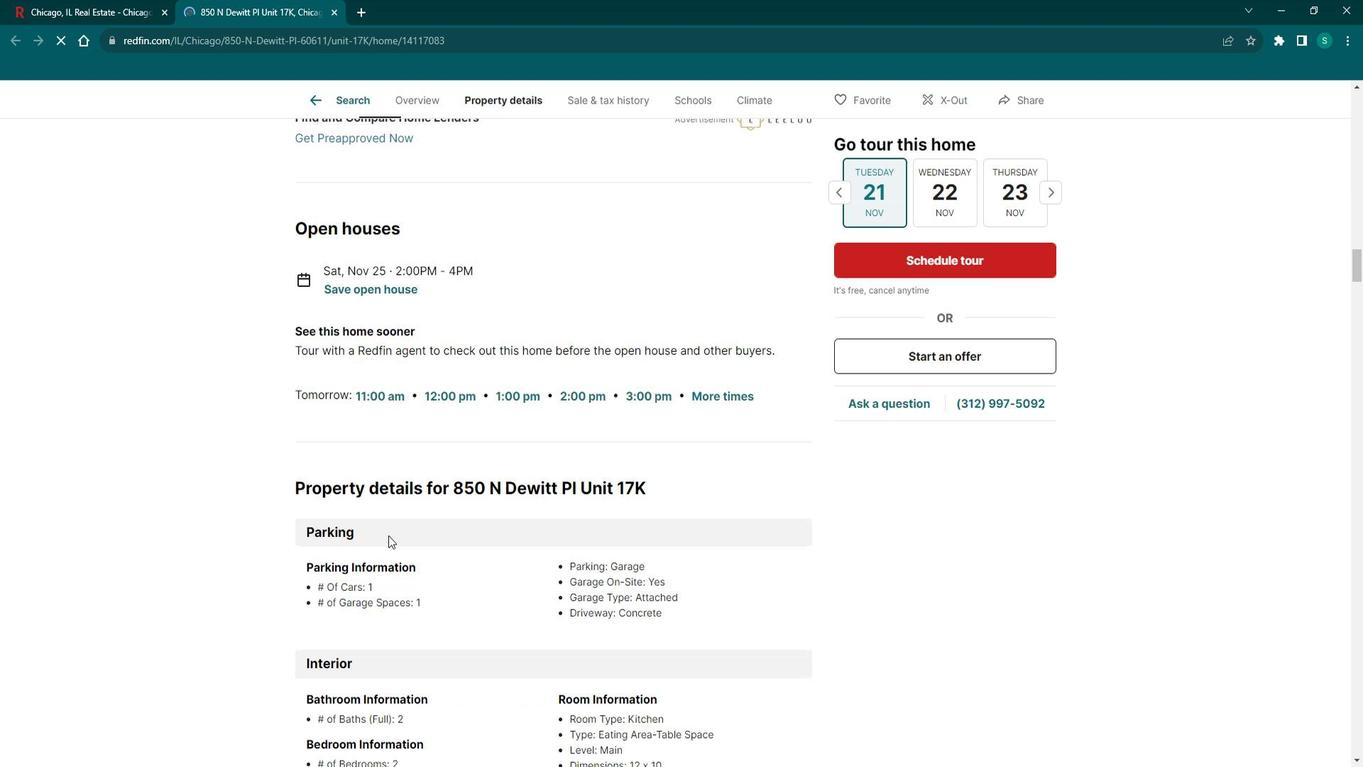 
Action: Mouse scrolled (408, 534) with delta (0, 0)
Screenshot: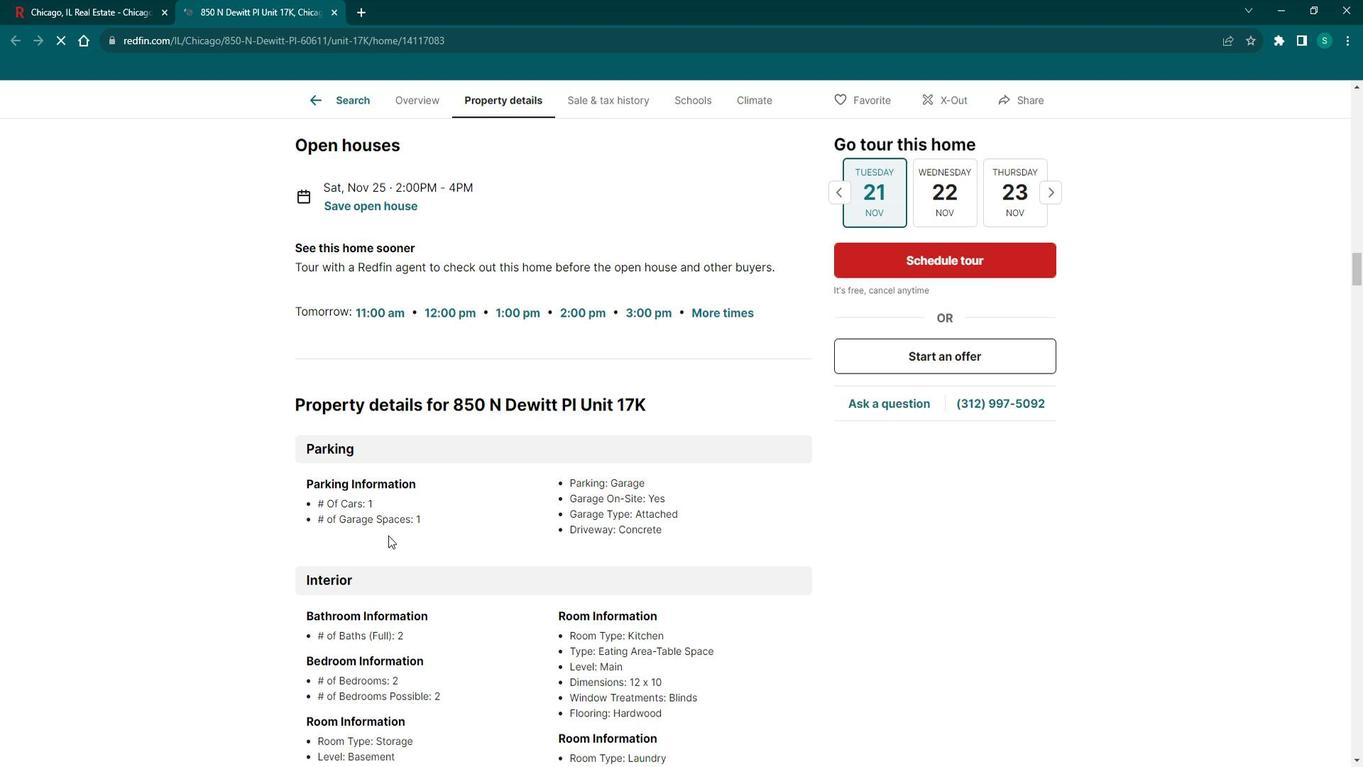 
Action: Mouse scrolled (408, 534) with delta (0, 0)
Screenshot: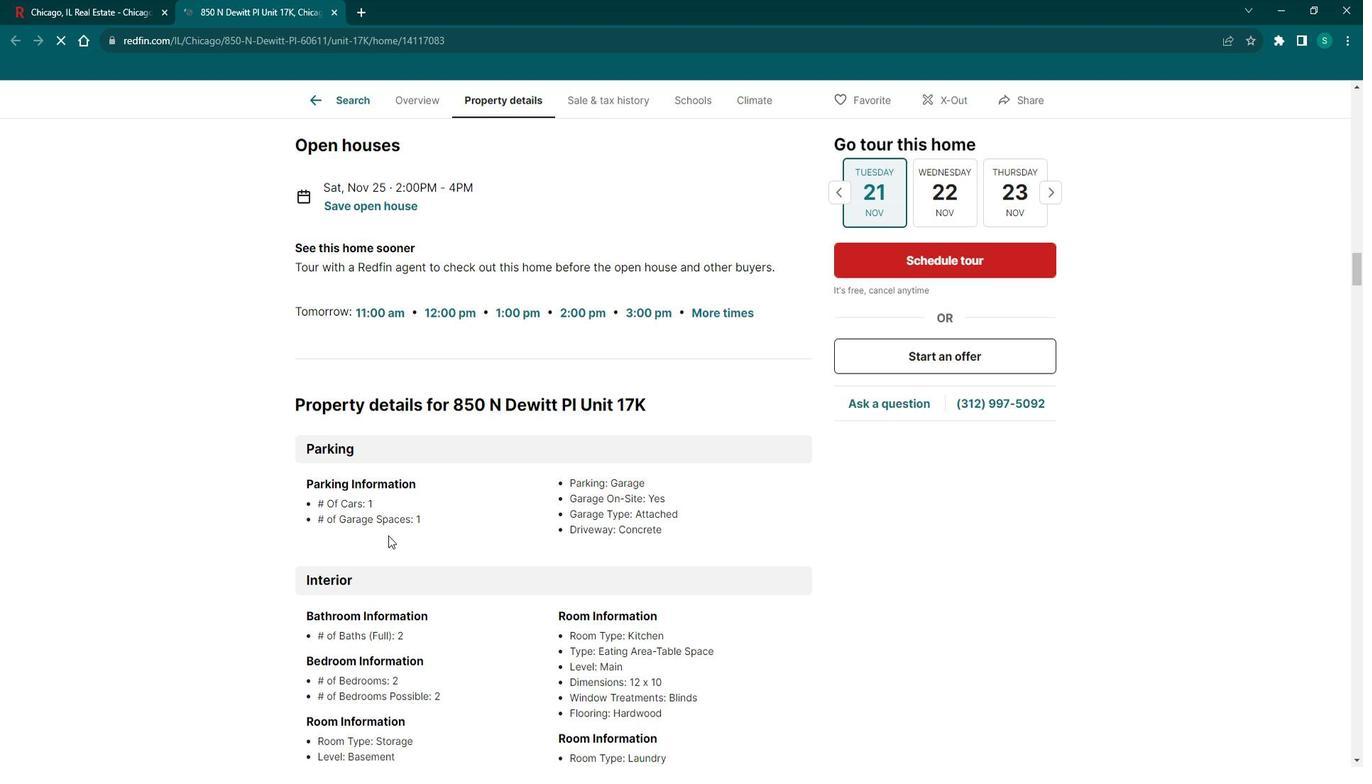 
Action: Mouse scrolled (408, 534) with delta (0, 0)
Screenshot: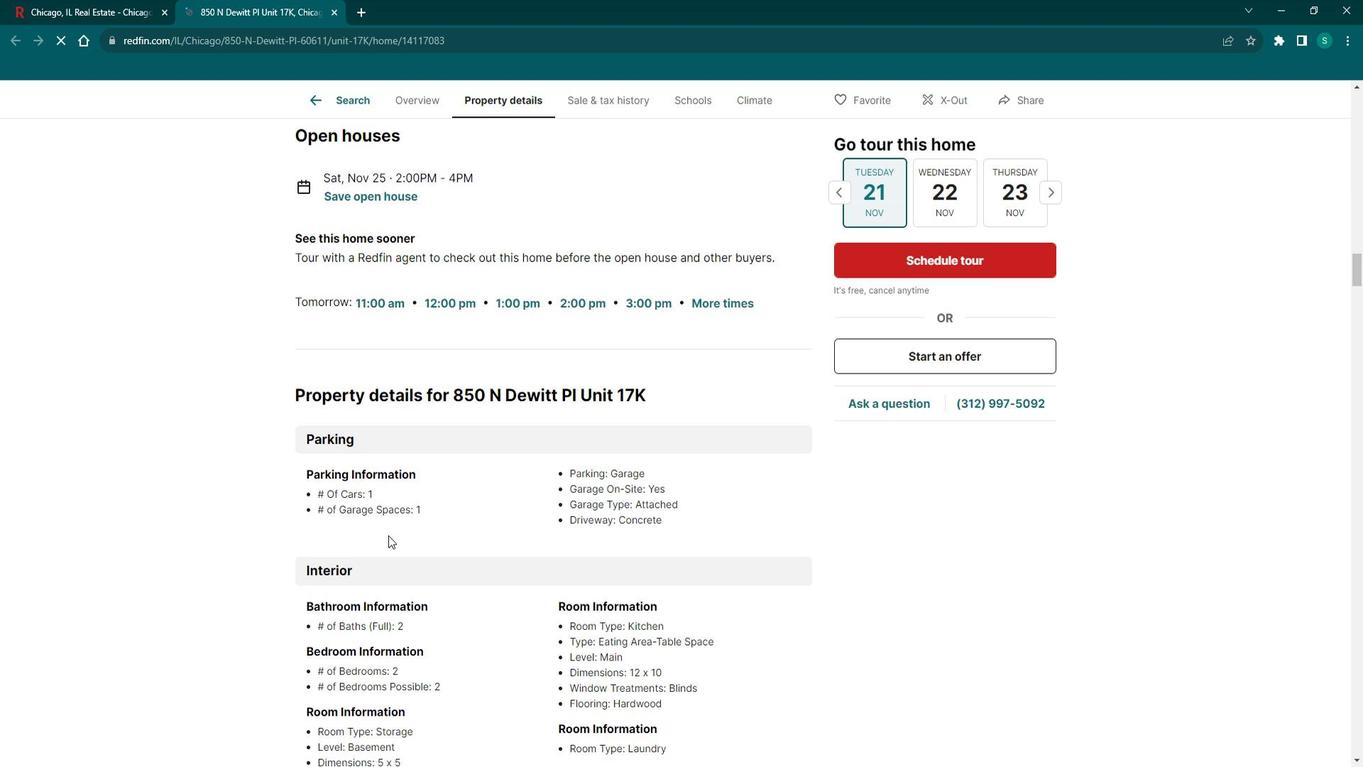 
Action: Mouse scrolled (408, 534) with delta (0, 0)
Screenshot: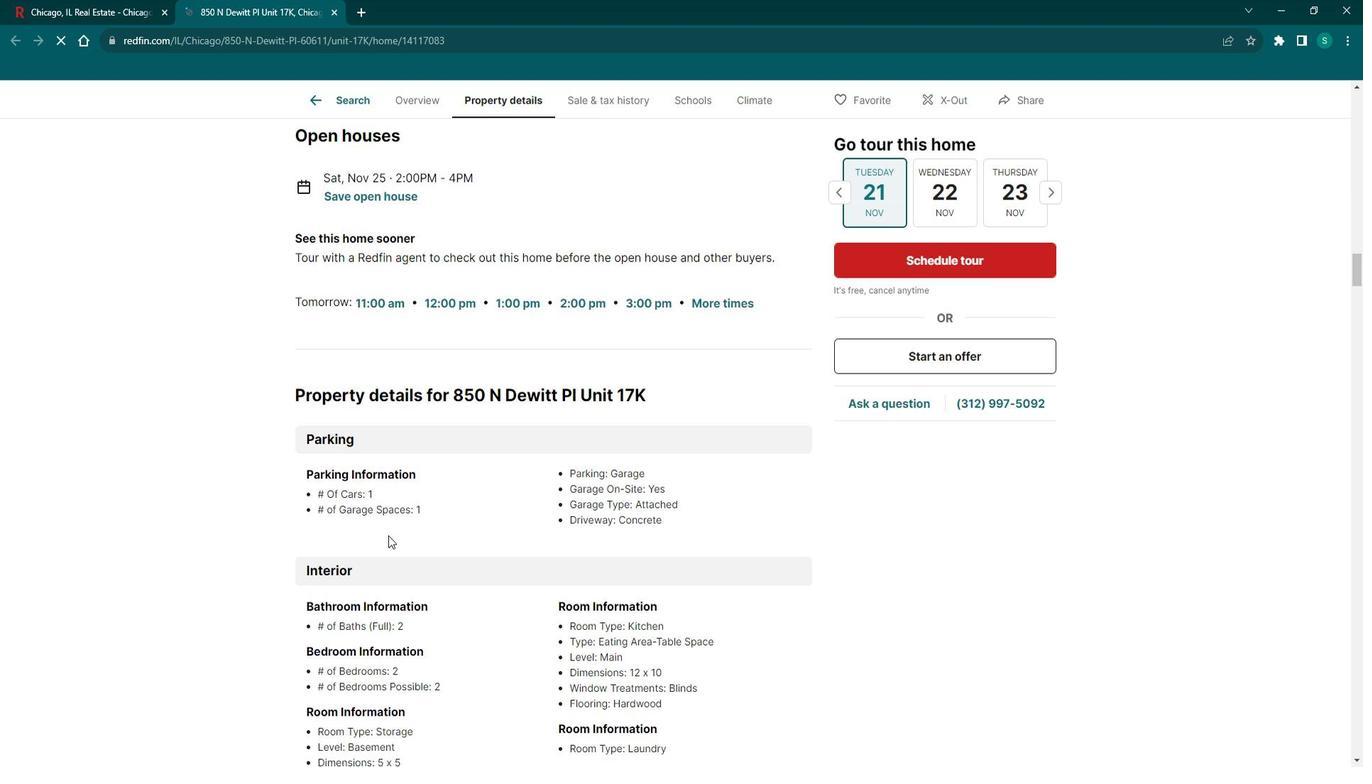
Action: Mouse scrolled (408, 534) with delta (0, 0)
Screenshot: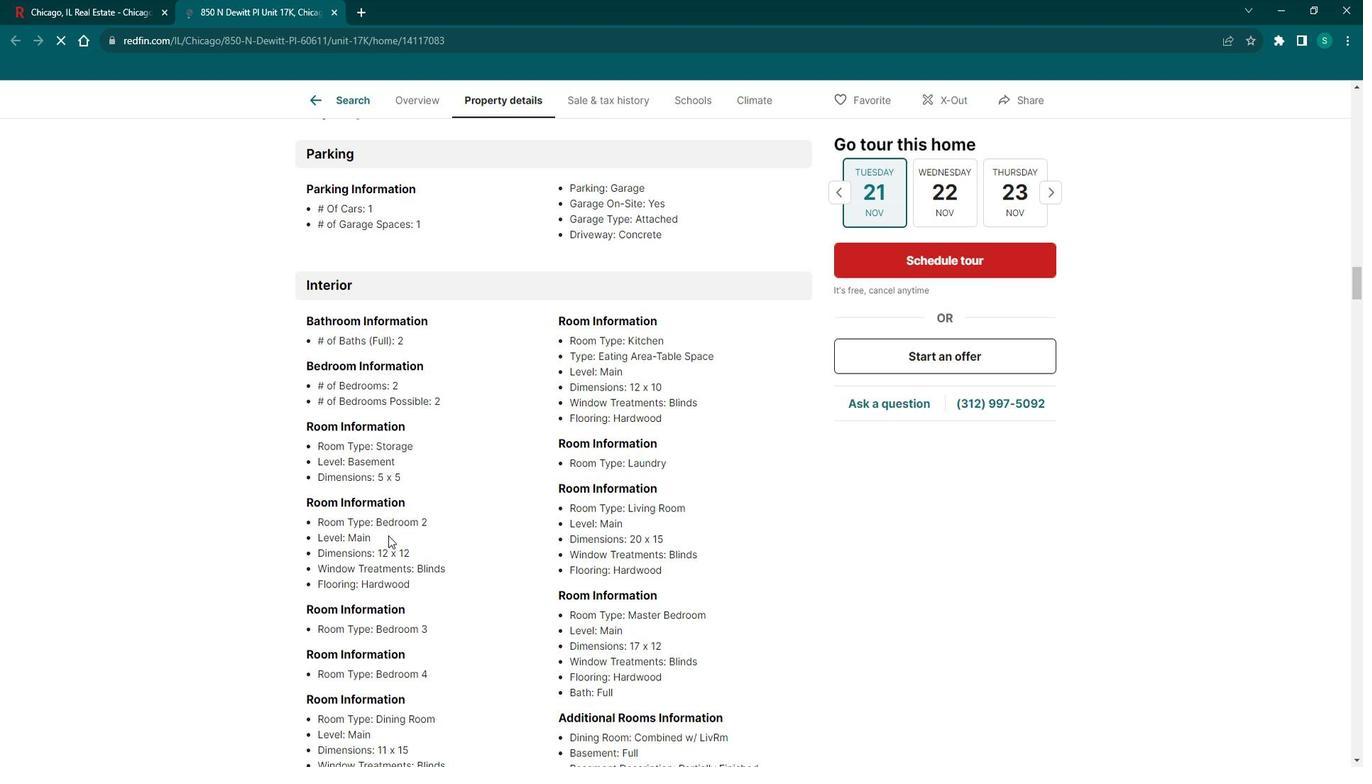 
Action: Mouse scrolled (408, 534) with delta (0, 0)
Screenshot: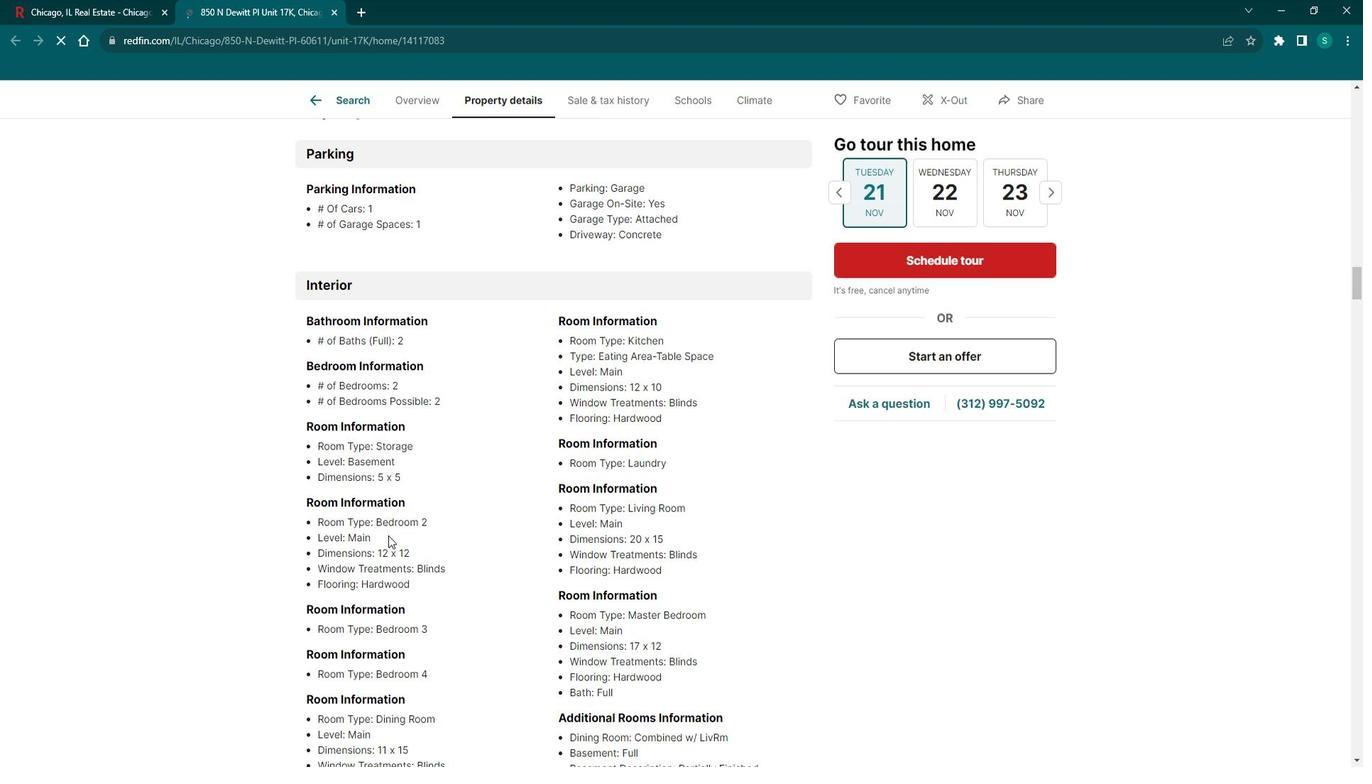 
Action: Mouse scrolled (408, 534) with delta (0, 0)
Screenshot: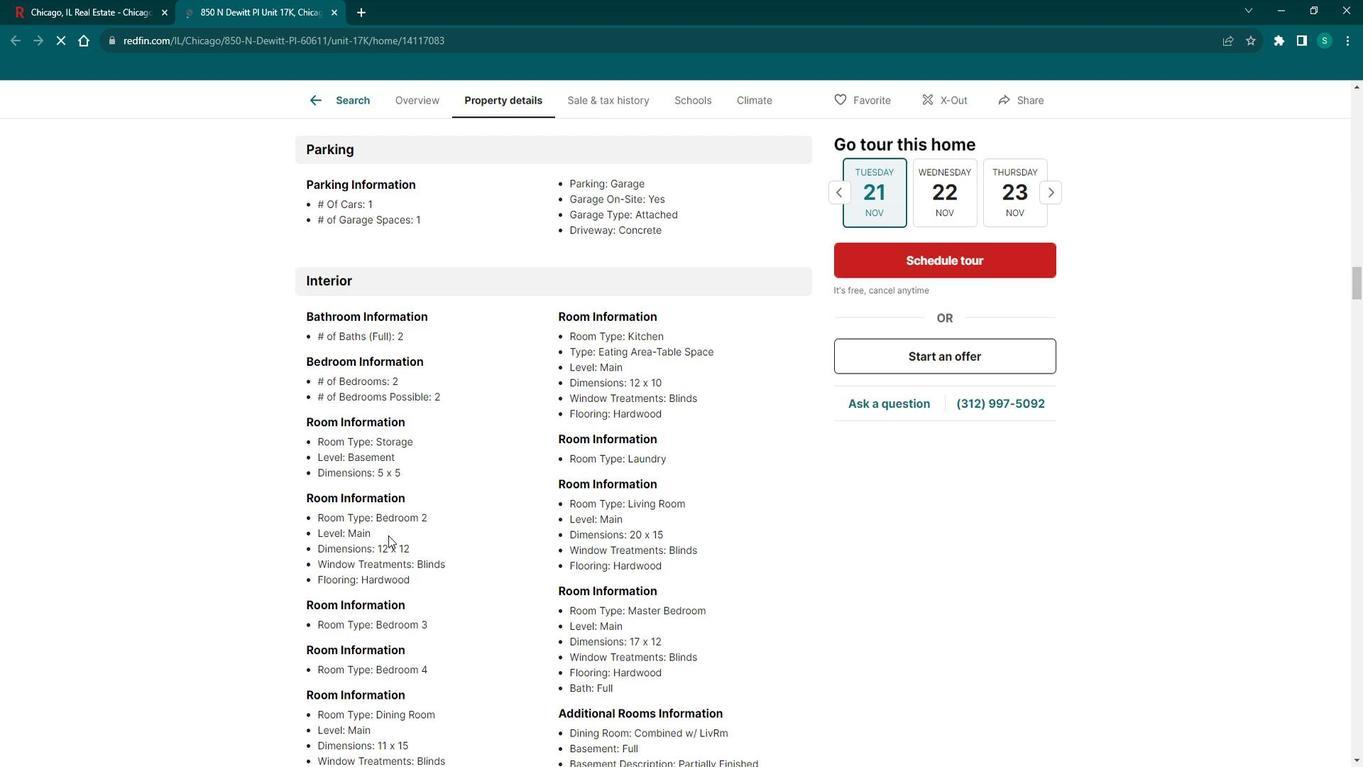 
Action: Mouse scrolled (408, 534) with delta (0, 0)
Screenshot: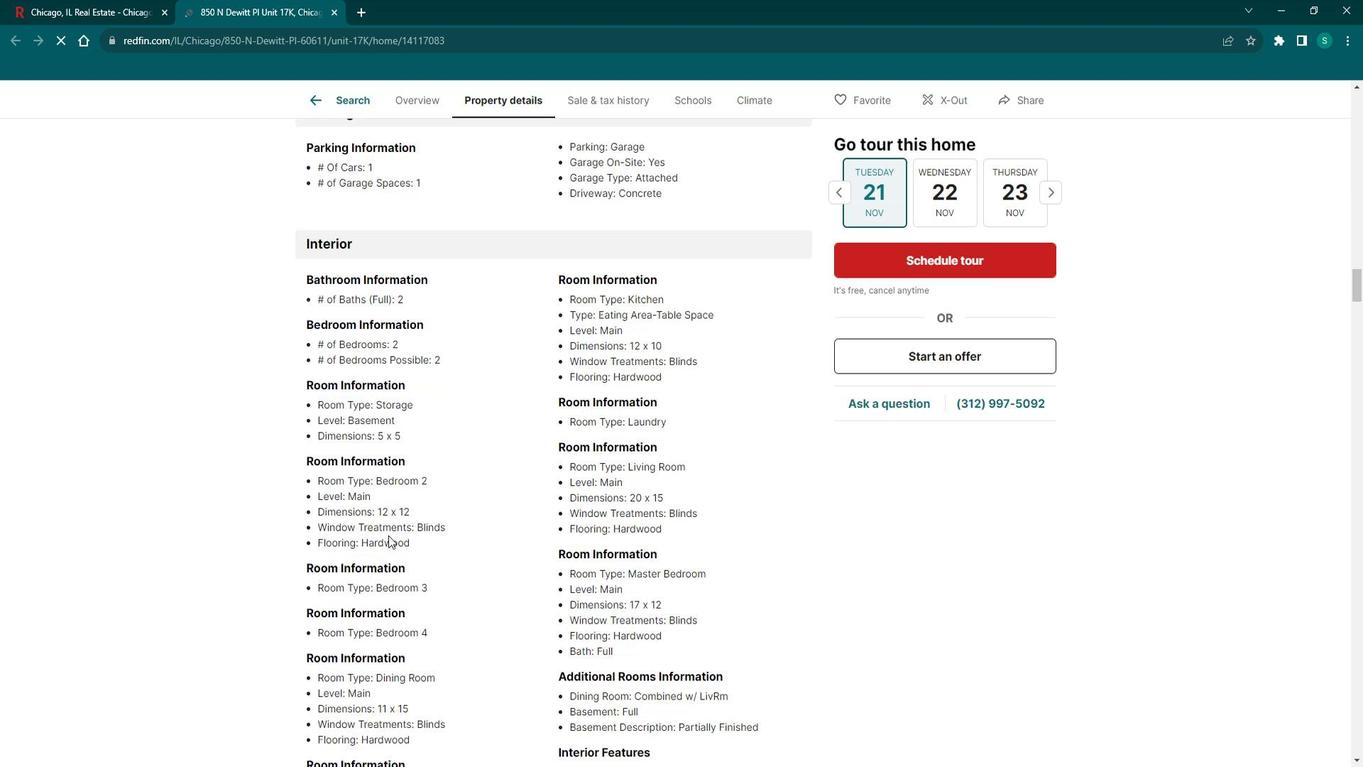 
Action: Mouse scrolled (408, 536) with delta (0, 0)
Screenshot: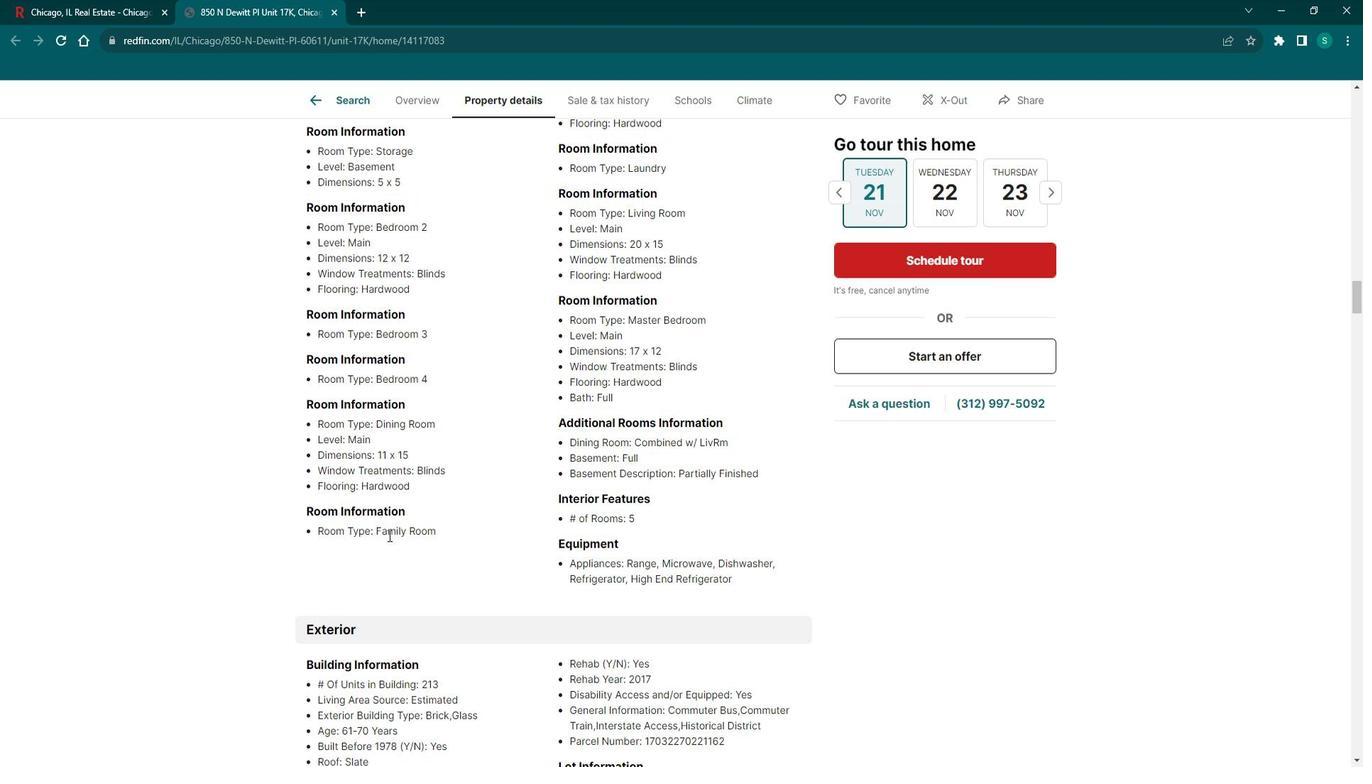 
Action: Mouse scrolled (408, 534) with delta (0, 0)
Screenshot: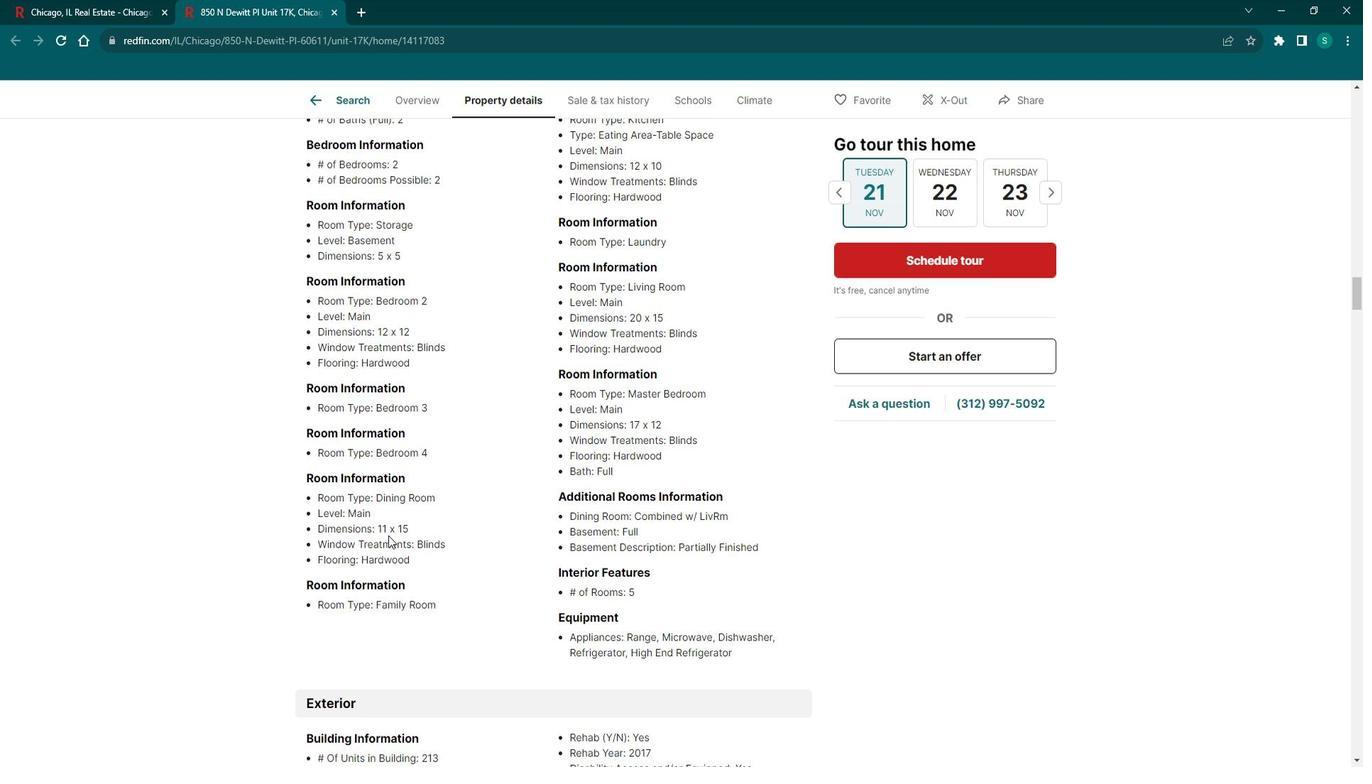
Action: Mouse scrolled (408, 534) with delta (0, 0)
Screenshot: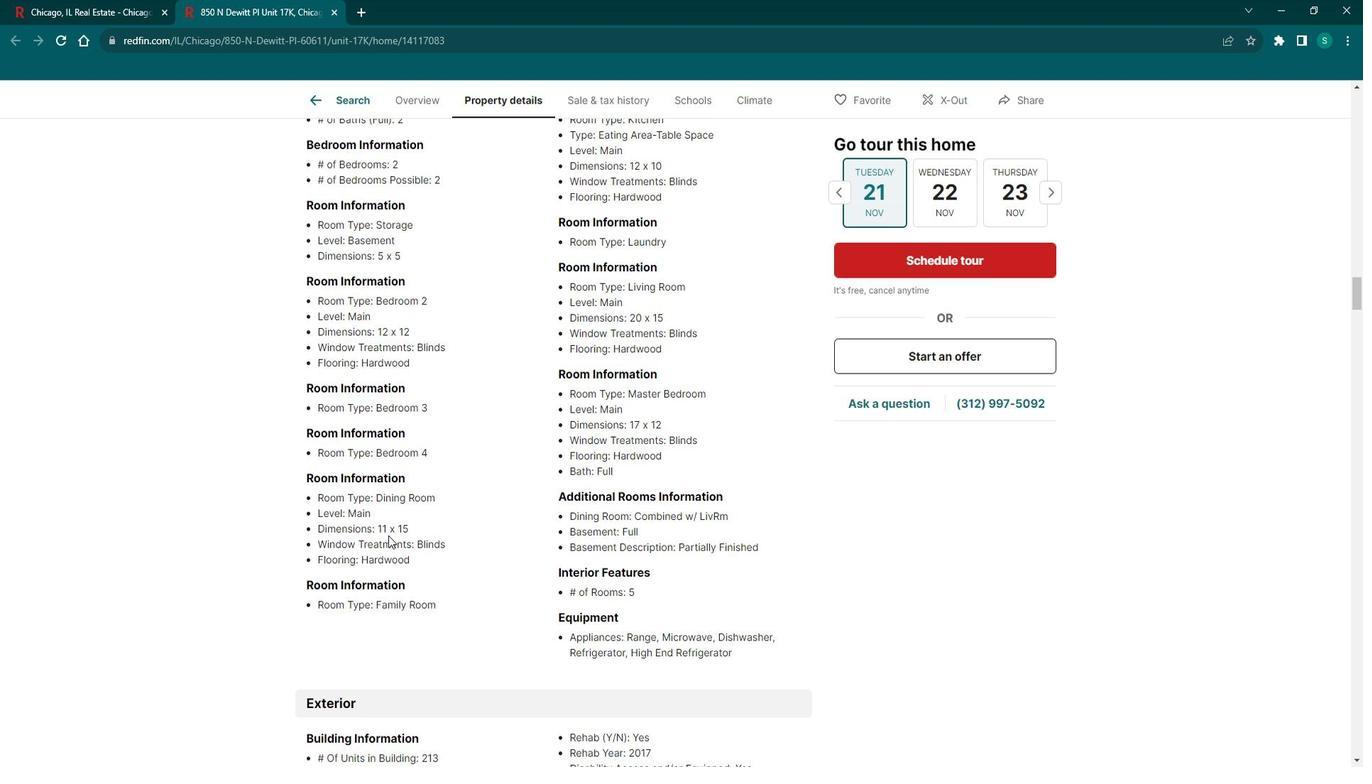 
Action: Mouse scrolled (408, 534) with delta (0, 0)
Screenshot: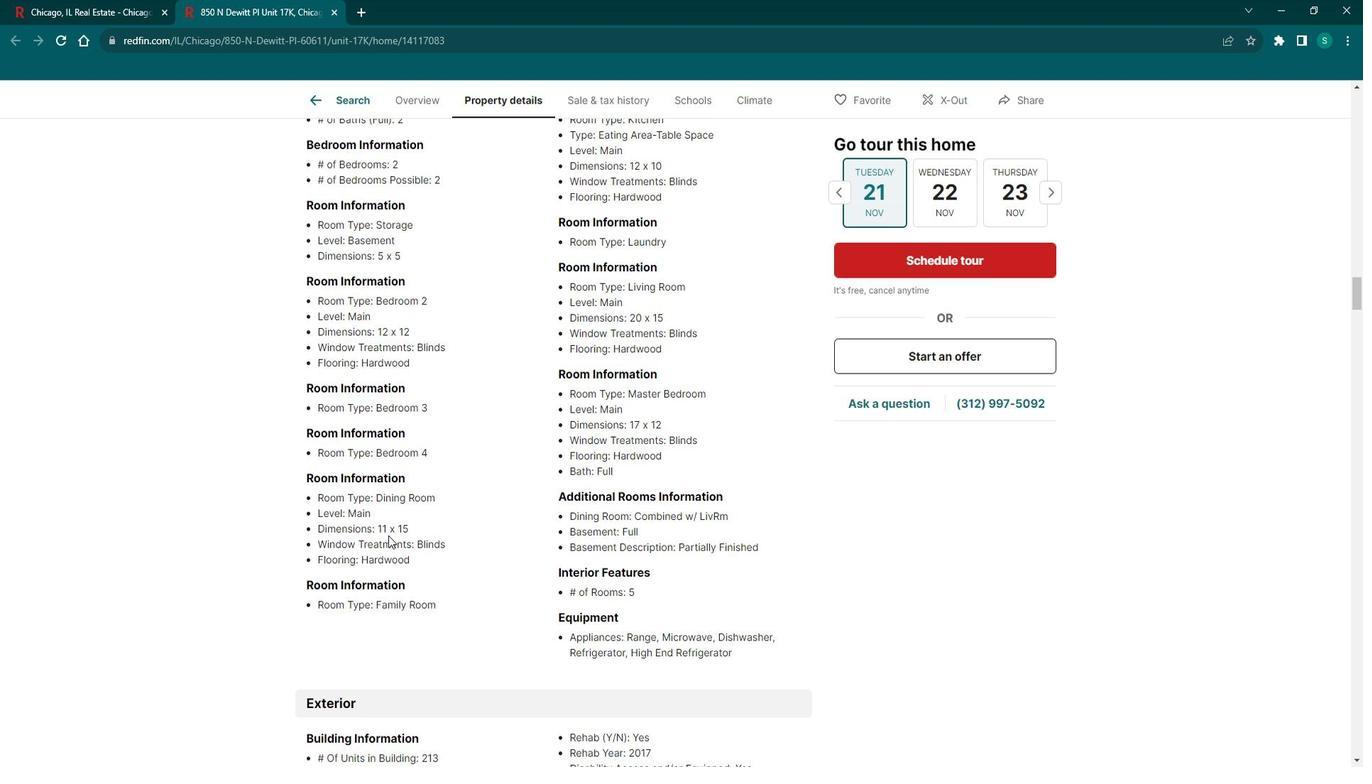 
Action: Mouse scrolled (408, 534) with delta (0, 0)
Screenshot: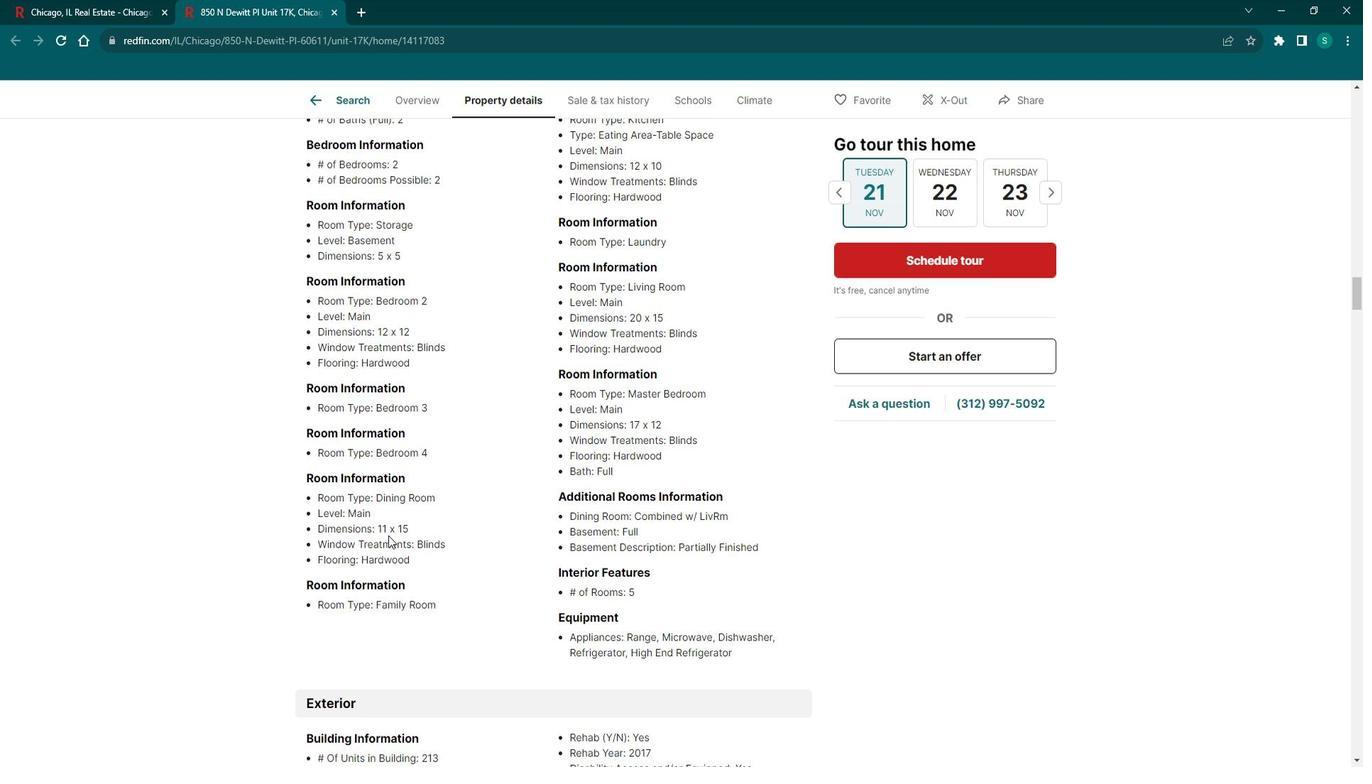 
Action: Mouse scrolled (408, 534) with delta (0, 0)
Screenshot: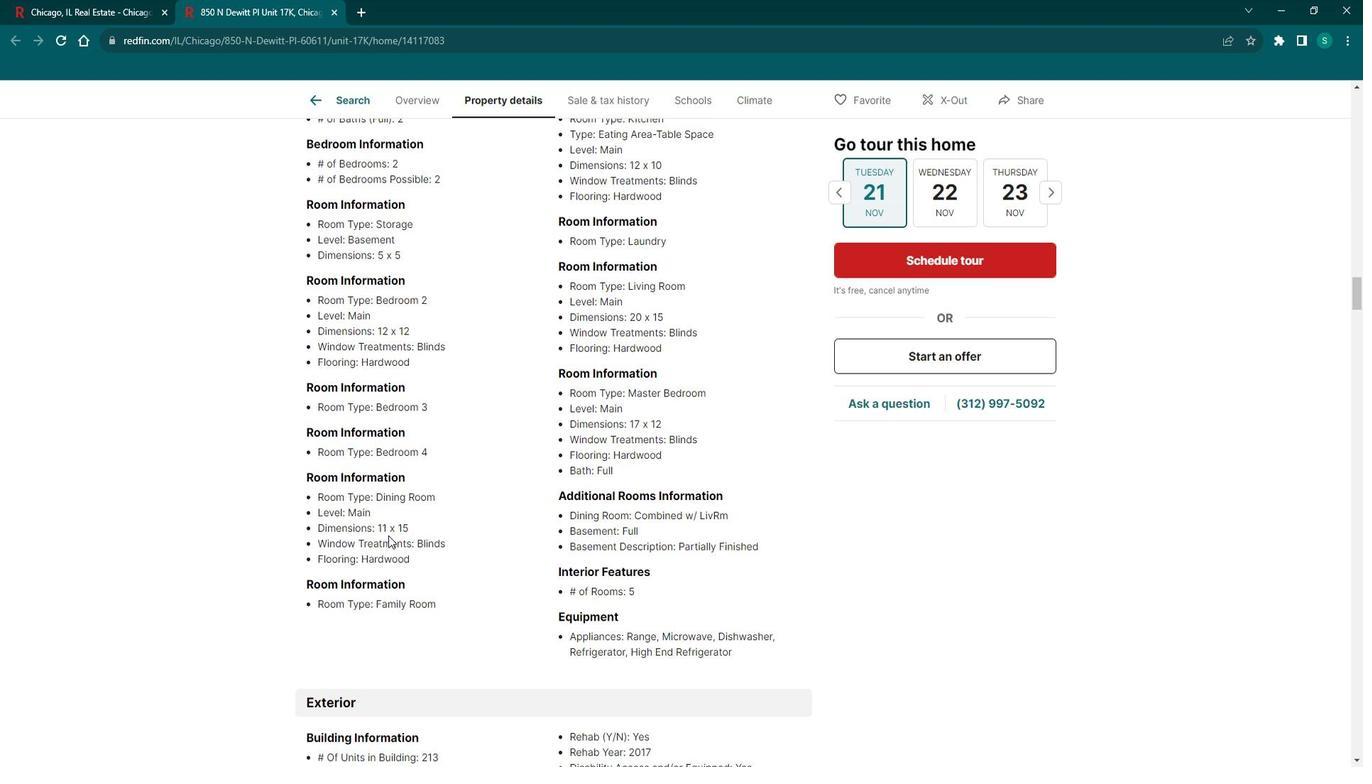 
Action: Mouse scrolled (408, 534) with delta (0, 0)
Screenshot: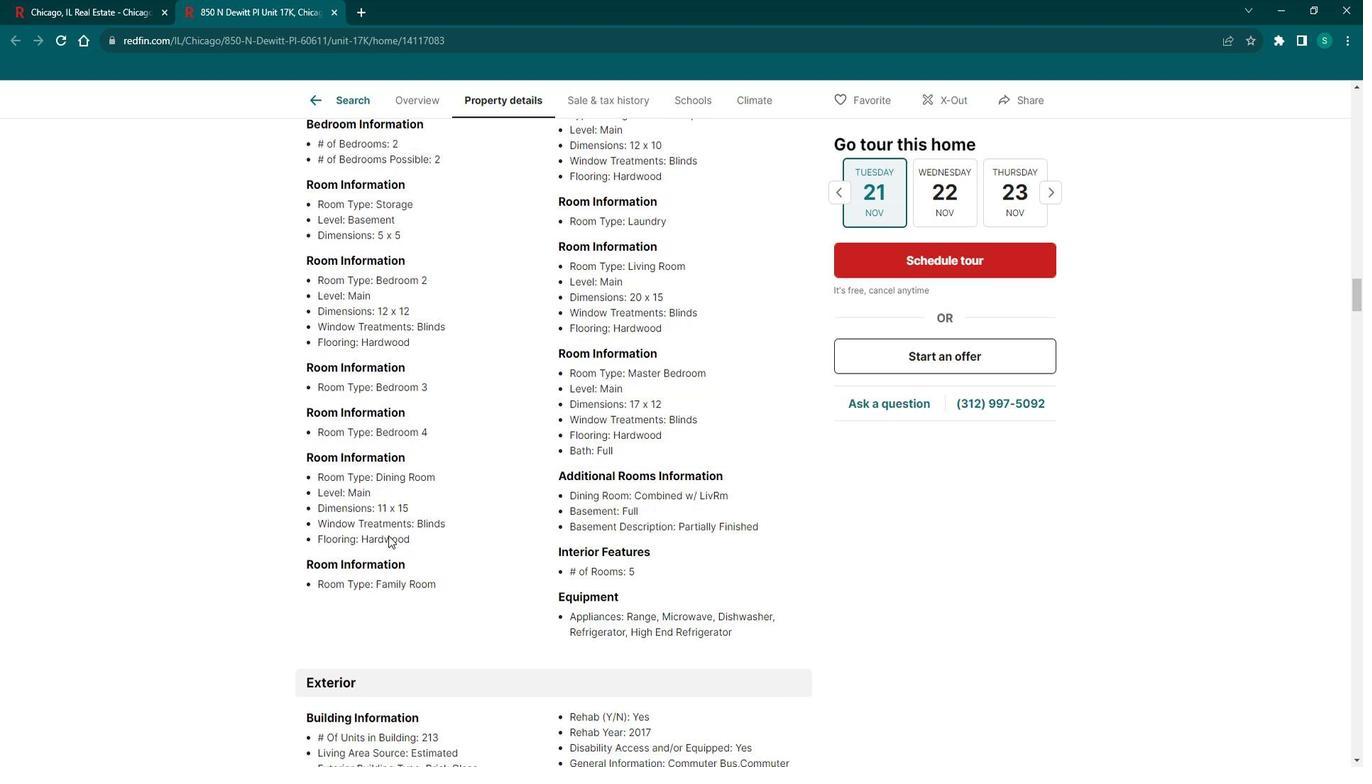 
Action: Mouse scrolled (408, 534) with delta (0, 0)
Screenshot: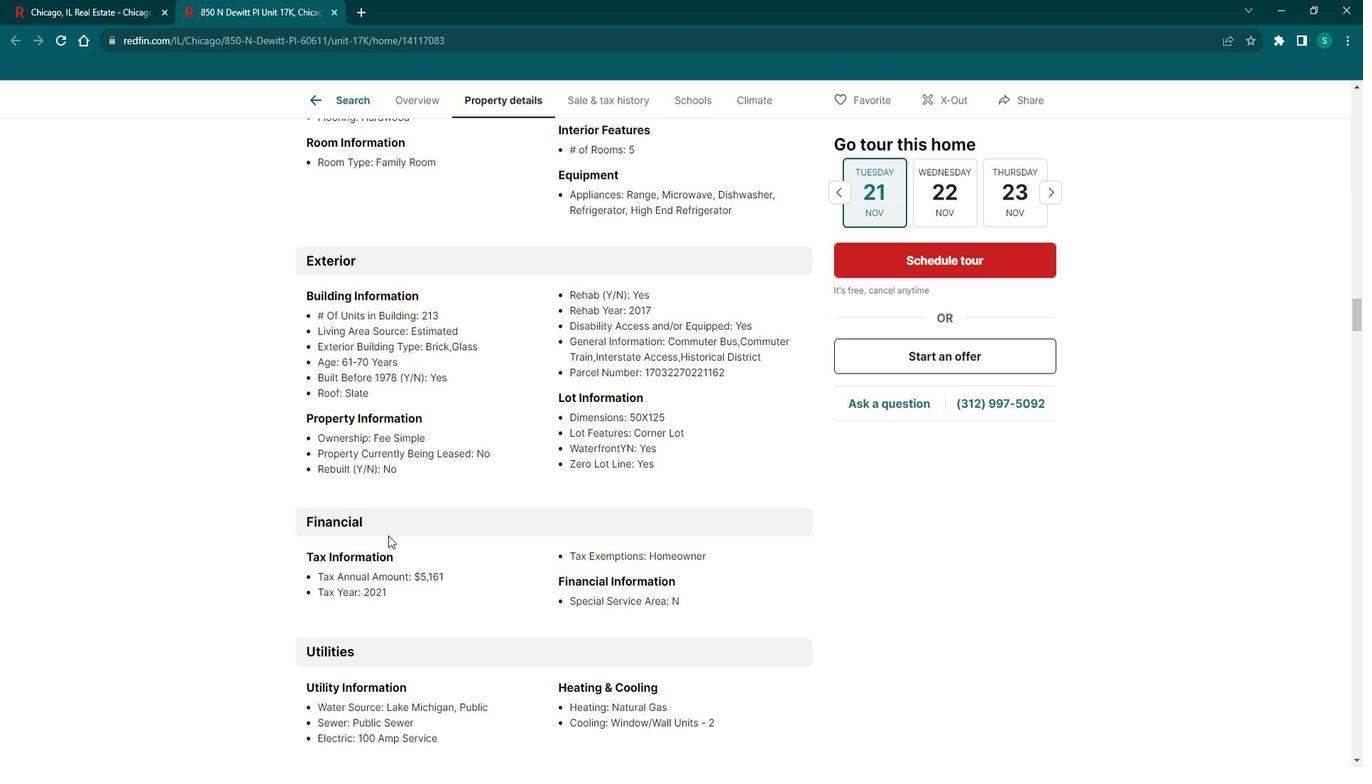
Action: Mouse scrolled (408, 534) with delta (0, 0)
Screenshot: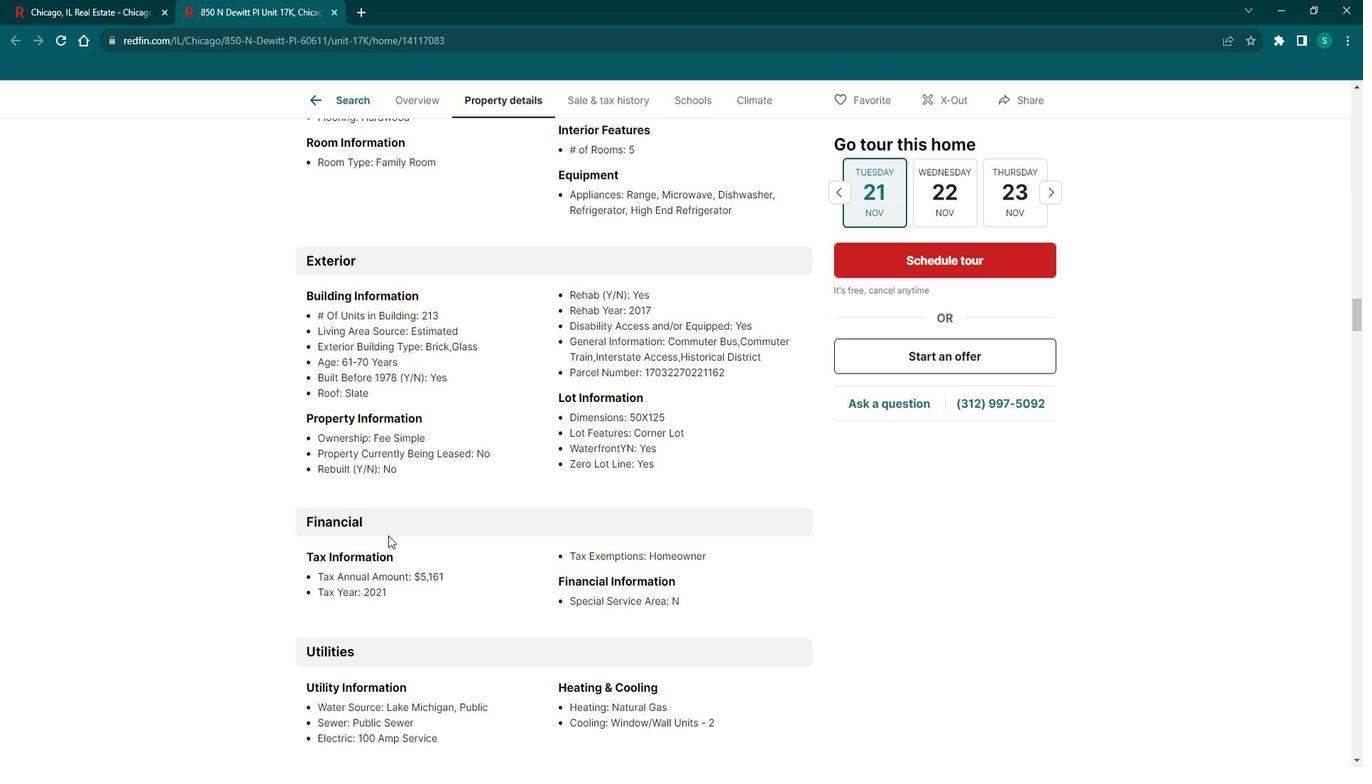 
Action: Mouse scrolled (408, 534) with delta (0, 0)
Screenshot: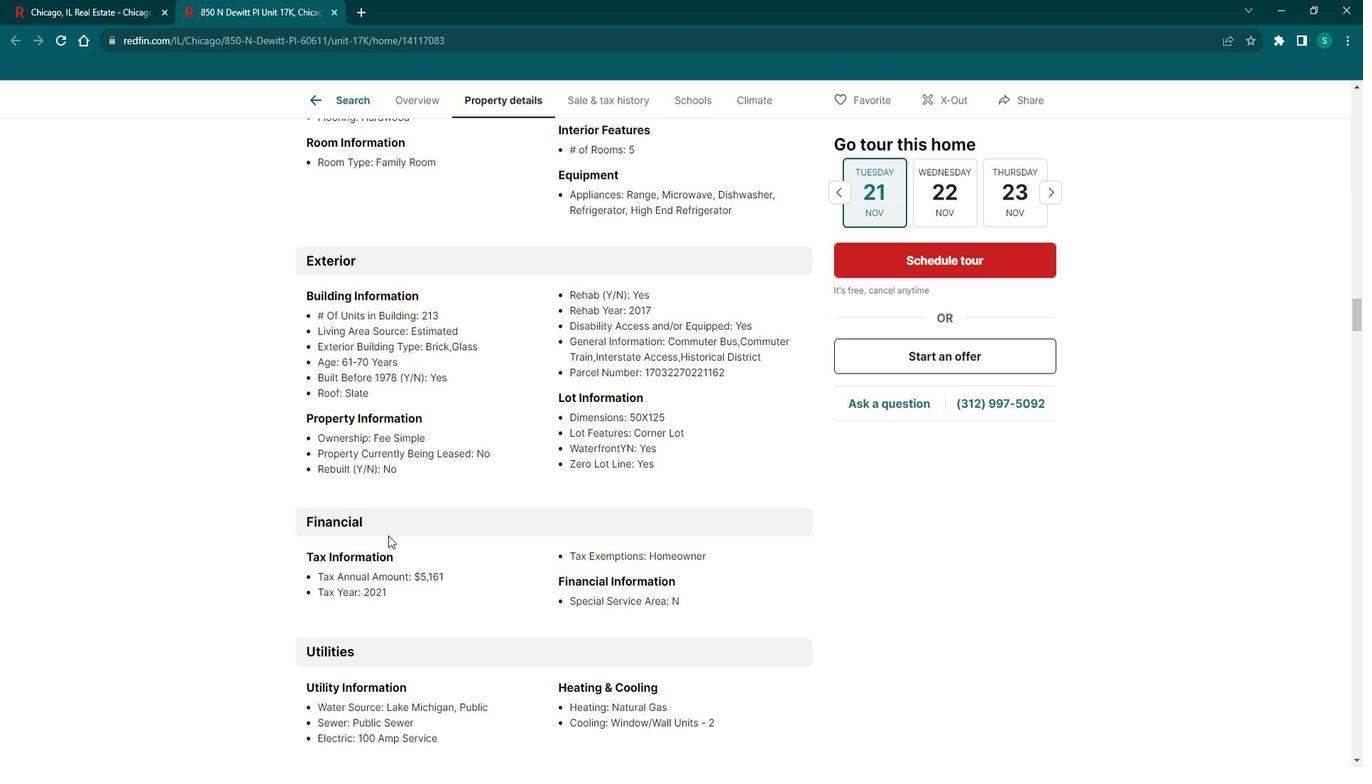 
Action: Mouse scrolled (408, 534) with delta (0, 0)
Screenshot: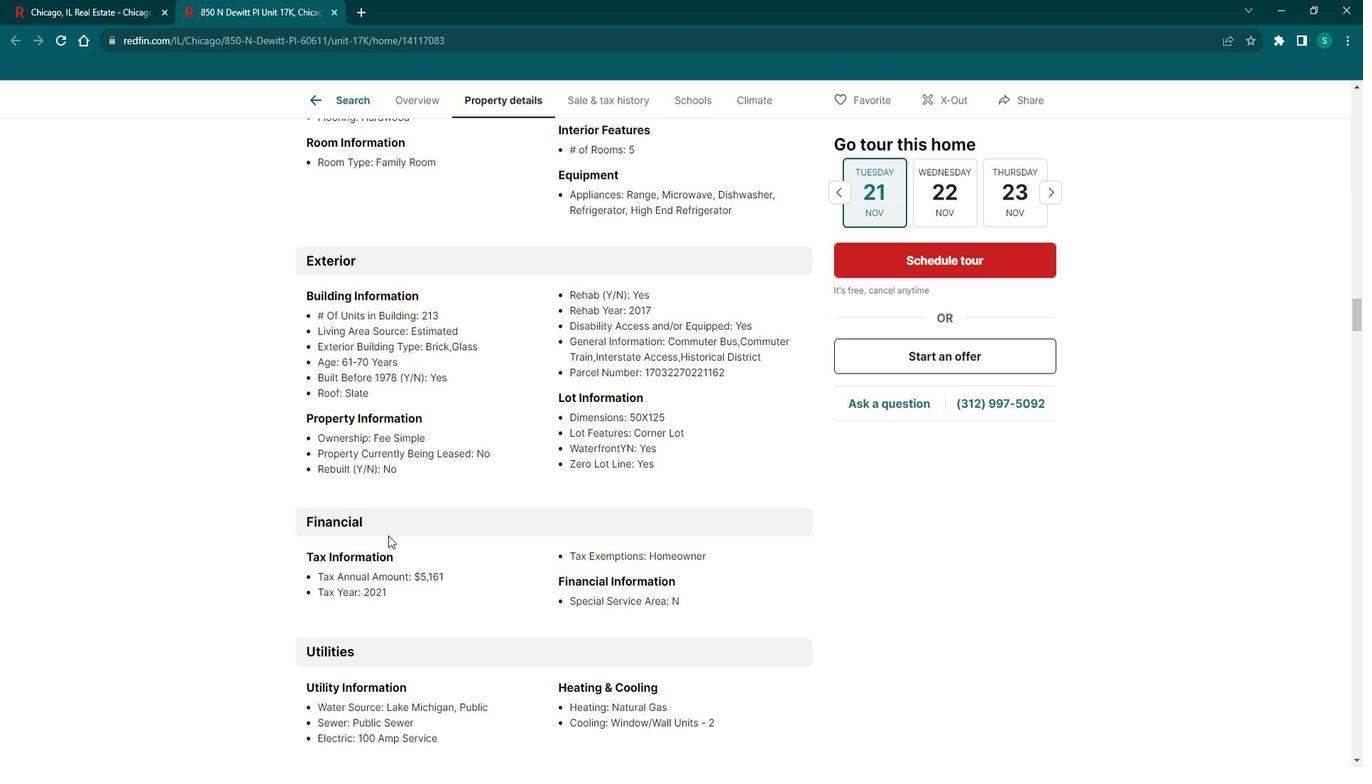 
Action: Mouse scrolled (408, 534) with delta (0, 0)
Screenshot: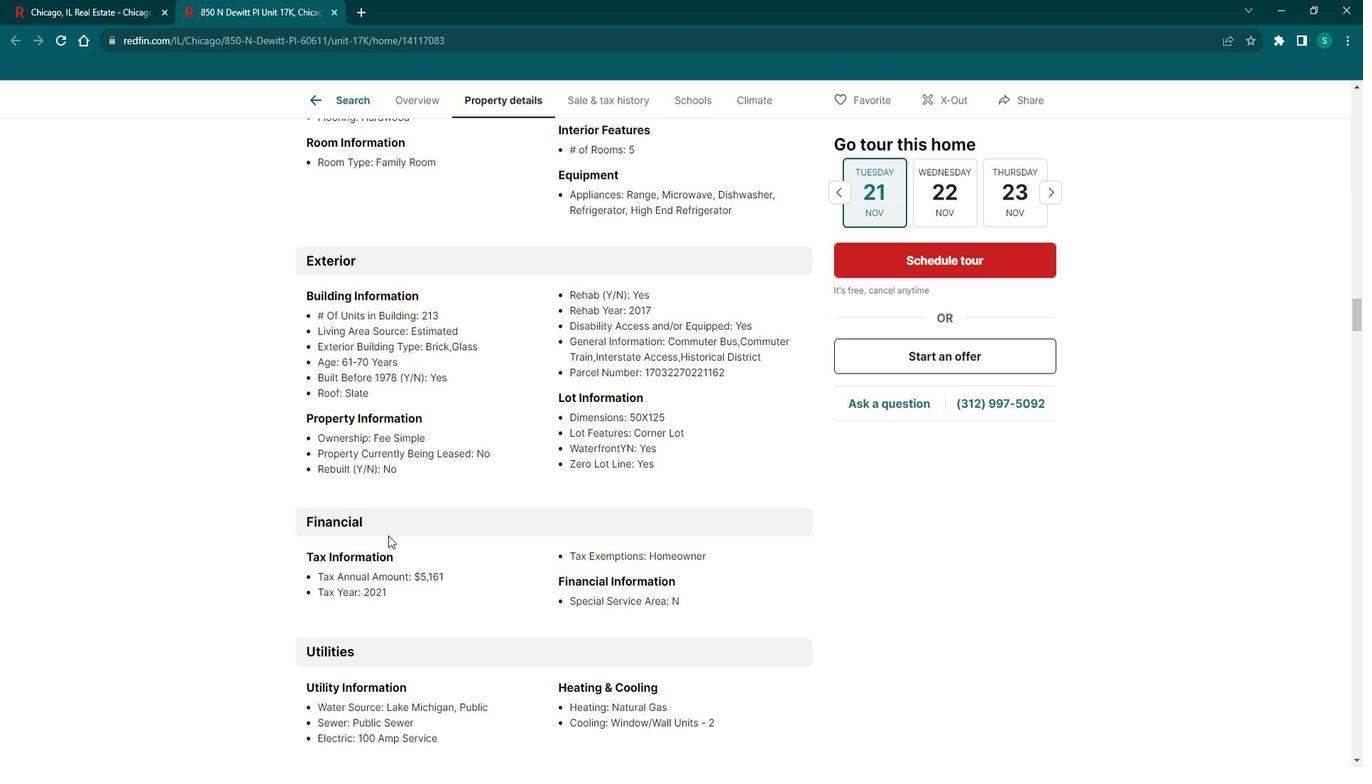 
Action: Mouse scrolled (408, 534) with delta (0, 0)
Screenshot: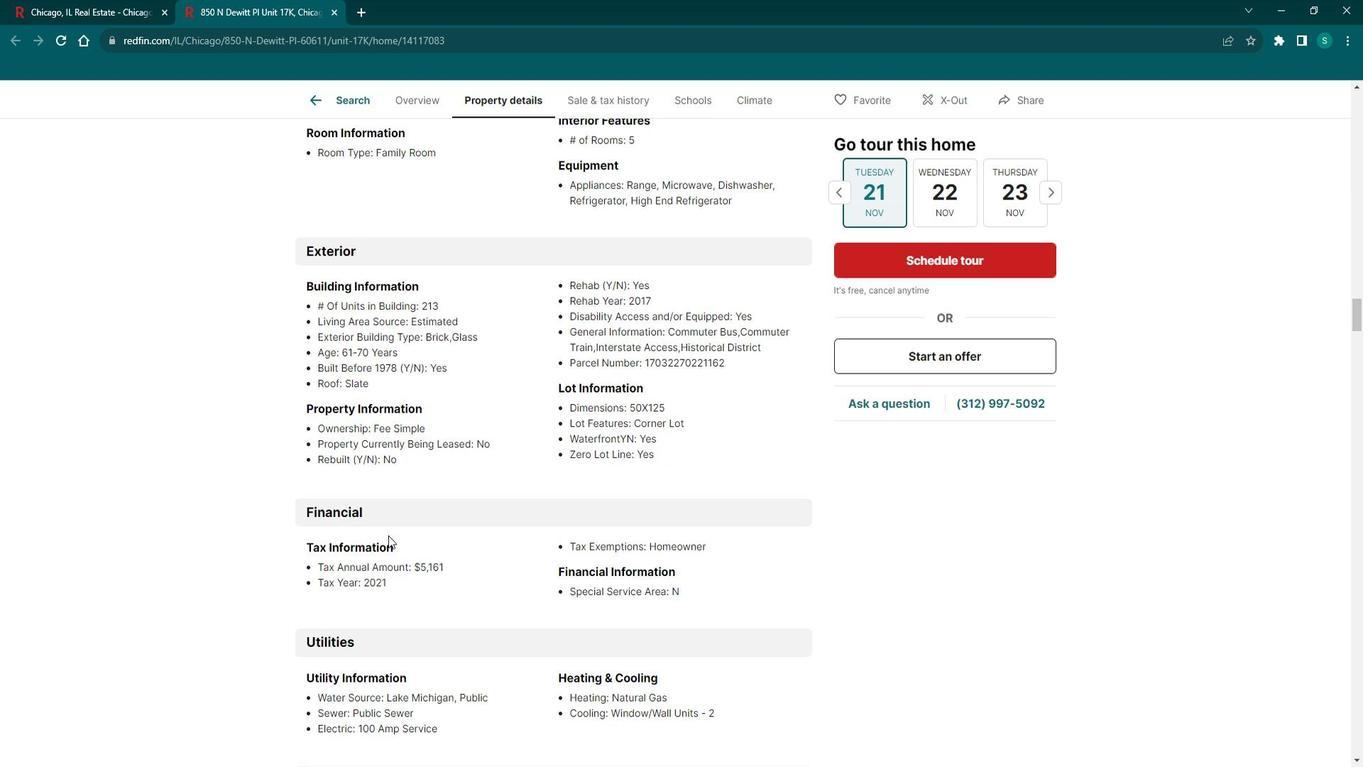 
Action: Mouse scrolled (408, 534) with delta (0, 0)
Screenshot: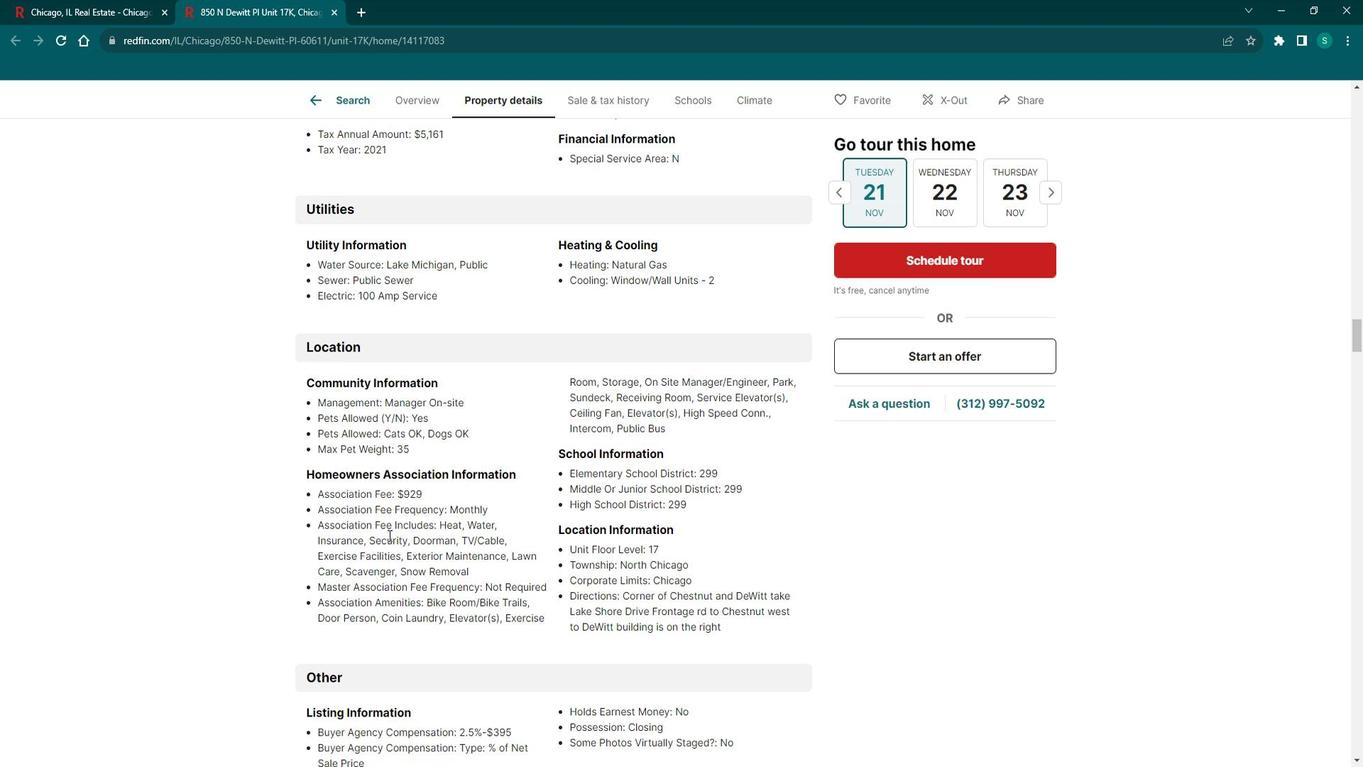 
Action: Mouse scrolled (408, 534) with delta (0, 0)
Screenshot: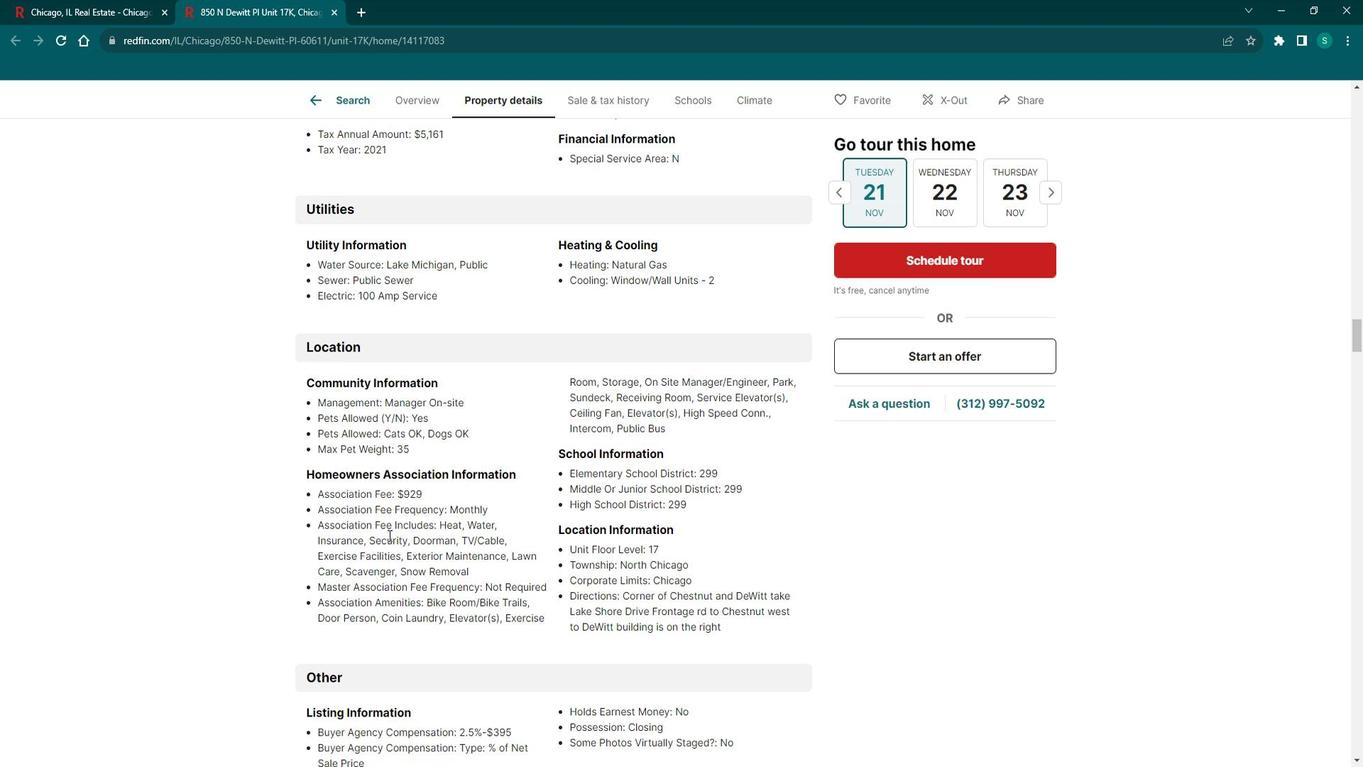 
Action: Mouse scrolled (408, 534) with delta (0, 0)
Screenshot: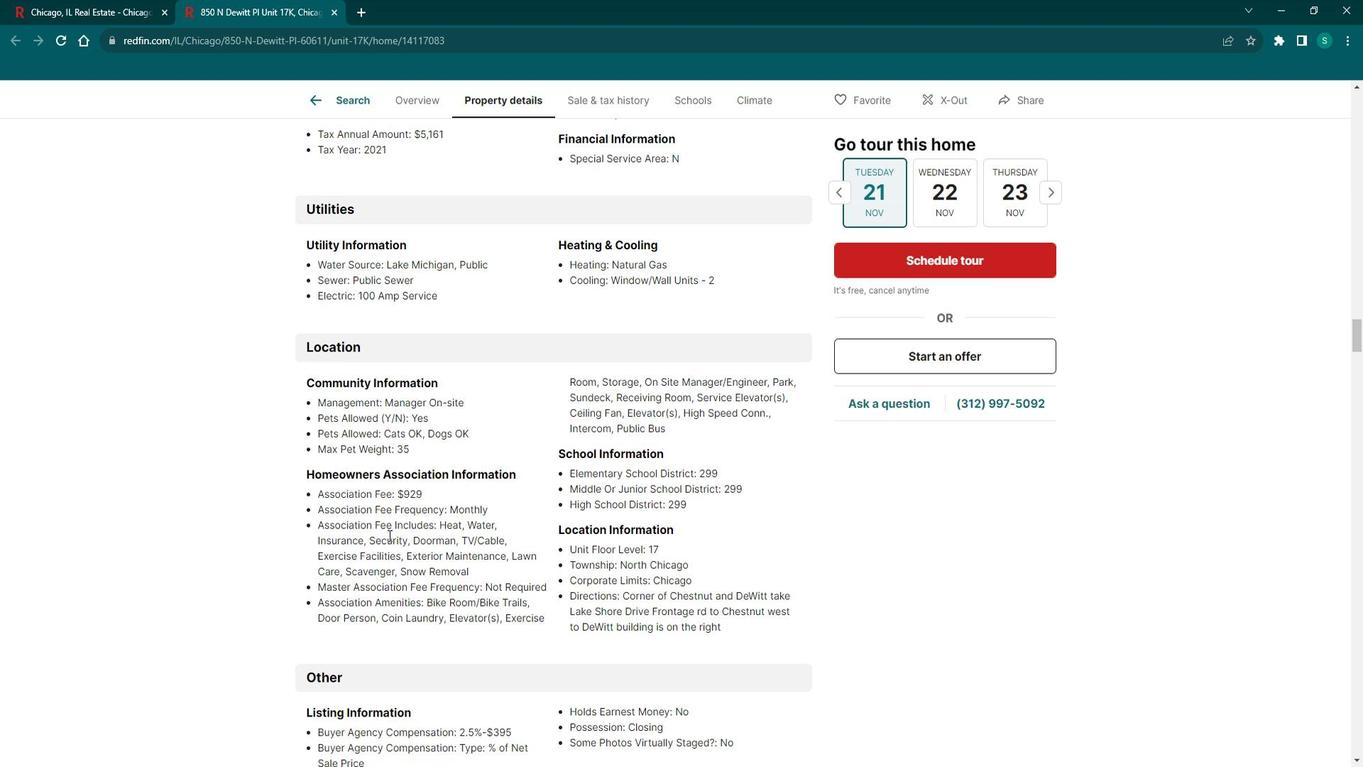 
Action: Mouse scrolled (408, 534) with delta (0, 0)
Screenshot: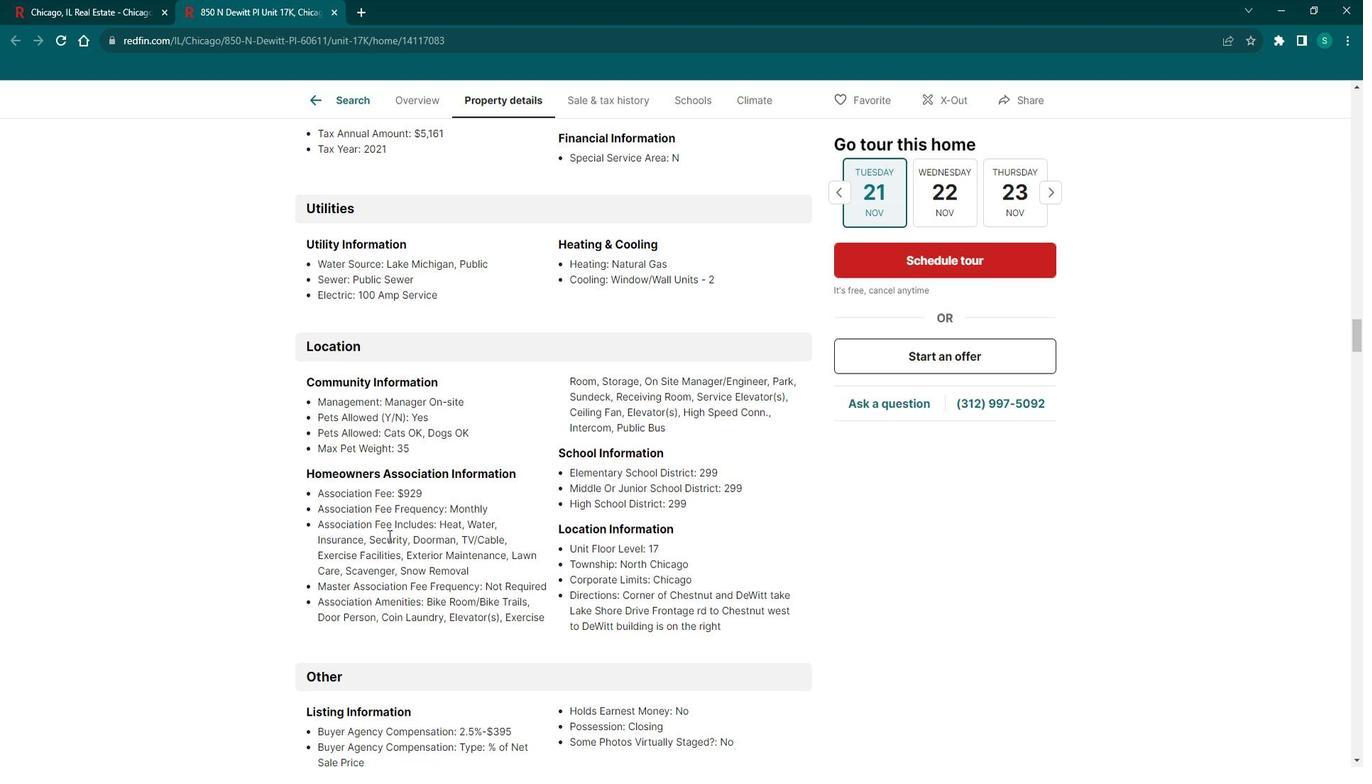 
Action: Mouse scrolled (408, 534) with delta (0, 0)
Screenshot: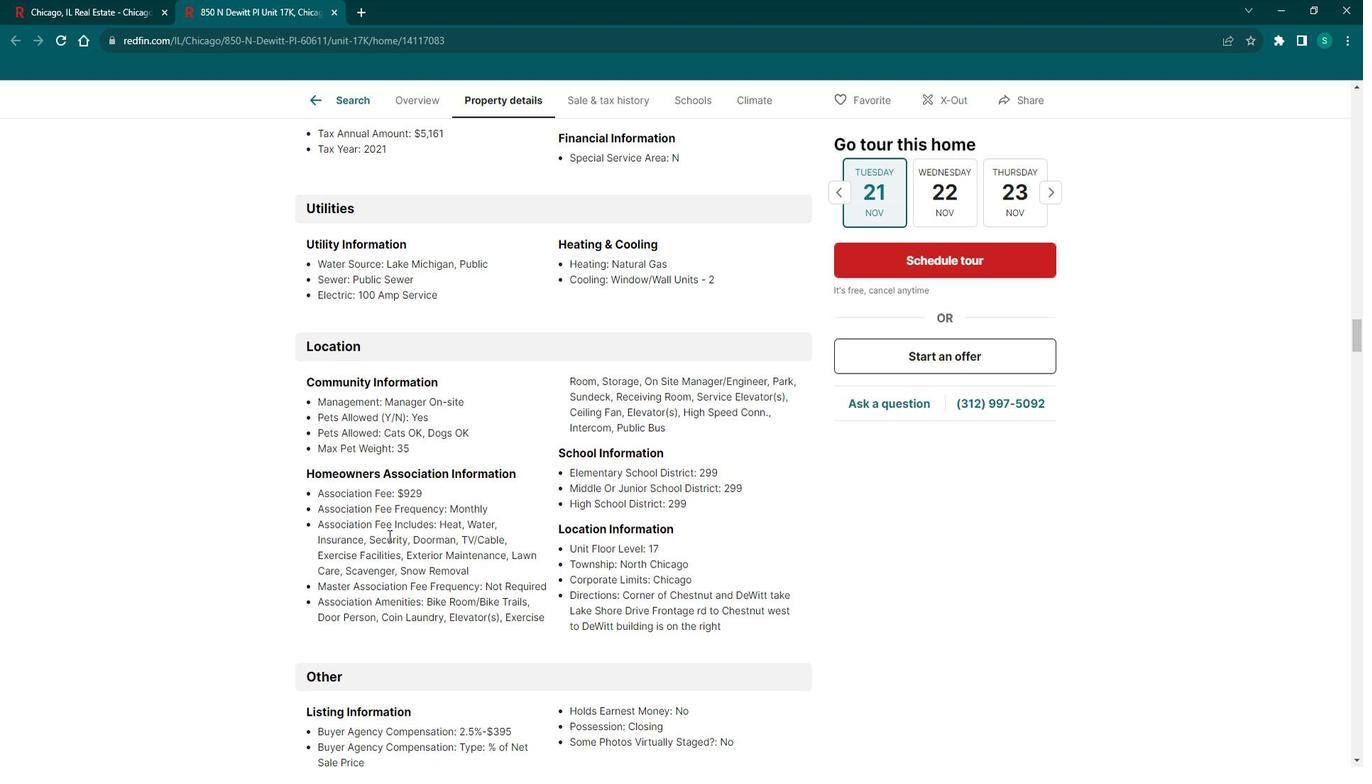 
Action: Mouse scrolled (408, 534) with delta (0, 0)
Screenshot: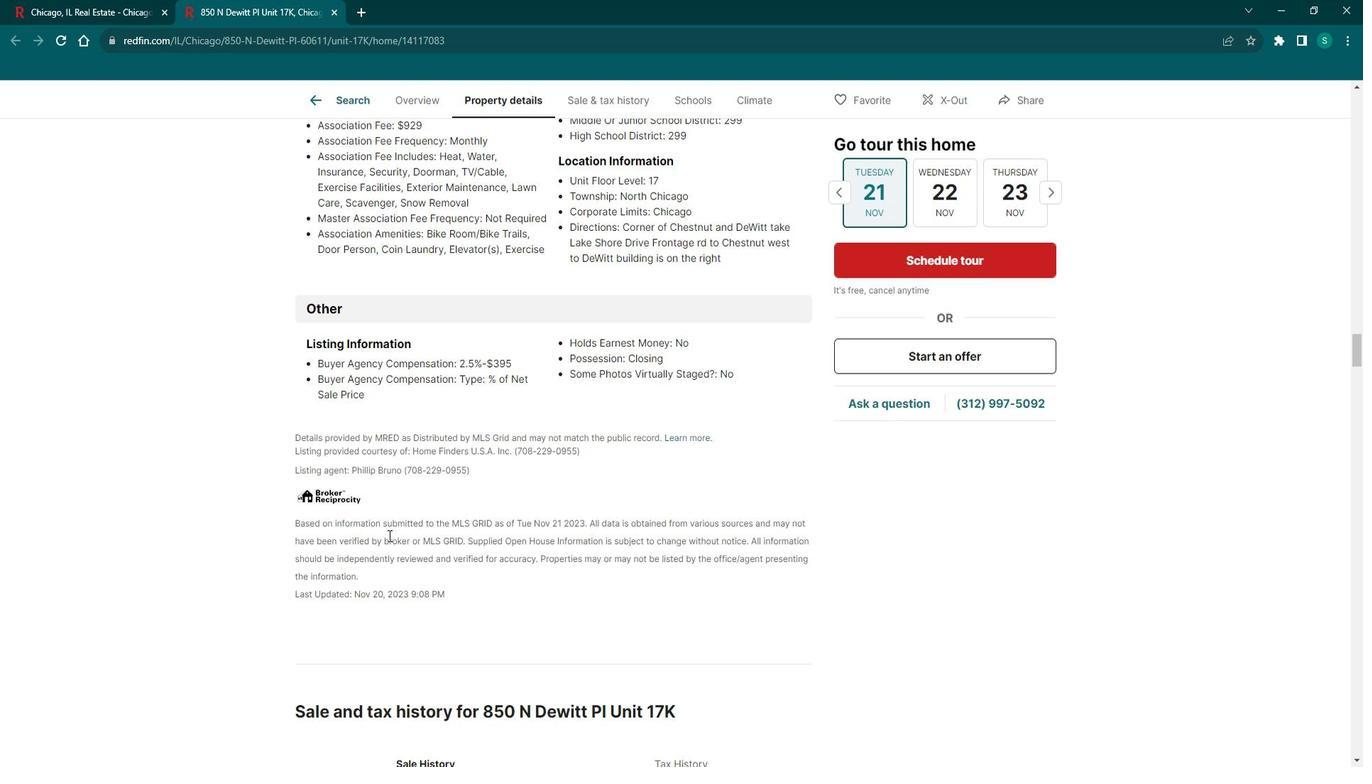 
Action: Mouse scrolled (408, 534) with delta (0, 0)
Screenshot: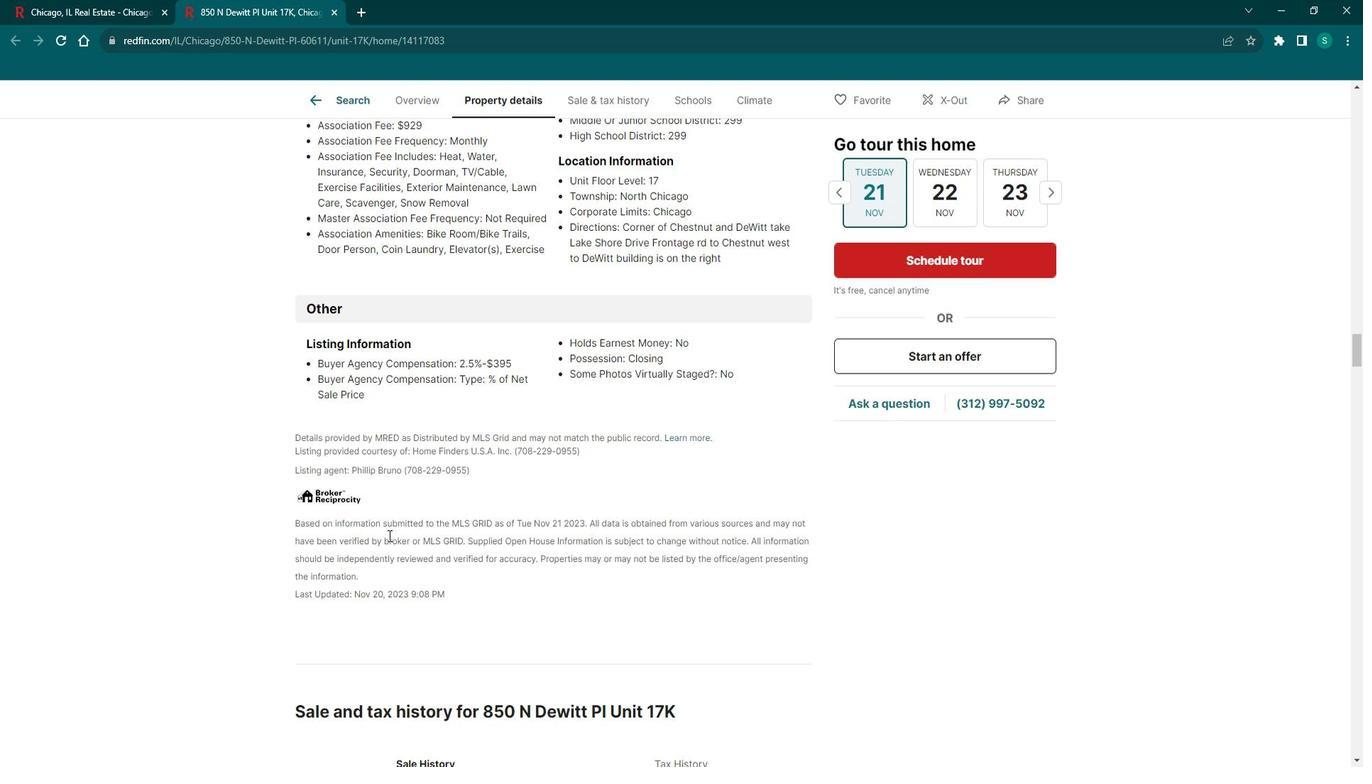 
Action: Mouse scrolled (408, 534) with delta (0, 0)
Screenshot: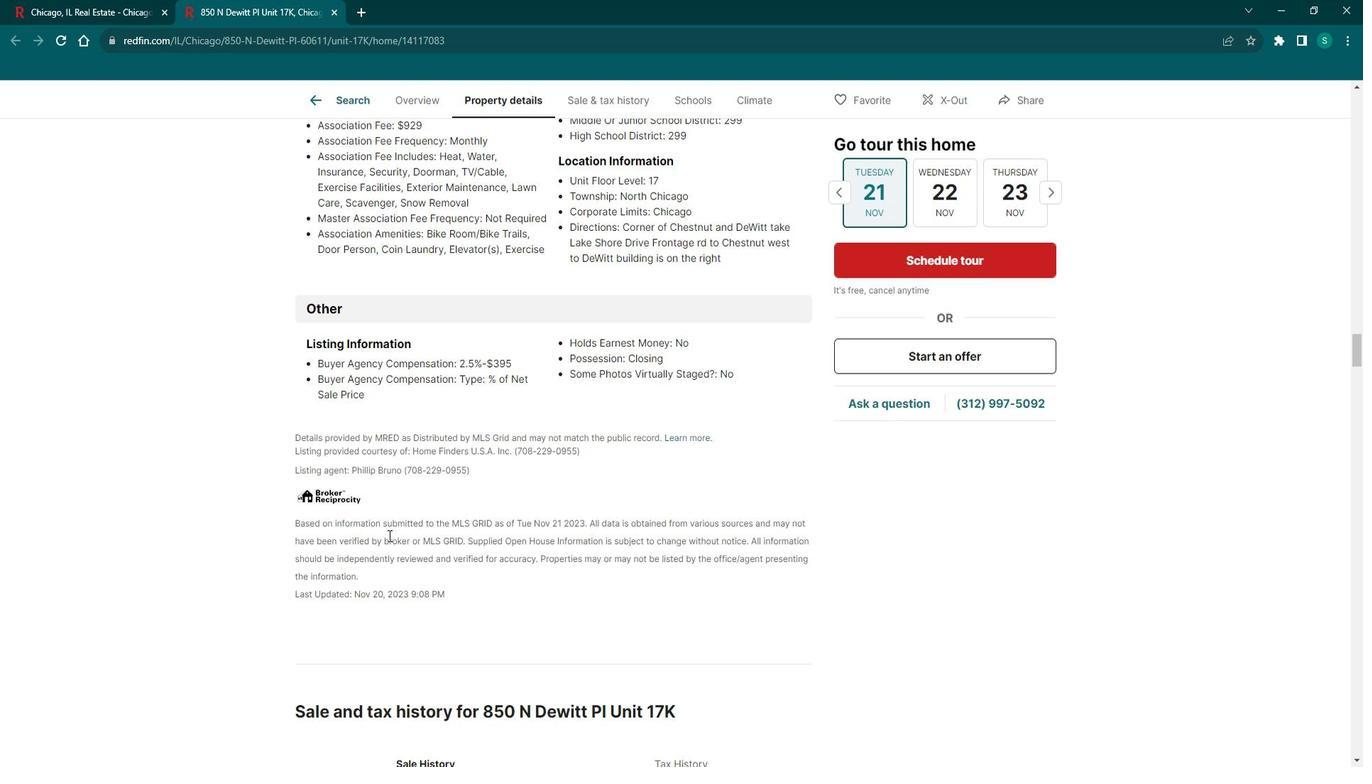 
Action: Mouse scrolled (408, 534) with delta (0, 0)
Screenshot: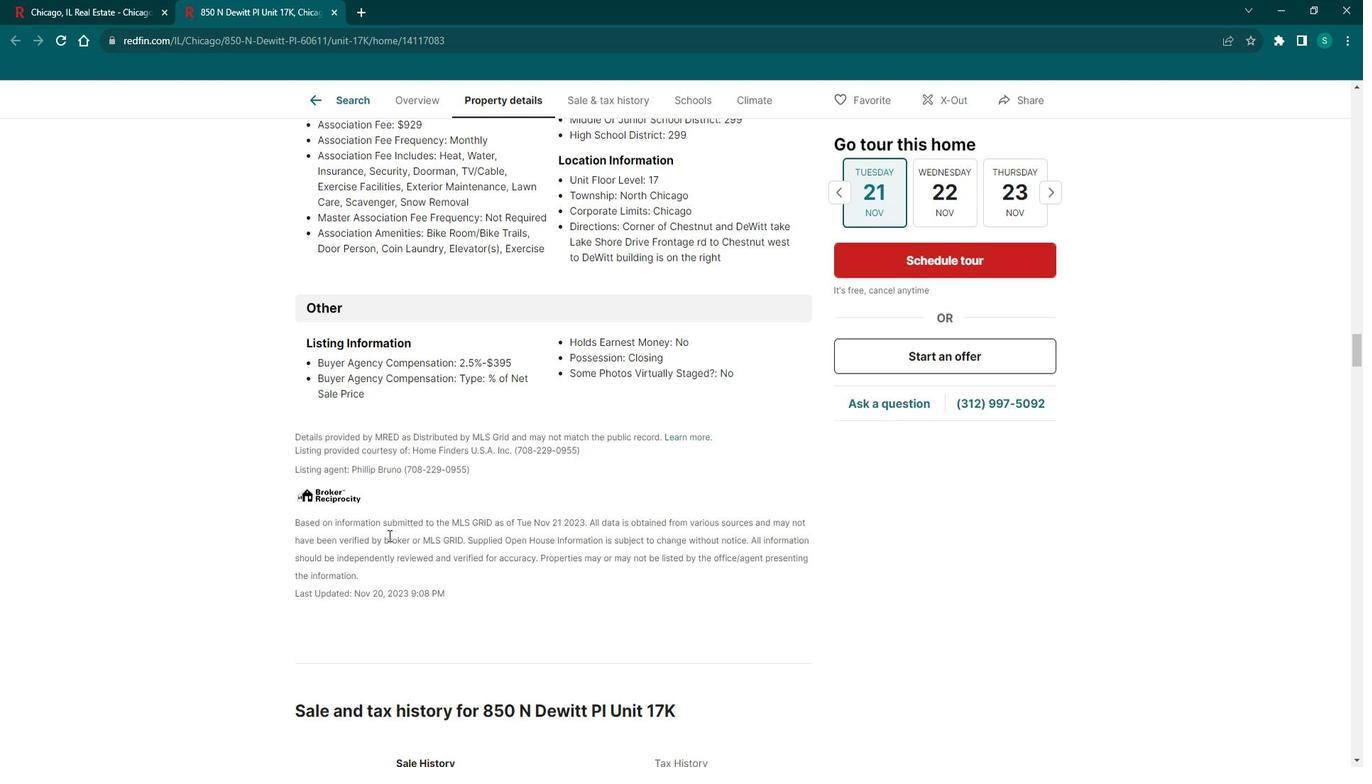 
Action: Mouse scrolled (408, 534) with delta (0, 0)
Screenshot: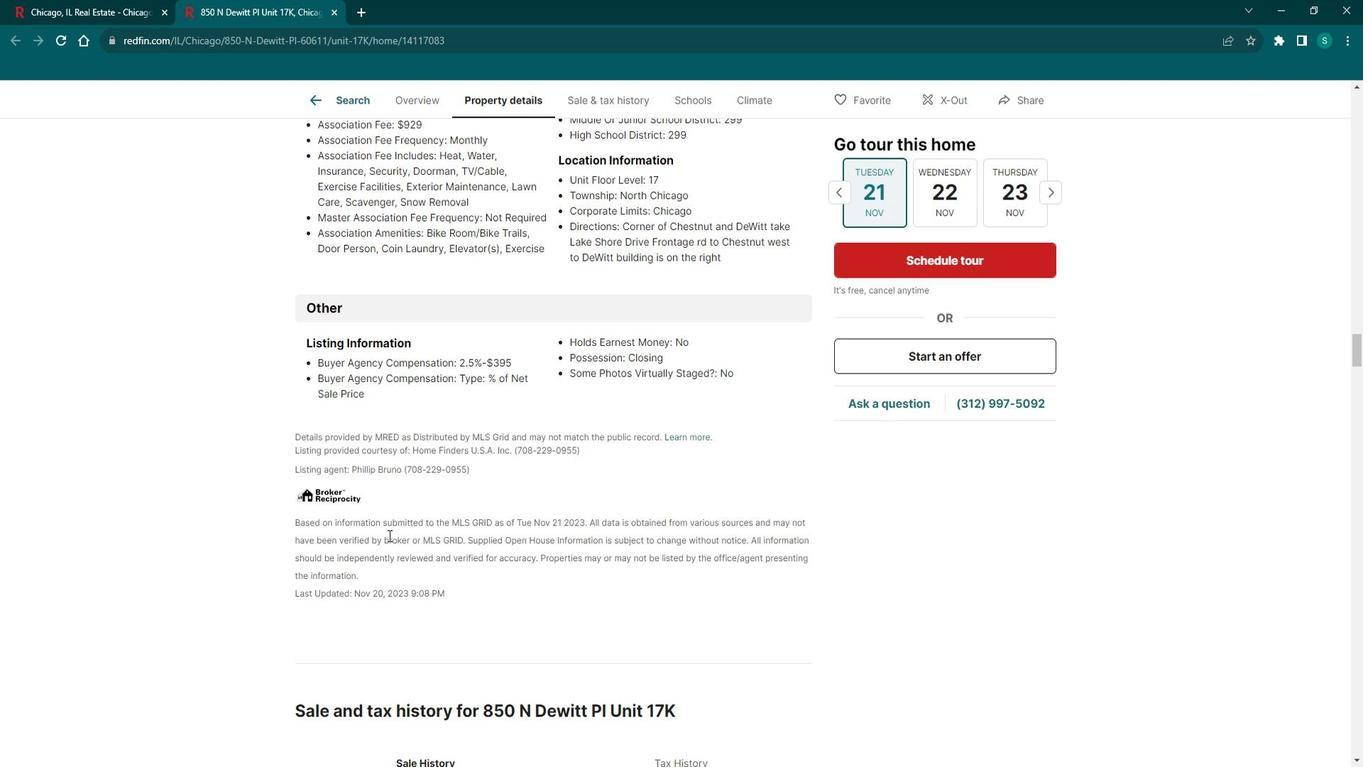
Action: Mouse scrolled (408, 534) with delta (0, 0)
Screenshot: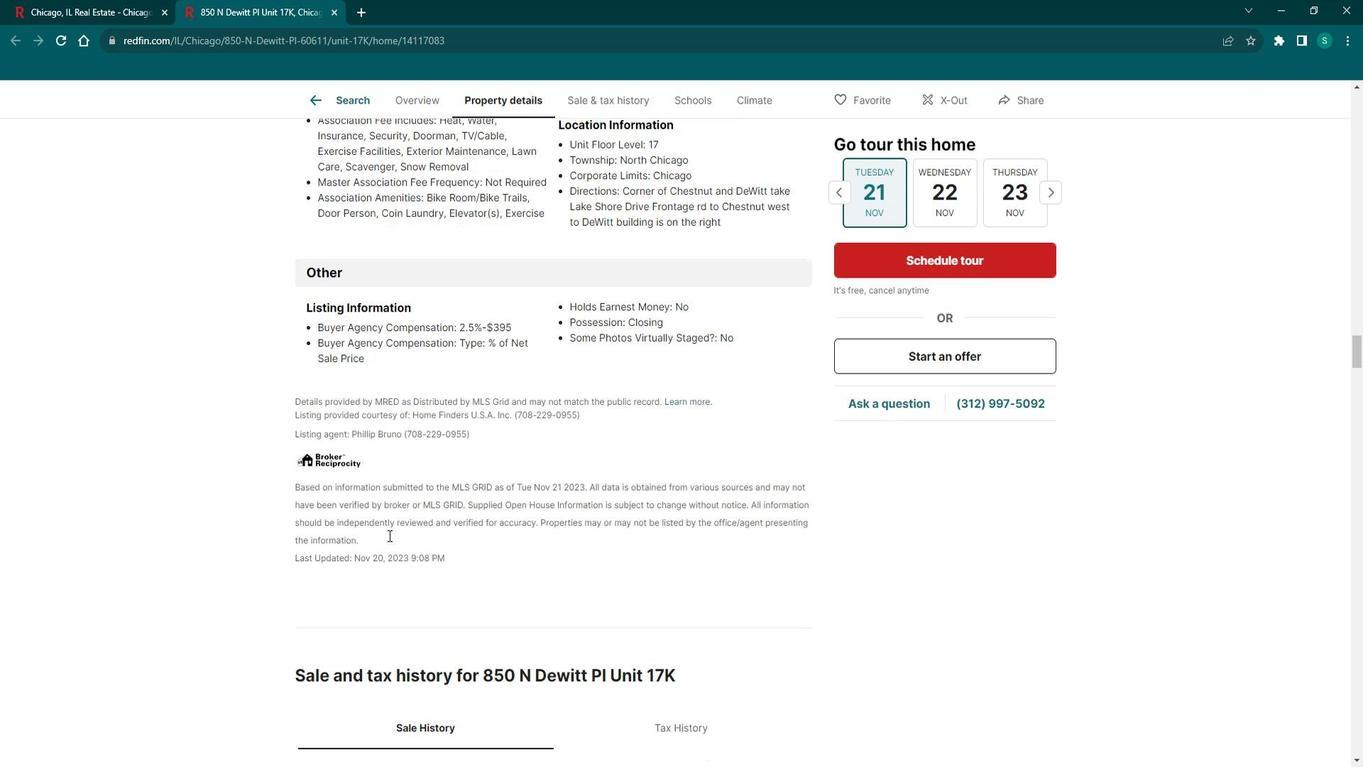 
Action: Mouse scrolled (408, 534) with delta (0, 0)
Screenshot: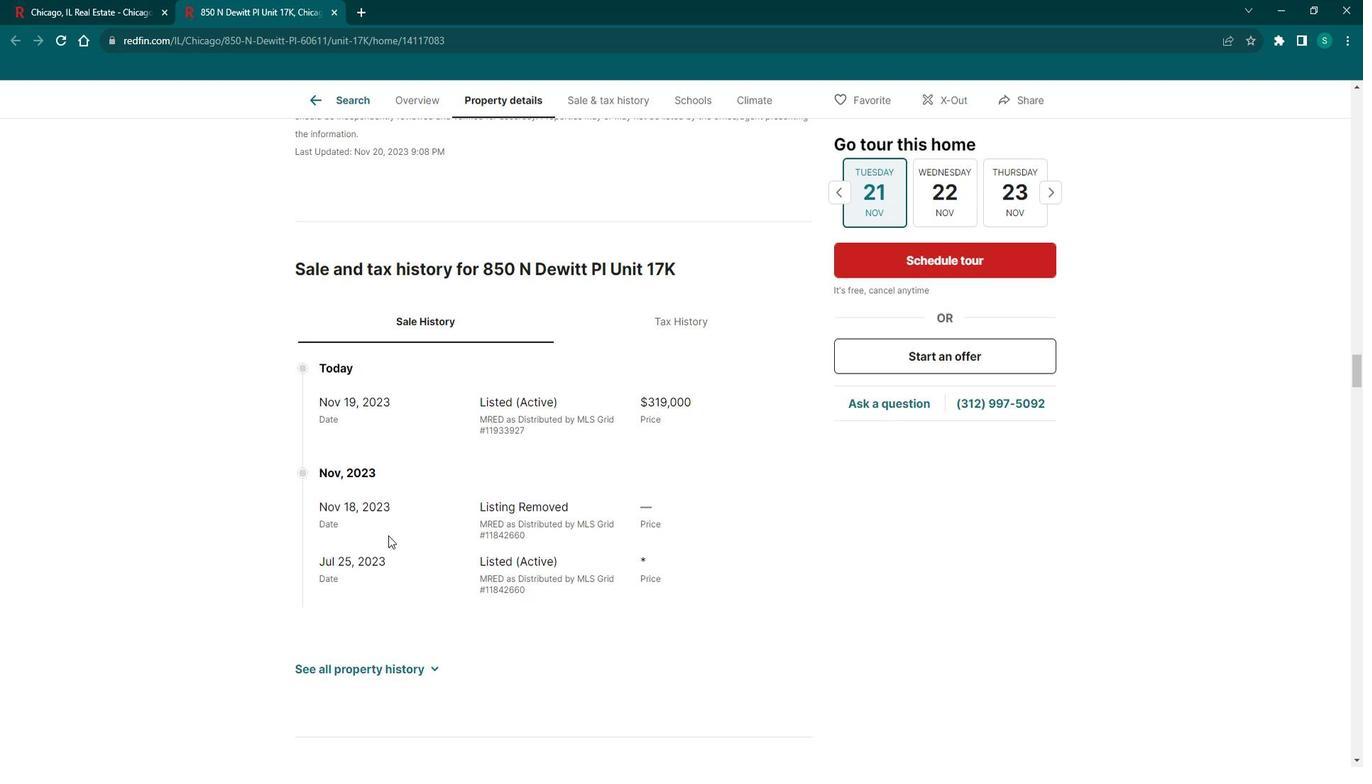 
Action: Mouse scrolled (408, 534) with delta (0, 0)
Screenshot: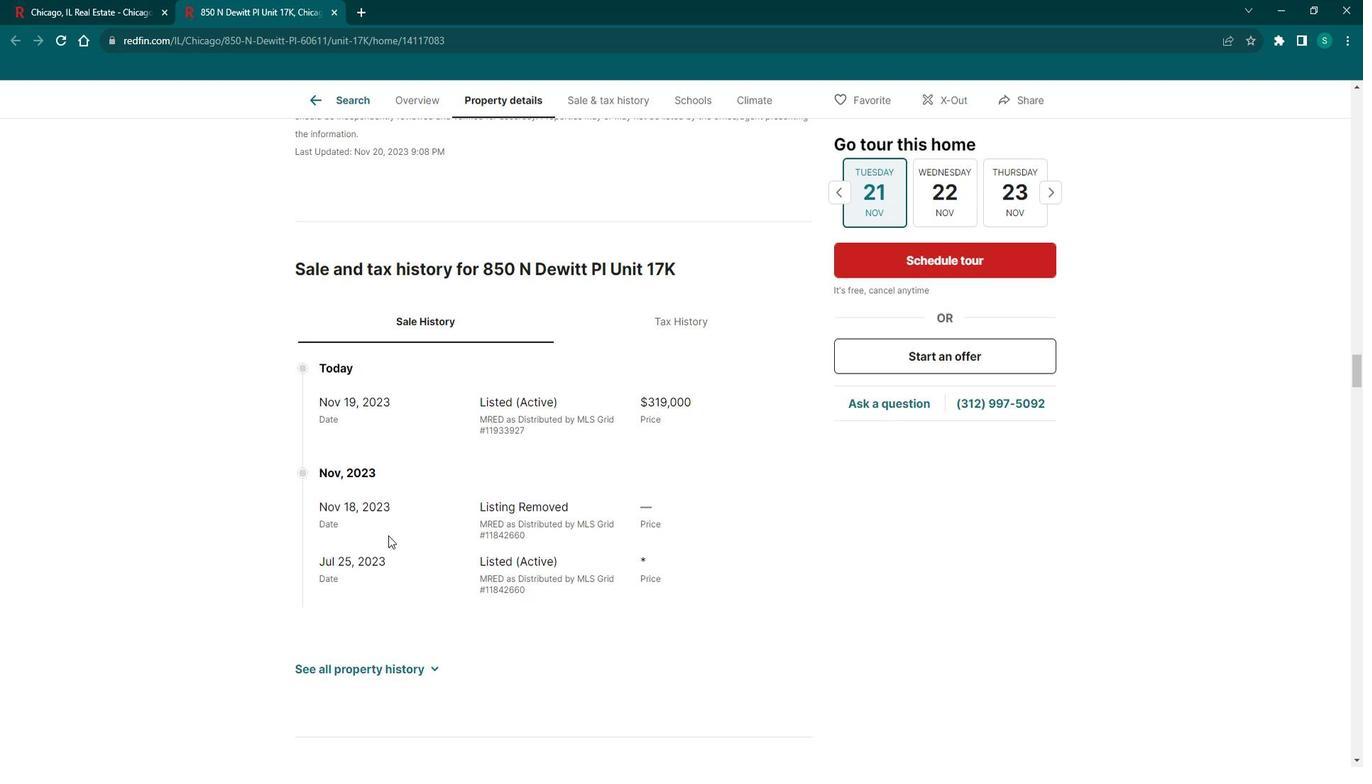 
Action: Mouse scrolled (408, 534) with delta (0, 0)
Screenshot: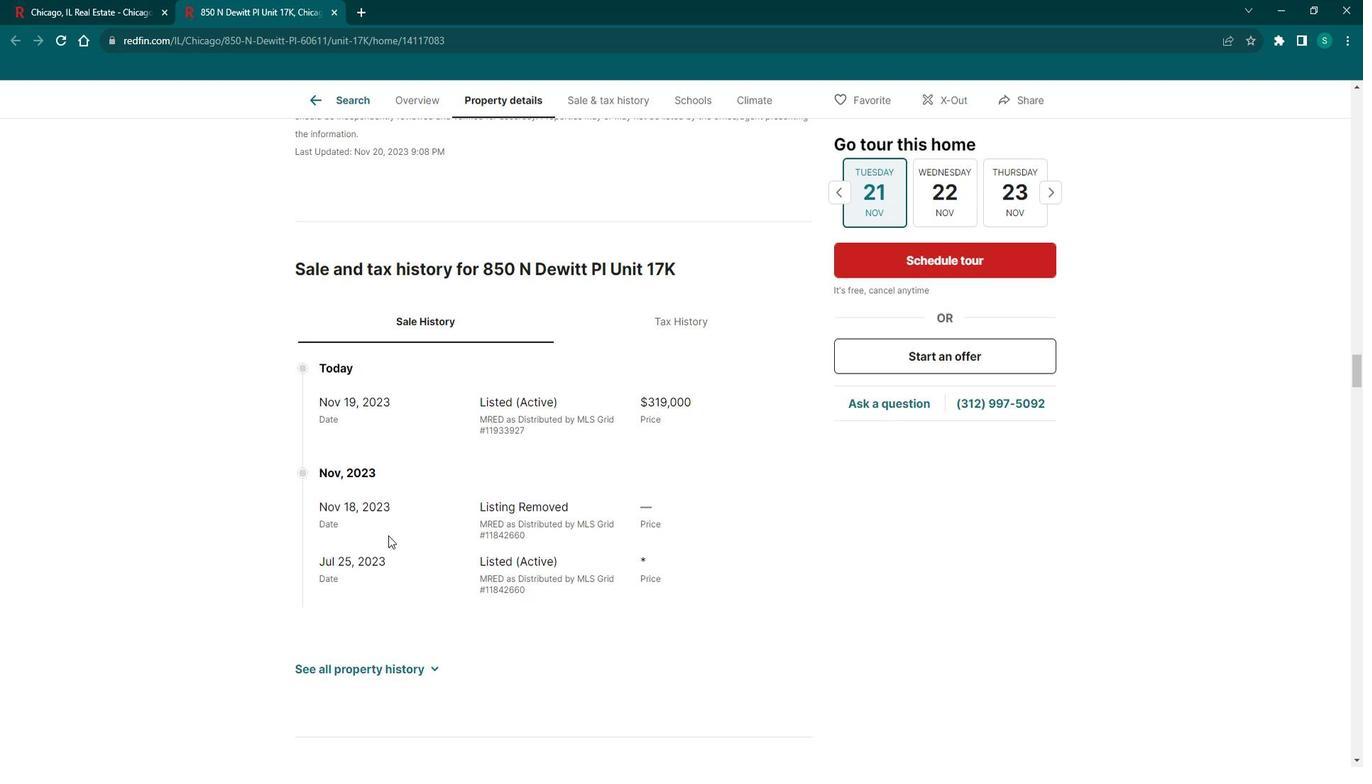 
Action: Mouse scrolled (408, 534) with delta (0, 0)
Screenshot: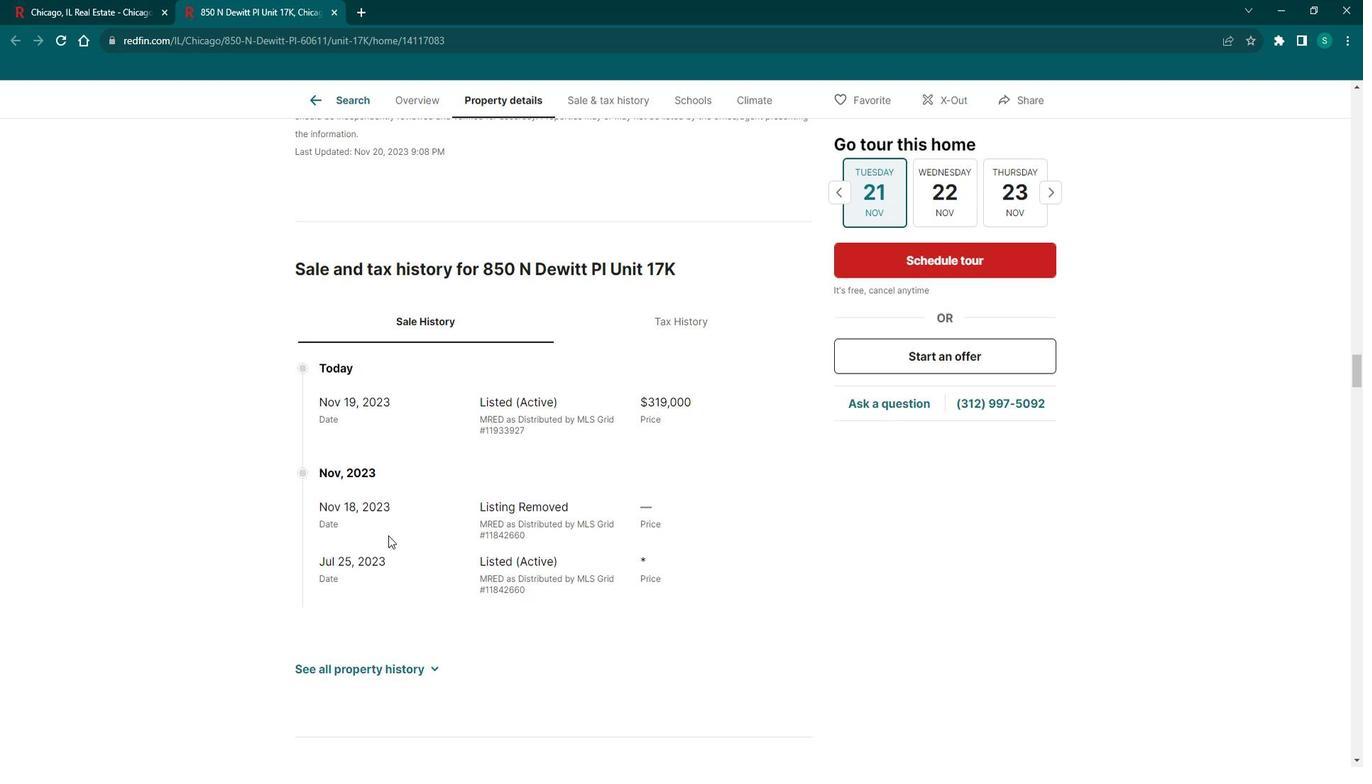 
Action: Mouse scrolled (408, 534) with delta (0, 0)
Screenshot: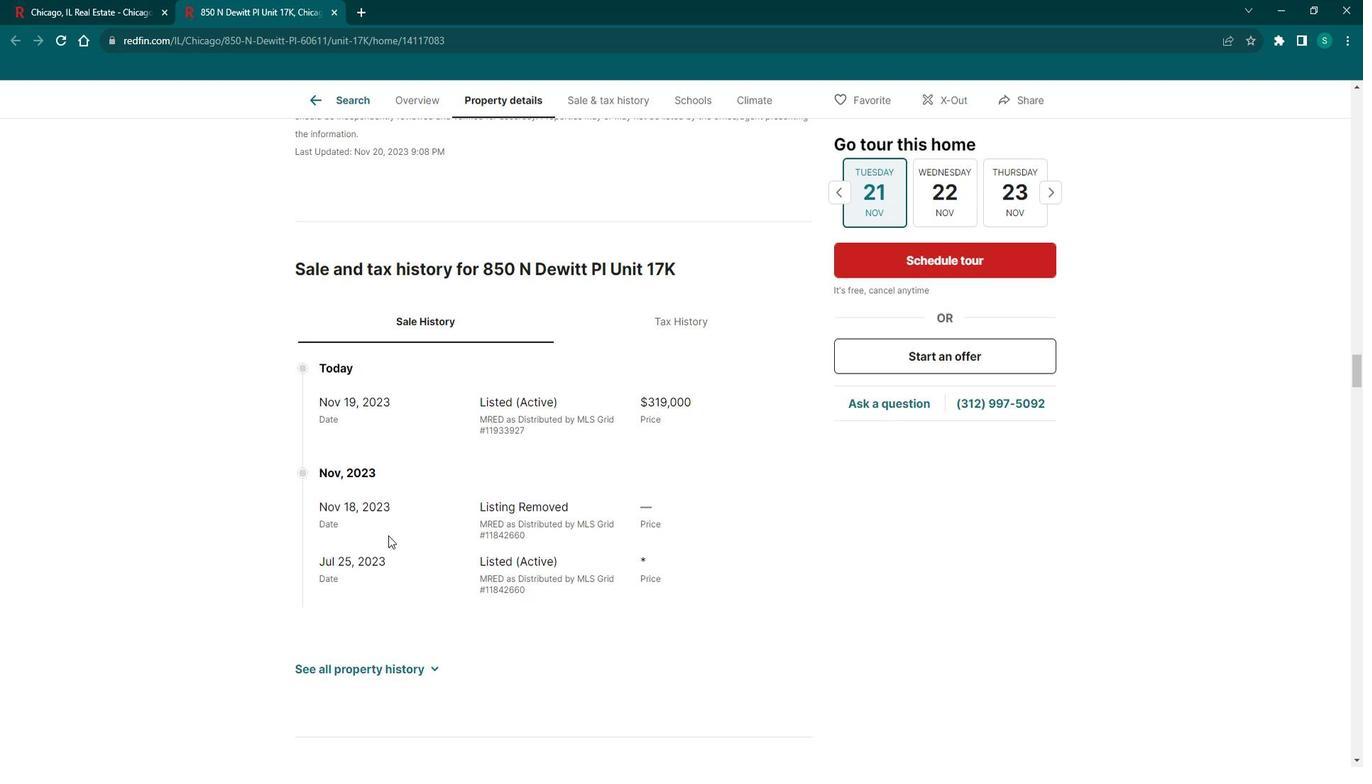 
Action: Mouse scrolled (408, 534) with delta (0, 0)
Screenshot: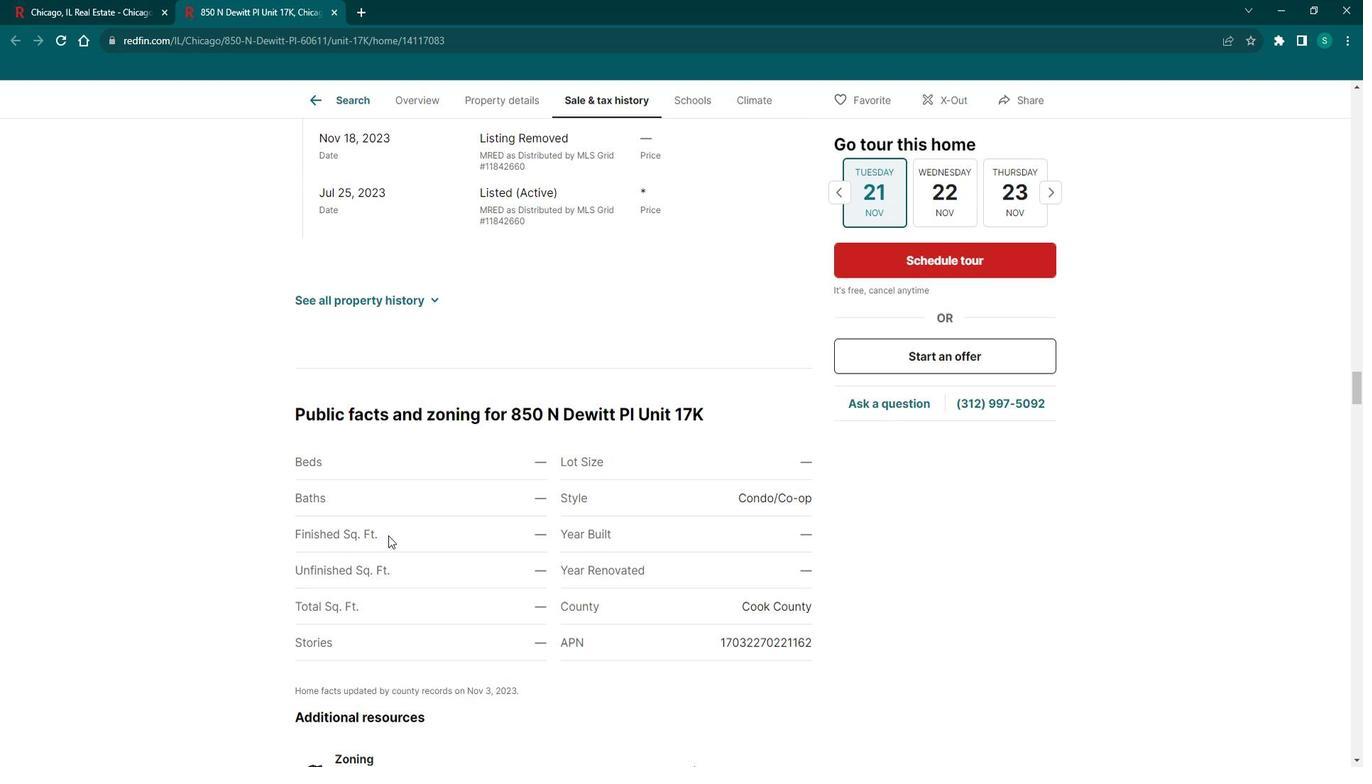 
Action: Mouse scrolled (408, 534) with delta (0, 0)
Screenshot: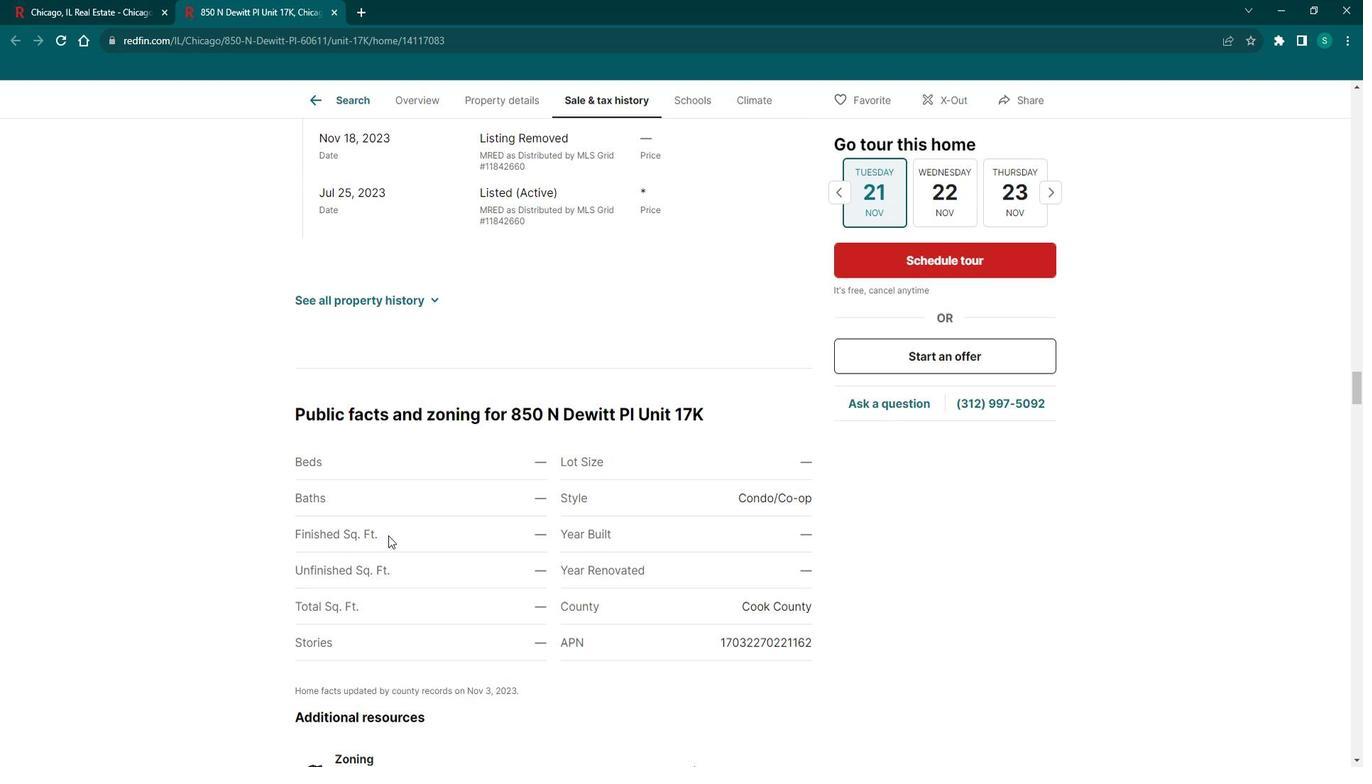 
Action: Mouse scrolled (408, 534) with delta (0, 0)
Screenshot: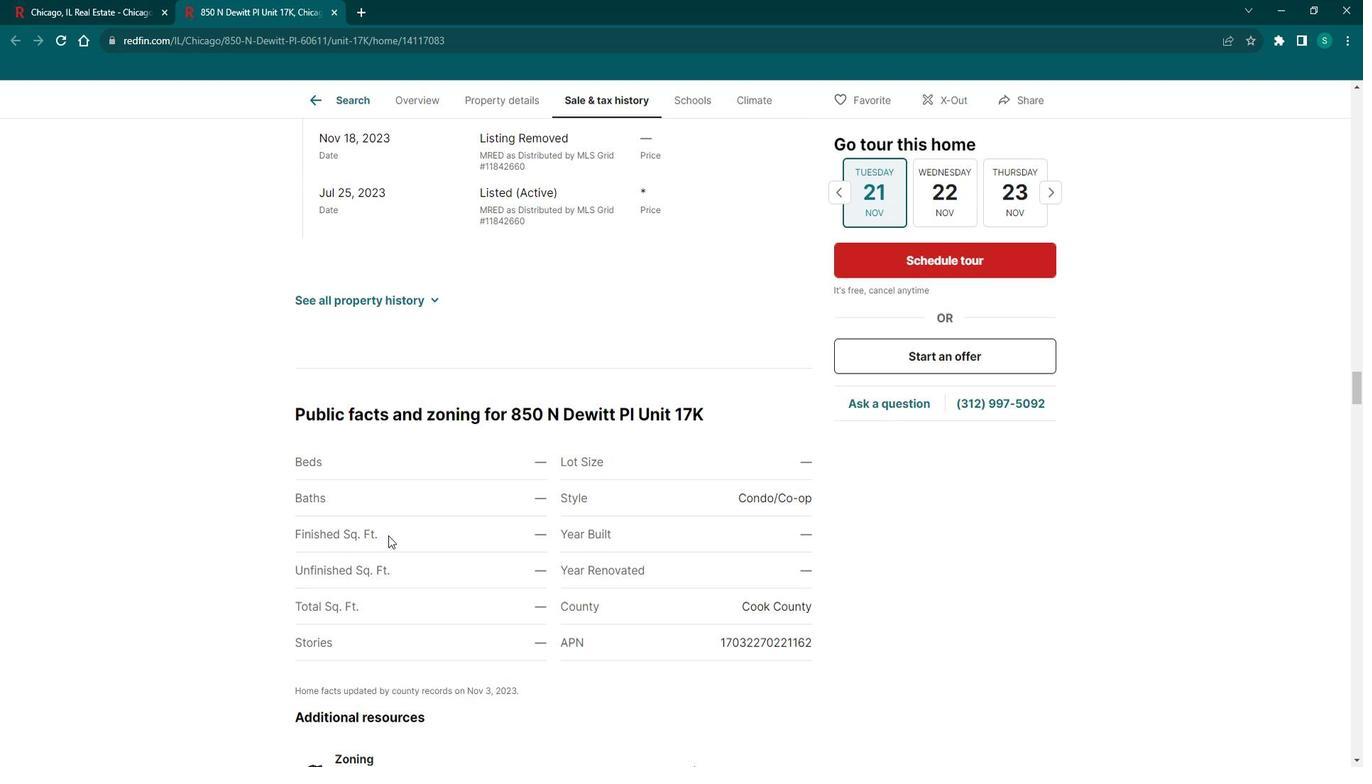 
Action: Mouse scrolled (408, 534) with delta (0, 0)
Screenshot: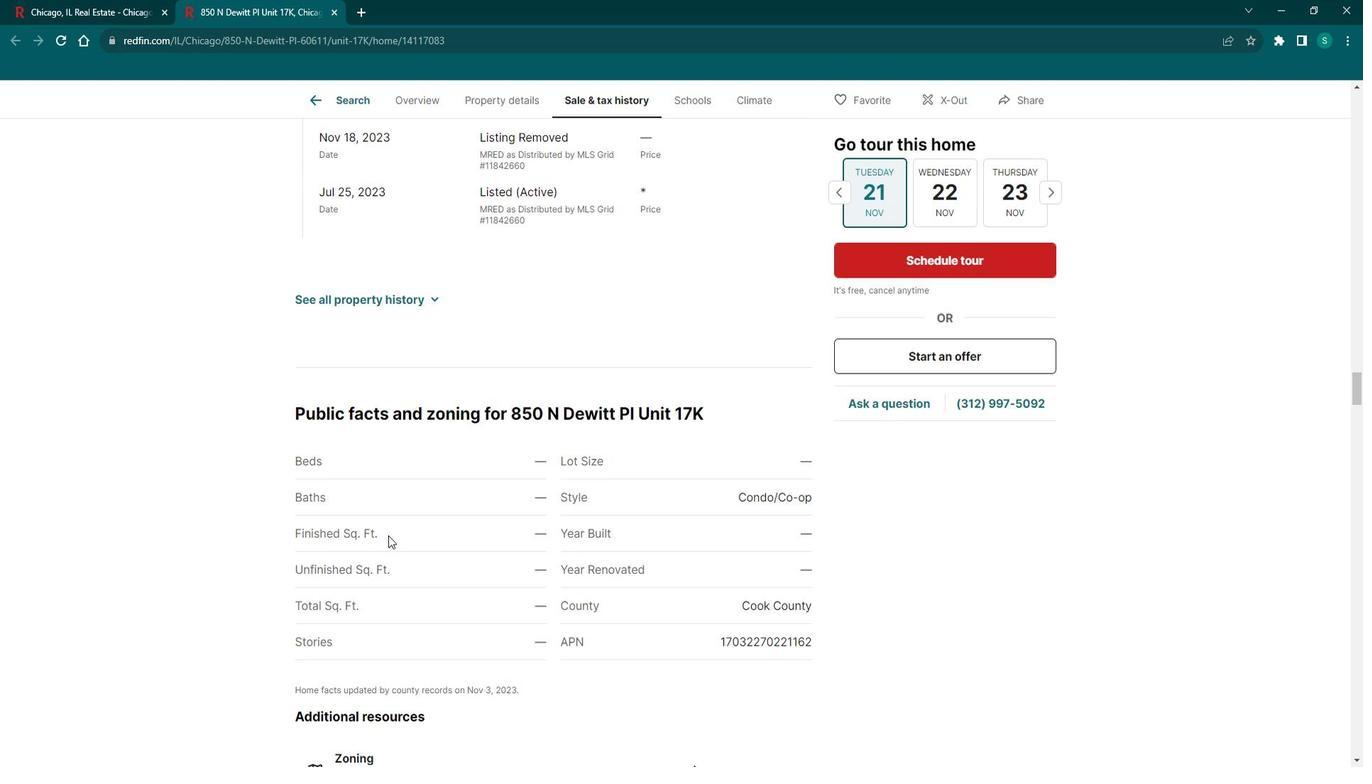 
Action: Mouse scrolled (408, 534) with delta (0, 0)
Screenshot: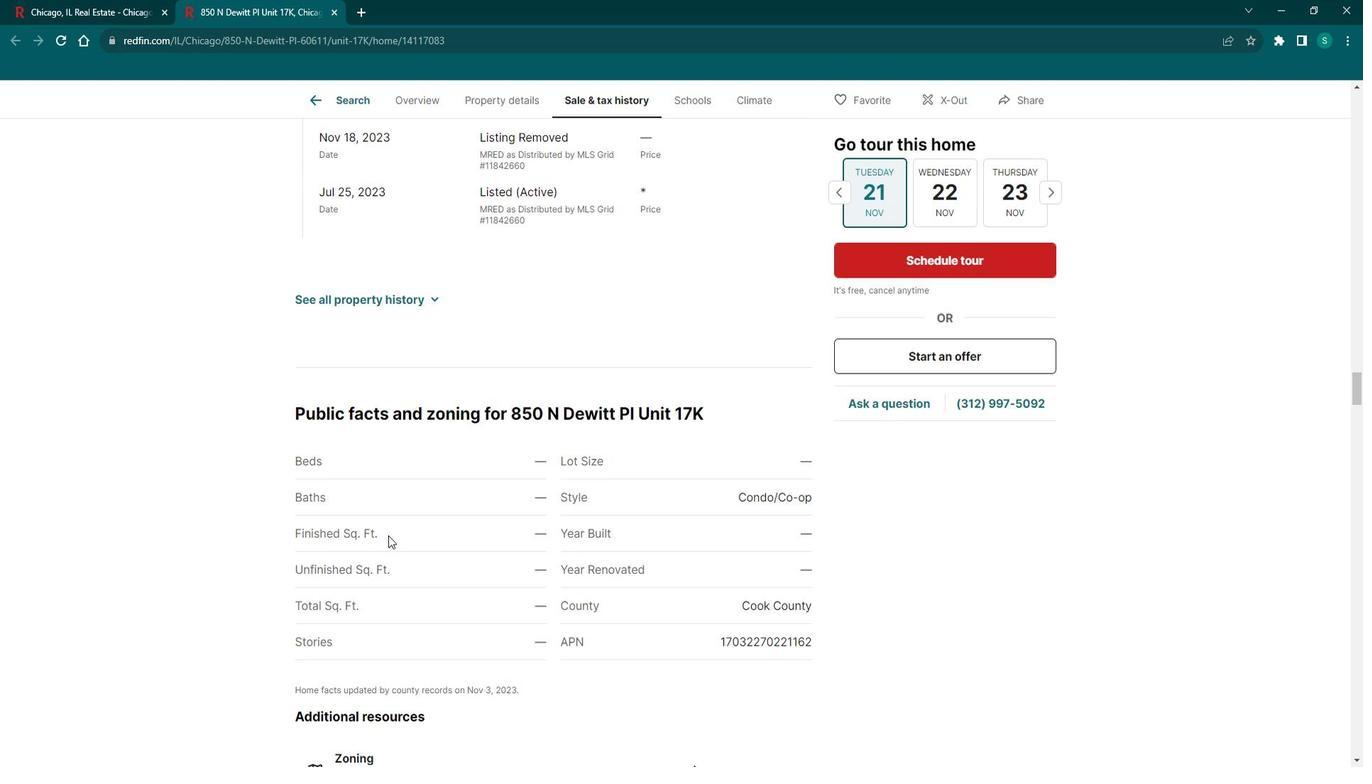 
Action: Mouse scrolled (408, 534) with delta (0, 0)
Screenshot: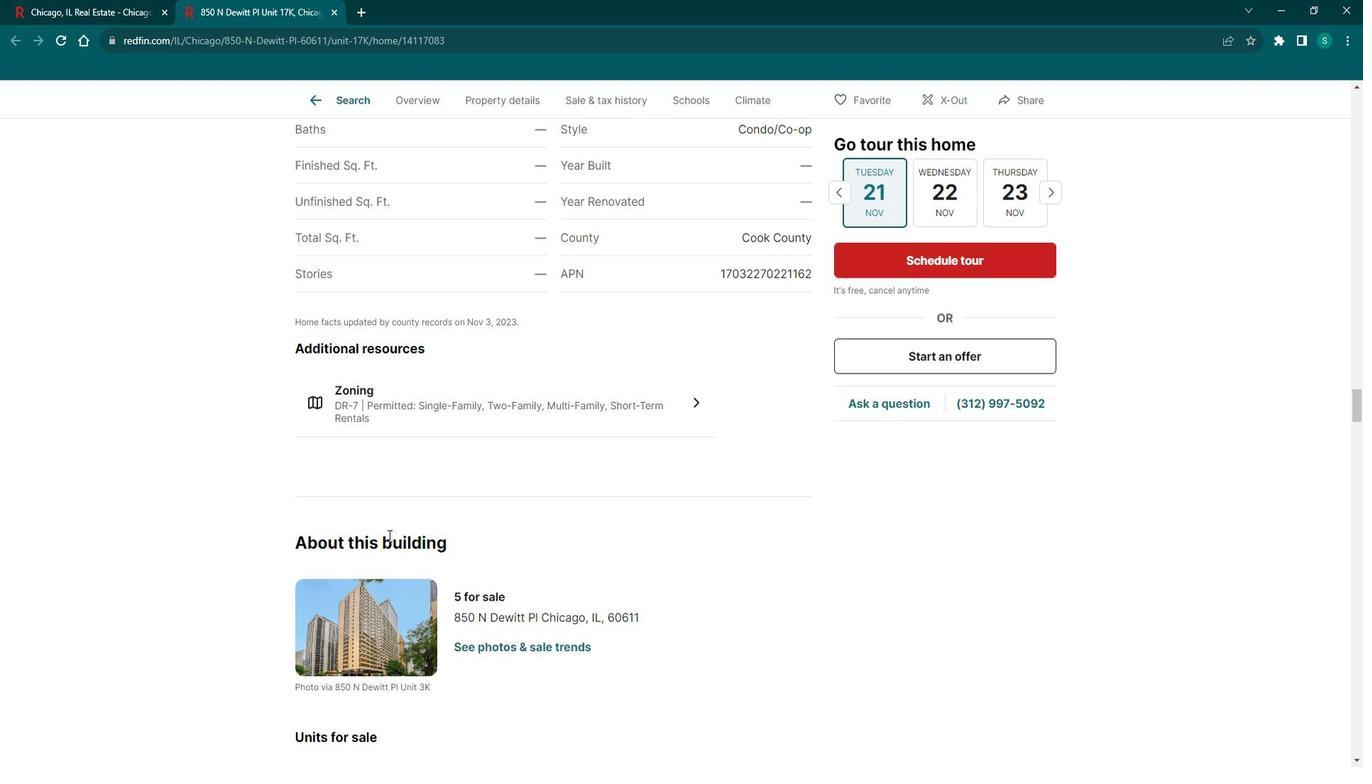 
Action: Mouse scrolled (408, 534) with delta (0, 0)
Screenshot: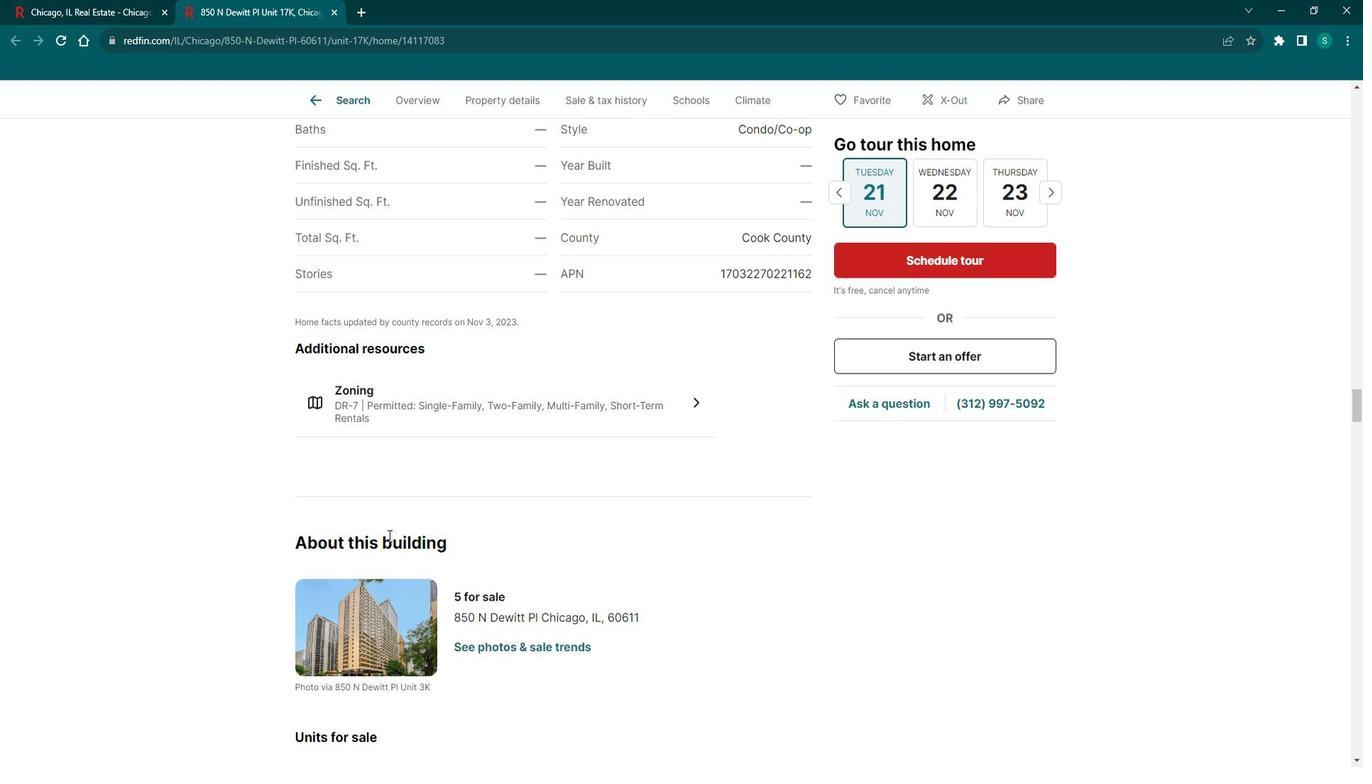 
Action: Mouse scrolled (408, 534) with delta (0, 0)
Screenshot: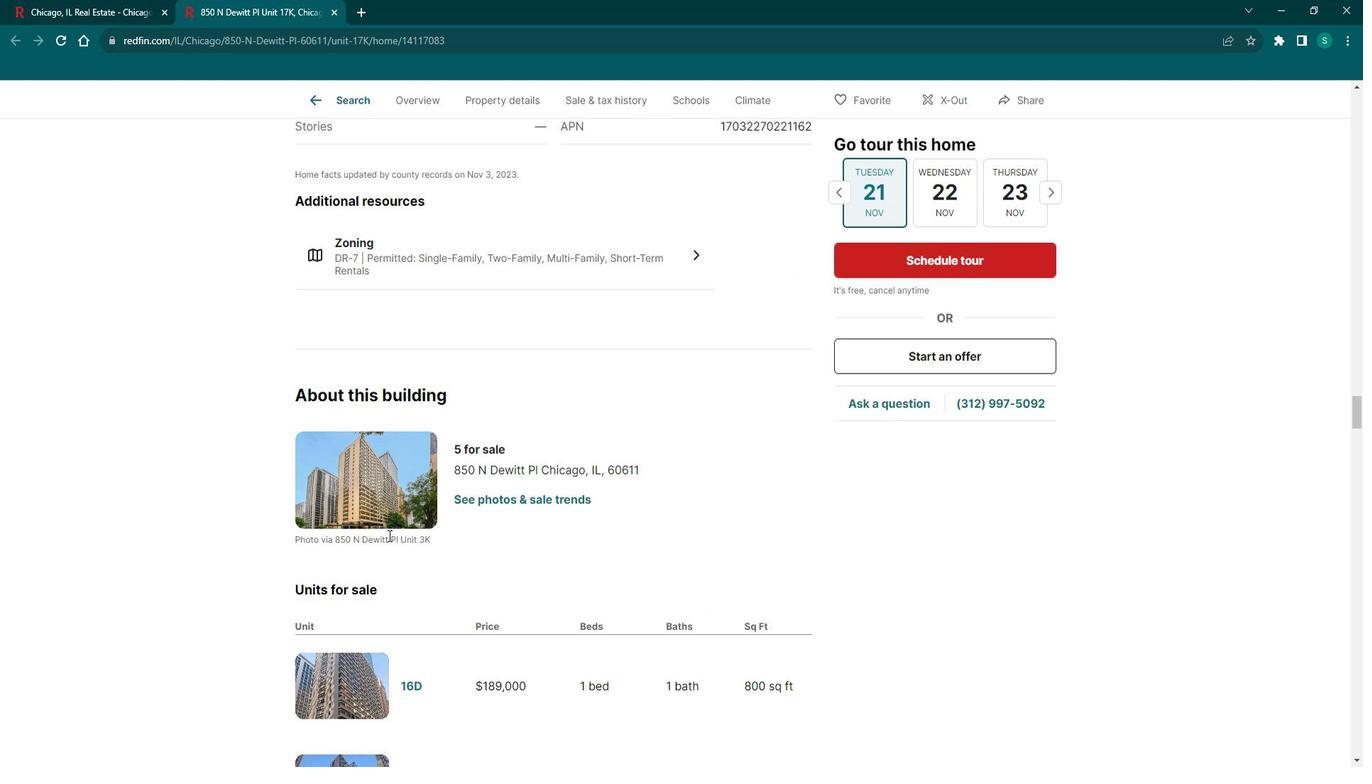 
Action: Mouse scrolled (408, 534) with delta (0, 0)
Screenshot: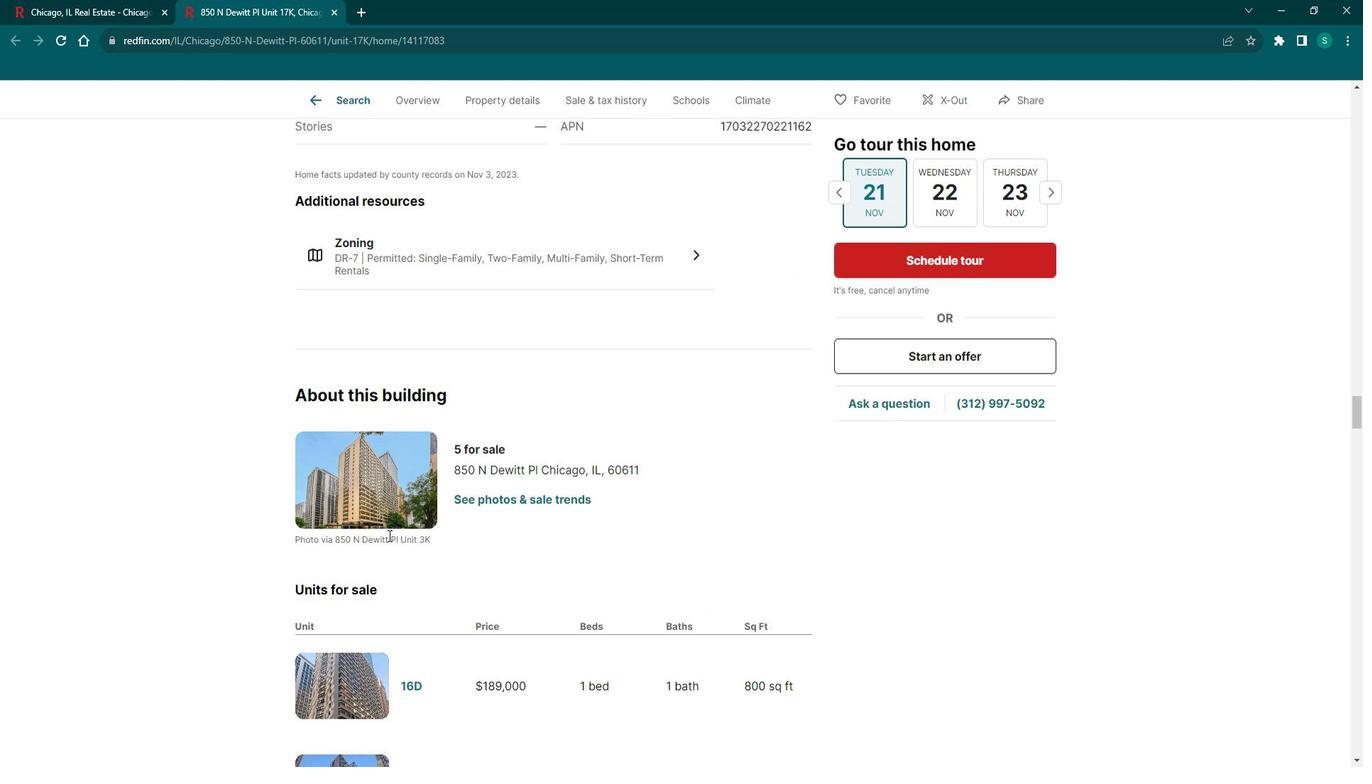 
Action: Mouse scrolled (408, 534) with delta (0, 0)
Screenshot: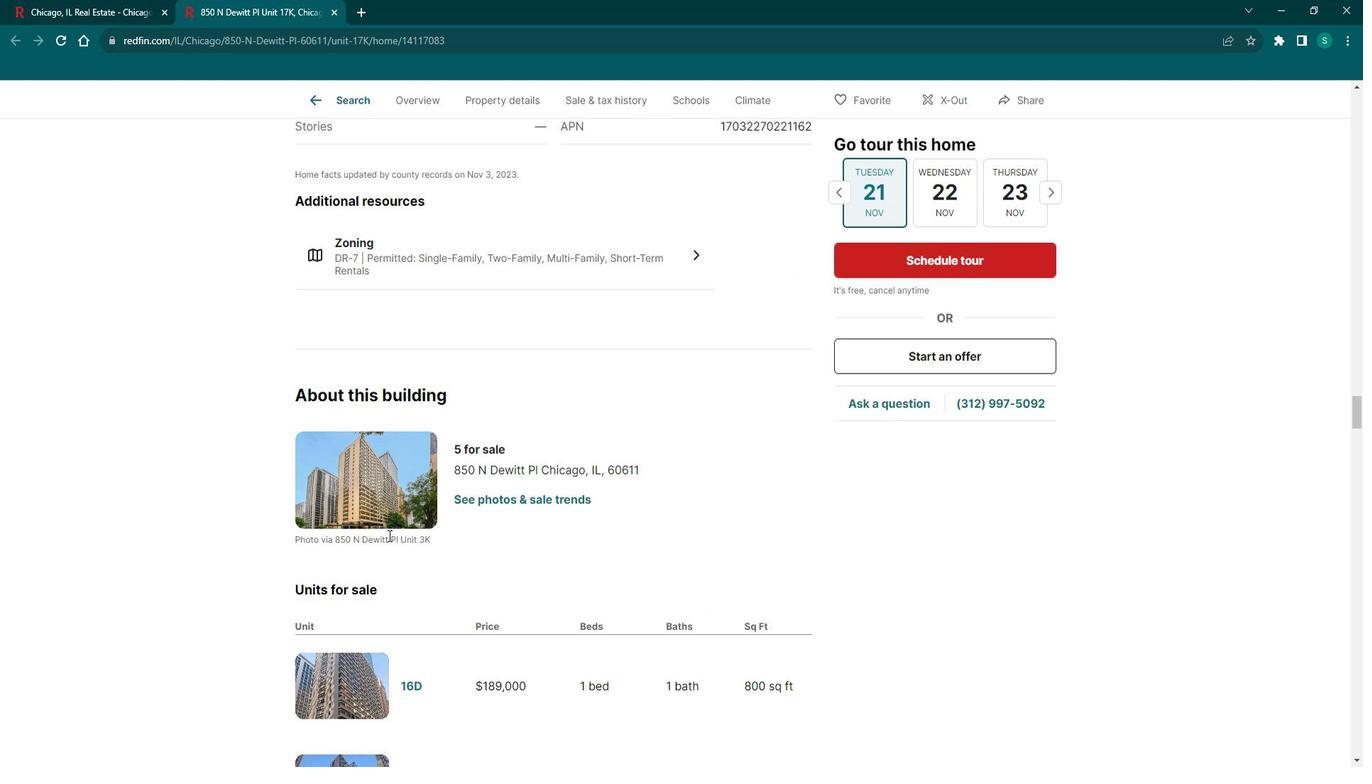 
Action: Mouse scrolled (408, 534) with delta (0, 0)
Screenshot: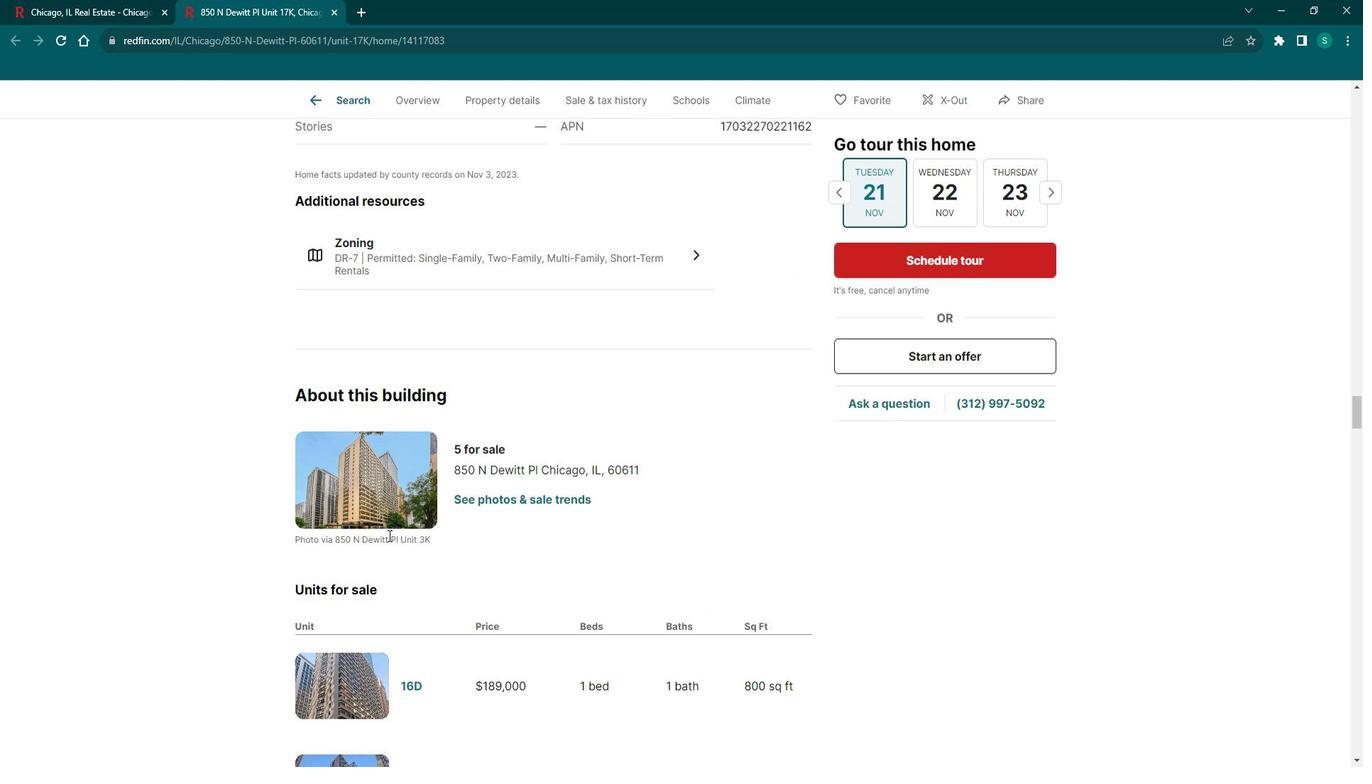 
Action: Mouse scrolled (408, 534) with delta (0, 0)
Screenshot: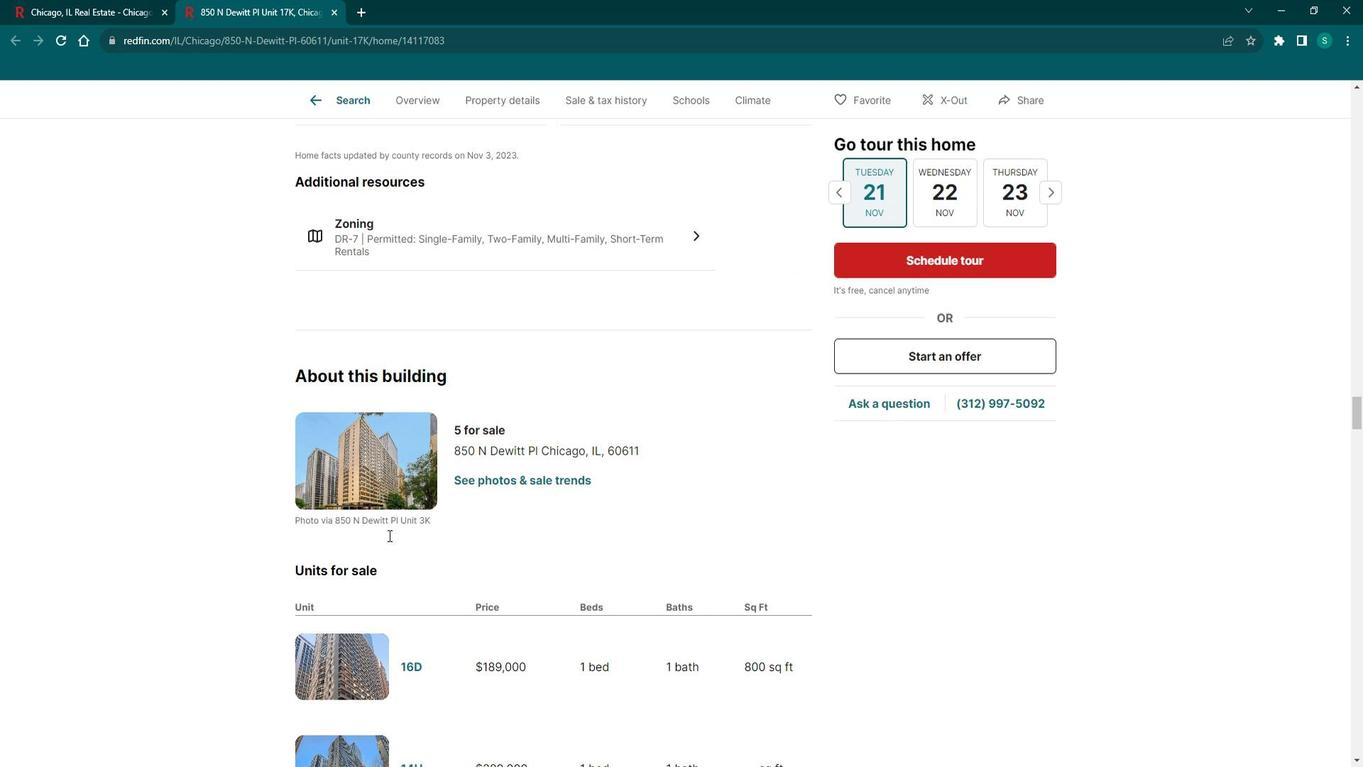 
Action: Mouse scrolled (408, 534) with delta (0, 0)
Screenshot: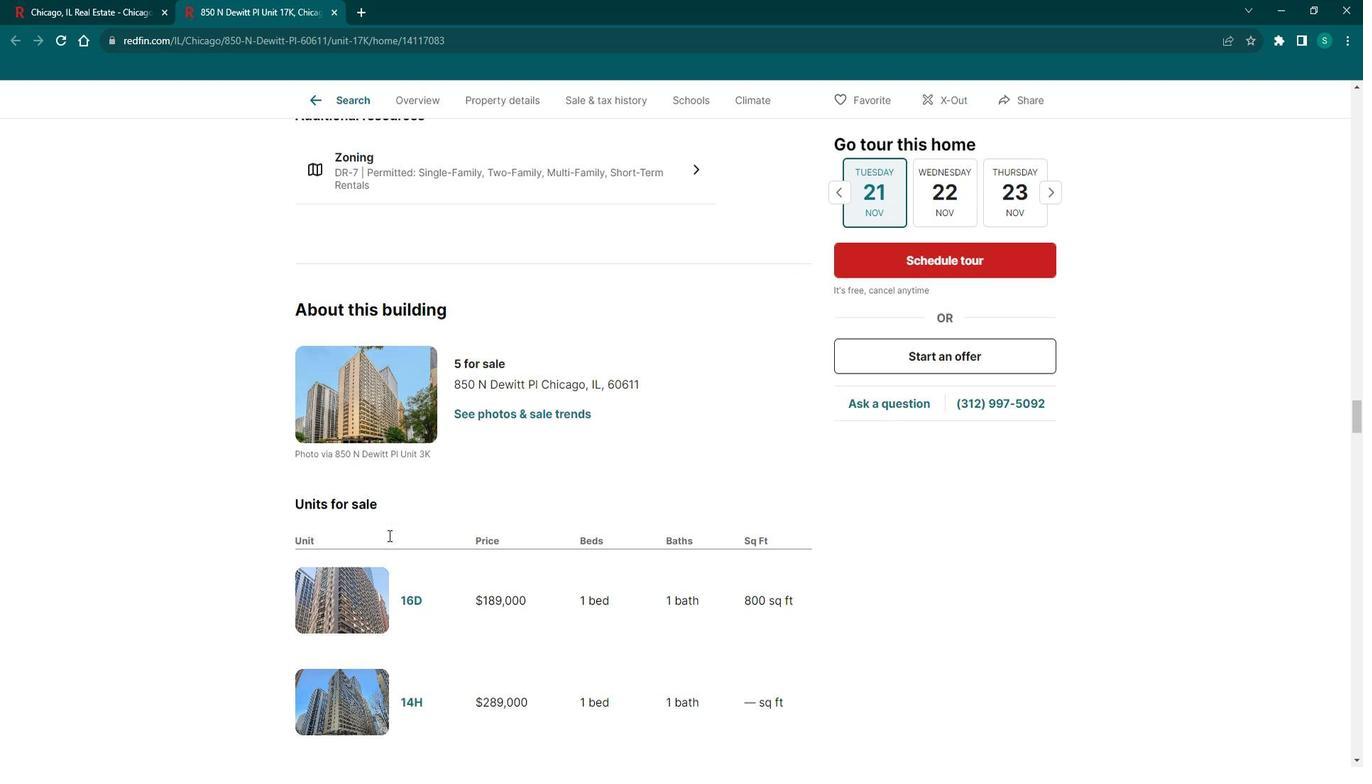 
Action: Mouse scrolled (408, 534) with delta (0, 0)
Screenshot: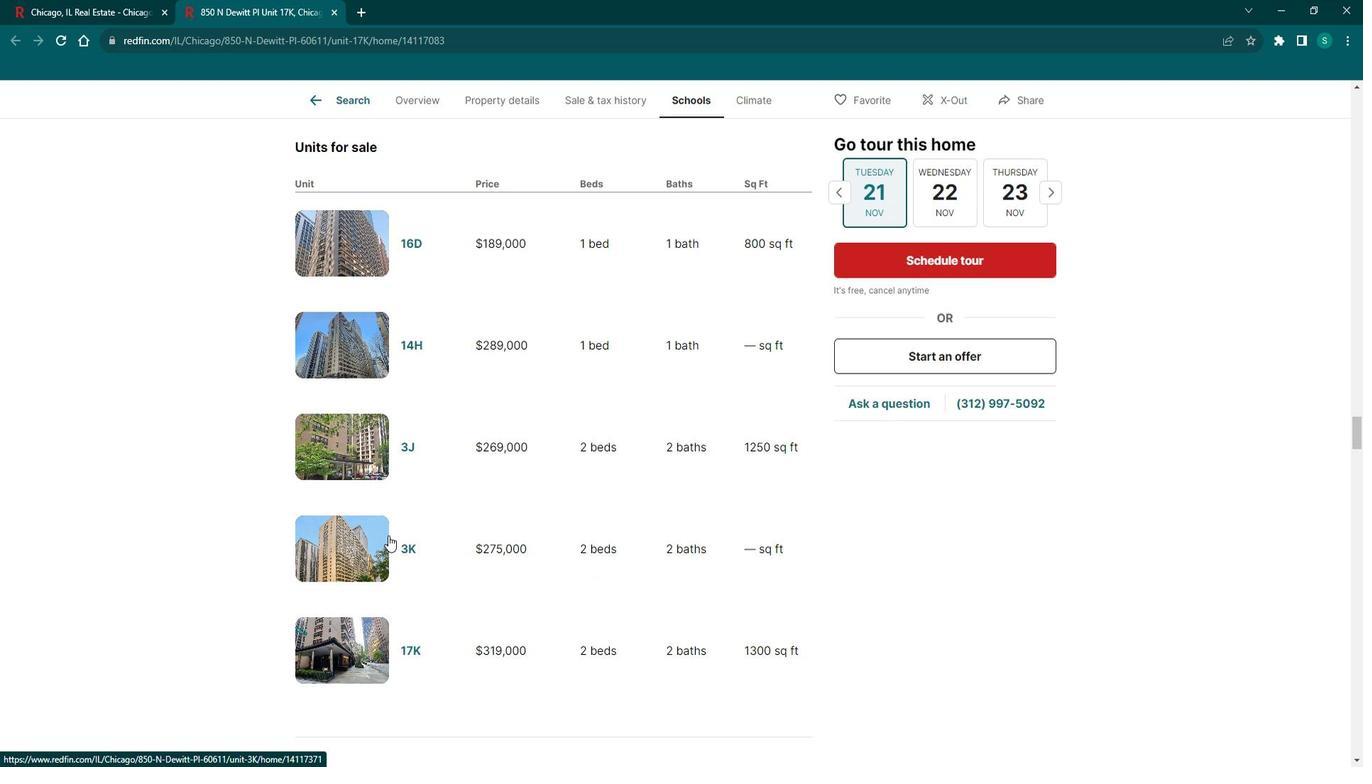 
Action: Mouse scrolled (408, 534) with delta (0, 0)
Screenshot: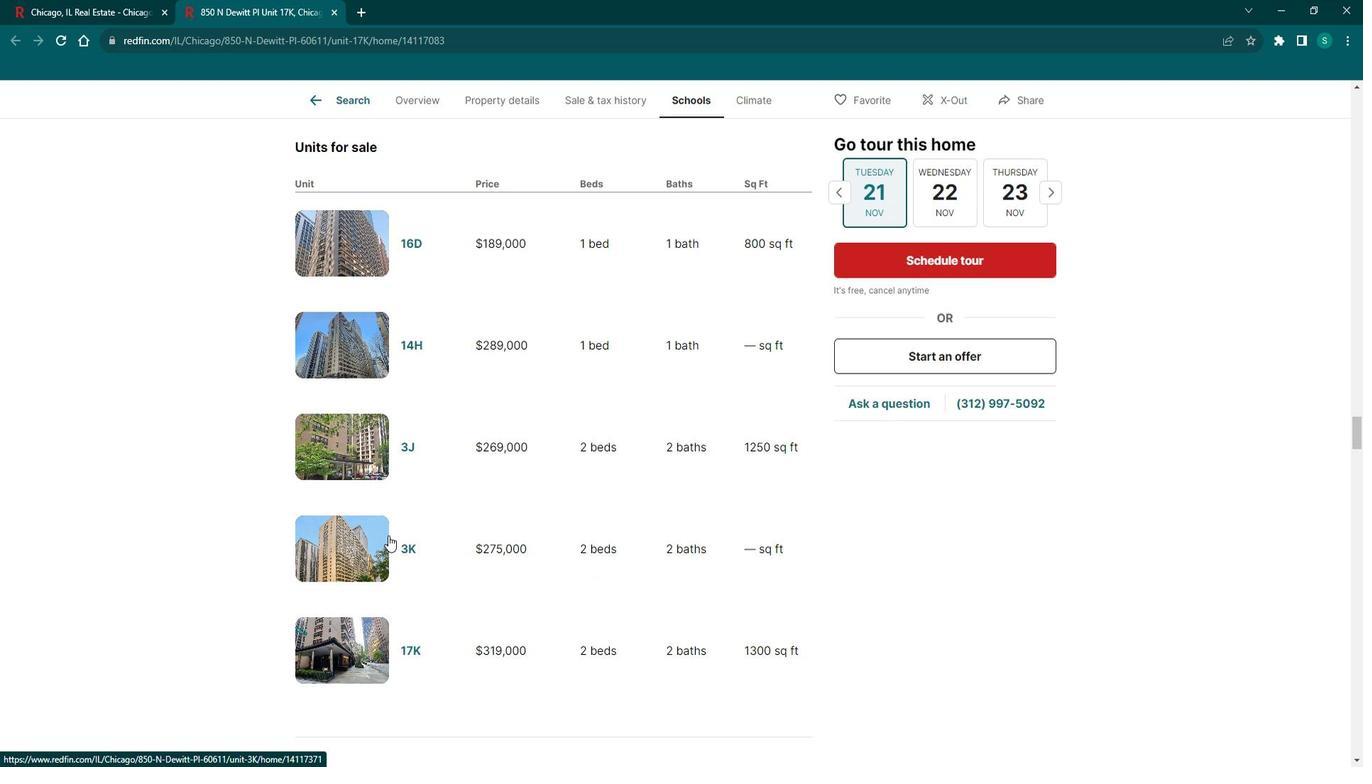 
Action: Mouse scrolled (408, 534) with delta (0, 0)
Screenshot: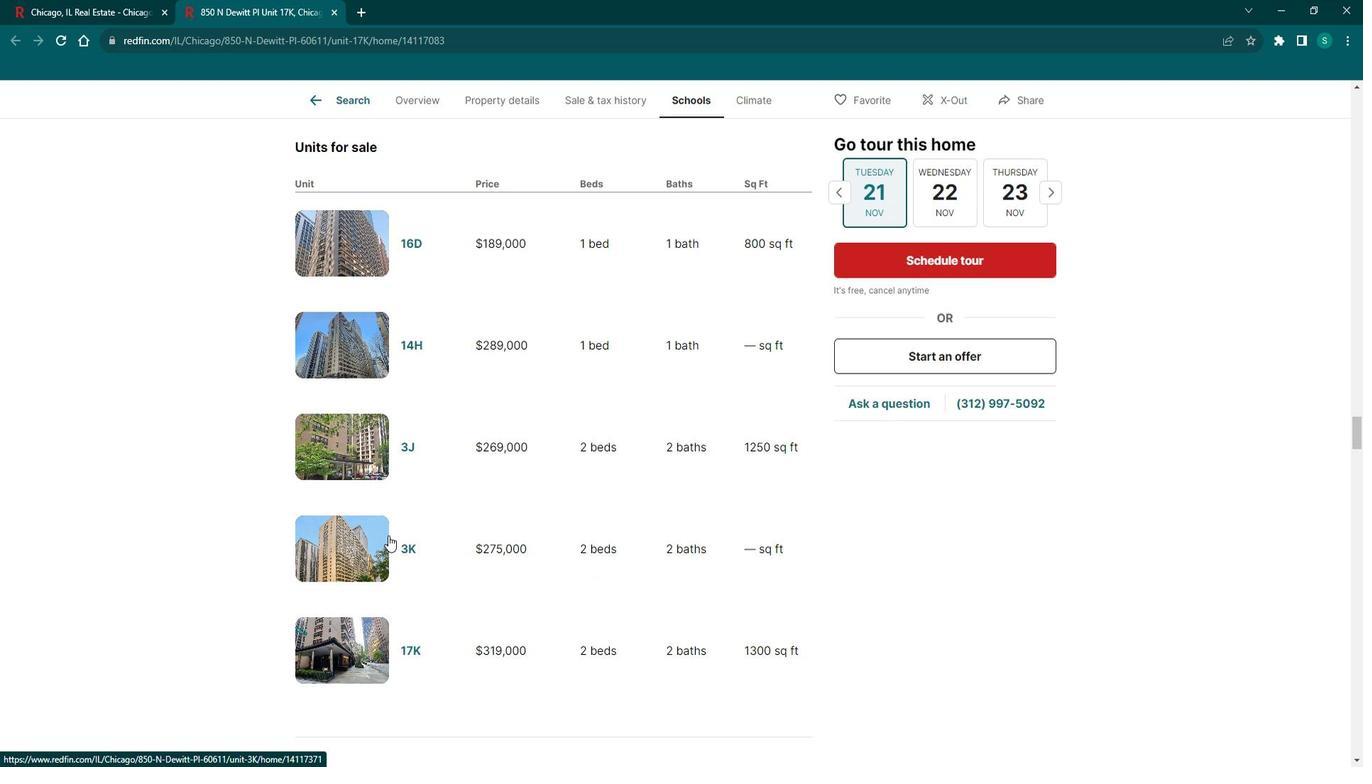 
Action: Mouse scrolled (408, 534) with delta (0, 0)
Screenshot: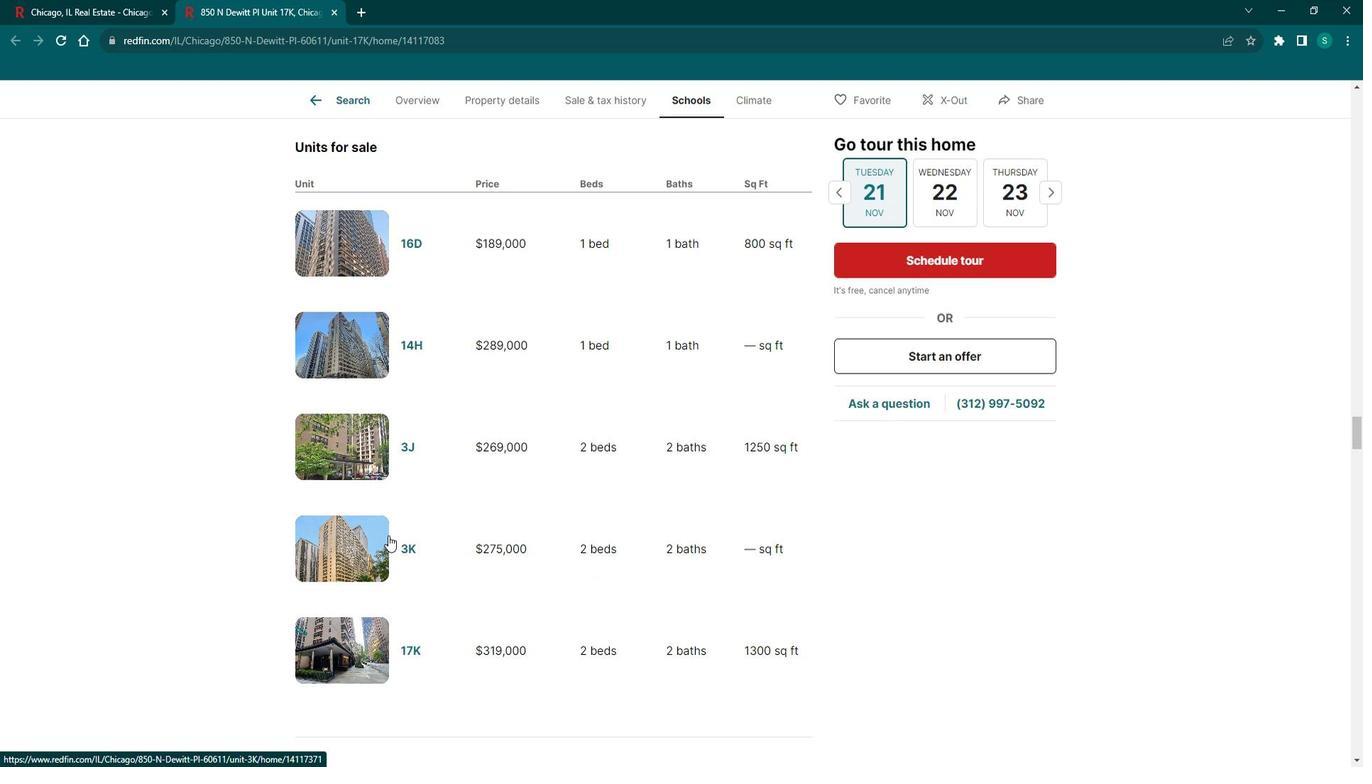 
Action: Mouse scrolled (408, 534) with delta (0, 0)
Screenshot: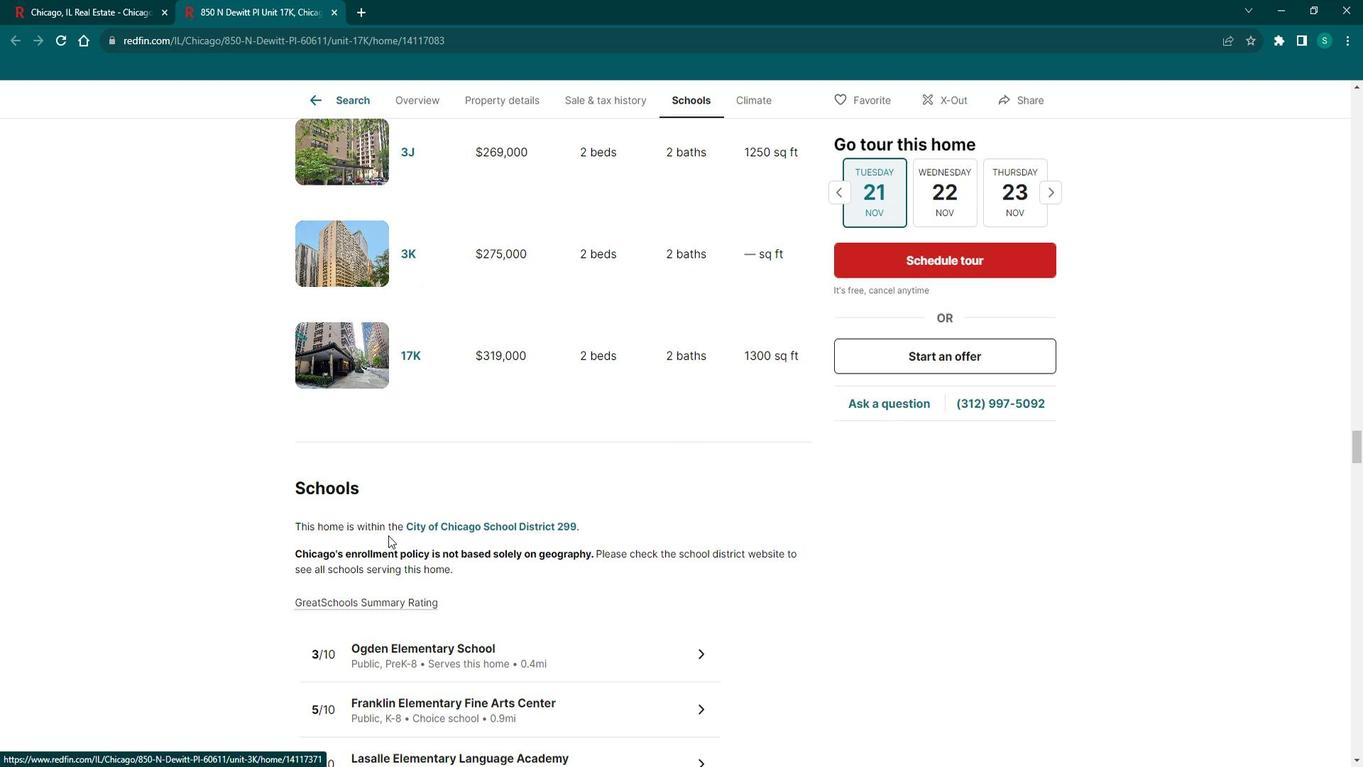 
Action: Mouse scrolled (408, 534) with delta (0, 0)
Screenshot: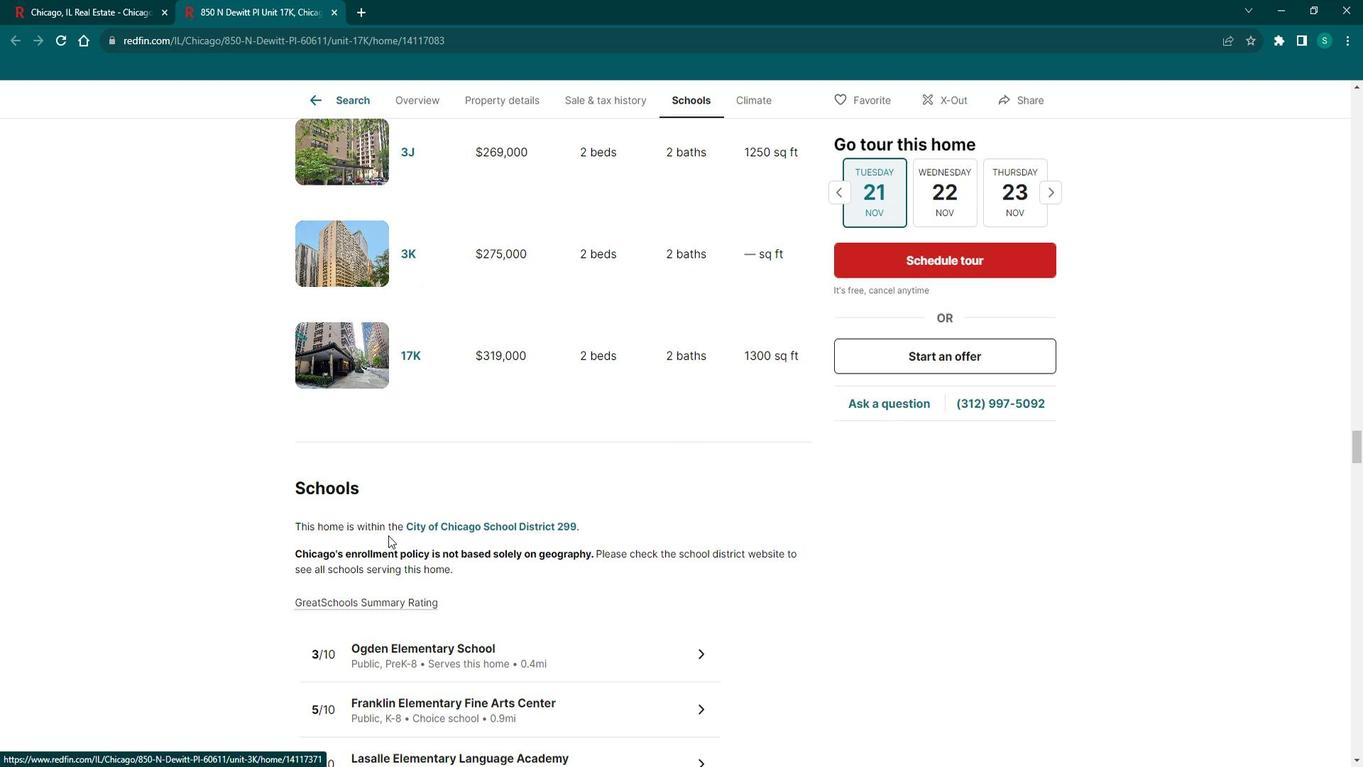 
Action: Mouse scrolled (408, 534) with delta (0, 0)
Screenshot: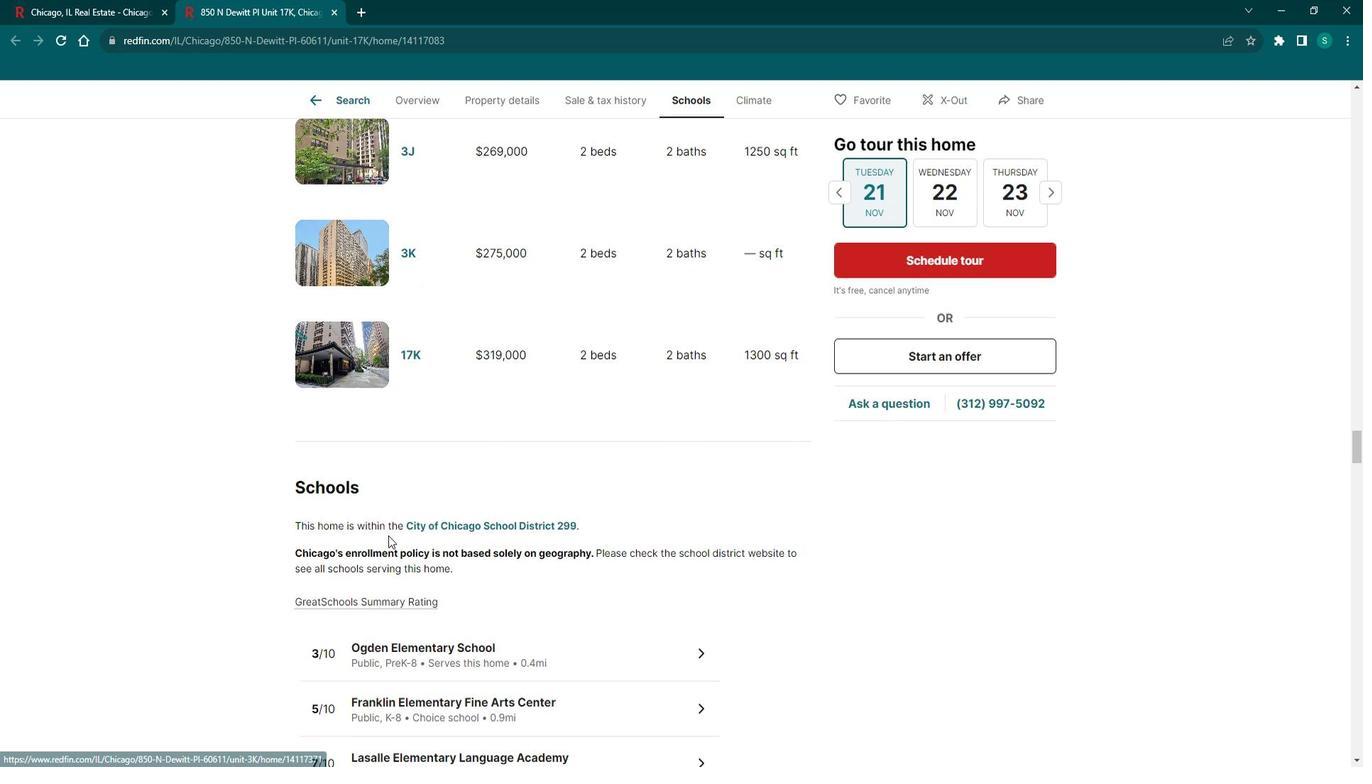 
Action: Mouse scrolled (408, 534) with delta (0, 0)
Screenshot: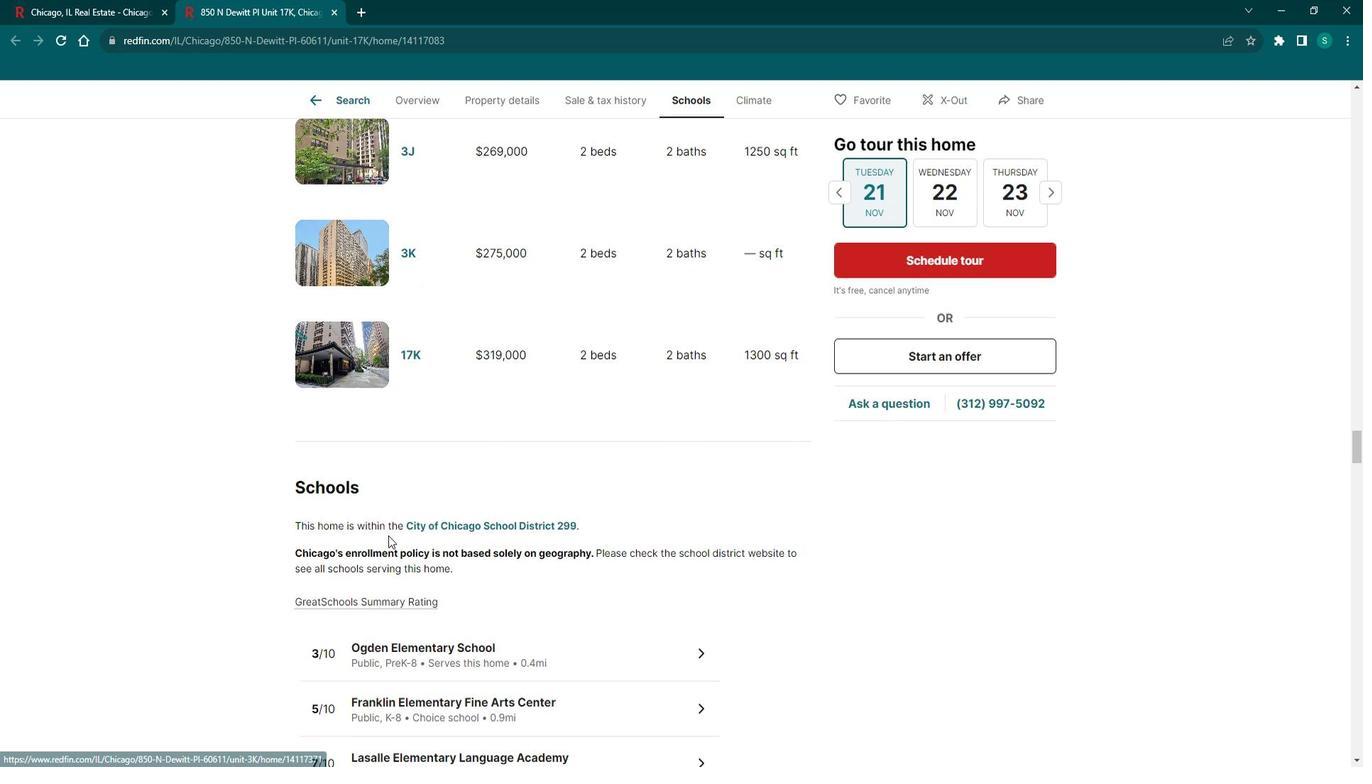 
Action: Mouse scrolled (408, 534) with delta (0, 0)
Screenshot: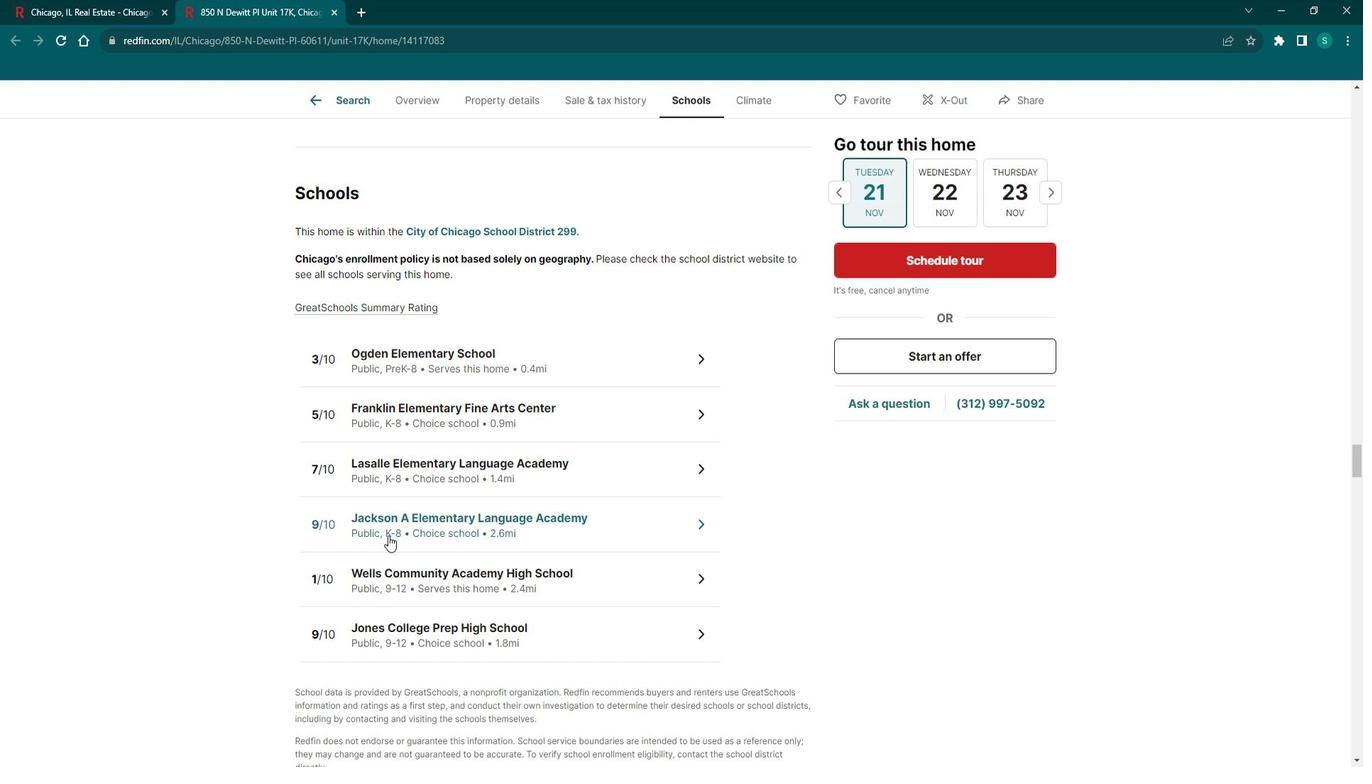 
Action: Mouse scrolled (408, 534) with delta (0, 0)
Screenshot: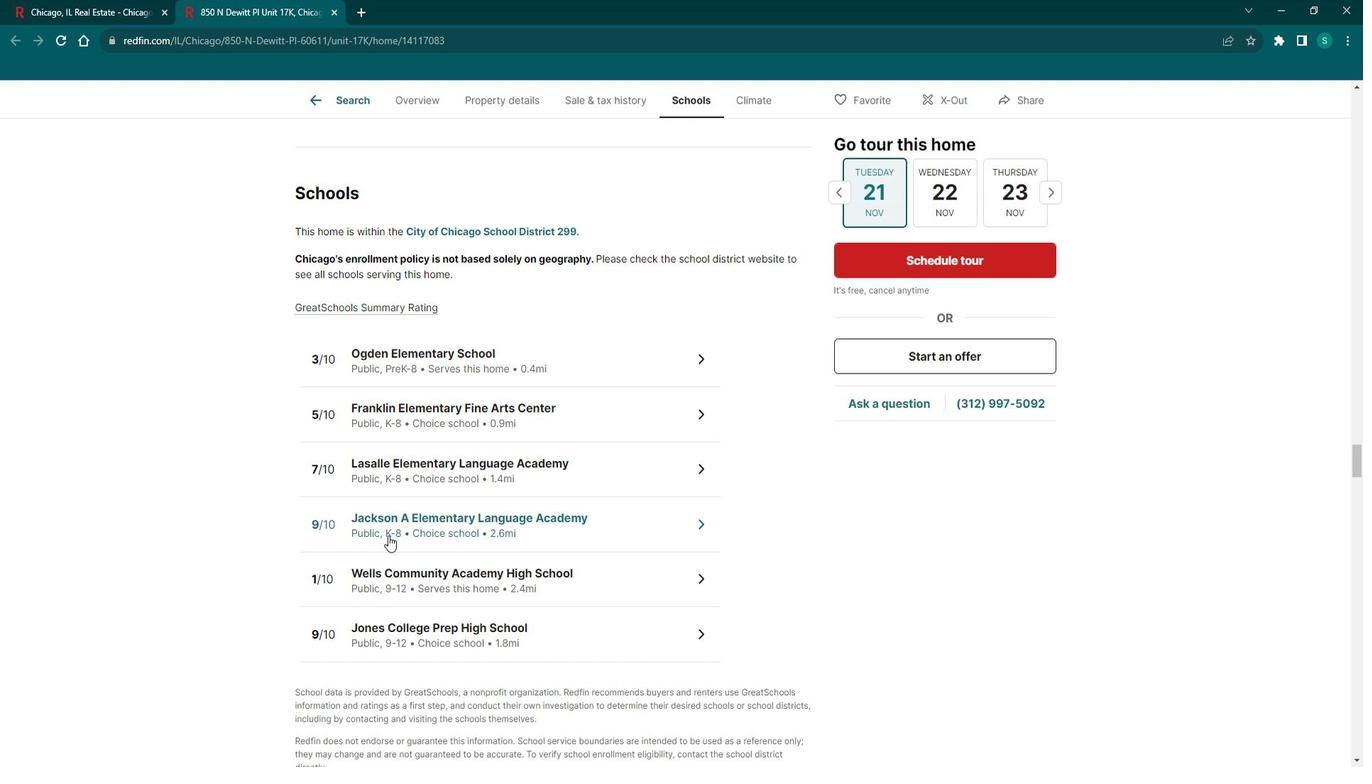 
Action: Mouse scrolled (408, 534) with delta (0, 0)
Screenshot: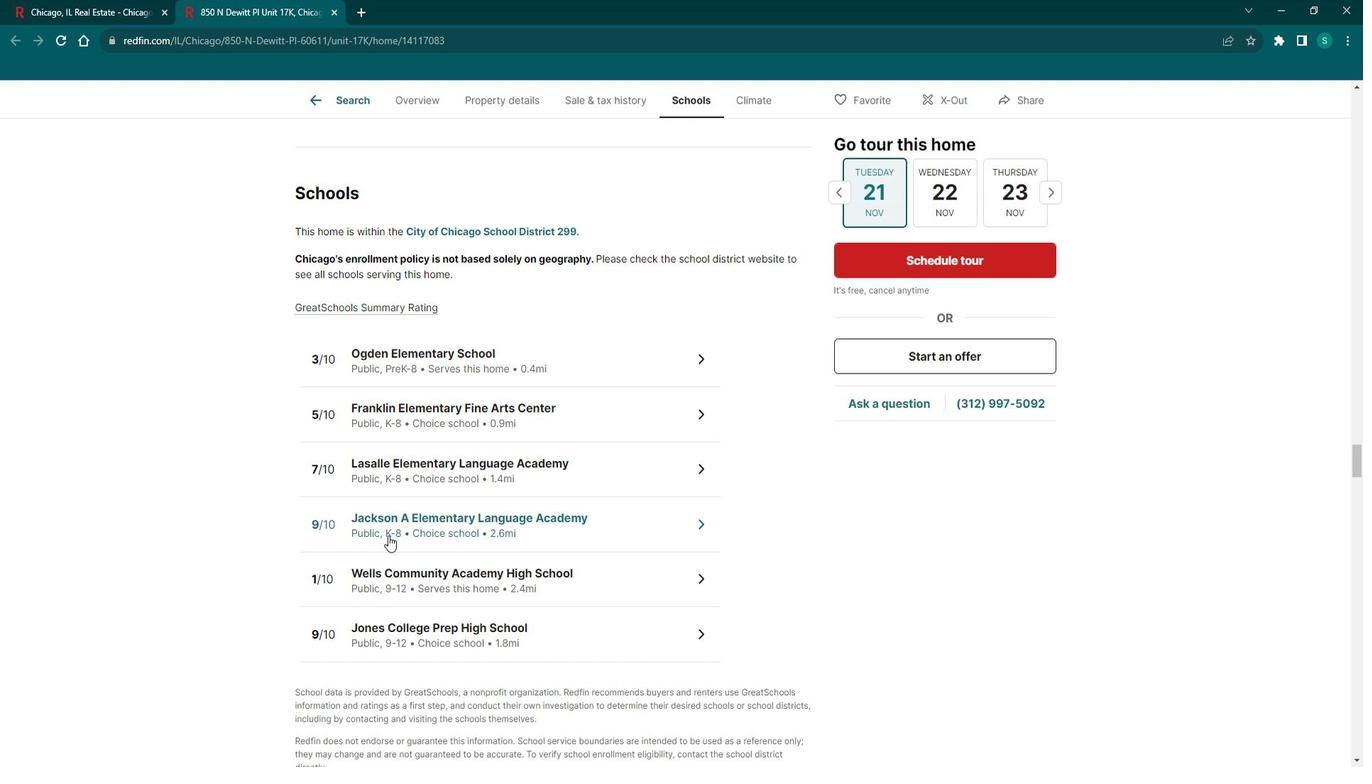 
Action: Mouse scrolled (408, 534) with delta (0, 0)
Screenshot: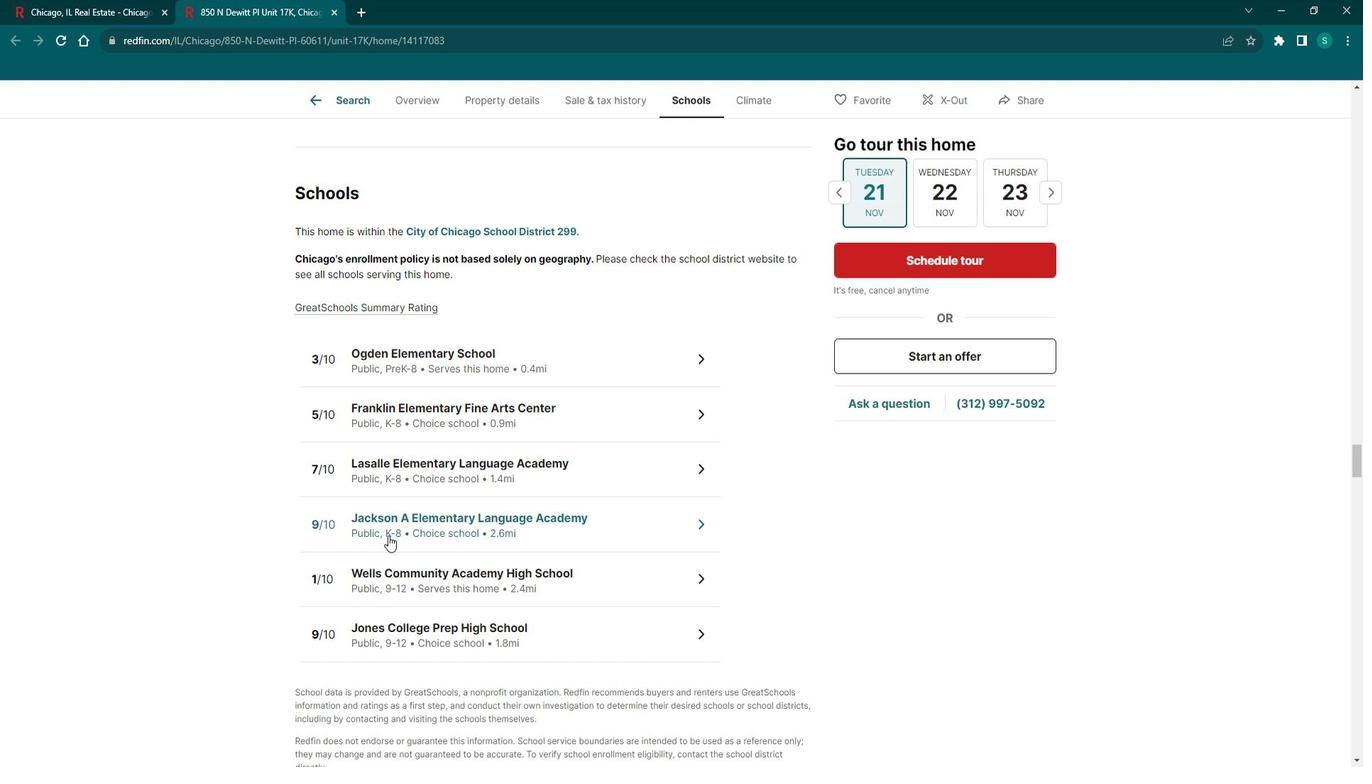 
Action: Mouse moved to (403, 512)
Screenshot: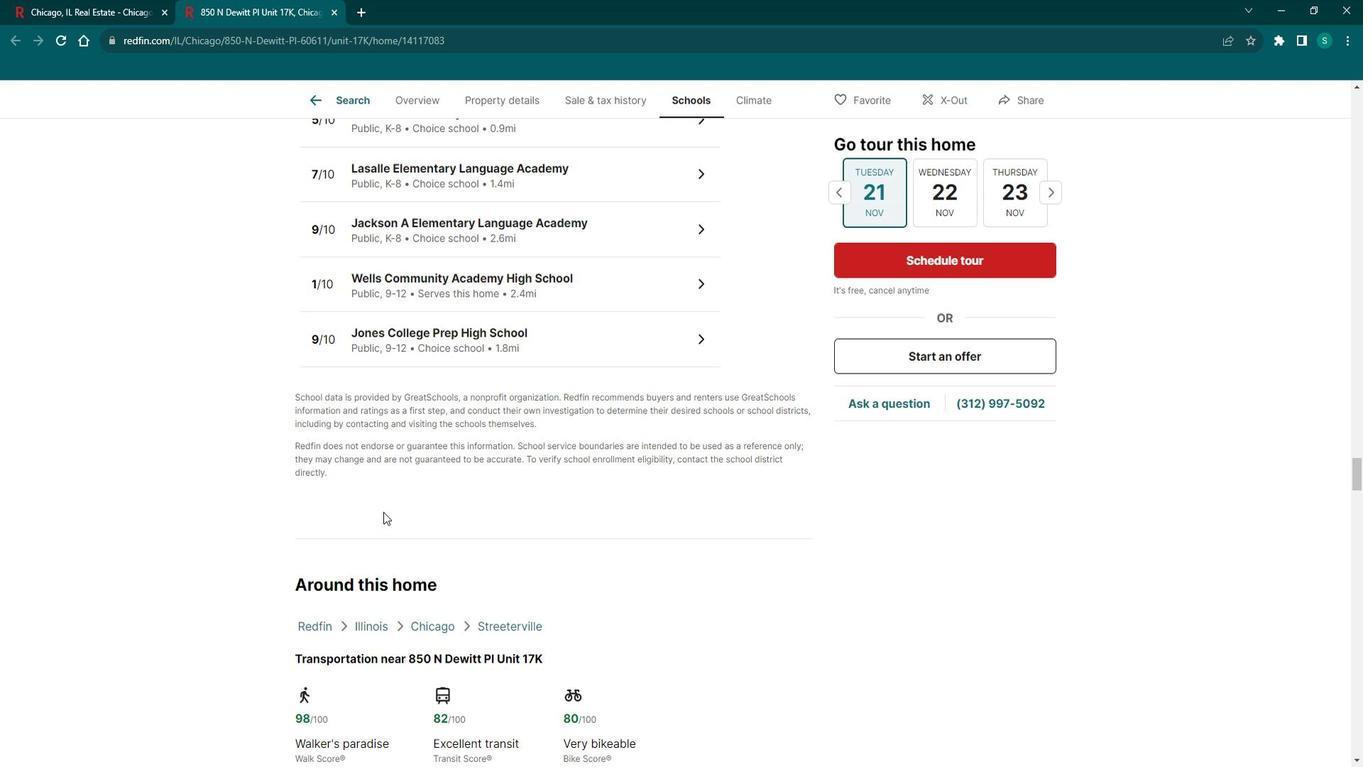 
Action: Mouse scrolled (403, 512) with delta (0, 0)
Screenshot: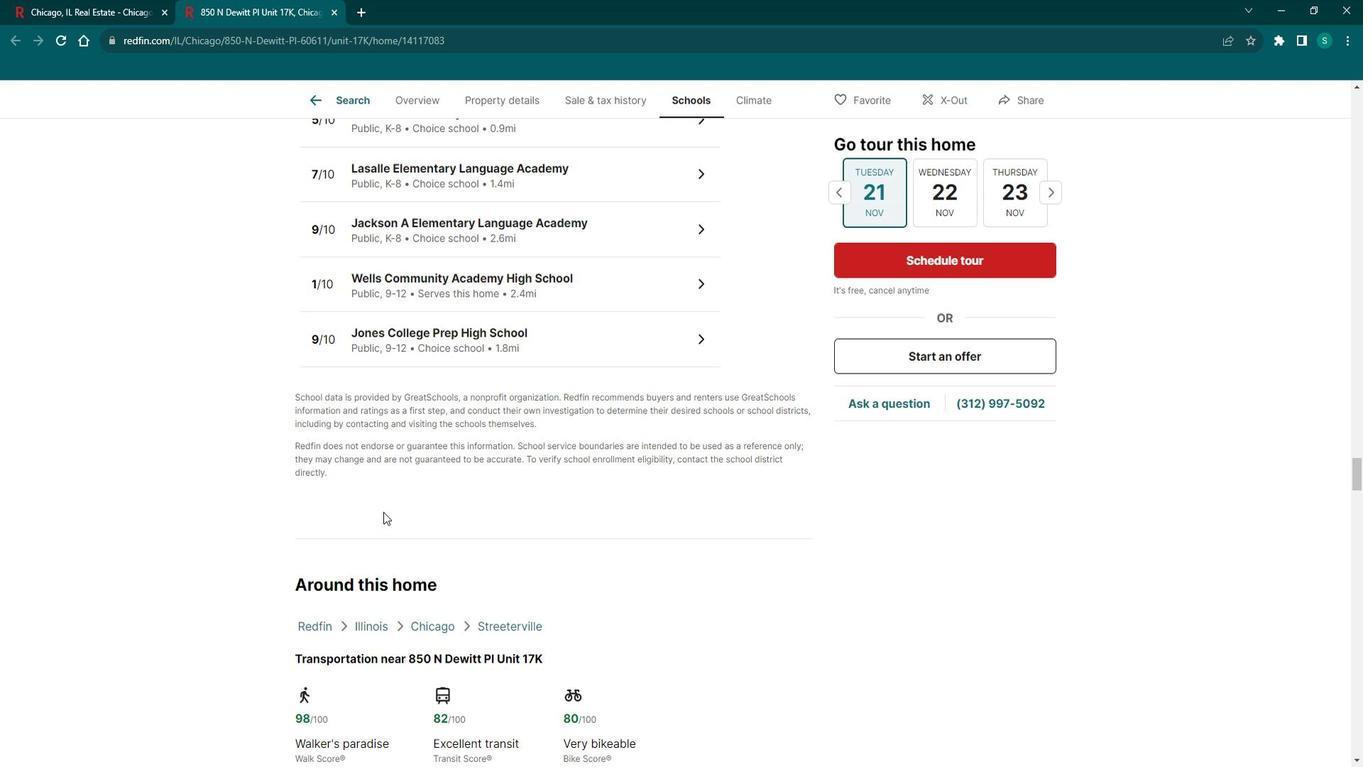 
Action: Mouse scrolled (403, 512) with delta (0, 0)
Screenshot: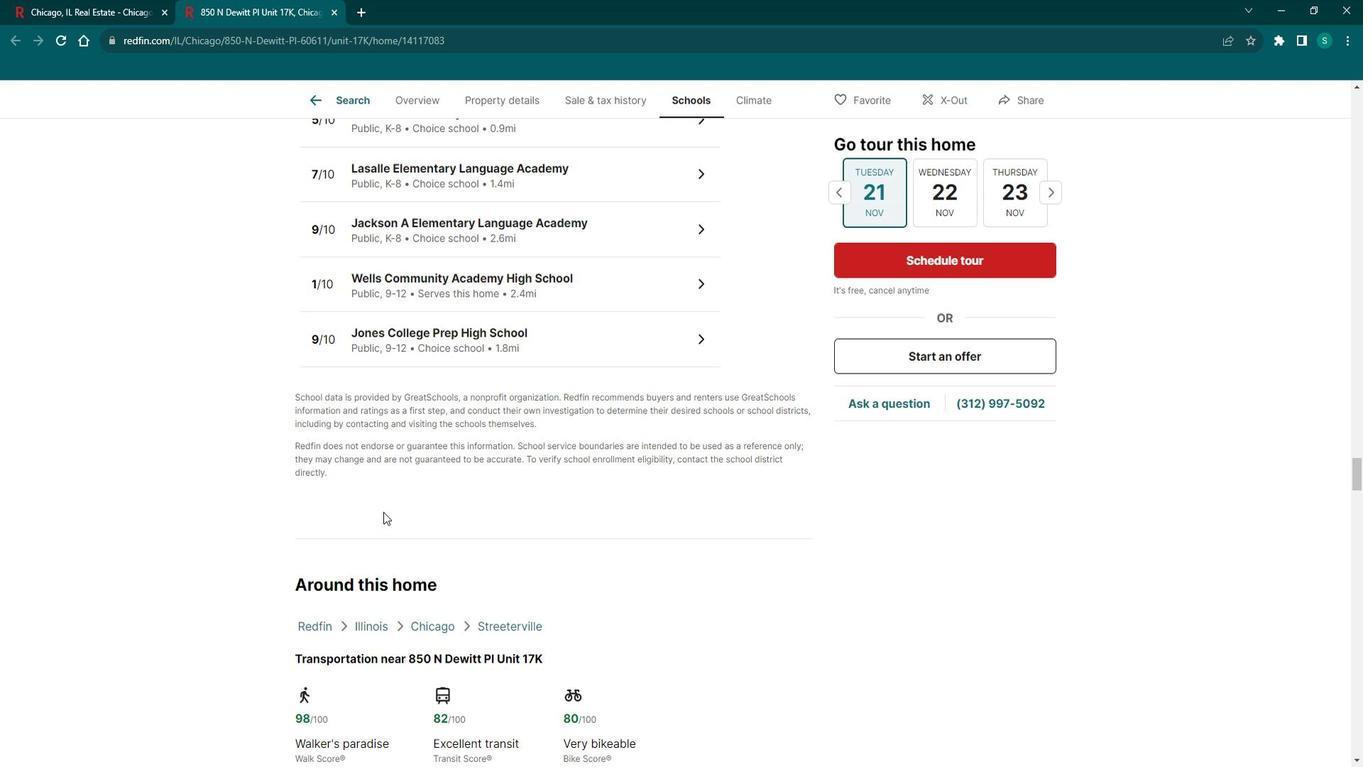 
Action: Mouse scrolled (403, 512) with delta (0, 0)
Screenshot: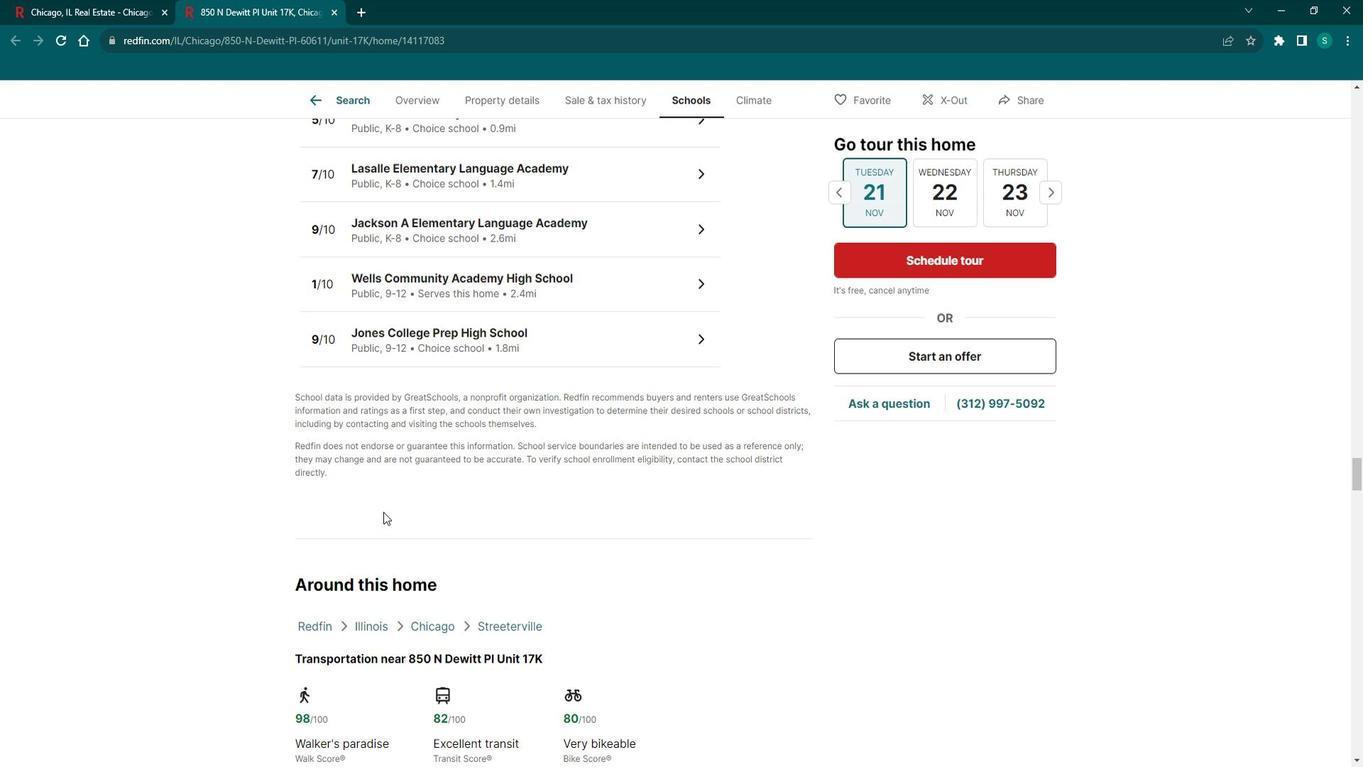 
Action: Mouse scrolled (403, 512) with delta (0, 0)
Screenshot: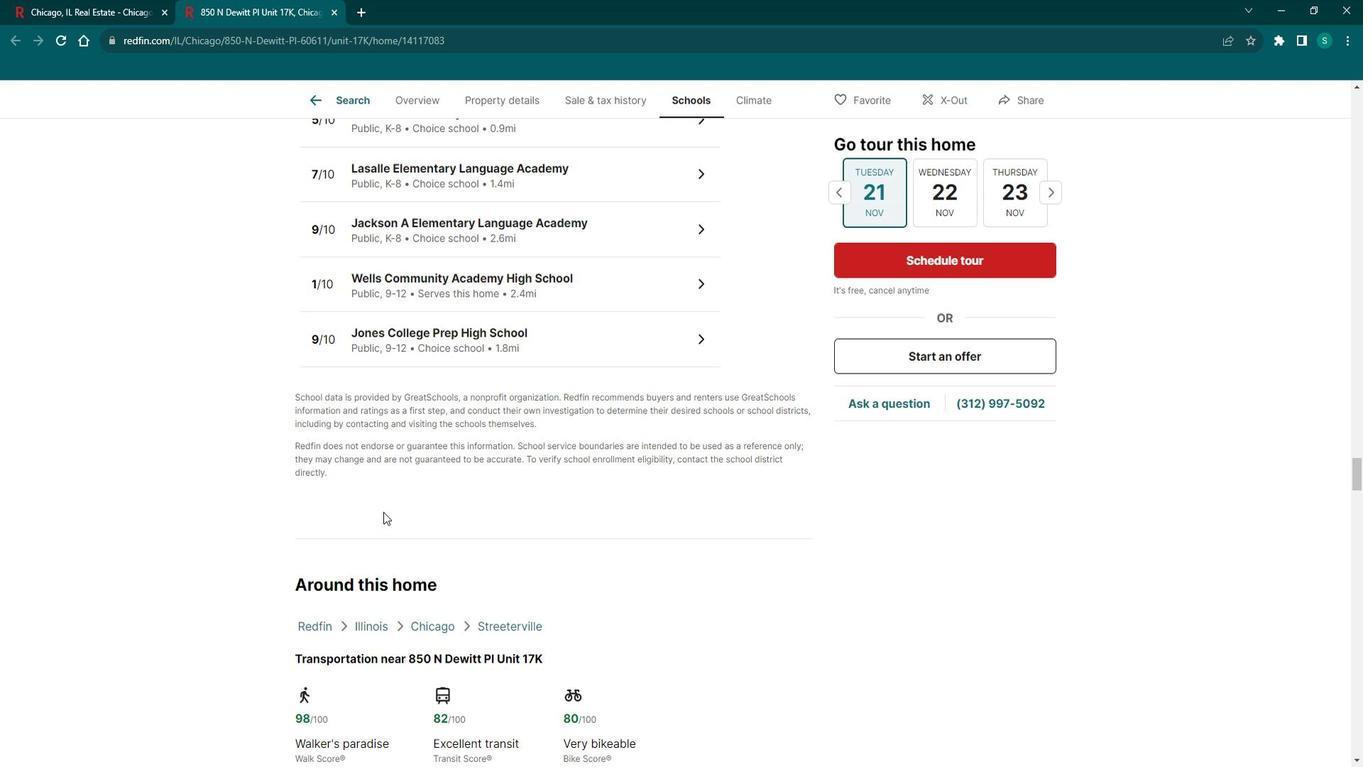 
Action: Mouse scrolled (403, 512) with delta (0, 0)
Screenshot: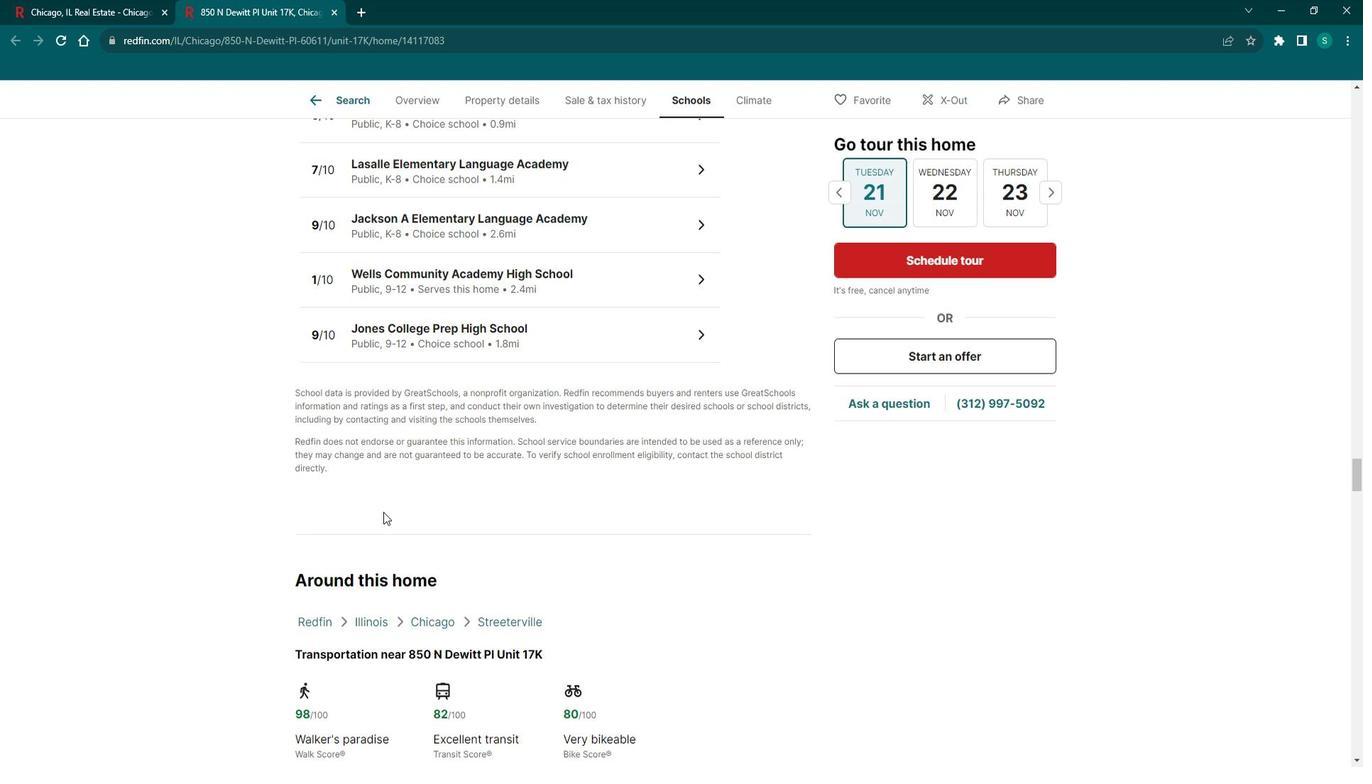 
Action: Mouse scrolled (403, 512) with delta (0, 0)
Screenshot: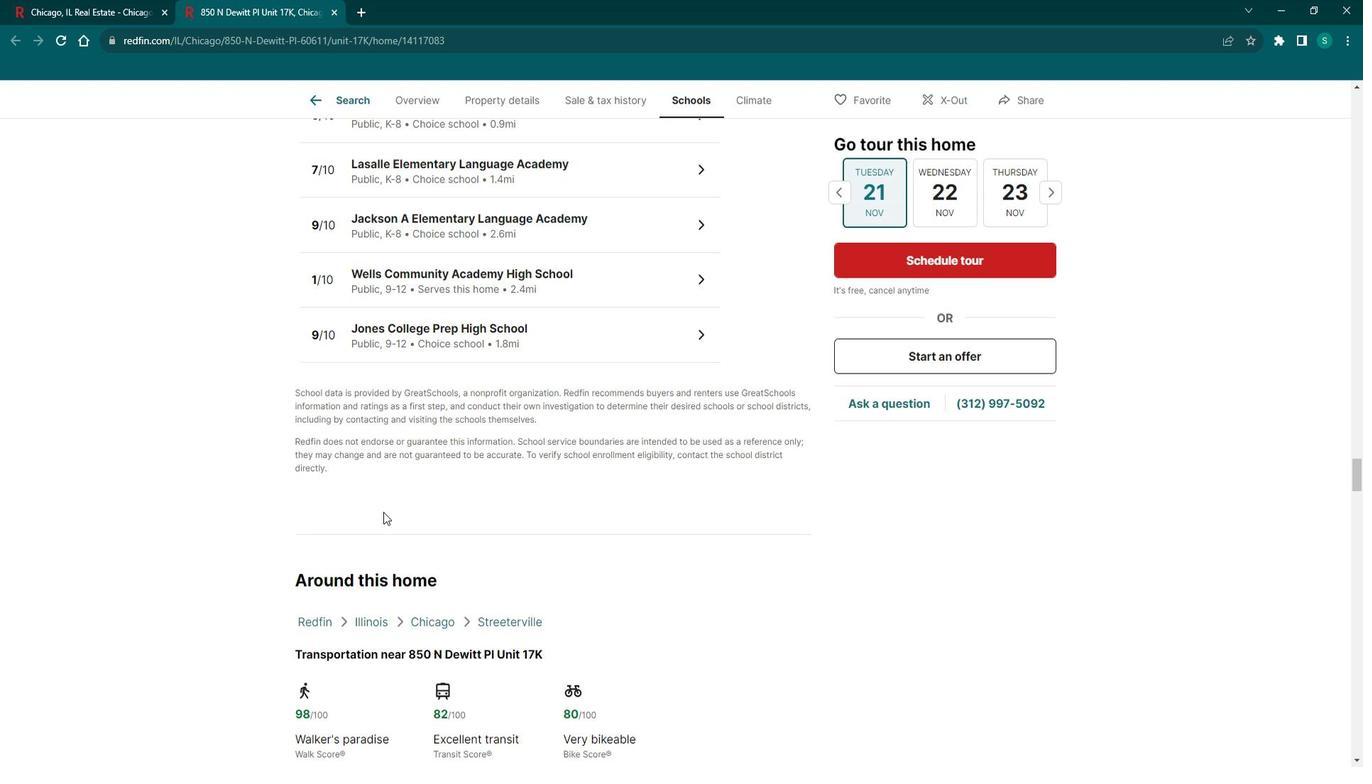 
Action: Mouse scrolled (403, 512) with delta (0, 0)
Screenshot: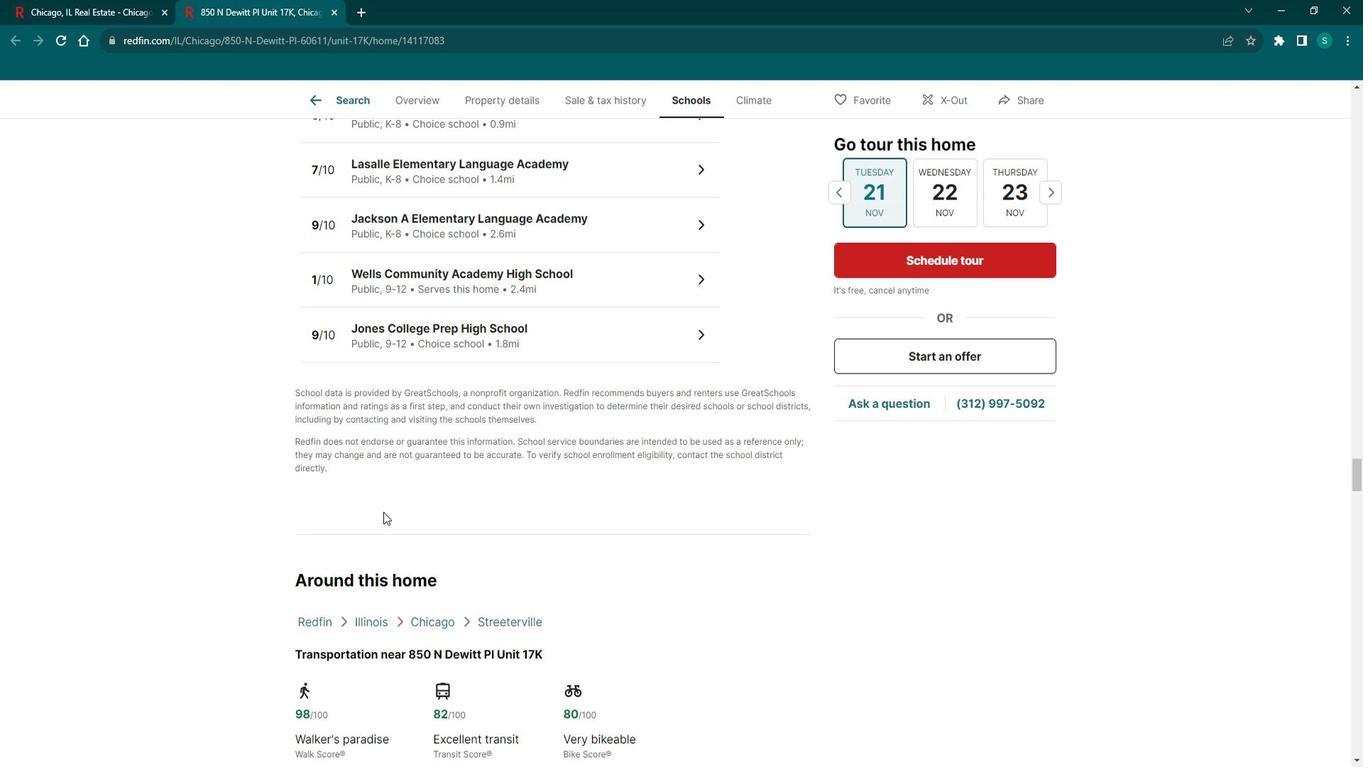 
Action: Mouse scrolled (403, 512) with delta (0, 0)
Screenshot: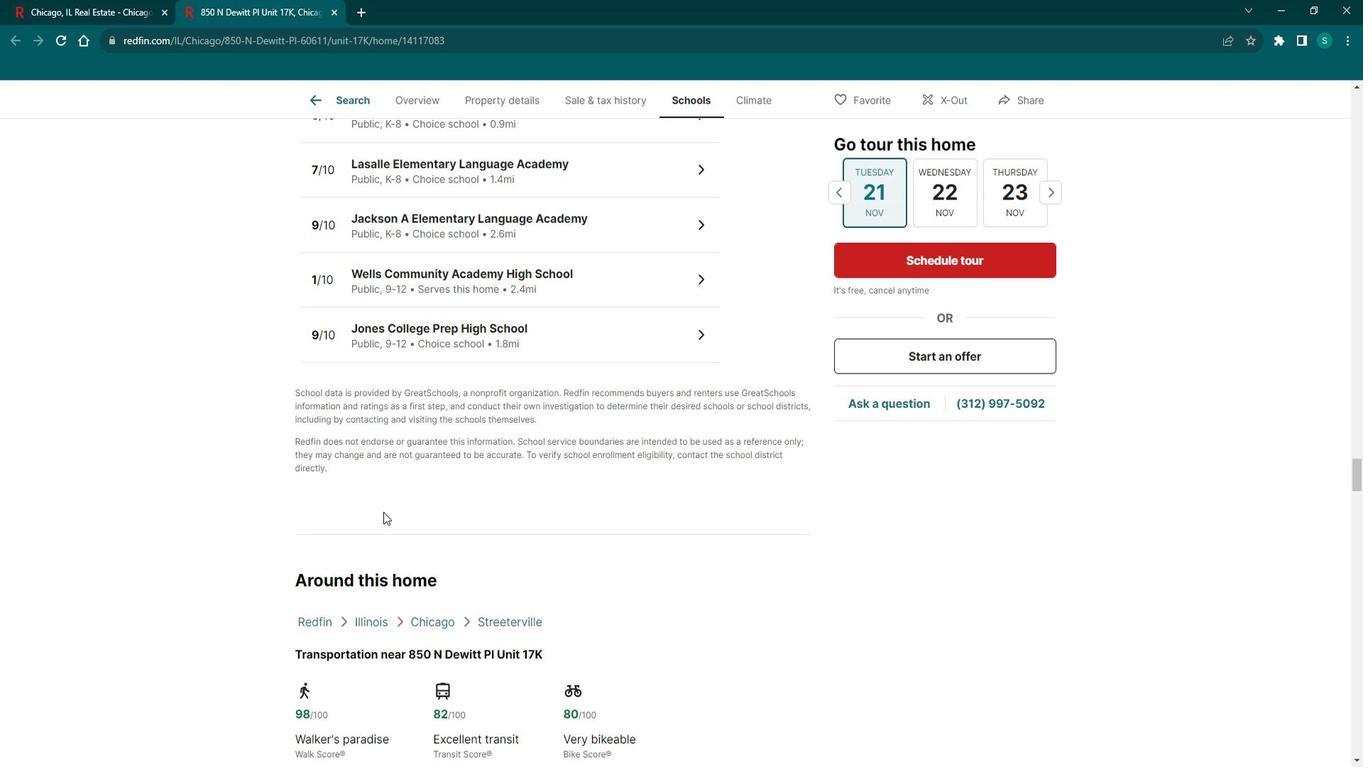 
Action: Mouse scrolled (403, 512) with delta (0, 0)
Screenshot: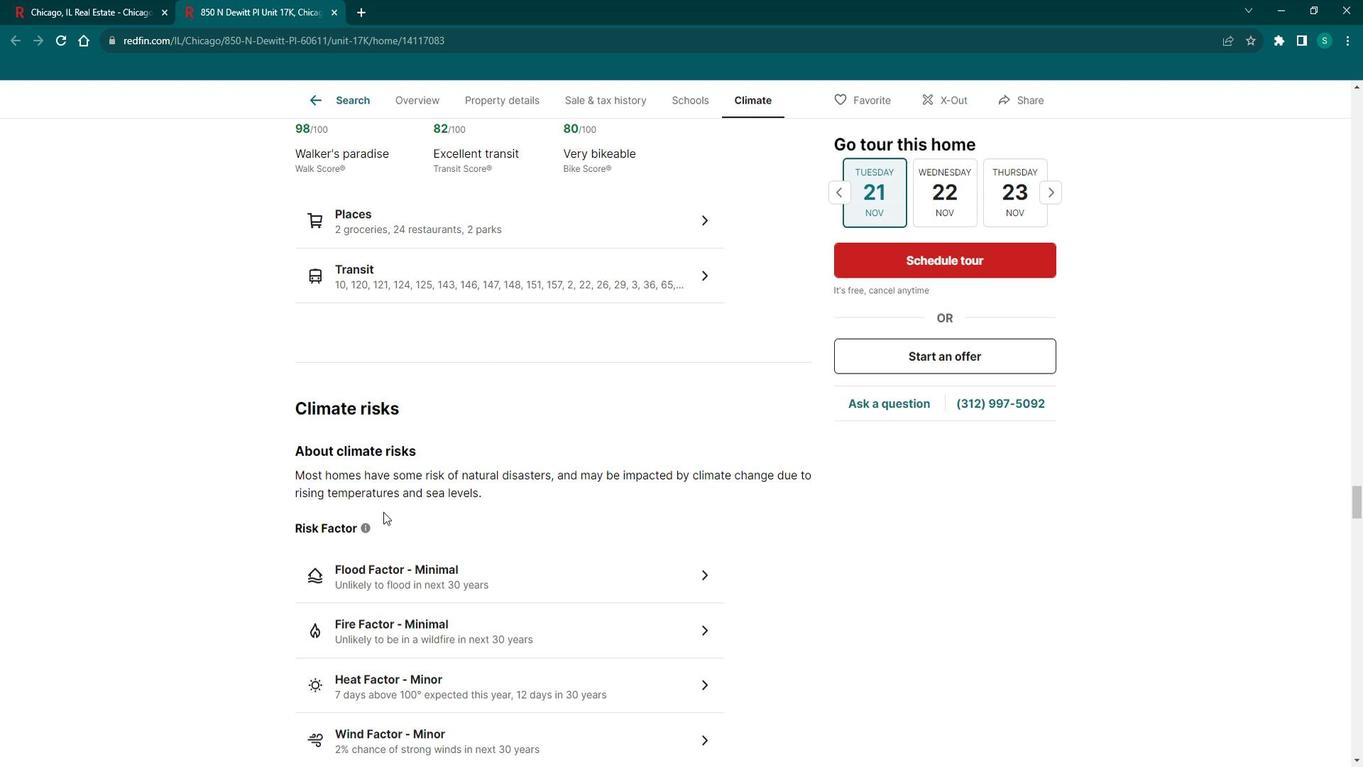 
Action: Mouse scrolled (403, 512) with delta (0, 0)
Screenshot: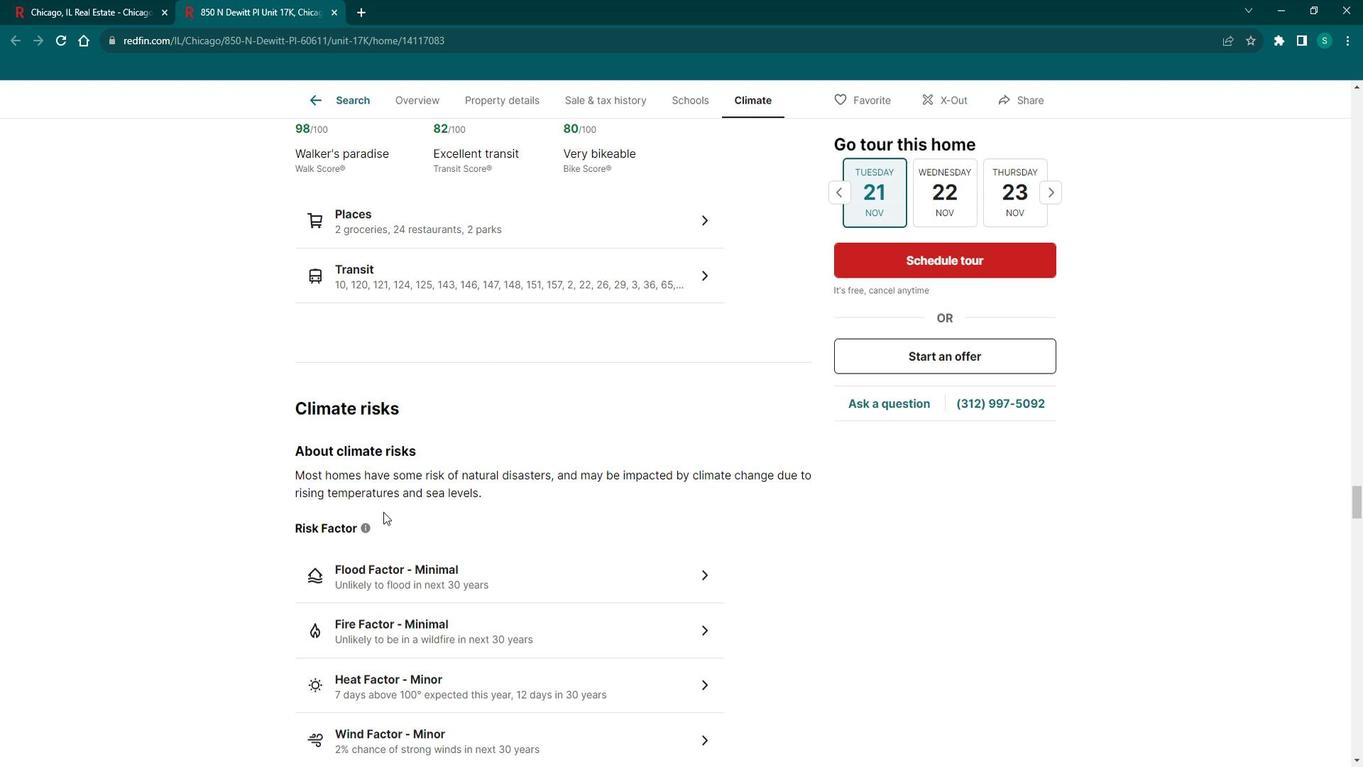 
Action: Mouse scrolled (403, 512) with delta (0, 0)
Screenshot: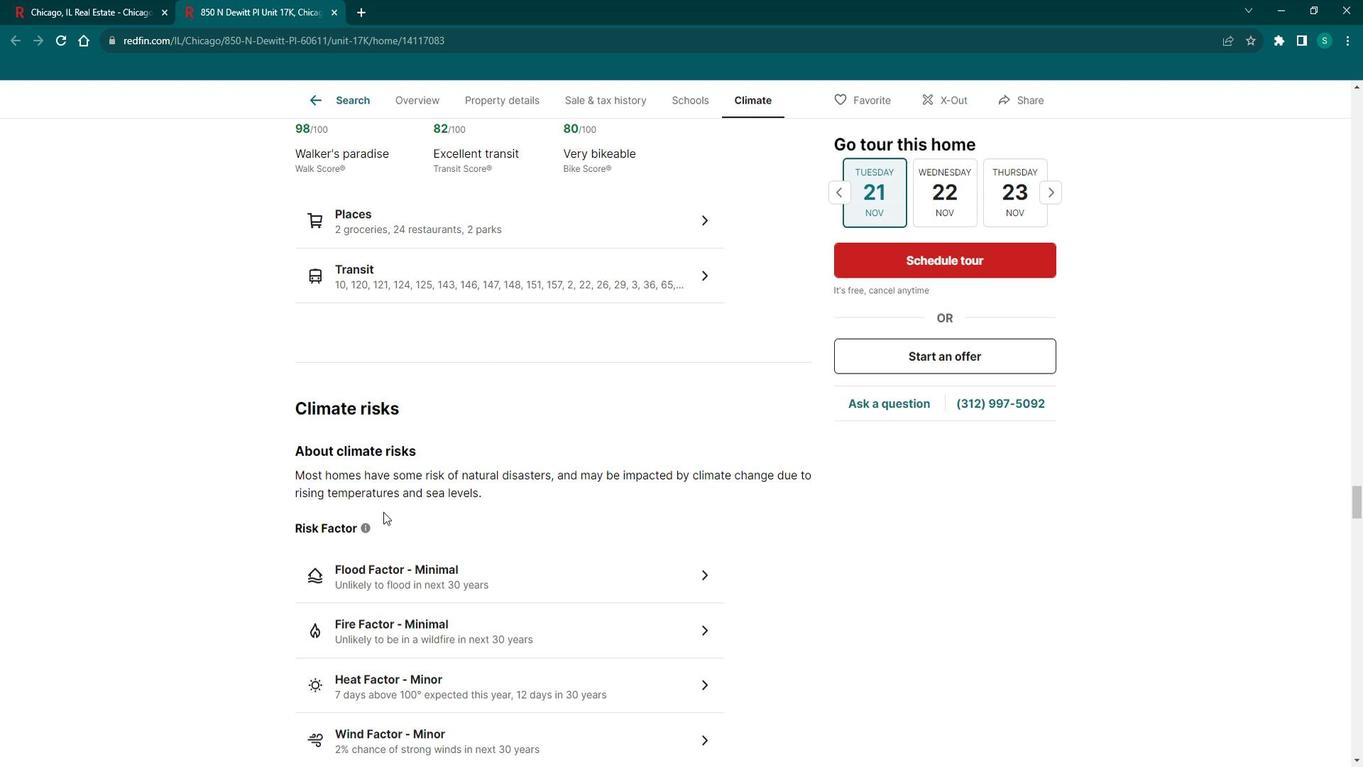 
Action: Mouse scrolled (403, 512) with delta (0, 0)
Screenshot: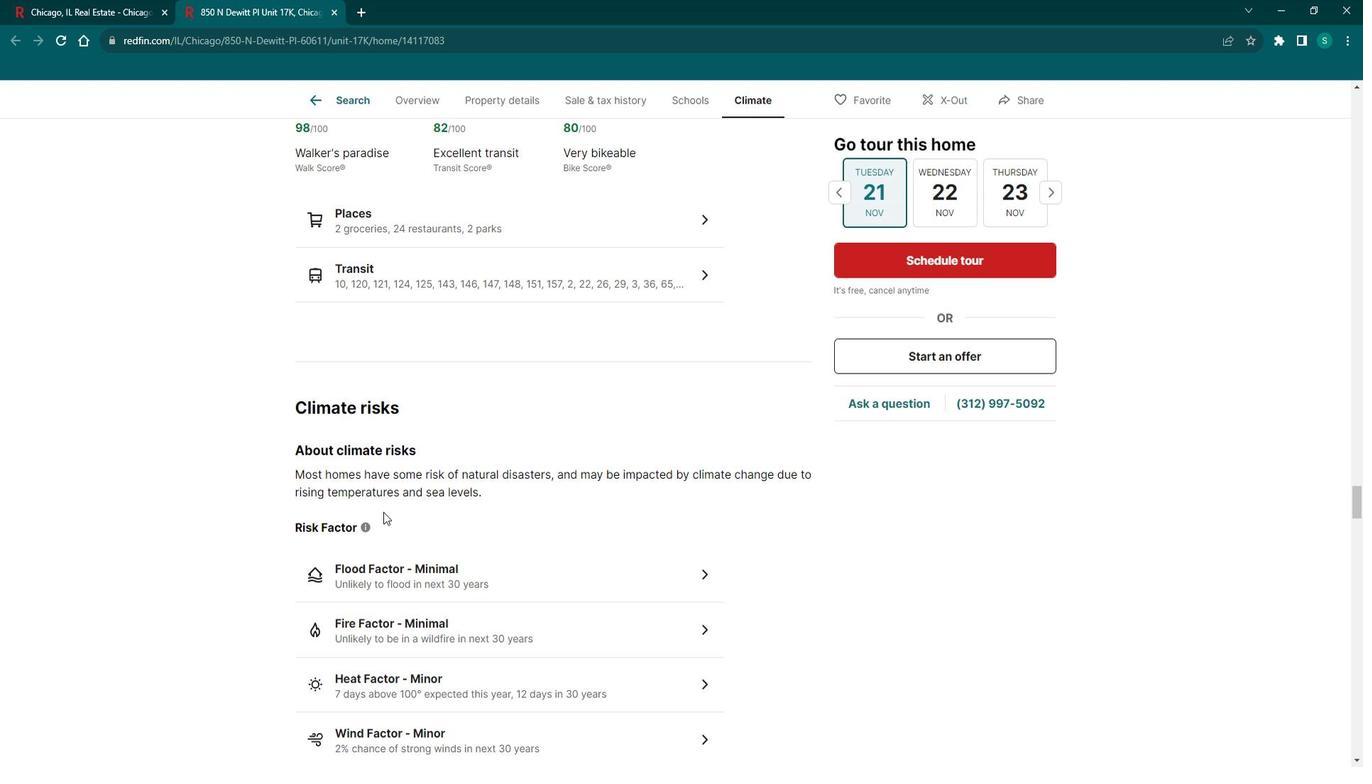 
Action: Mouse scrolled (403, 512) with delta (0, 0)
Screenshot: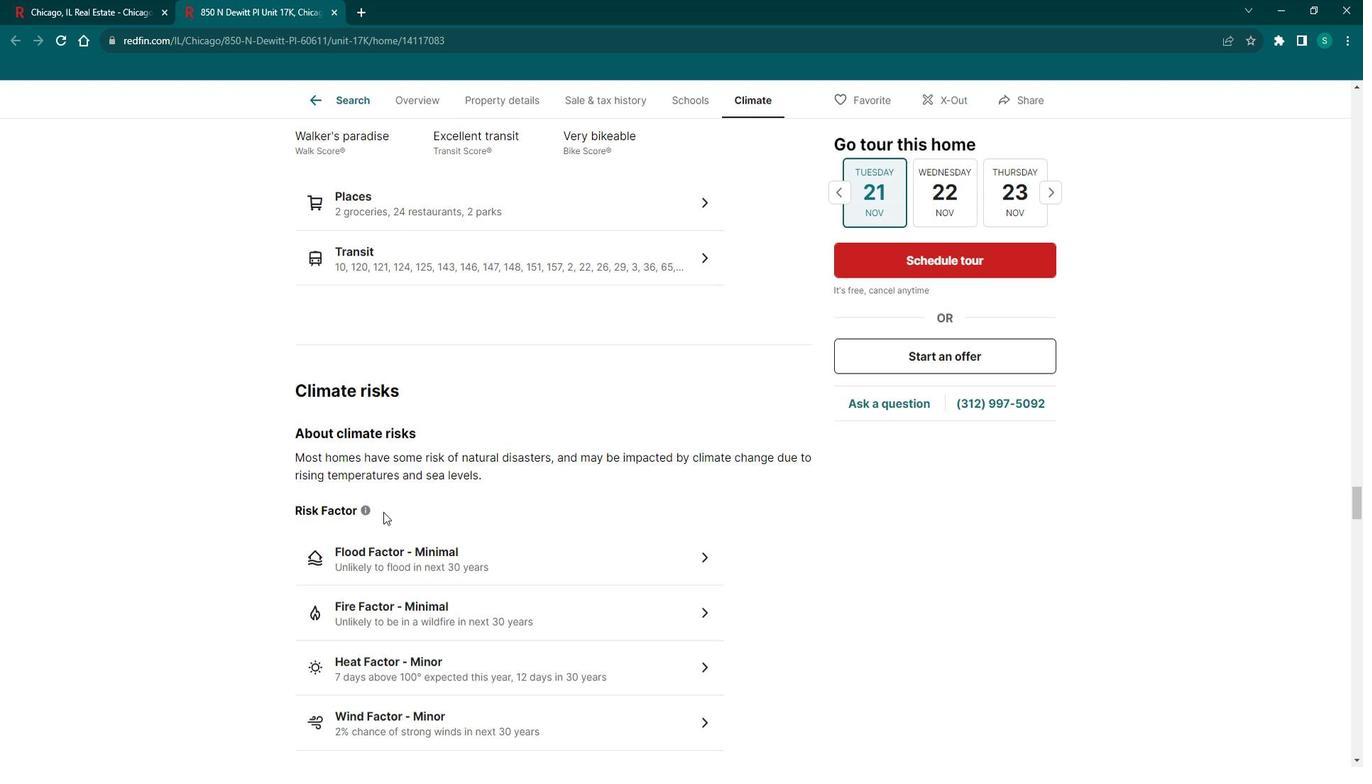 
Action: Mouse scrolled (403, 512) with delta (0, 0)
Screenshot: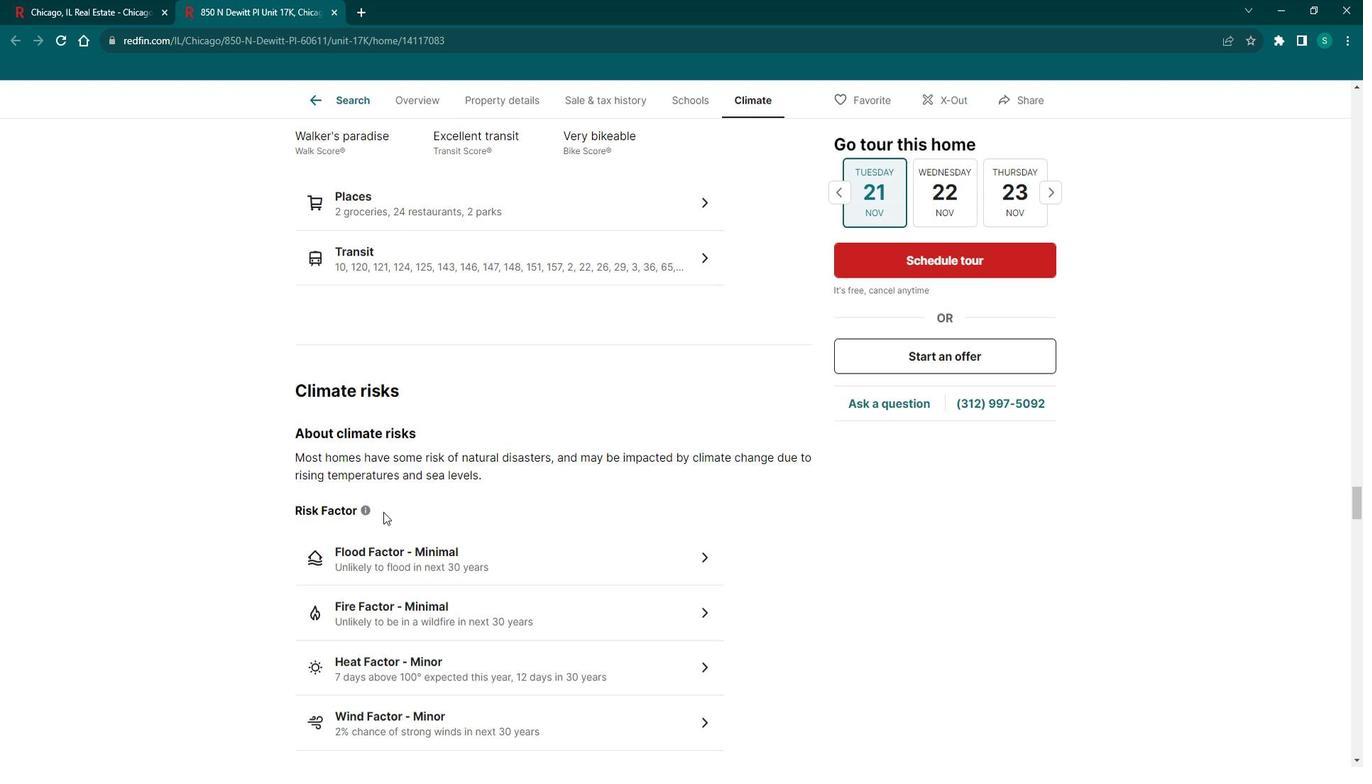 
Action: Mouse scrolled (403, 512) with delta (0, 0)
Screenshot: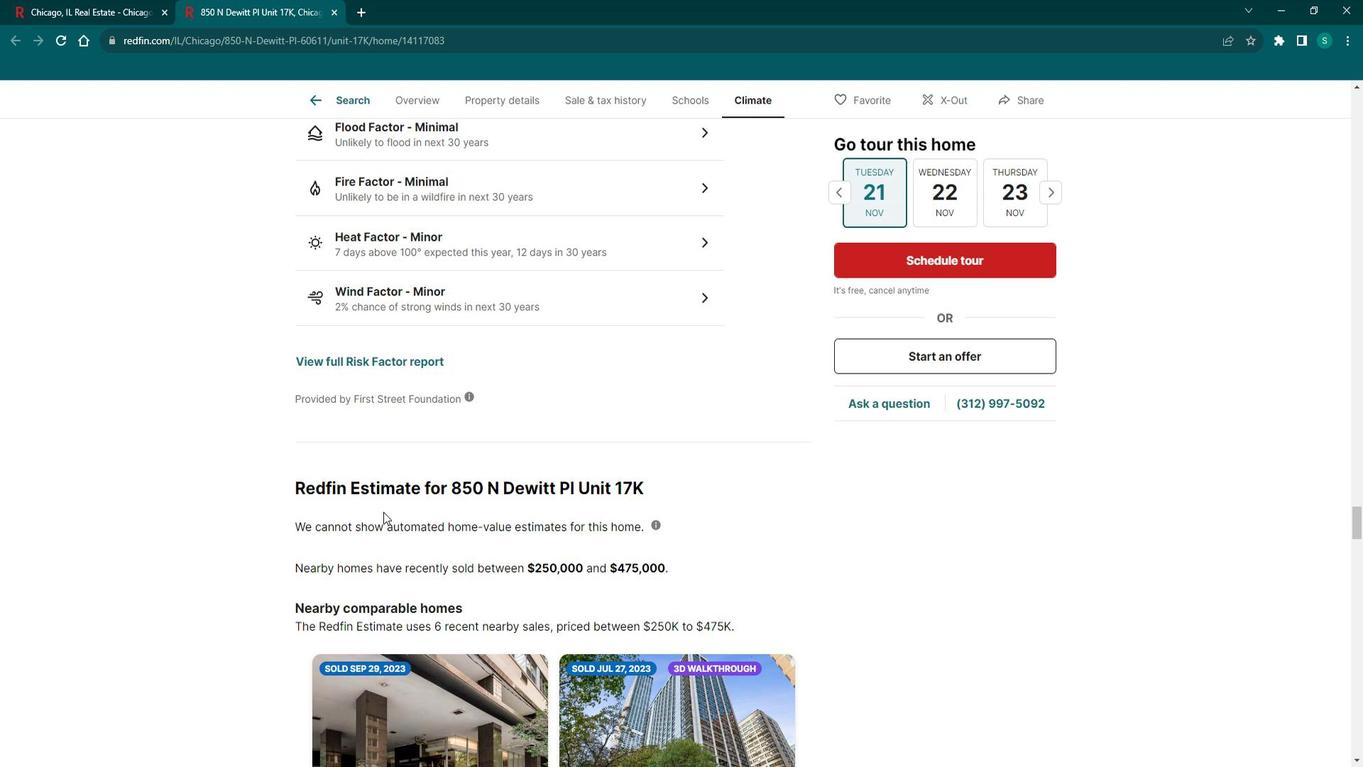 
Action: Mouse scrolled (403, 512) with delta (0, 0)
Screenshot: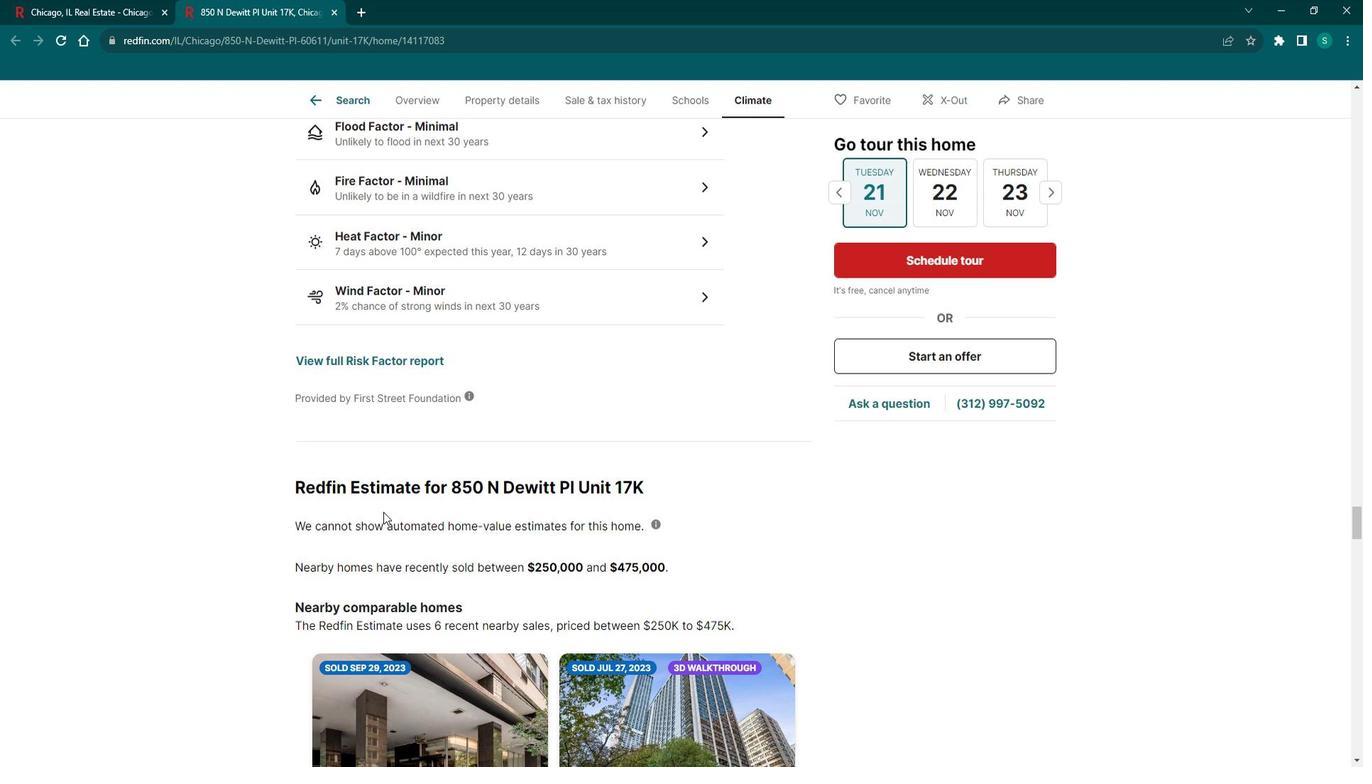 
Action: Mouse scrolled (403, 512) with delta (0, 0)
Screenshot: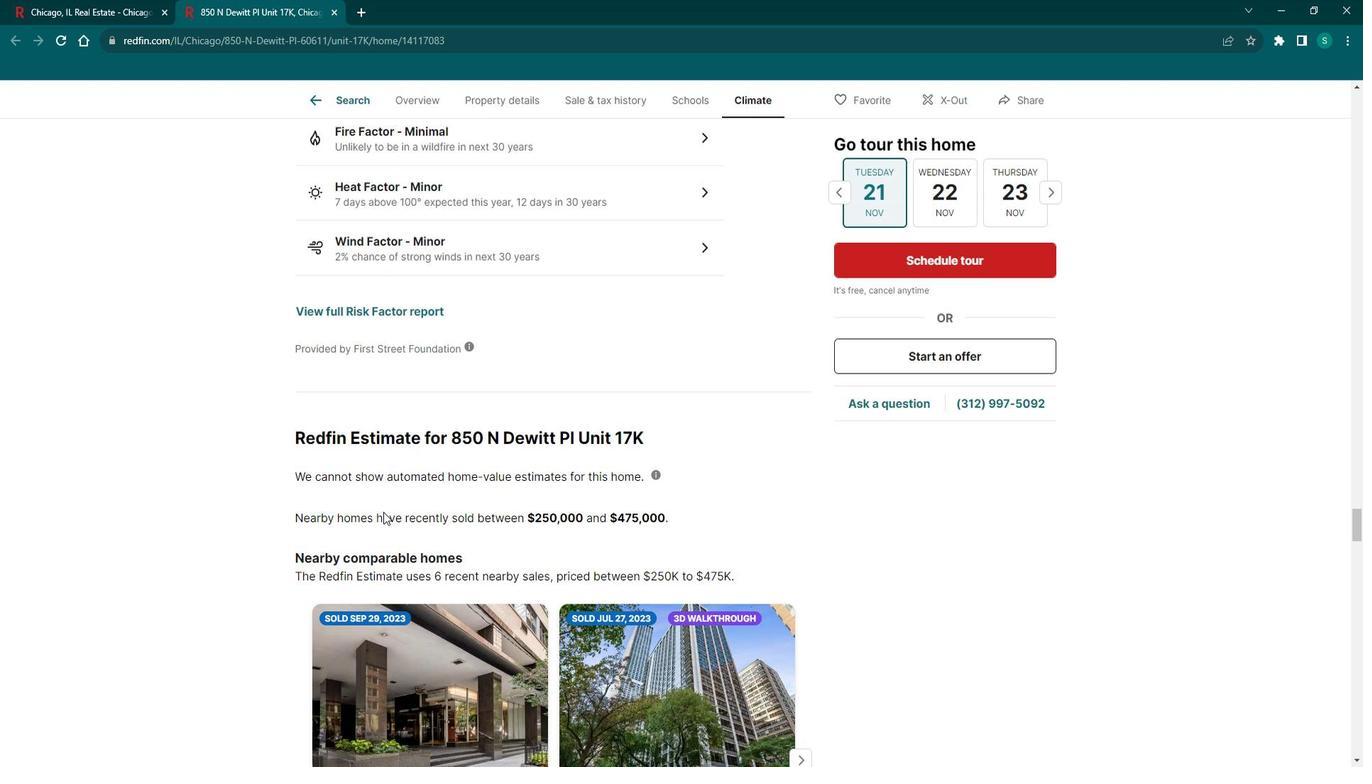 
Action: Mouse moved to (377, 115)
Screenshot: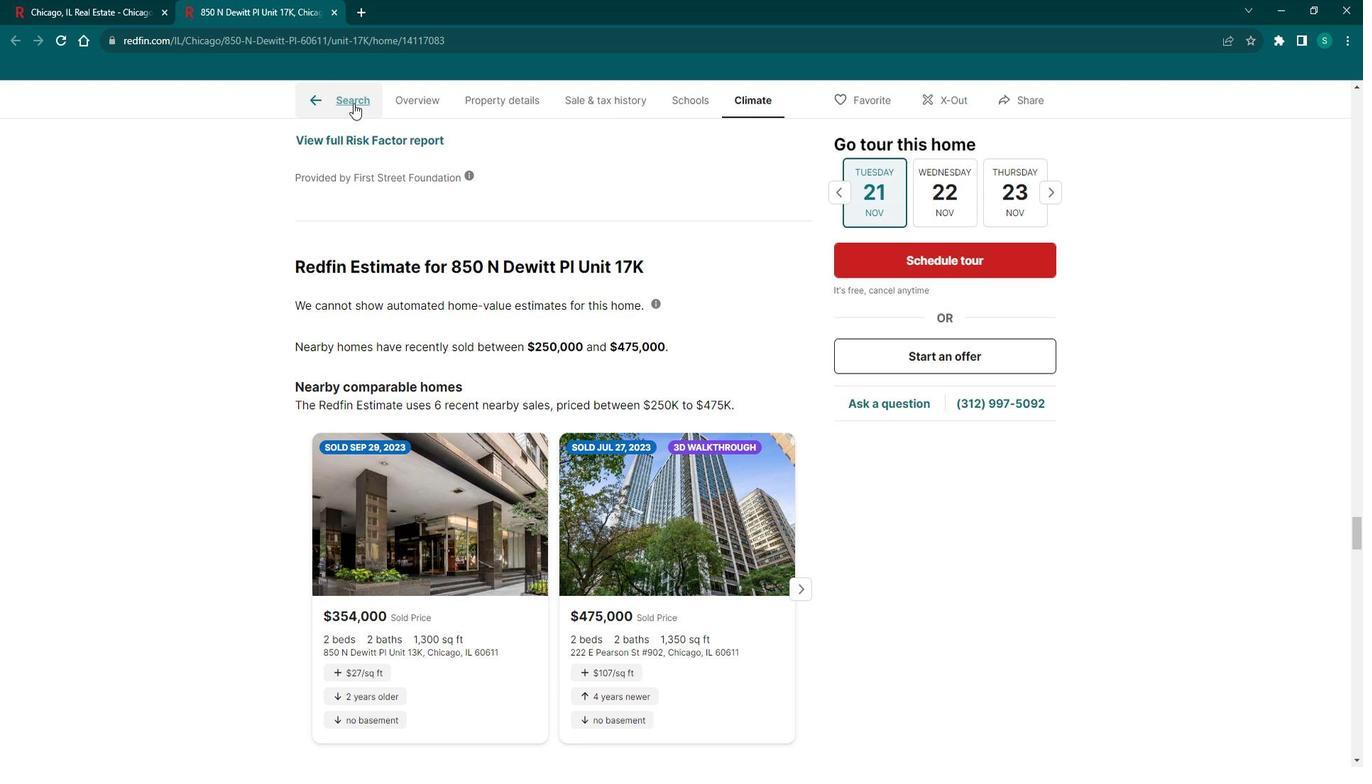 
Action: Mouse pressed left at (377, 115)
Screenshot: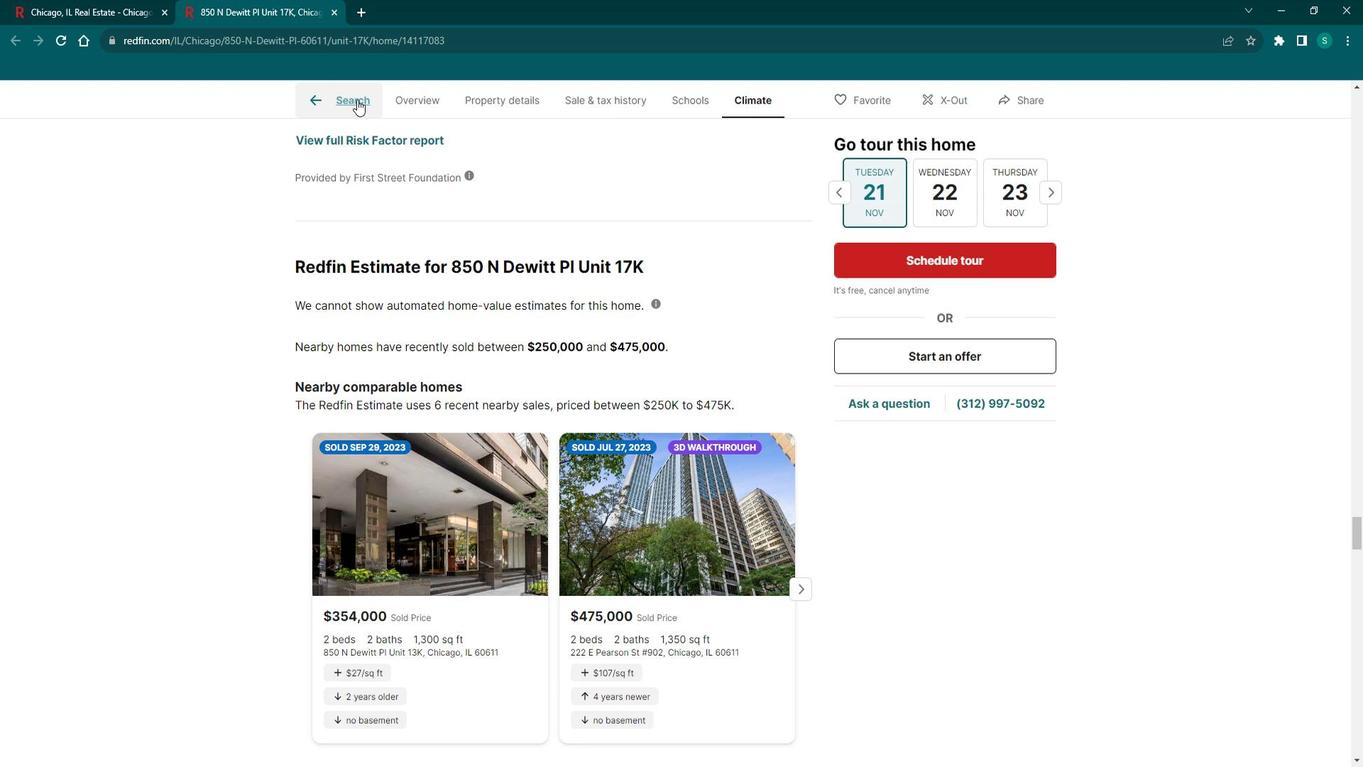 
Action: Mouse moved to (1082, 504)
Screenshot: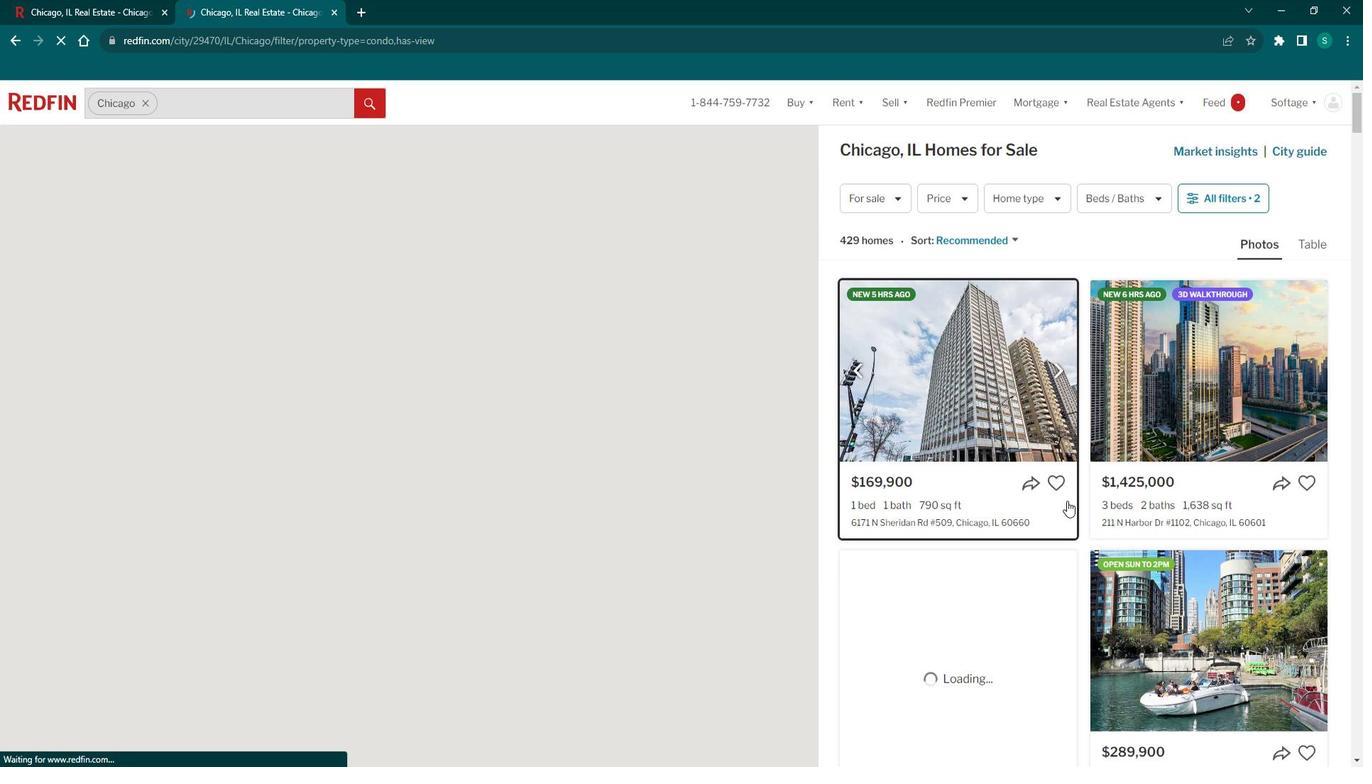
Action: Mouse scrolled (1082, 503) with delta (0, 0)
Screenshot: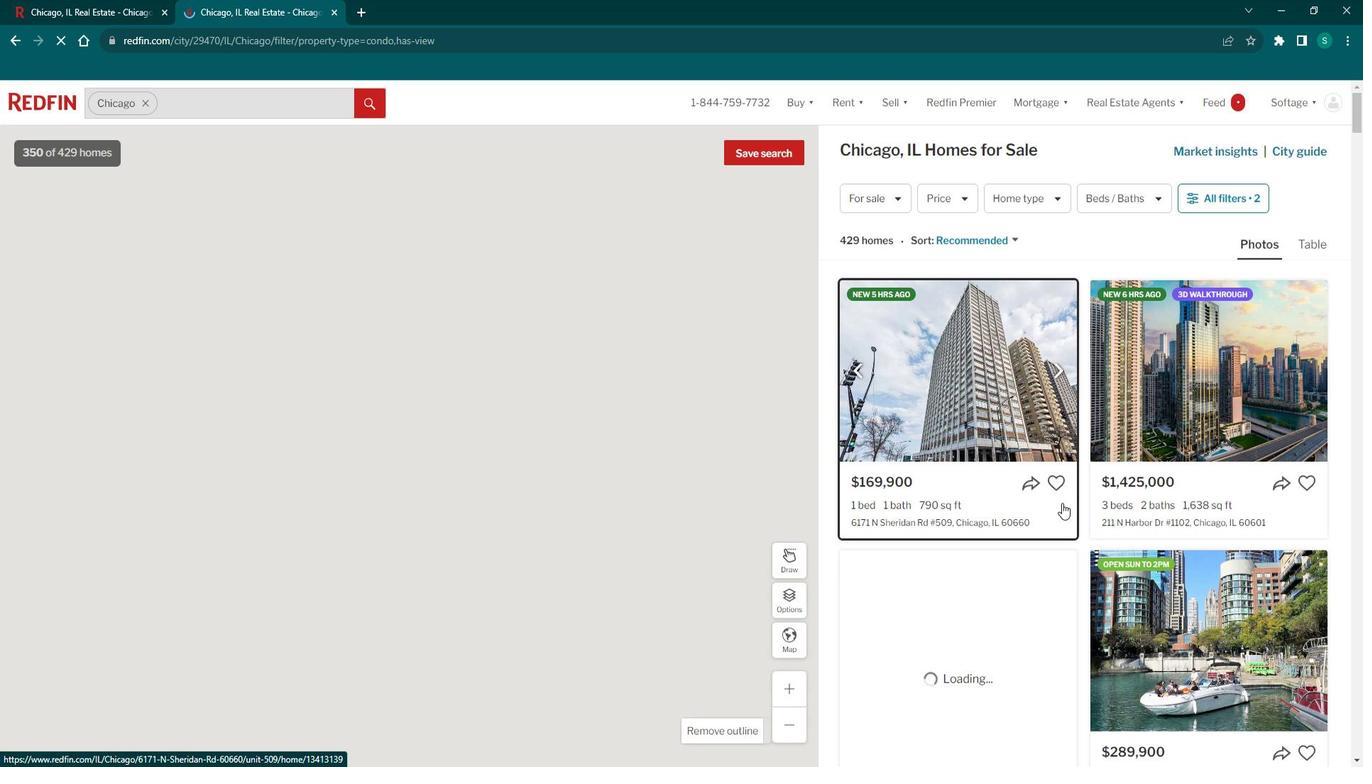 
Action: Mouse scrolled (1082, 503) with delta (0, 0)
Screenshot: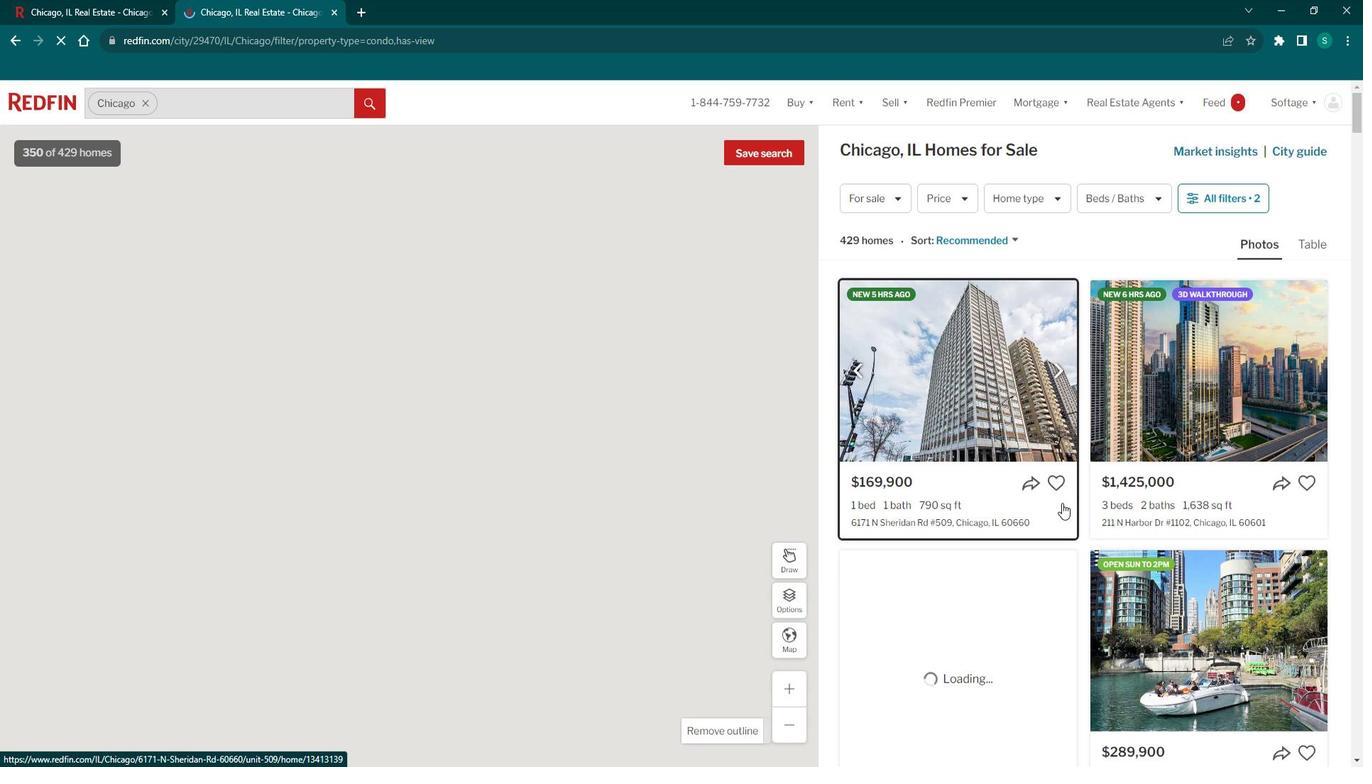 
Action: Mouse scrolled (1082, 503) with delta (0, 0)
Screenshot: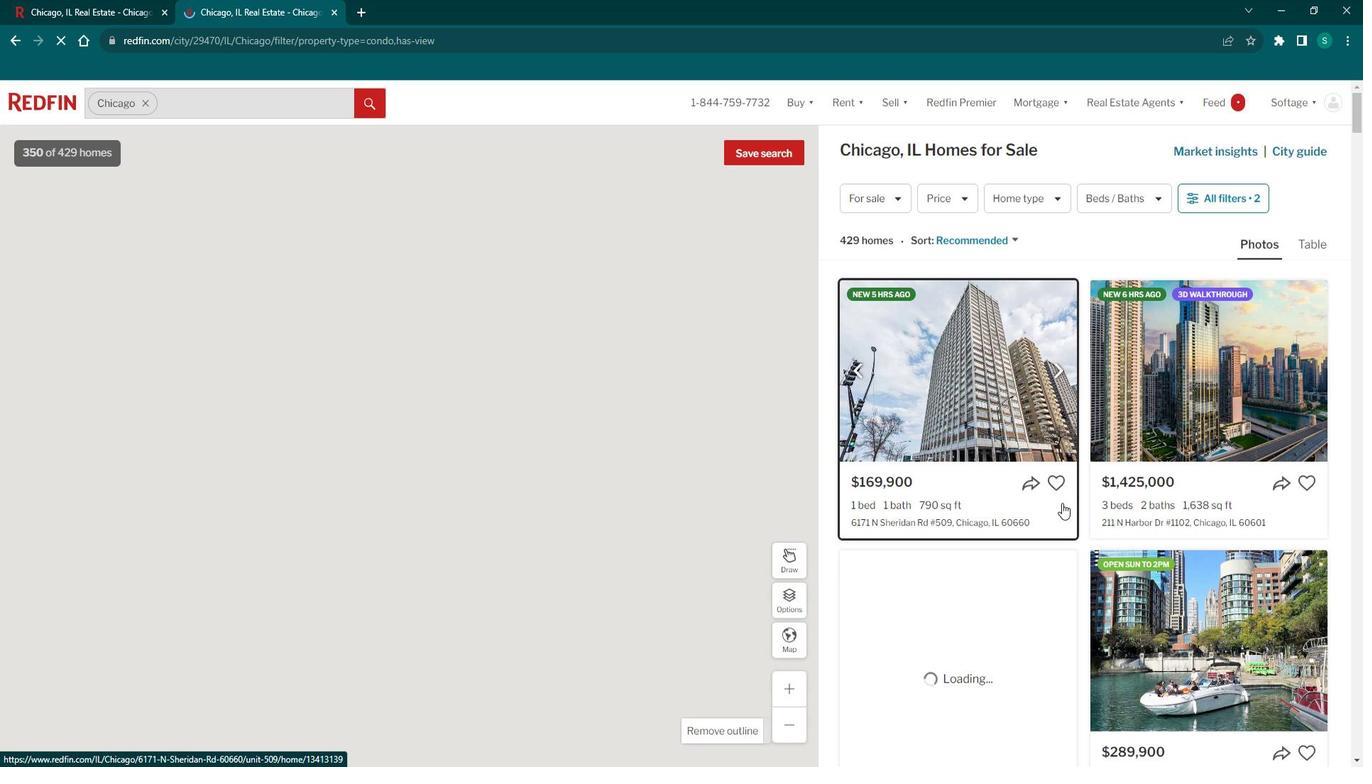 
Action: Mouse scrolled (1082, 503) with delta (0, 0)
Screenshot: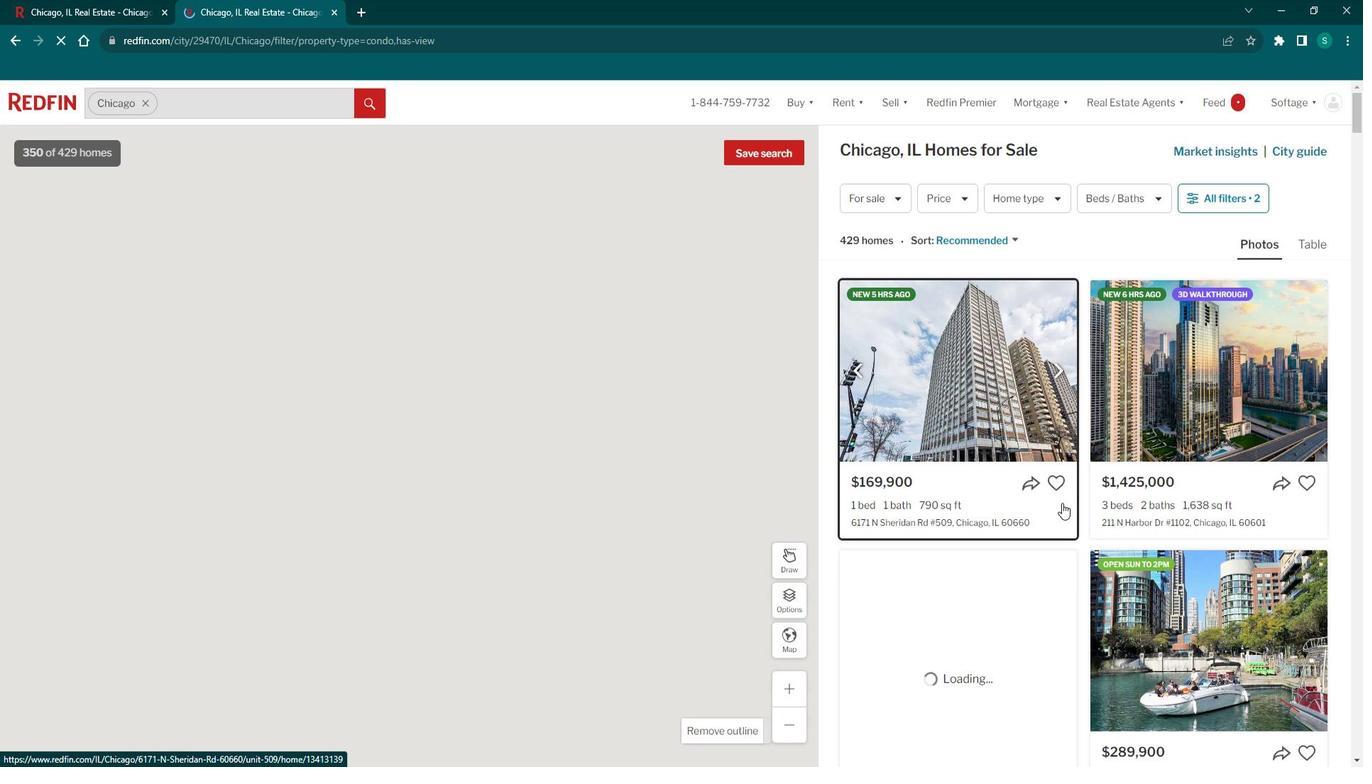 
Action: Mouse scrolled (1082, 503) with delta (0, 0)
Screenshot: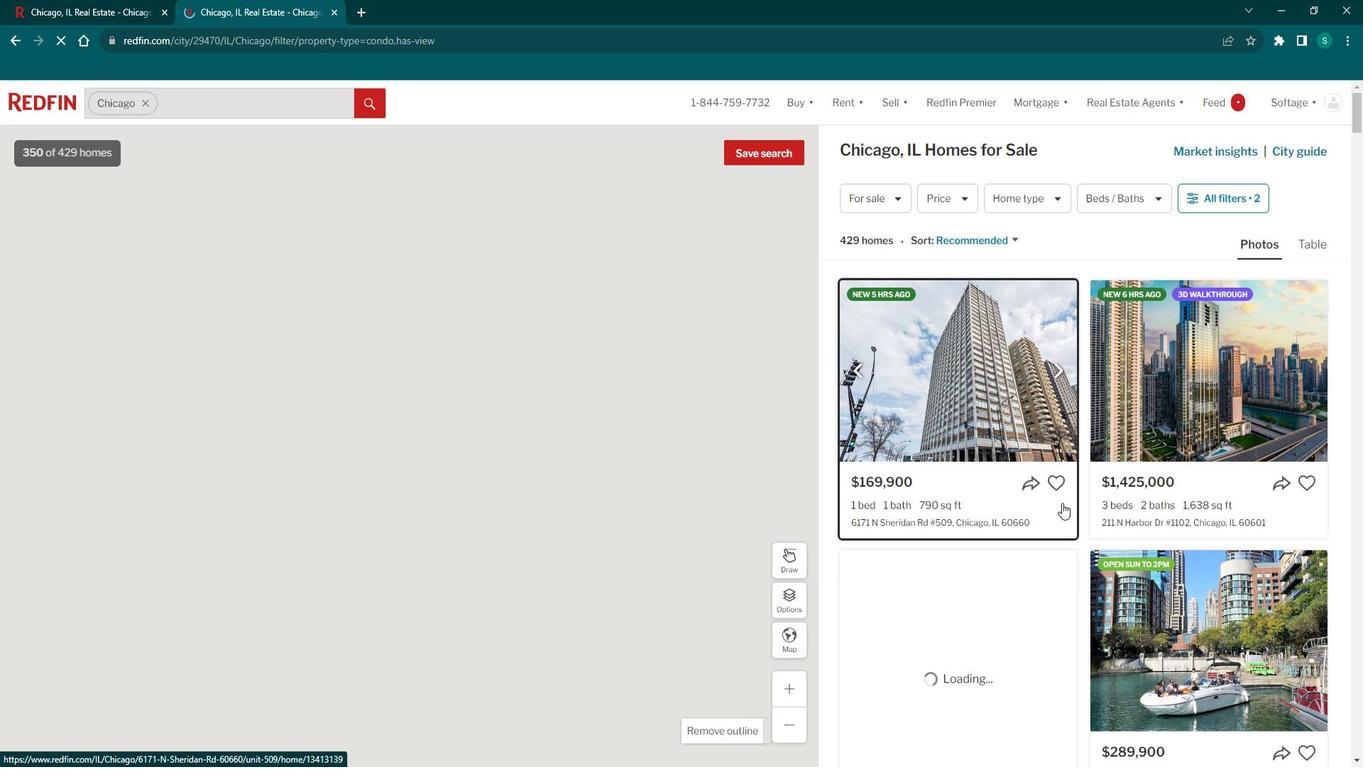 
Action: Mouse scrolled (1082, 503) with delta (0, 0)
Screenshot: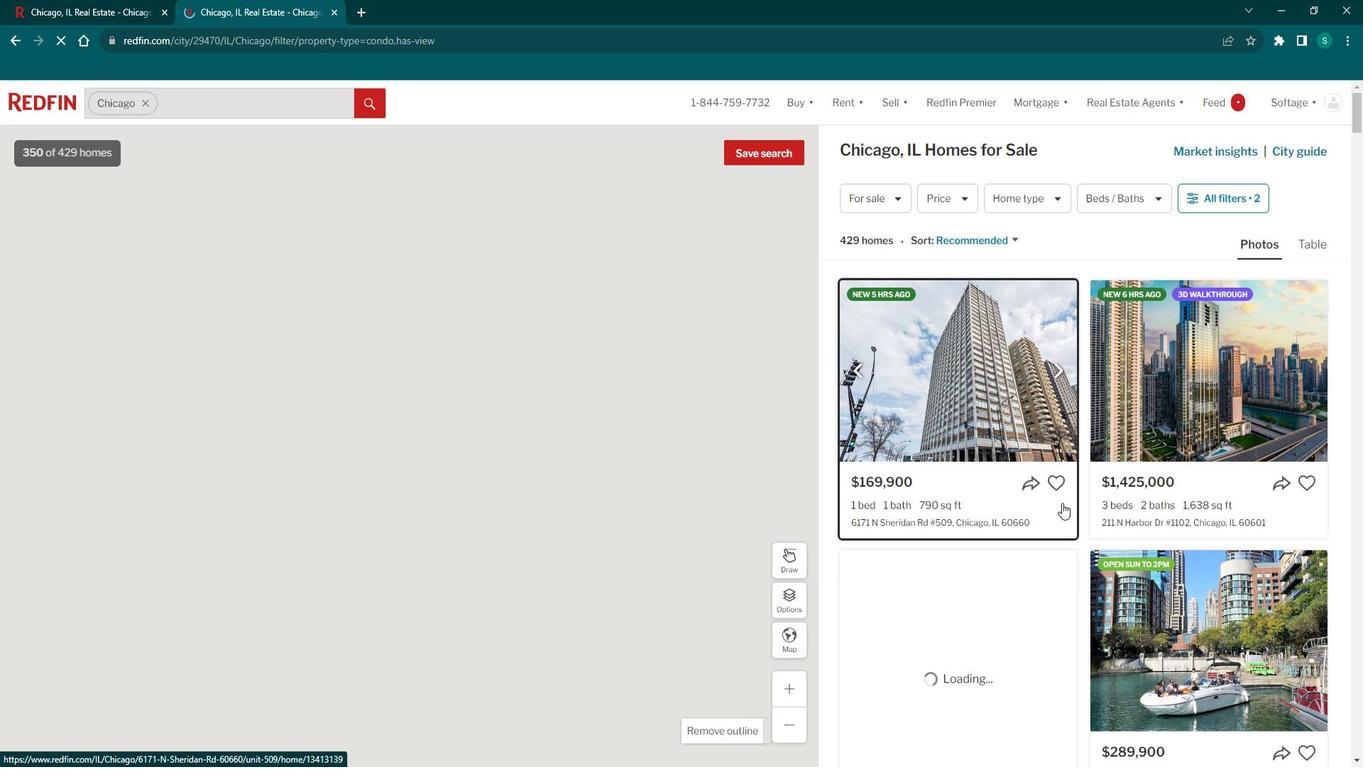 
Action: Mouse scrolled (1082, 503) with delta (0, 0)
Screenshot: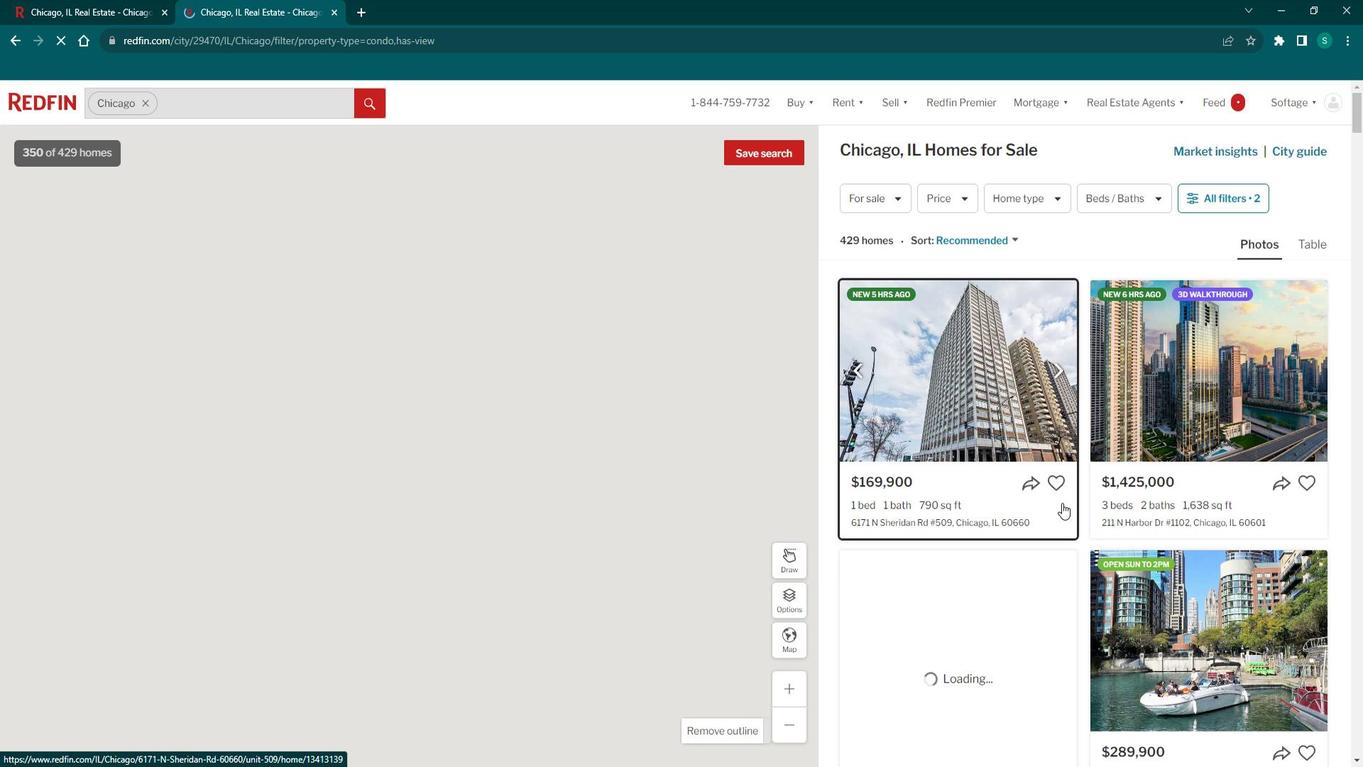 
Action: Mouse moved to (966, 461)
Screenshot: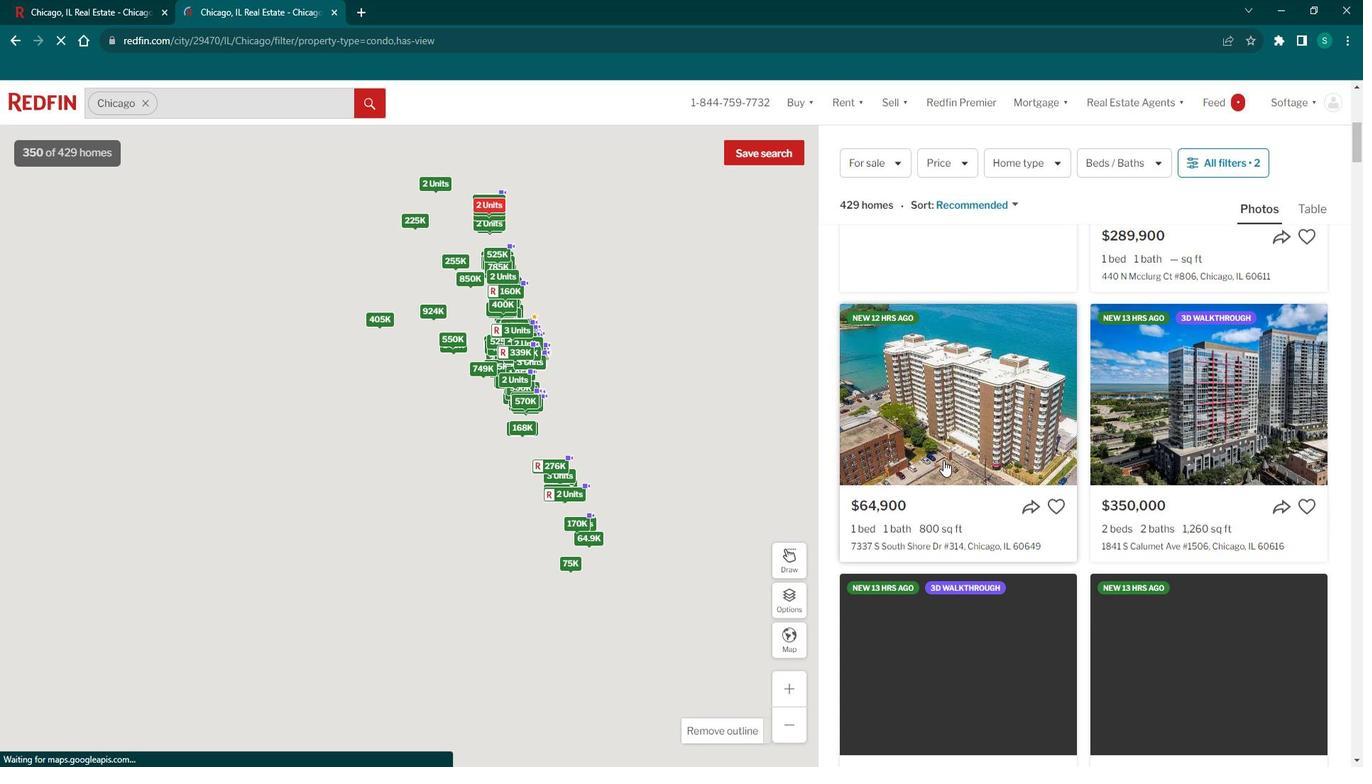 
Action: Mouse scrolled (966, 460) with delta (0, 0)
Screenshot: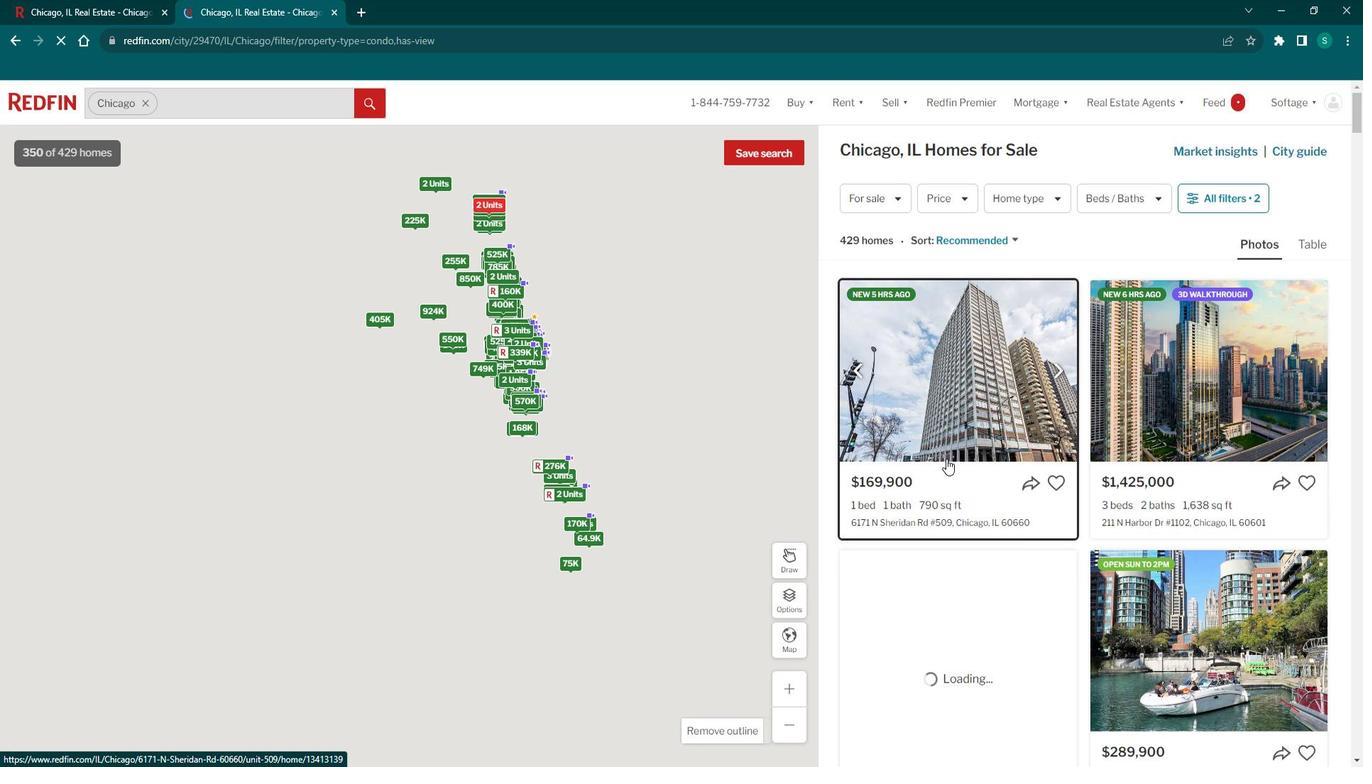 
Action: Mouse scrolled (966, 460) with delta (0, 0)
Screenshot: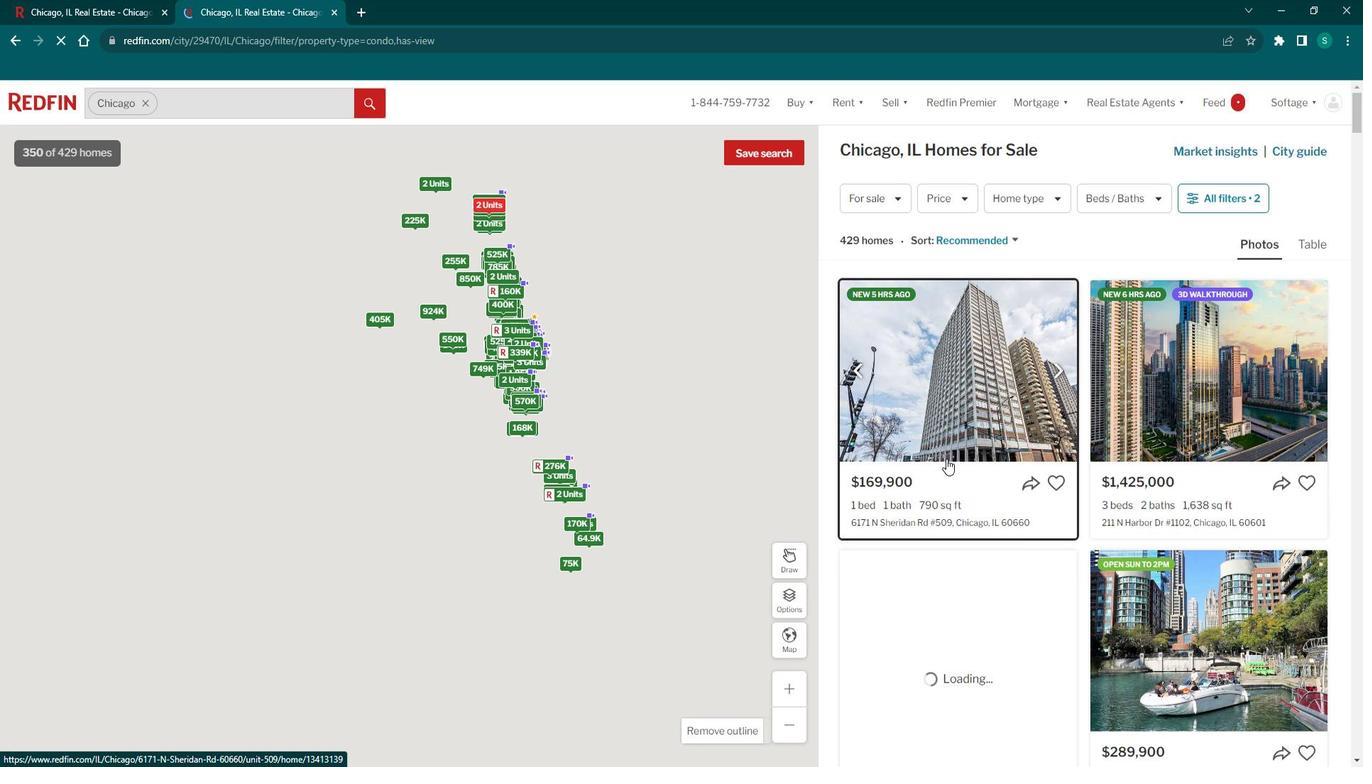 
Action: Mouse scrolled (966, 460) with delta (0, 0)
Screenshot: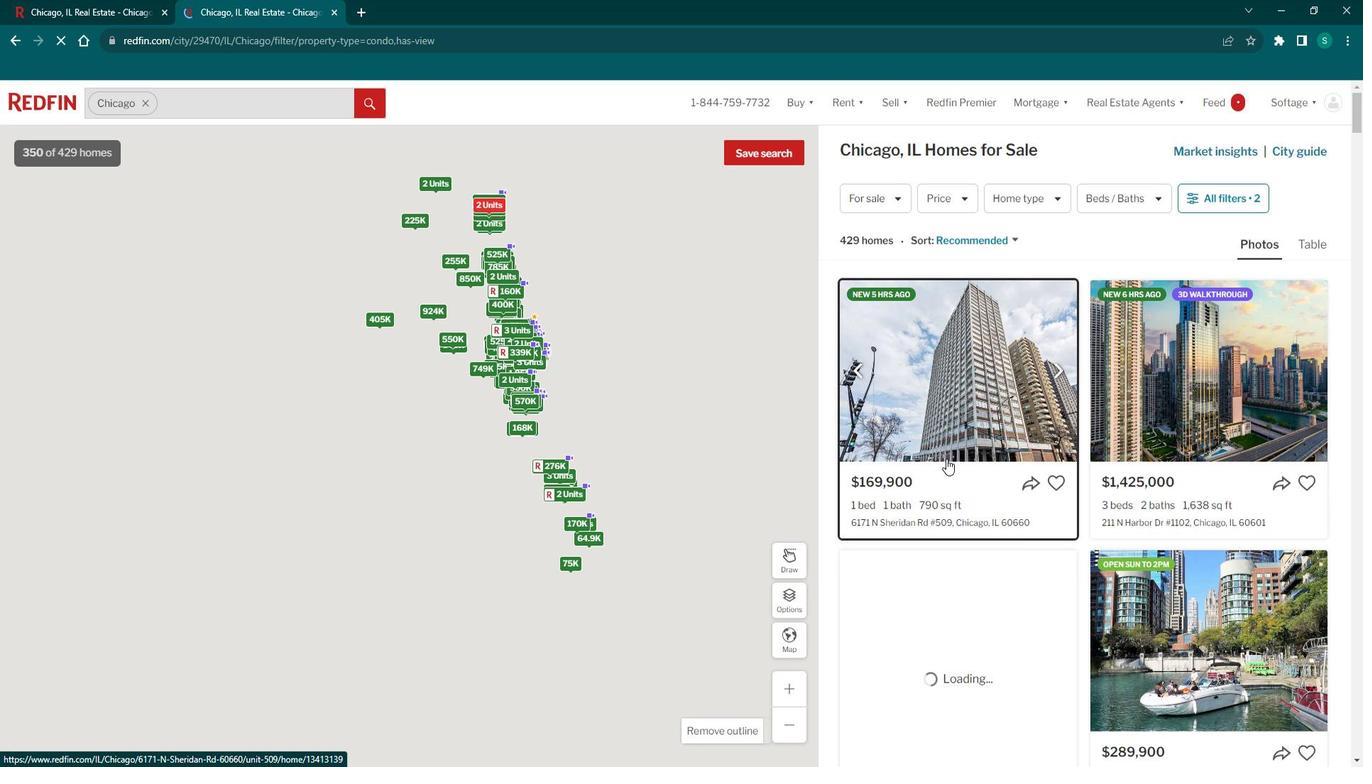
Action: Mouse scrolled (966, 460) with delta (0, 0)
Screenshot: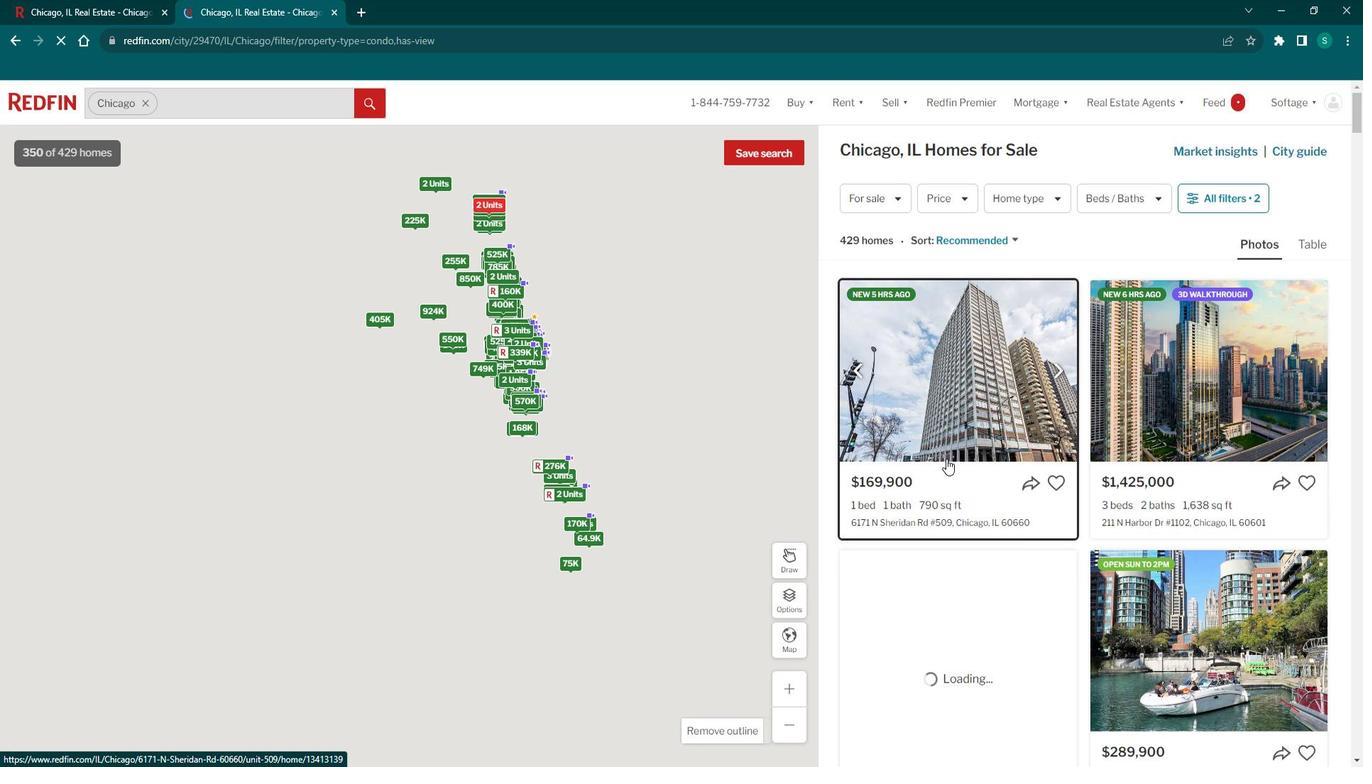 
Action: Mouse scrolled (966, 460) with delta (0, 0)
Screenshot: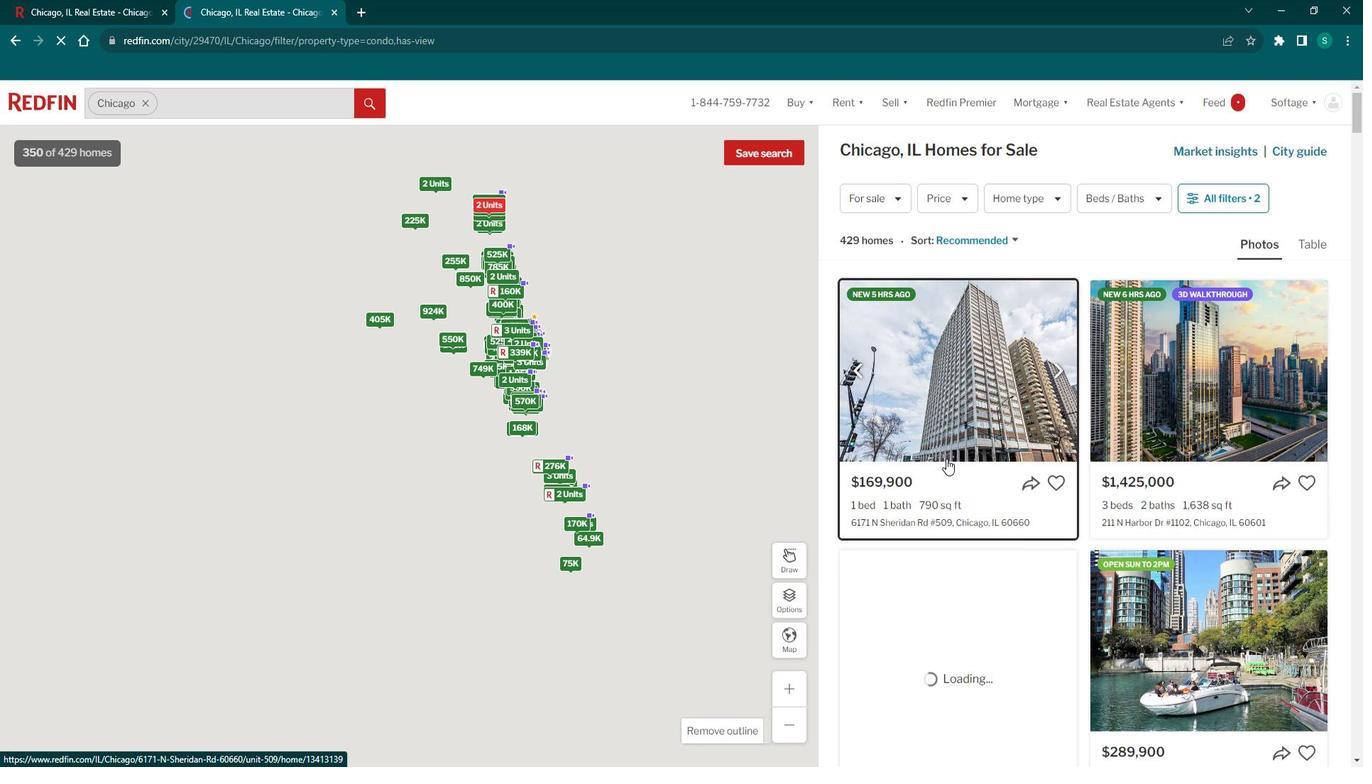 
Action: Mouse scrolled (966, 460) with delta (0, 0)
Screenshot: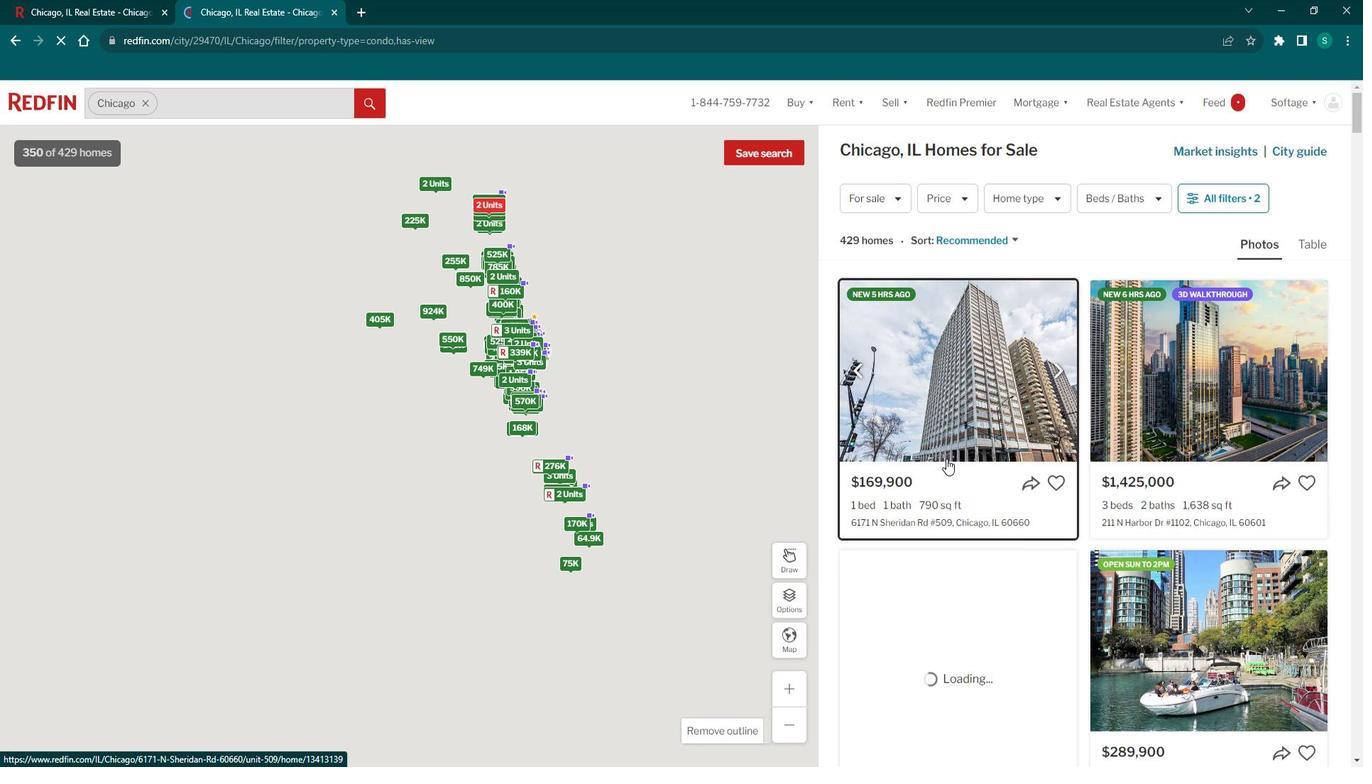 
Action: Mouse moved to (958, 474)
Screenshot: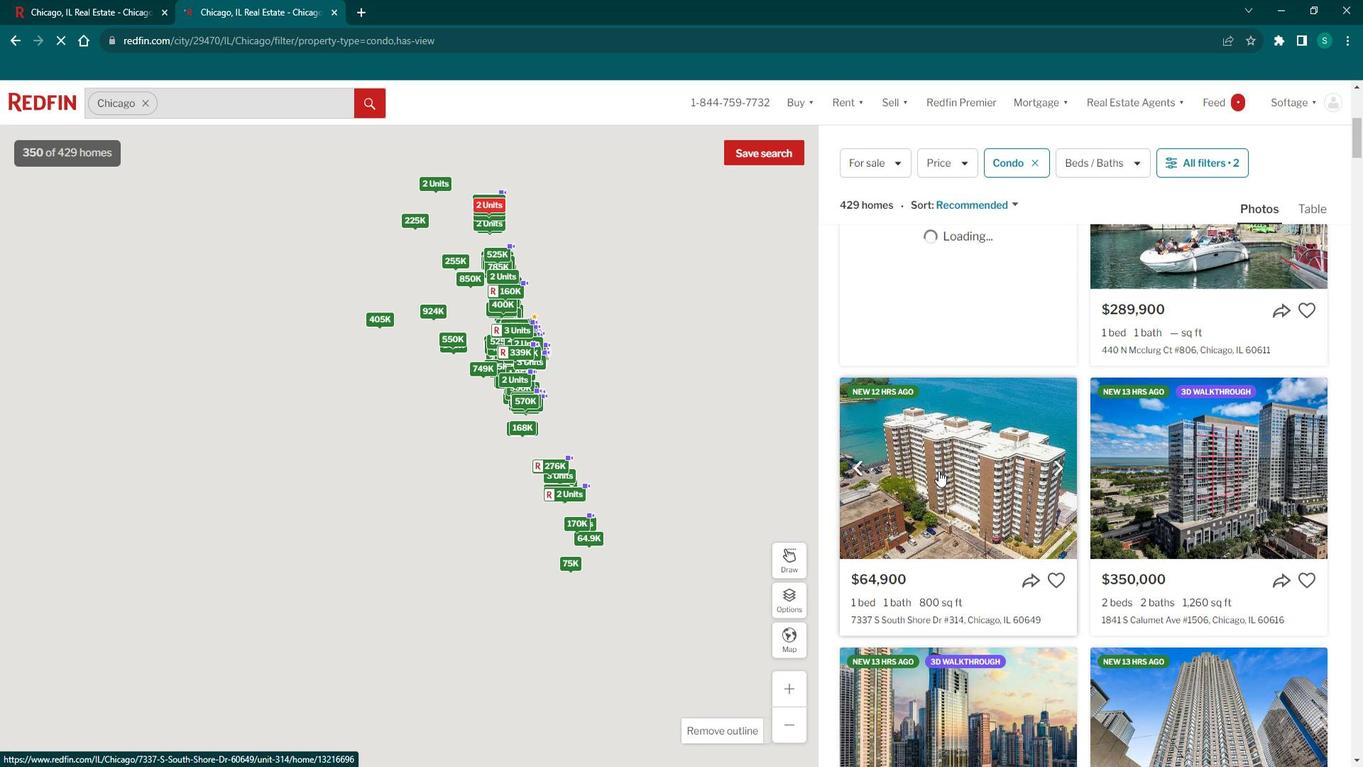 
Action: Mouse pressed left at (958, 474)
Screenshot: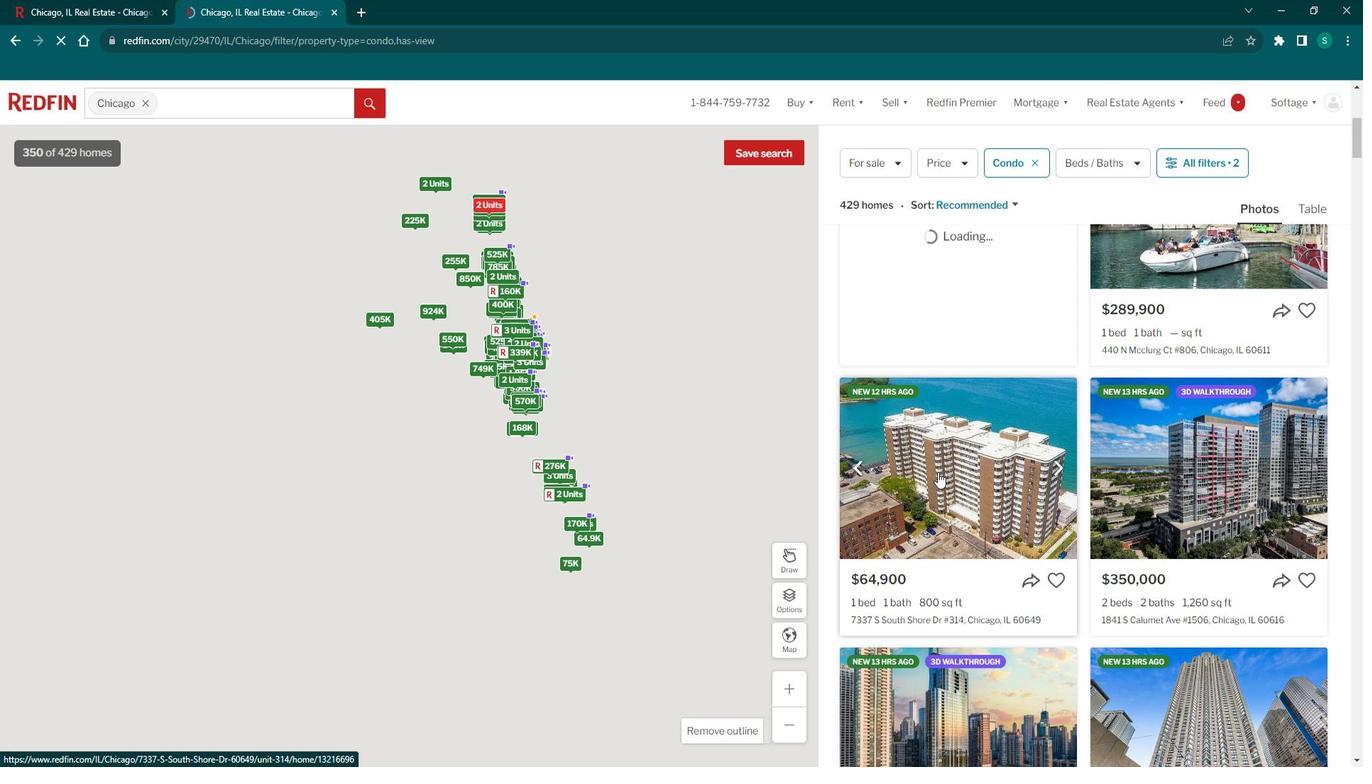 
Action: Mouse moved to (478, 416)
Screenshot: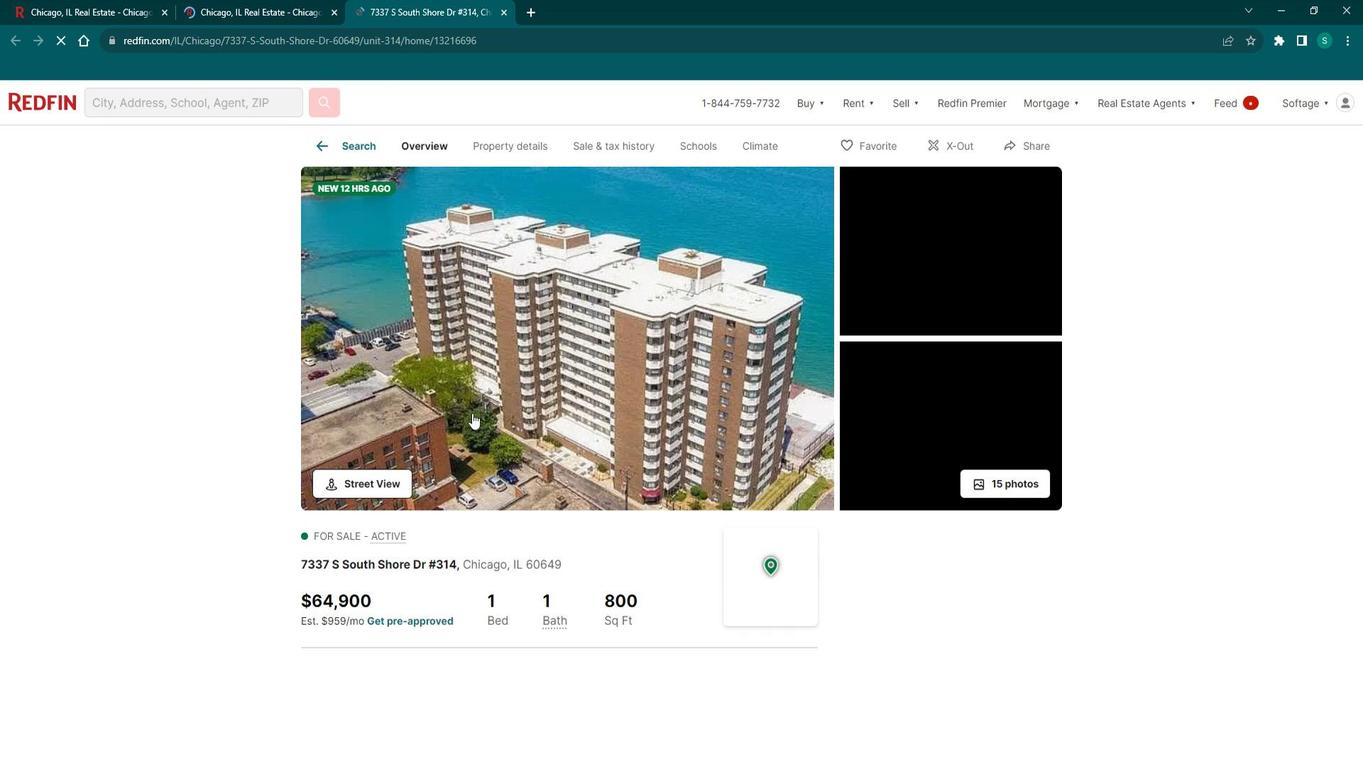 
Action: Mouse scrolled (478, 415) with delta (0, 0)
Screenshot: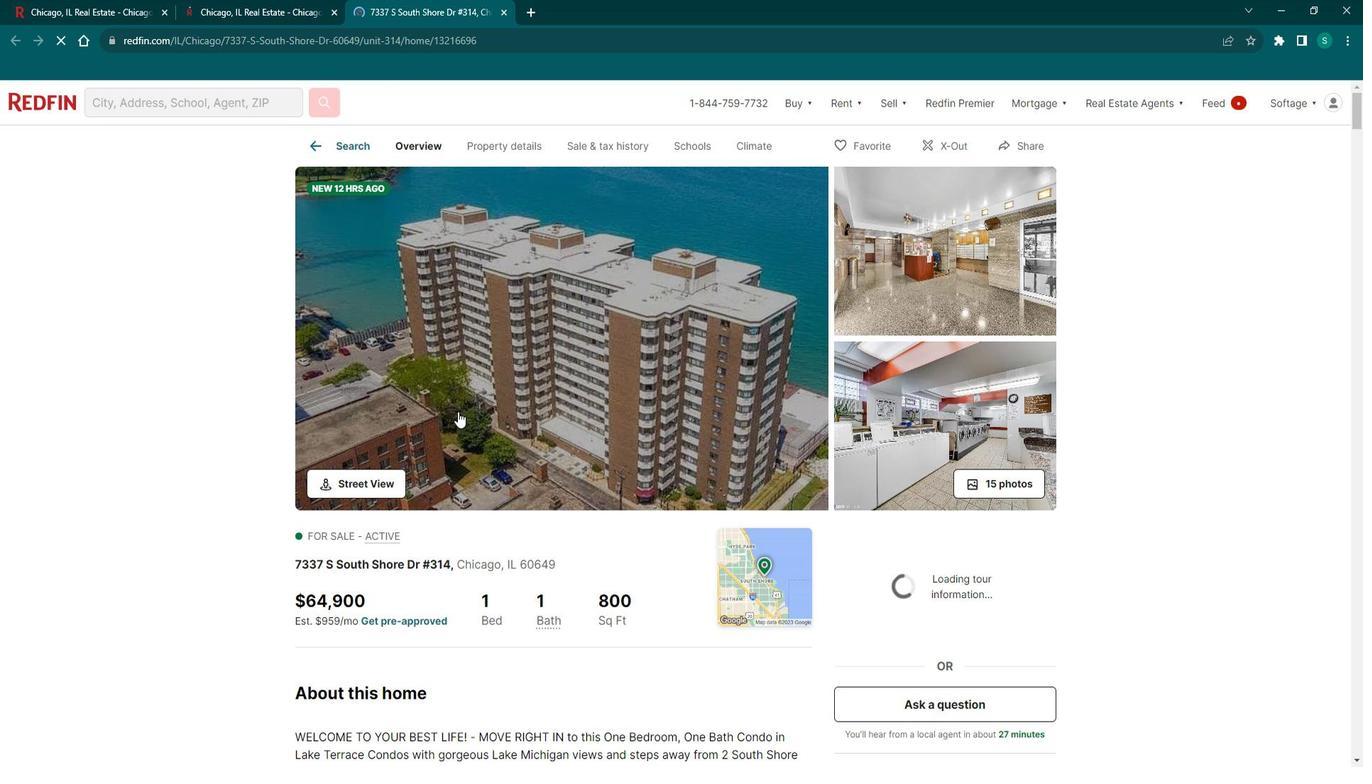 
Action: Mouse scrolled (478, 415) with delta (0, 0)
Screenshot: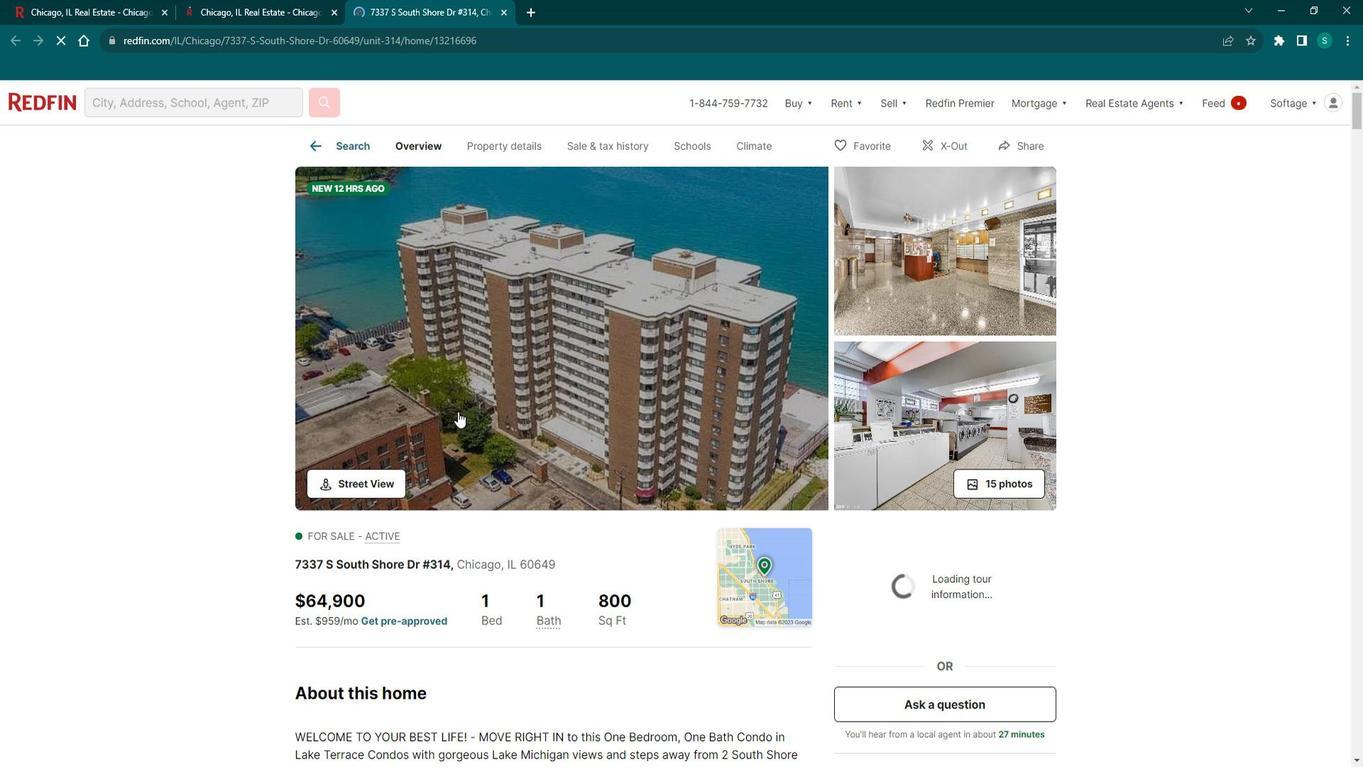 
Action: Mouse scrolled (478, 415) with delta (0, 0)
Screenshot: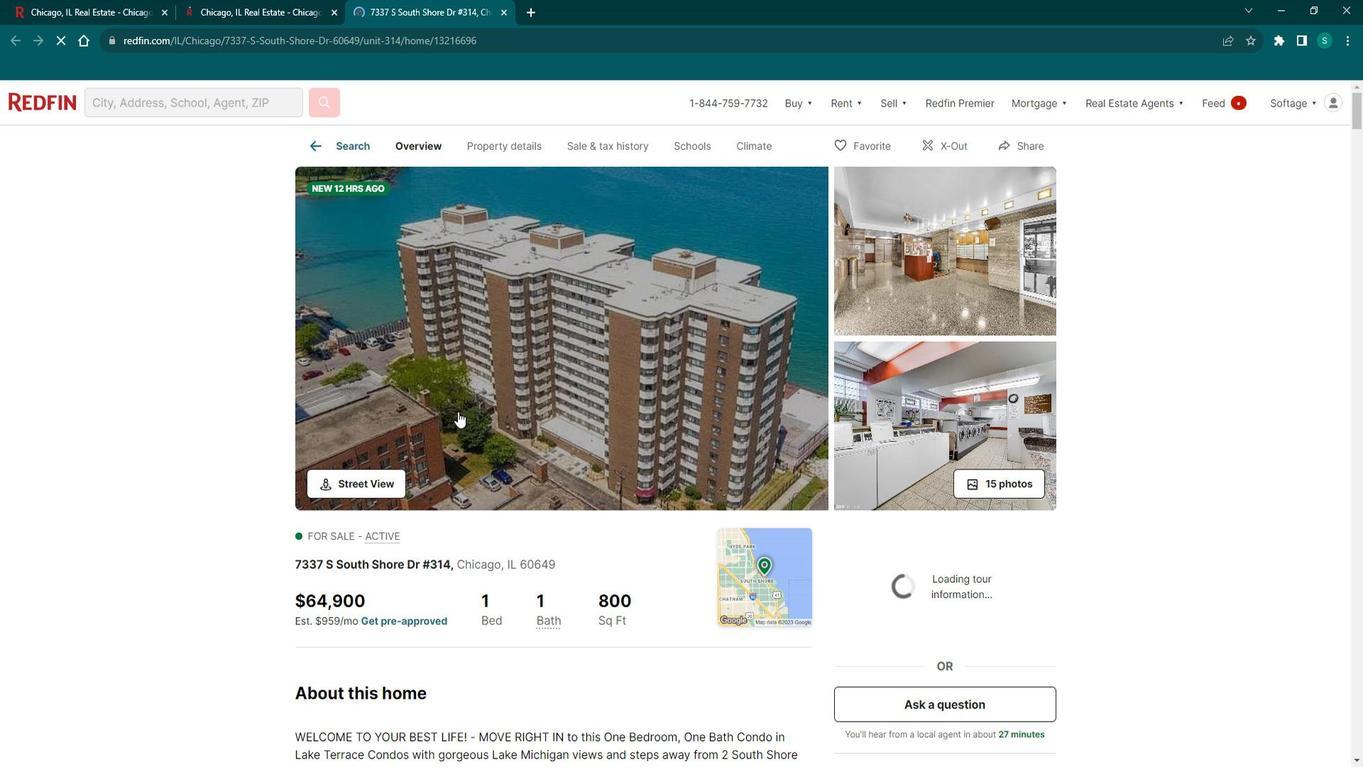 
Action: Mouse scrolled (478, 415) with delta (0, 0)
Screenshot: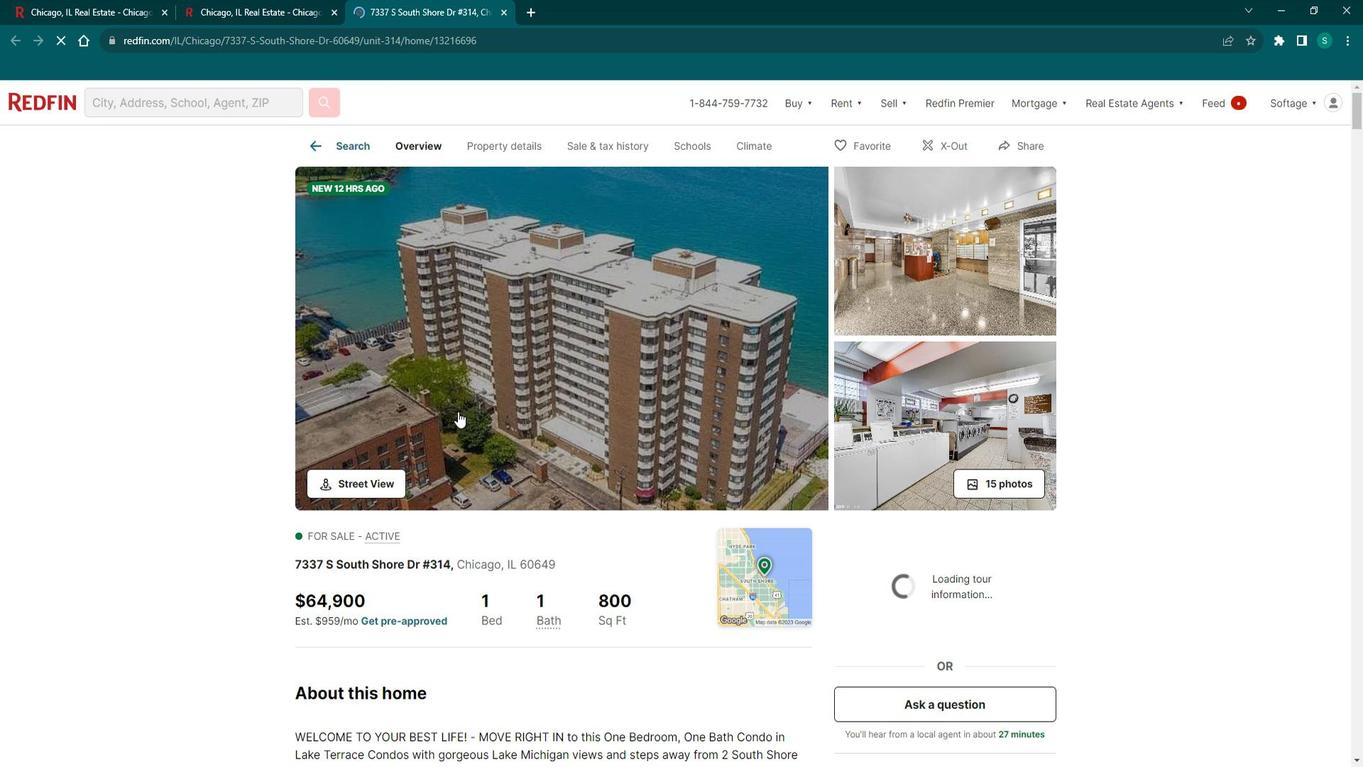 
Action: Mouse scrolled (478, 415) with delta (0, 0)
Screenshot: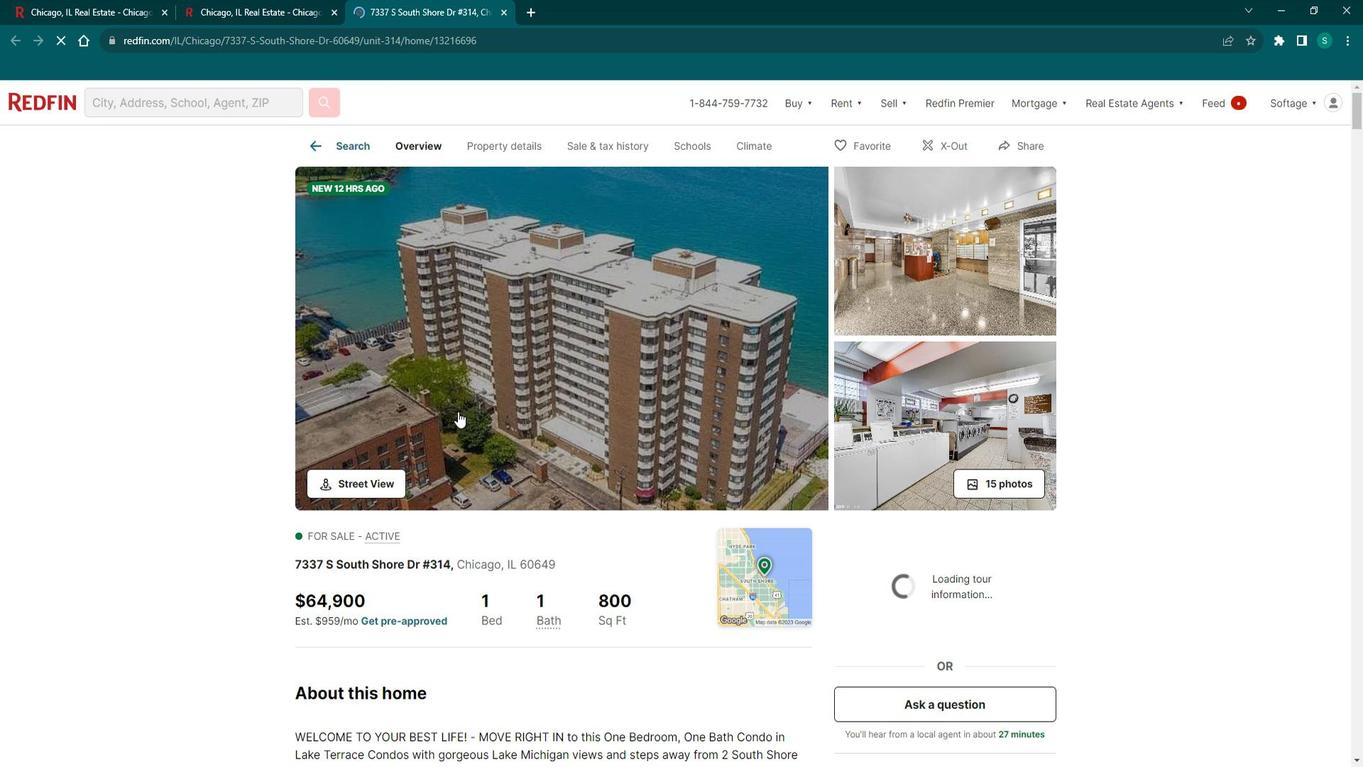 
Action: Mouse scrolled (478, 415) with delta (0, 0)
Screenshot: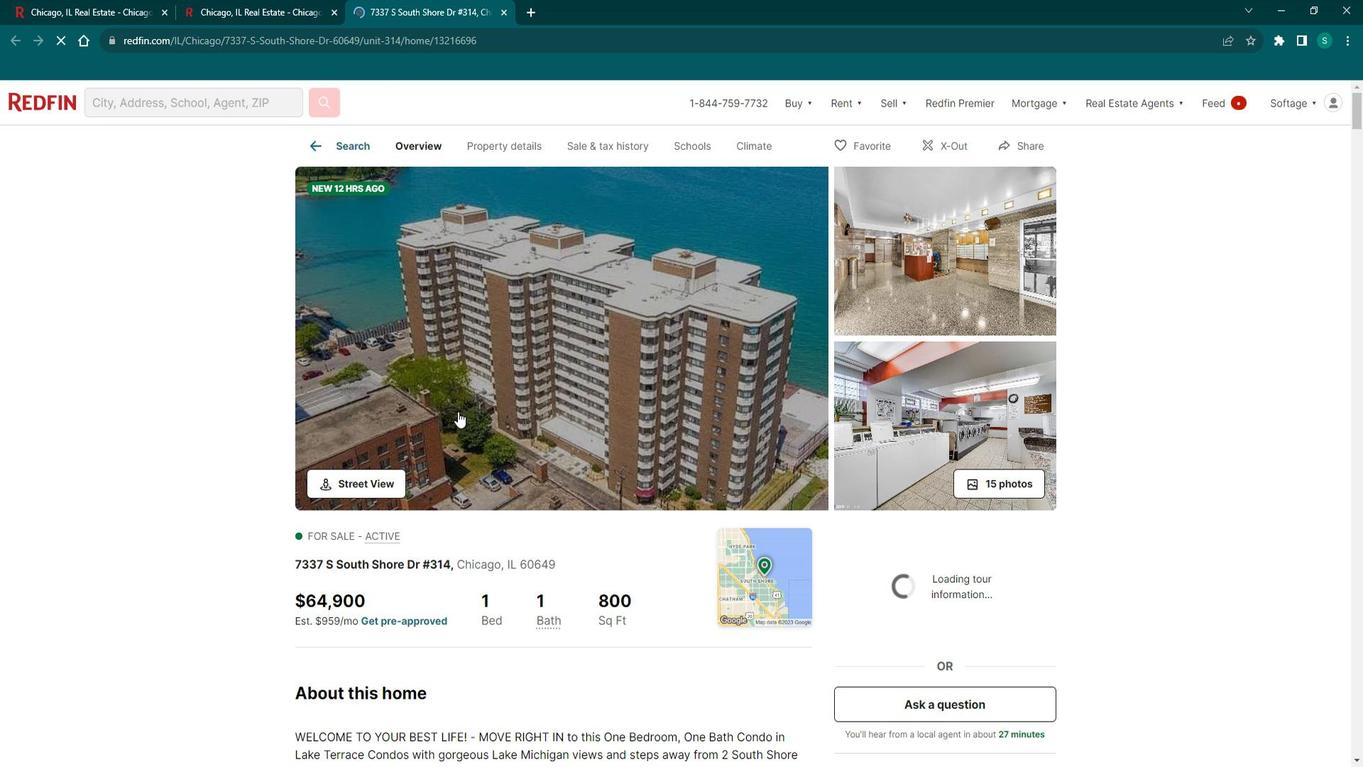 
Action: Mouse moved to (377, 367)
Screenshot: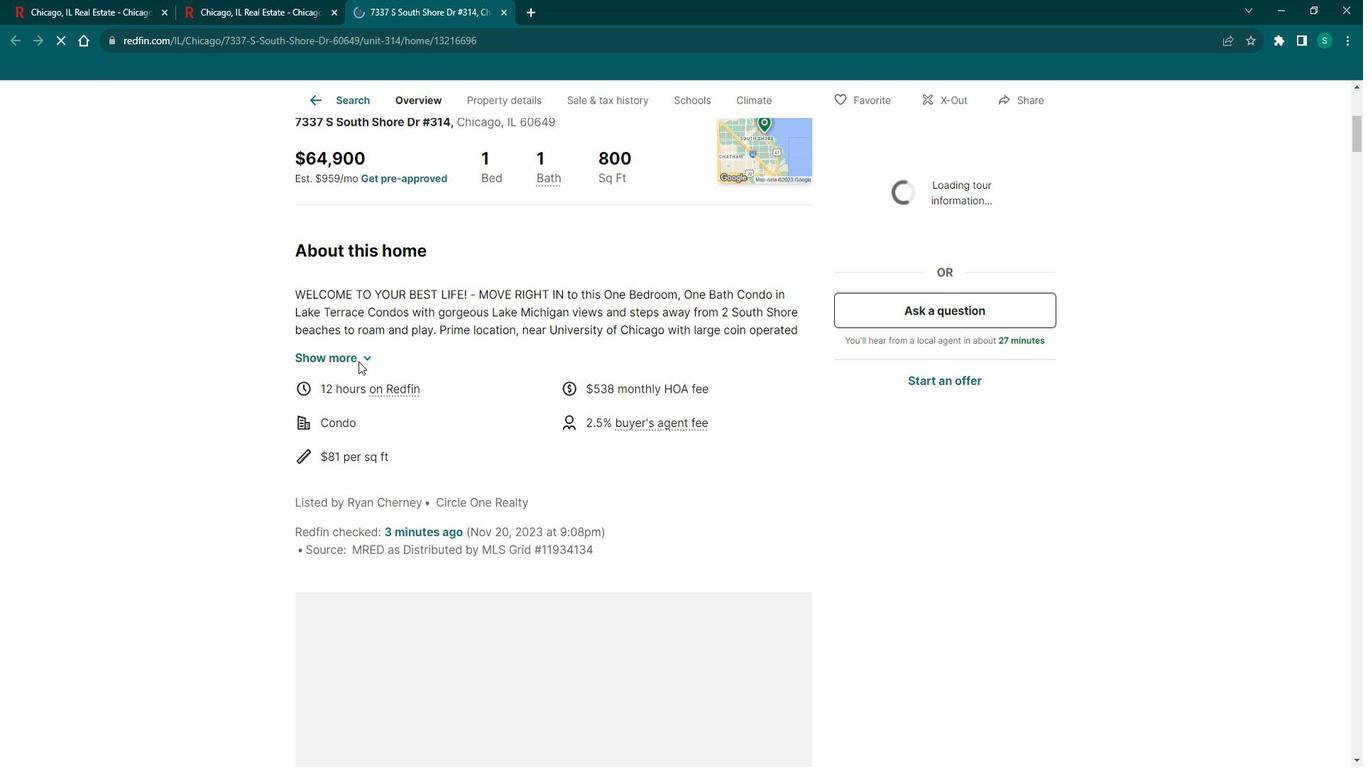 
Action: Mouse pressed left at (377, 367)
Screenshot: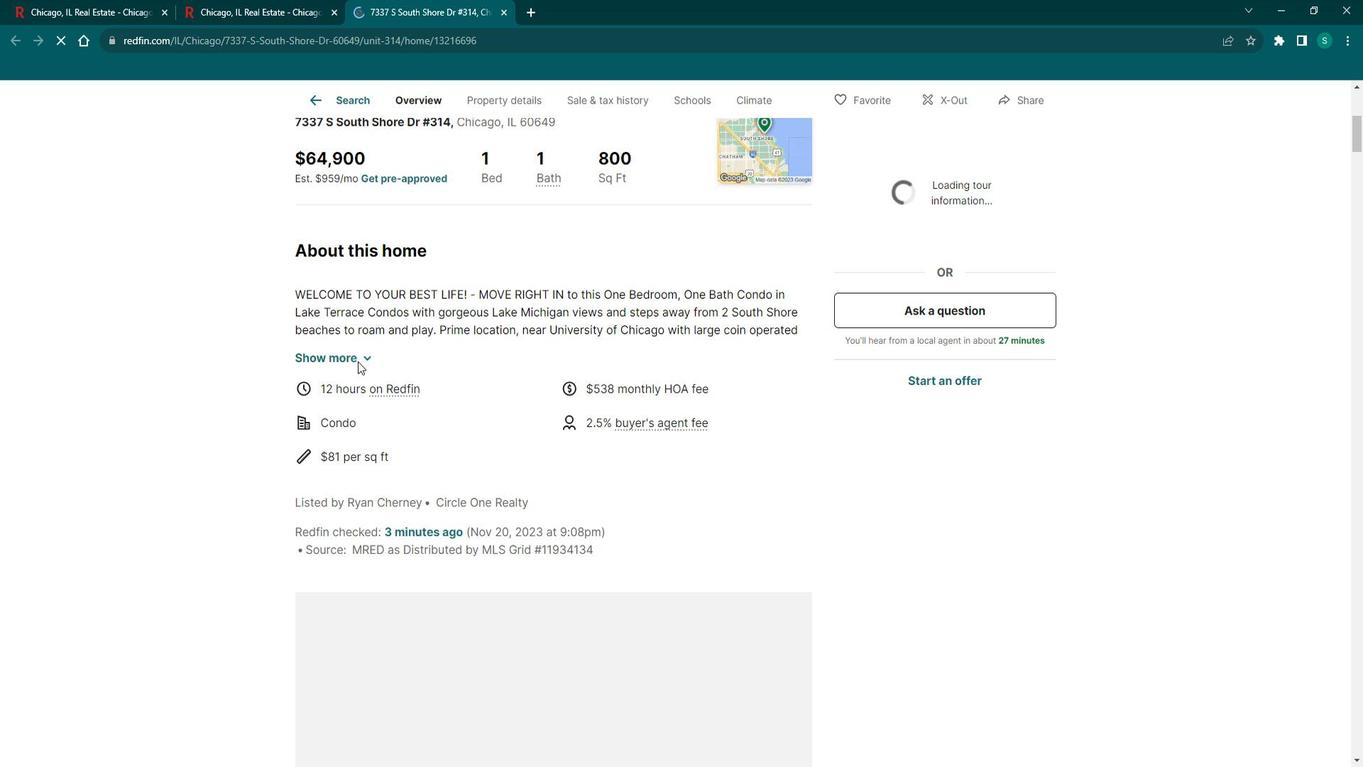 
Action: Mouse moved to (386, 366)
Screenshot: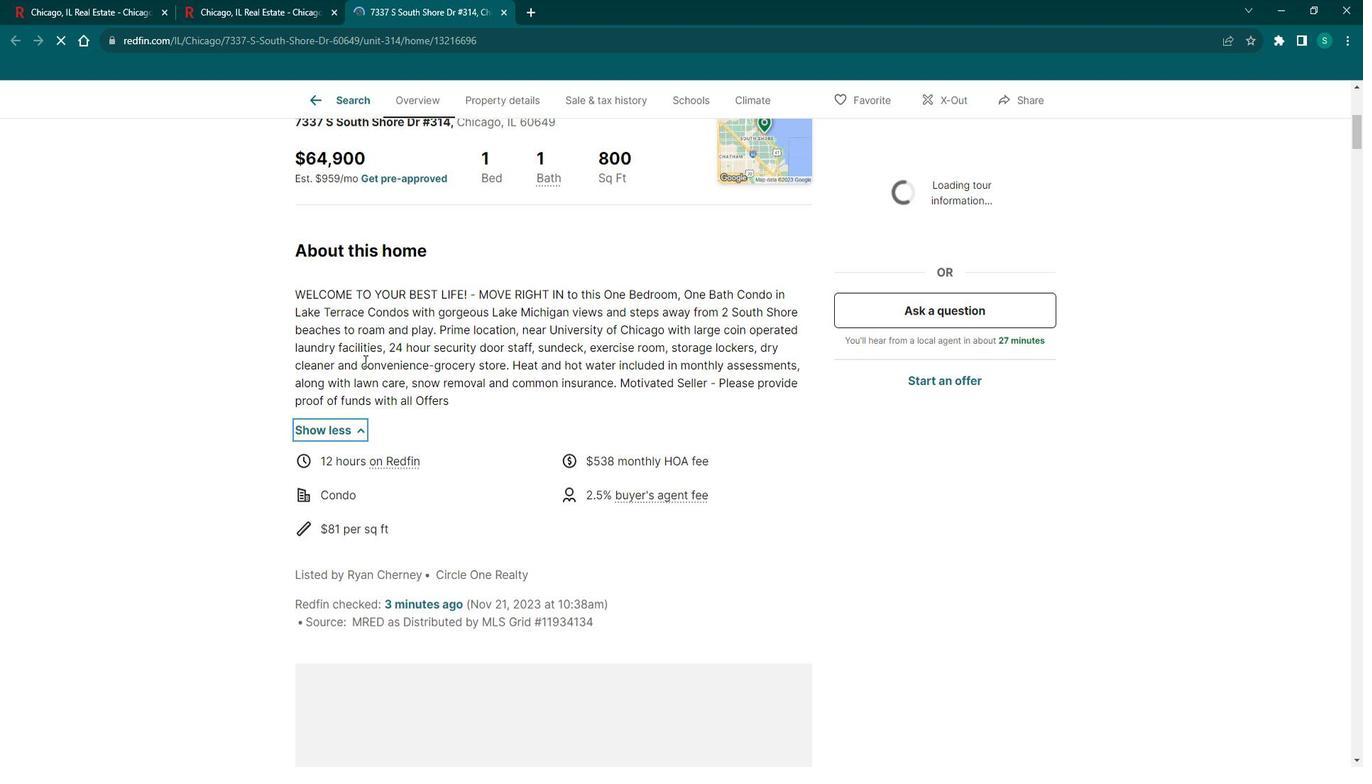 
Action: Mouse scrolled (386, 365) with delta (0, 0)
Screenshot: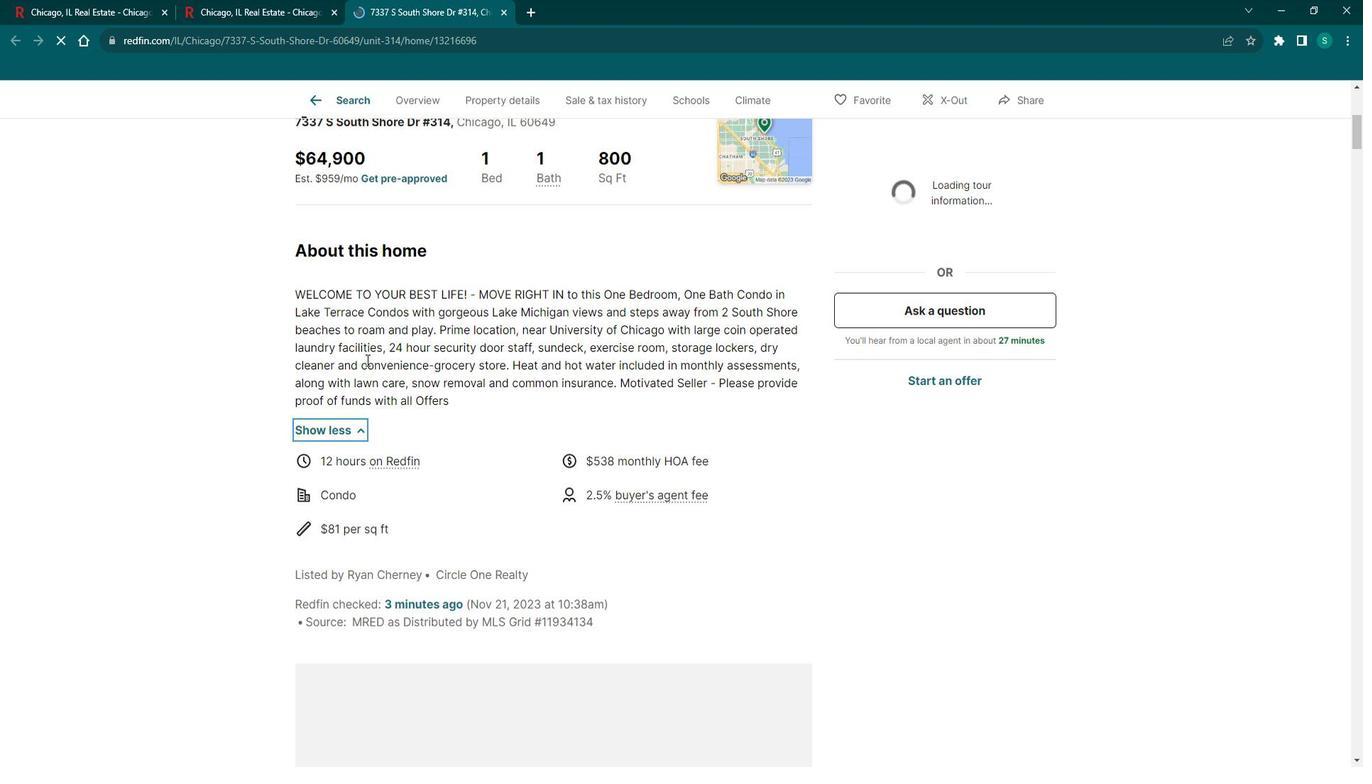 
Action: Mouse scrolled (386, 365) with delta (0, 0)
Screenshot: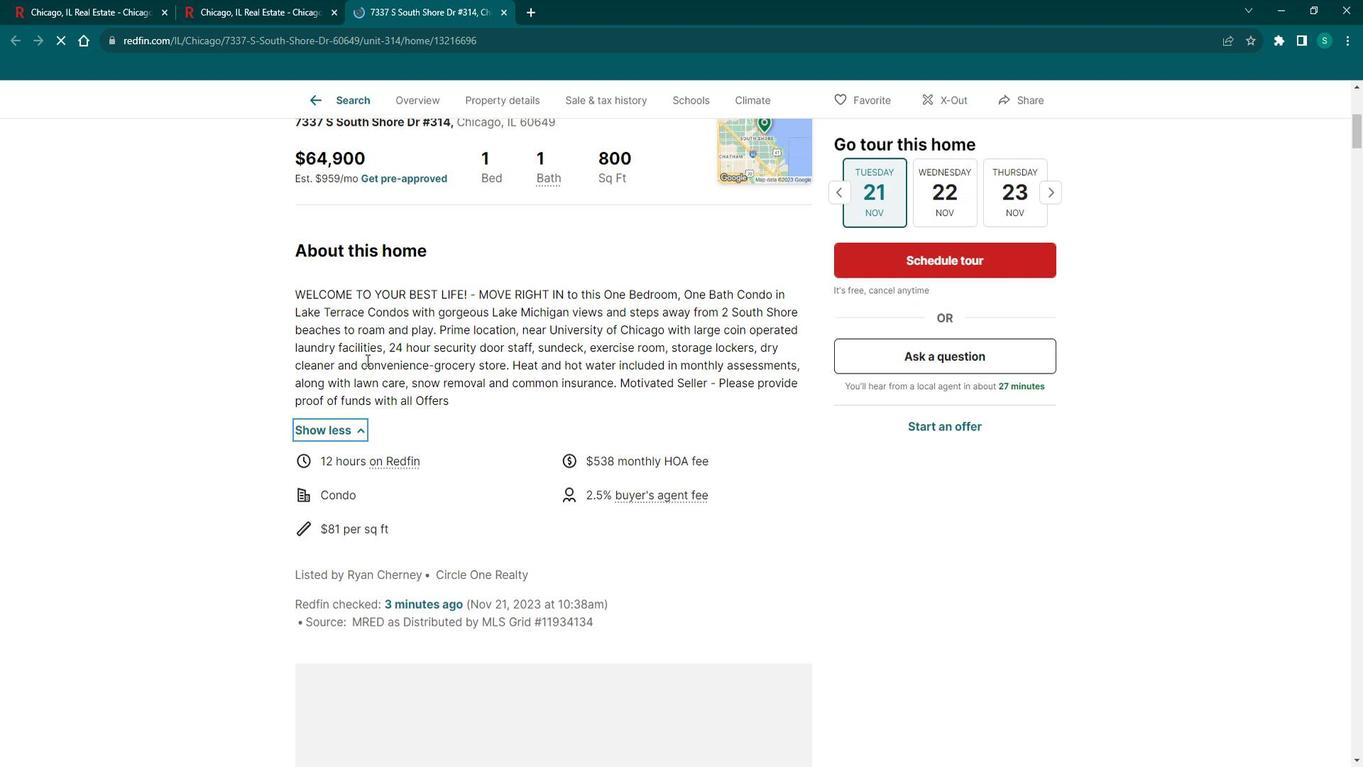 
Action: Mouse scrolled (386, 365) with delta (0, 0)
Screenshot: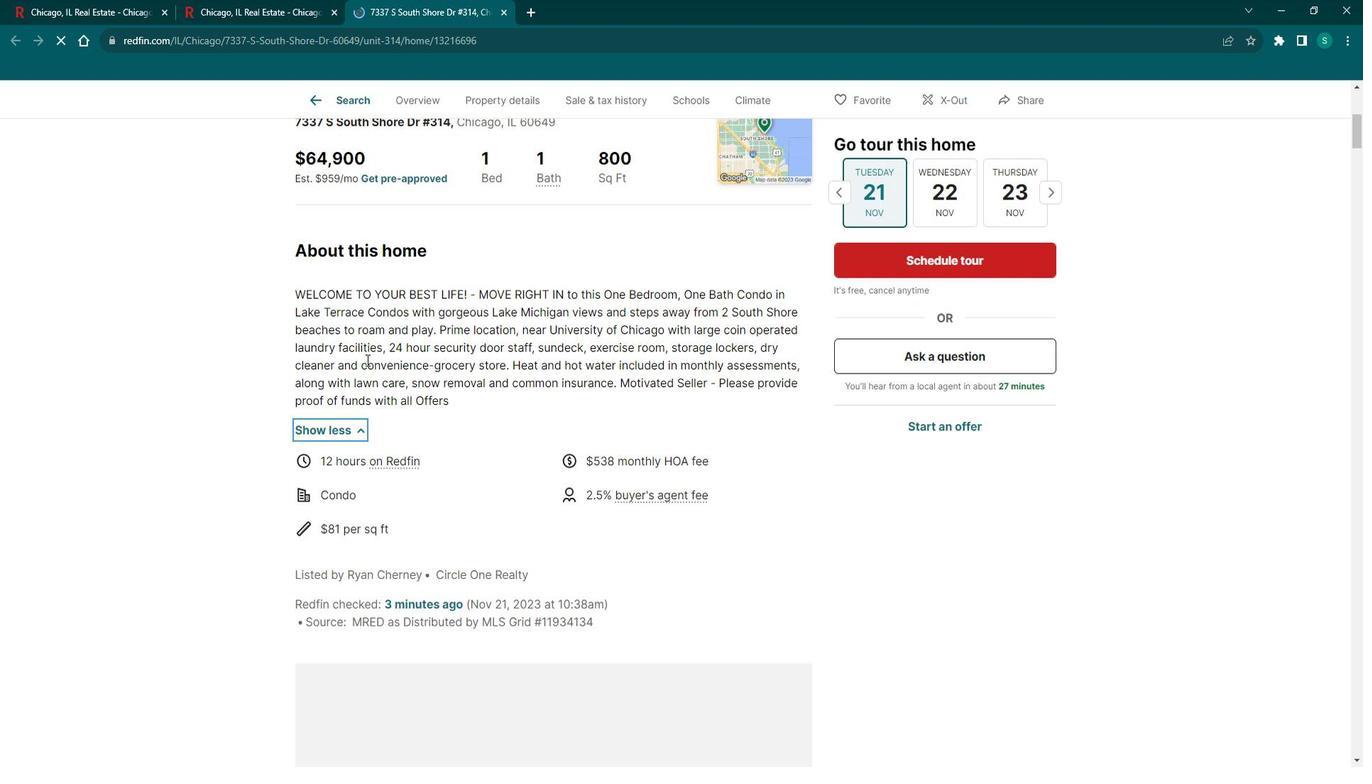 
Action: Mouse scrolled (386, 365) with delta (0, 0)
Screenshot: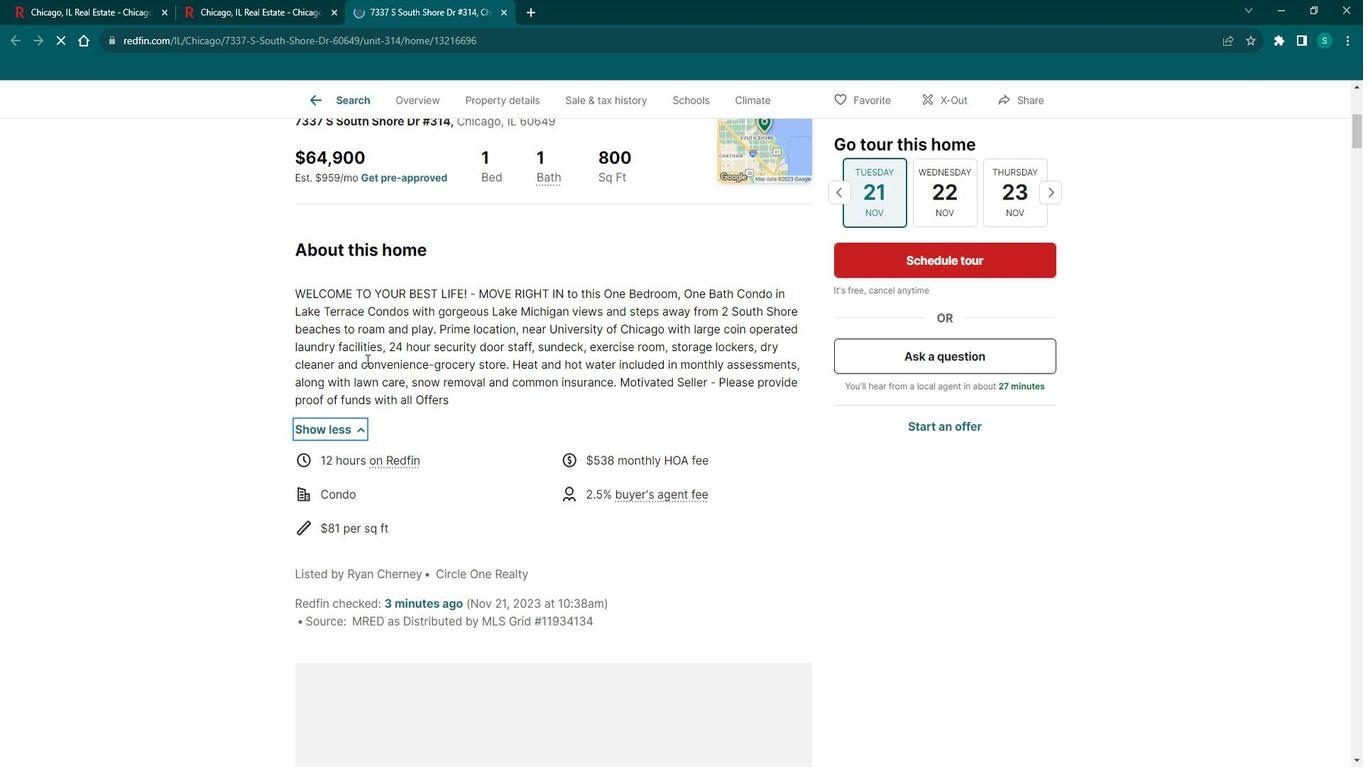 
Action: Mouse scrolled (386, 365) with delta (0, 0)
Screenshot: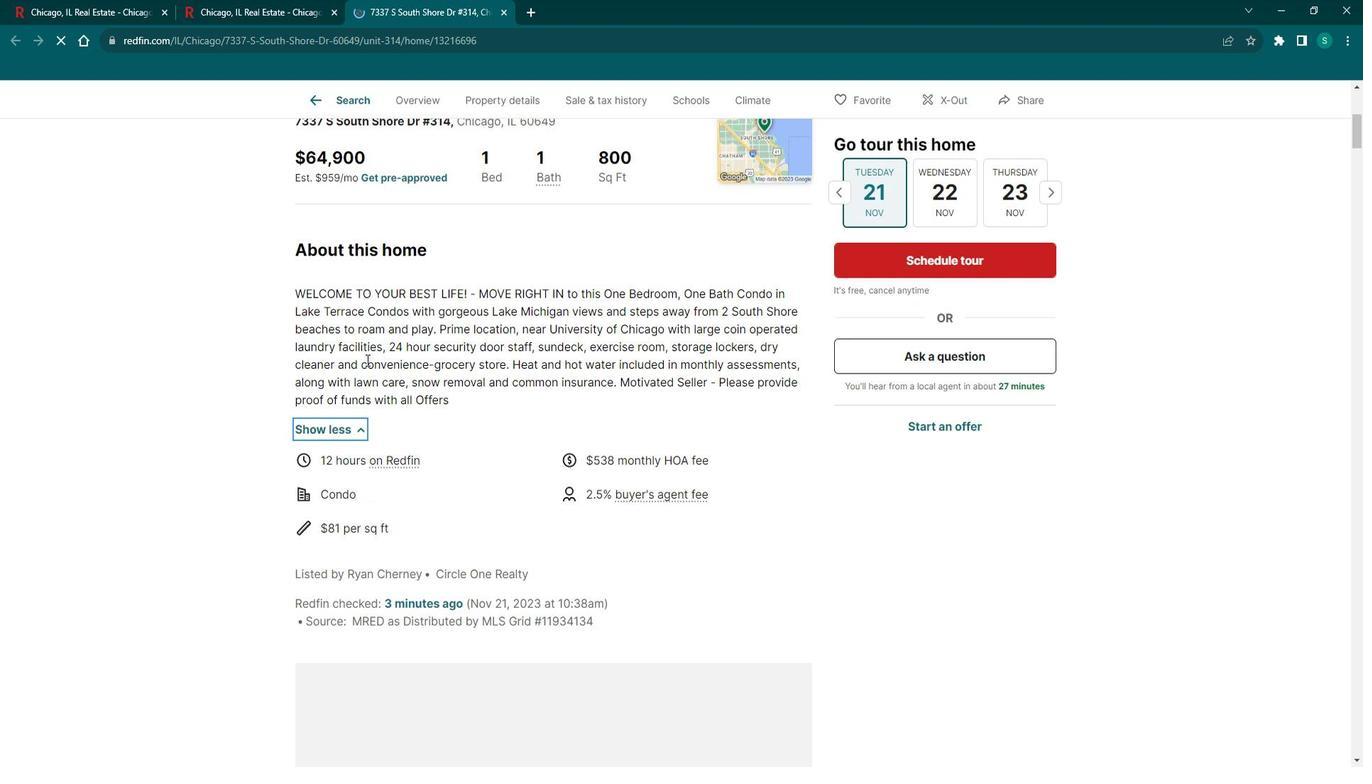 
Action: Mouse scrolled (386, 365) with delta (0, 0)
Screenshot: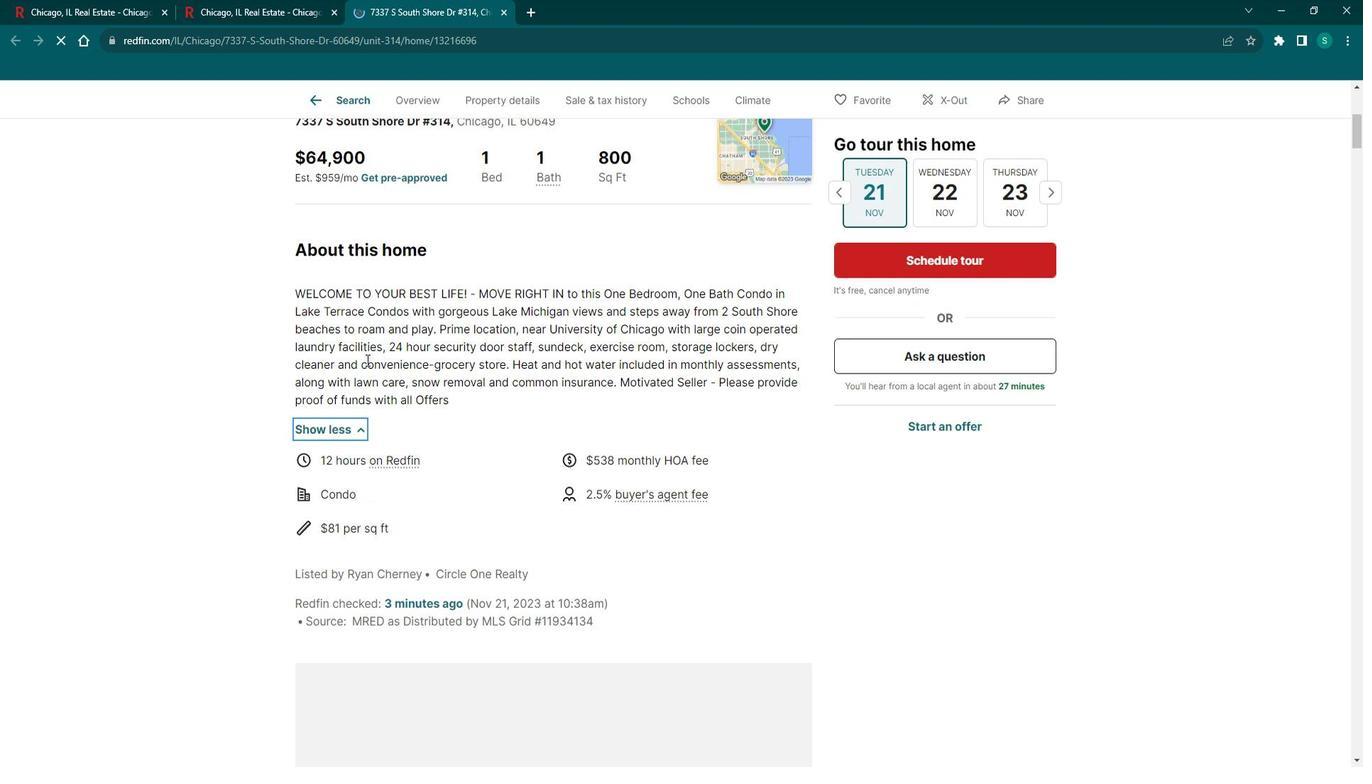 
Action: Mouse scrolled (386, 365) with delta (0, 0)
Screenshot: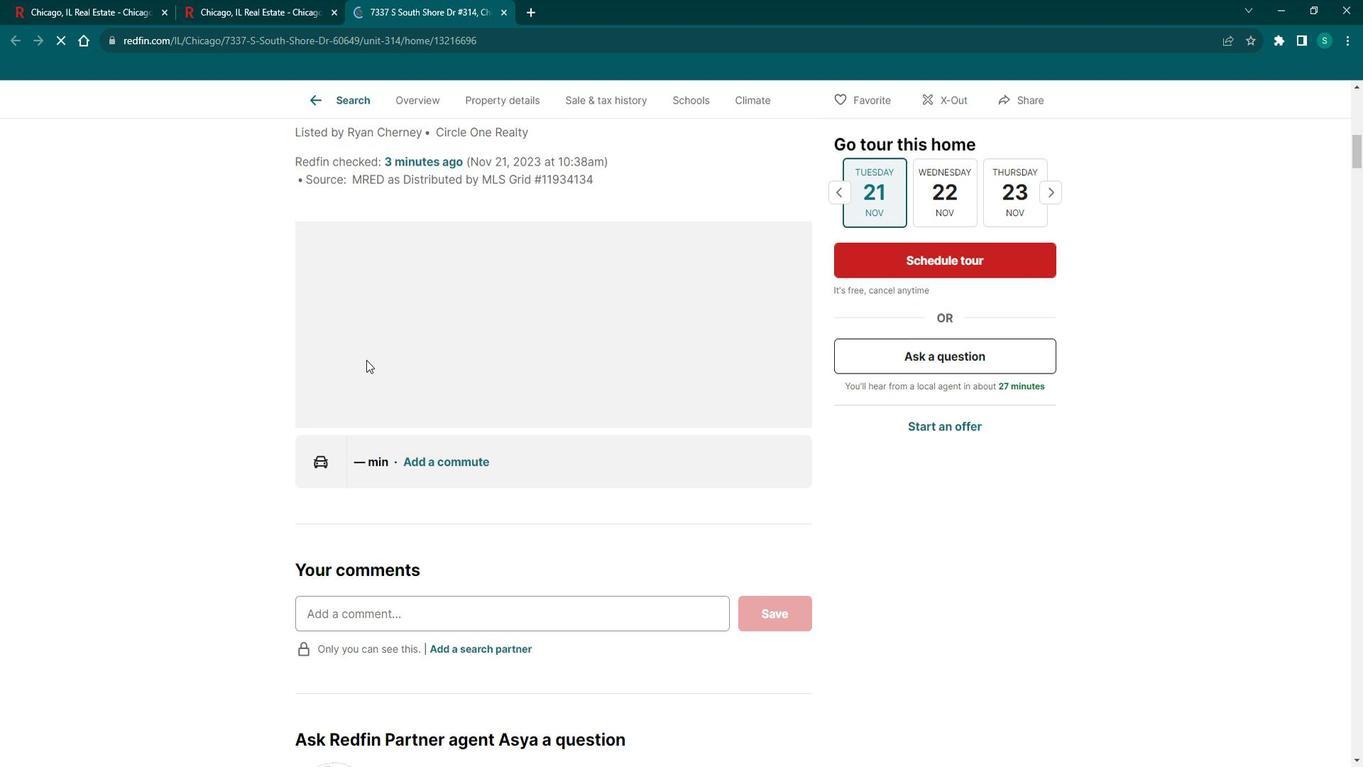 
Action: Mouse scrolled (386, 365) with delta (0, 0)
Screenshot: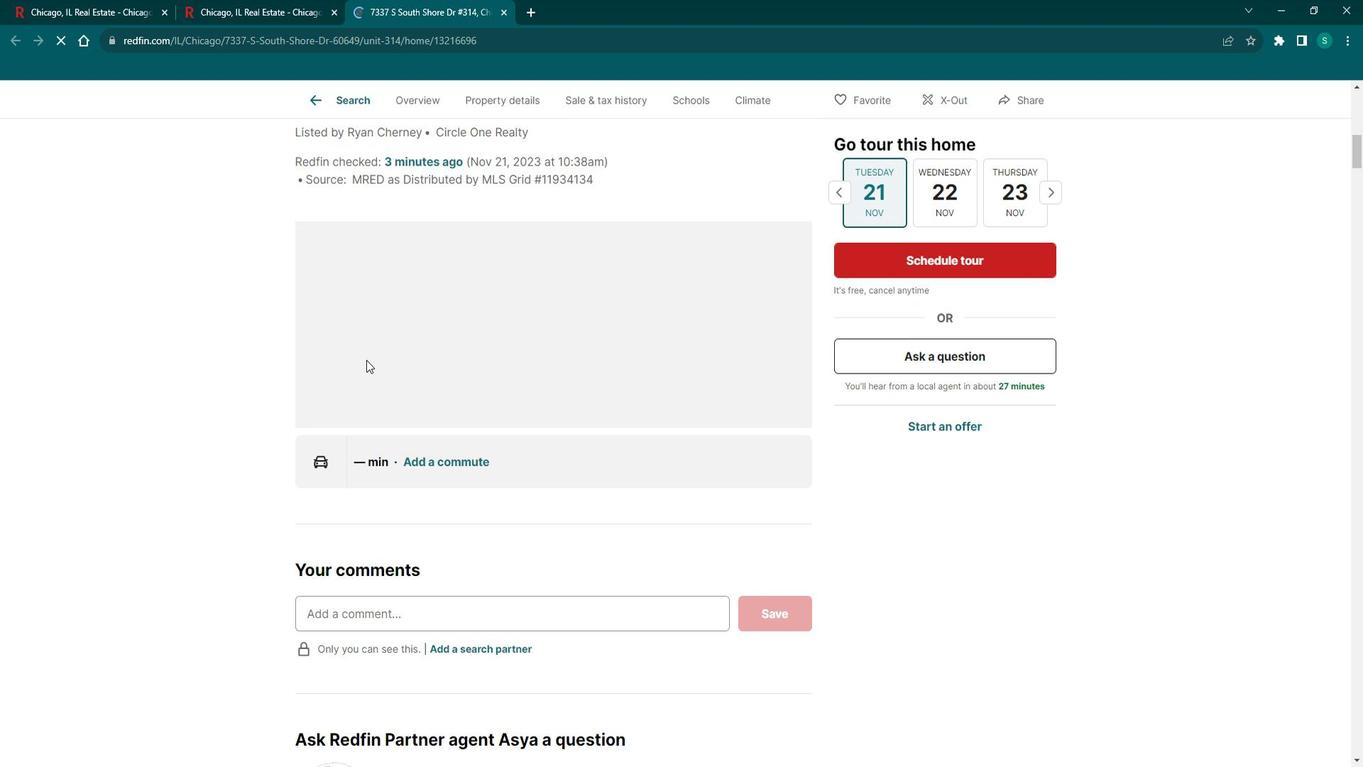 
Action: Mouse scrolled (386, 365) with delta (0, 0)
Screenshot: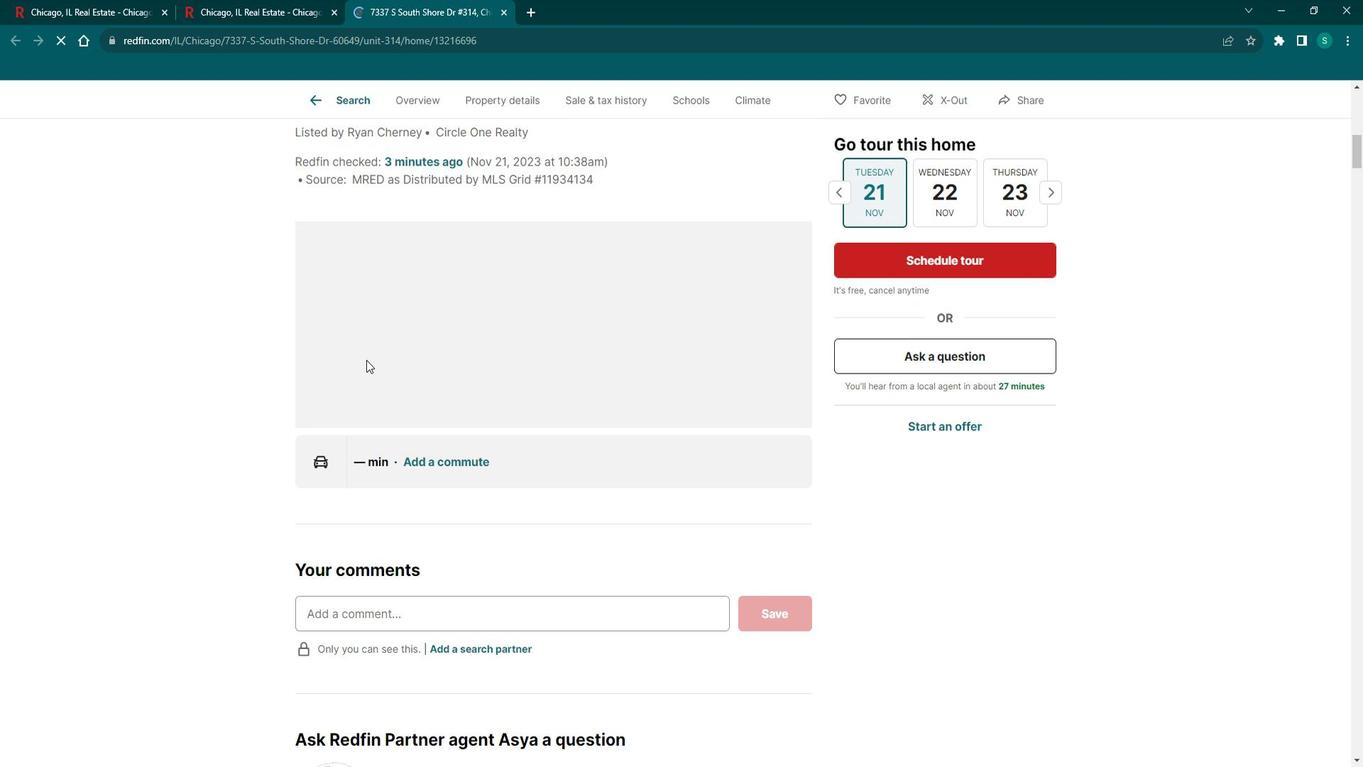 
Action: Mouse scrolled (386, 365) with delta (0, 0)
Screenshot: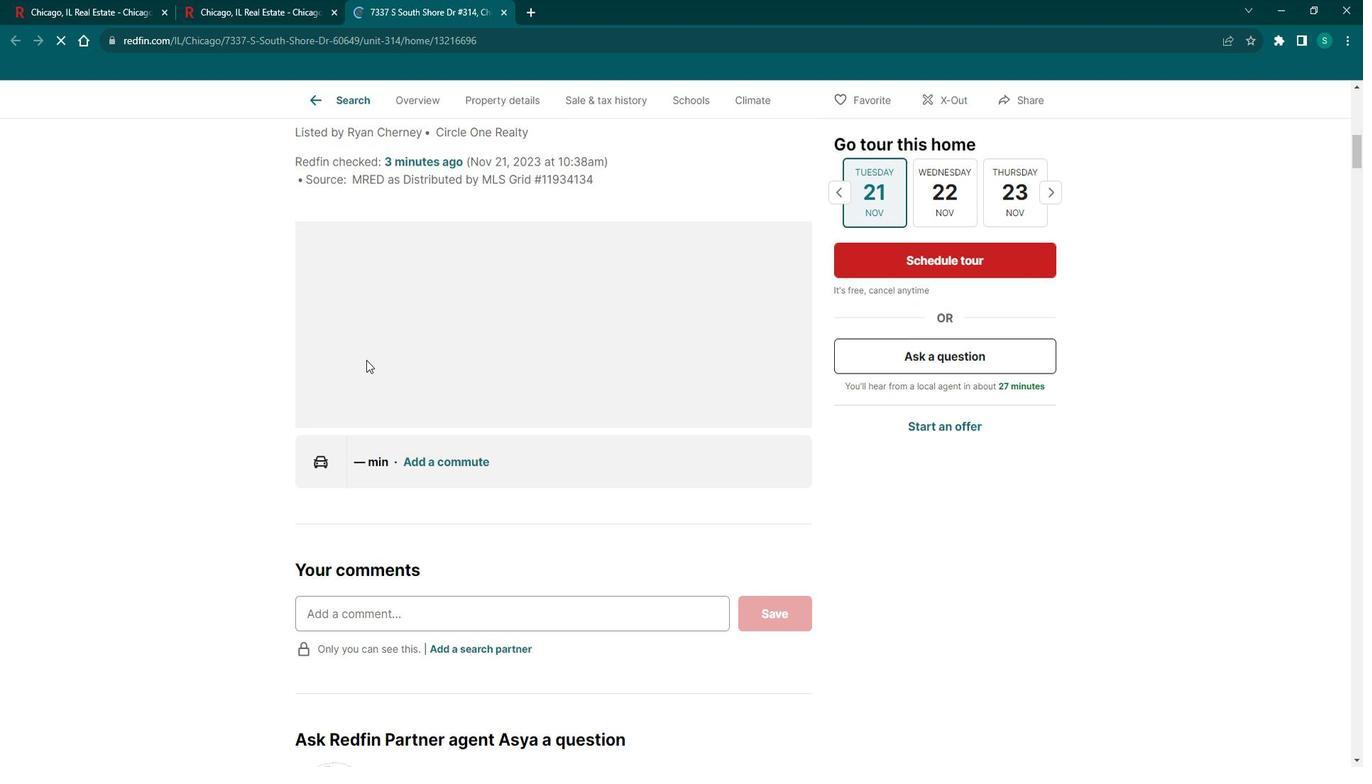 
Action: Mouse scrolled (386, 365) with delta (0, 0)
Screenshot: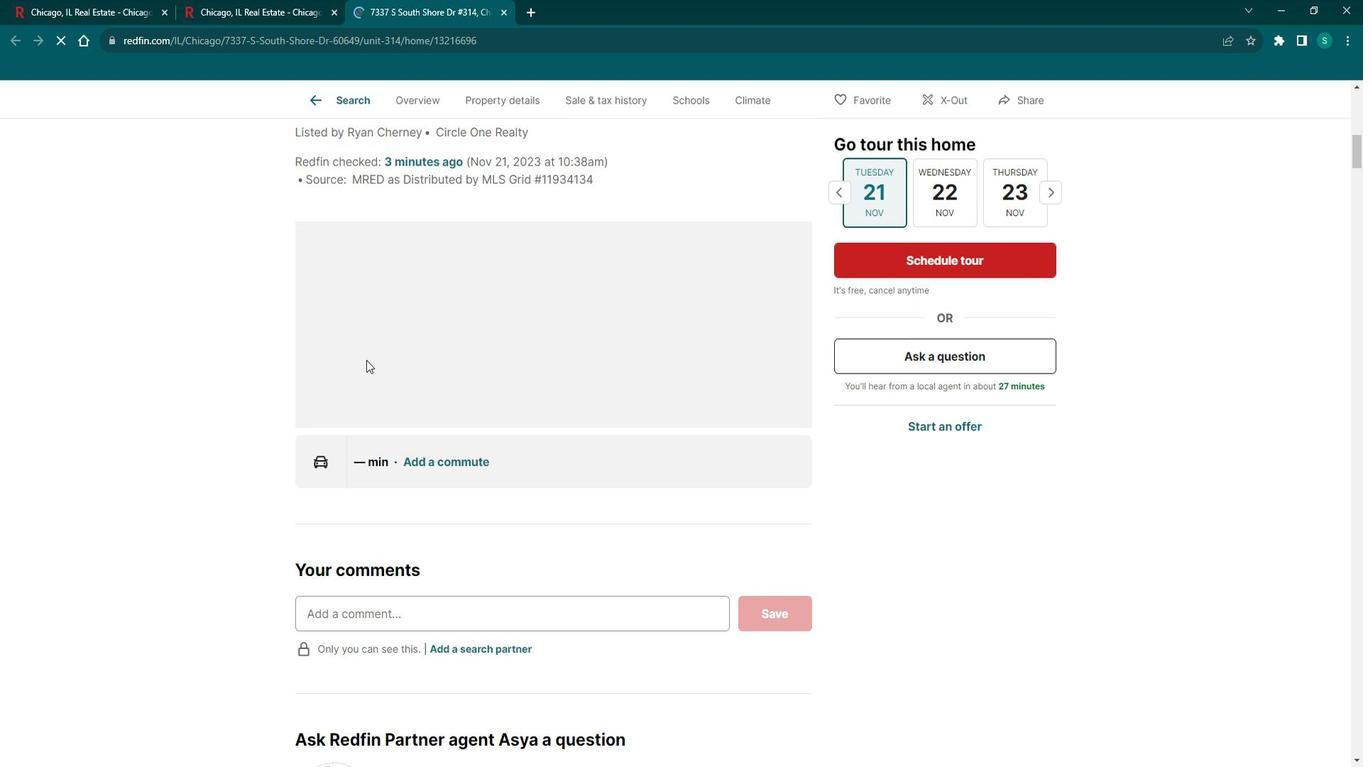 
Action: Mouse scrolled (386, 365) with delta (0, 0)
Screenshot: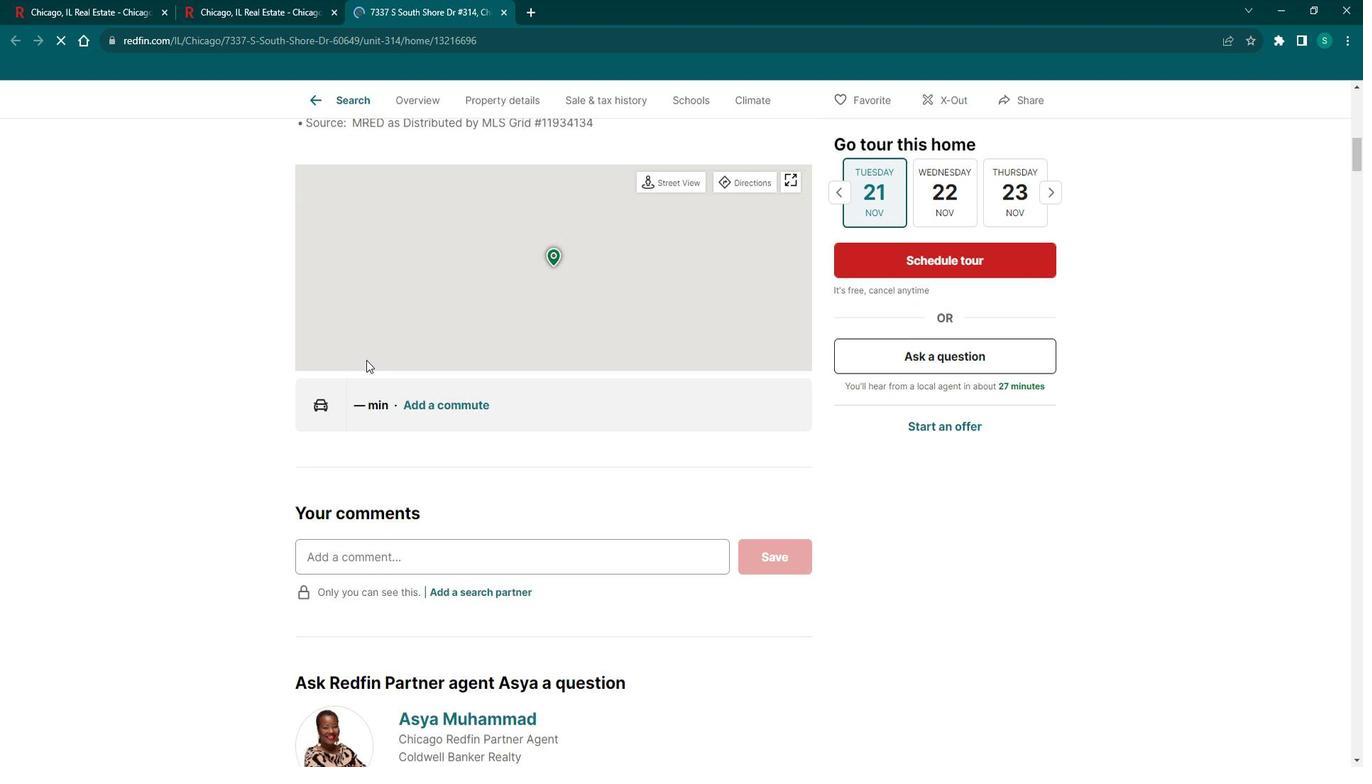 
Action: Mouse scrolled (386, 365) with delta (0, 0)
